 Task: 2.1.1 Create Fields for WishList Object
Action: Mouse moved to (944, 70)
Screenshot: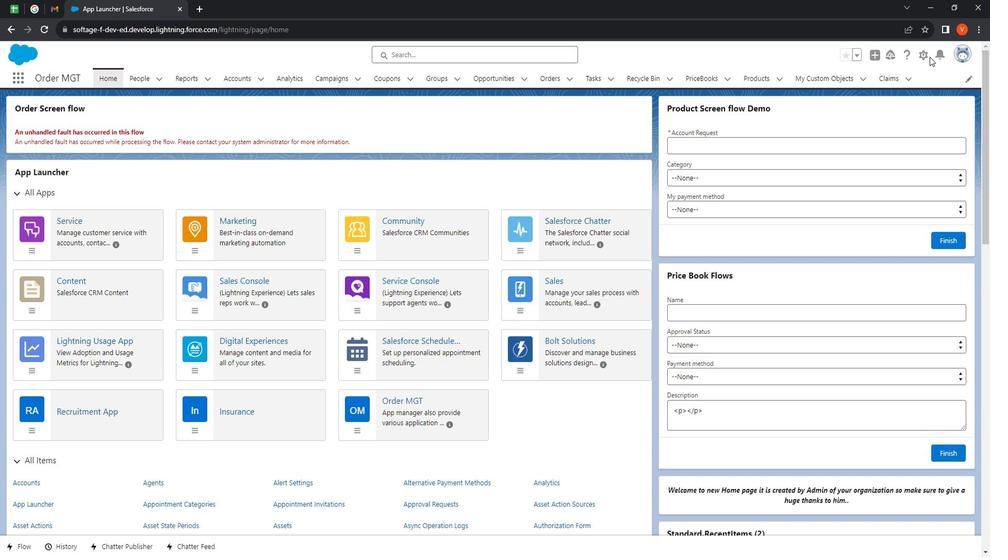 
Action: Mouse pressed left at (944, 70)
Screenshot: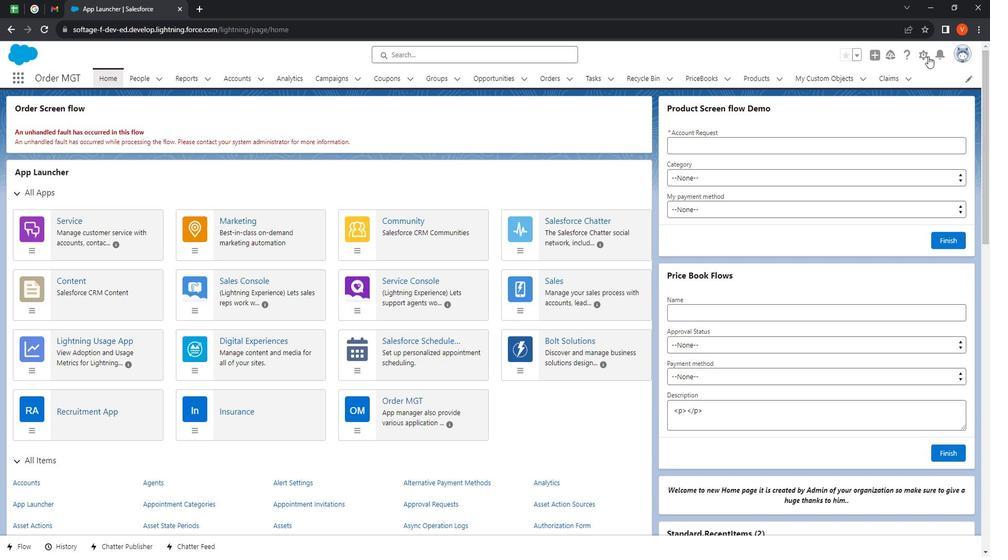 
Action: Mouse moved to (918, 114)
Screenshot: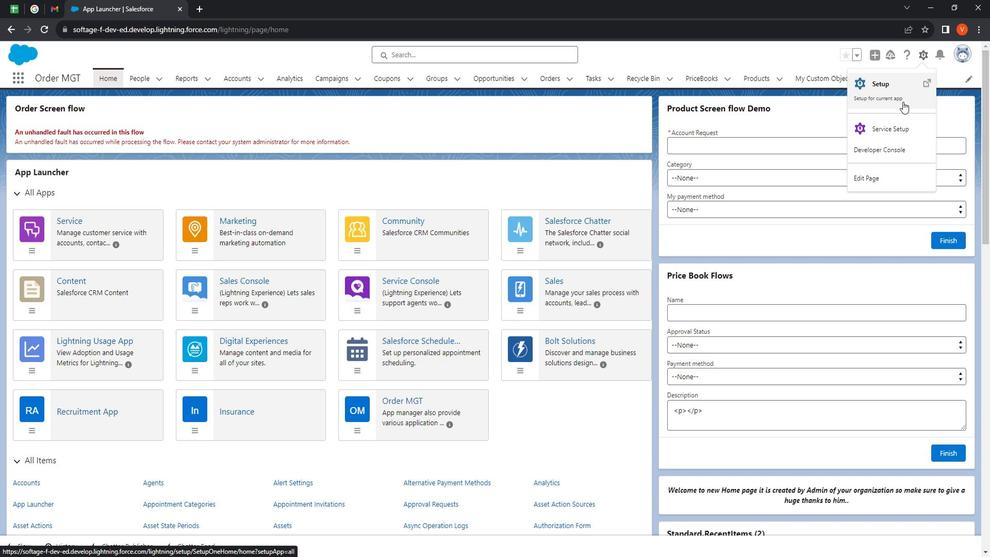 
Action: Mouse pressed left at (918, 114)
Screenshot: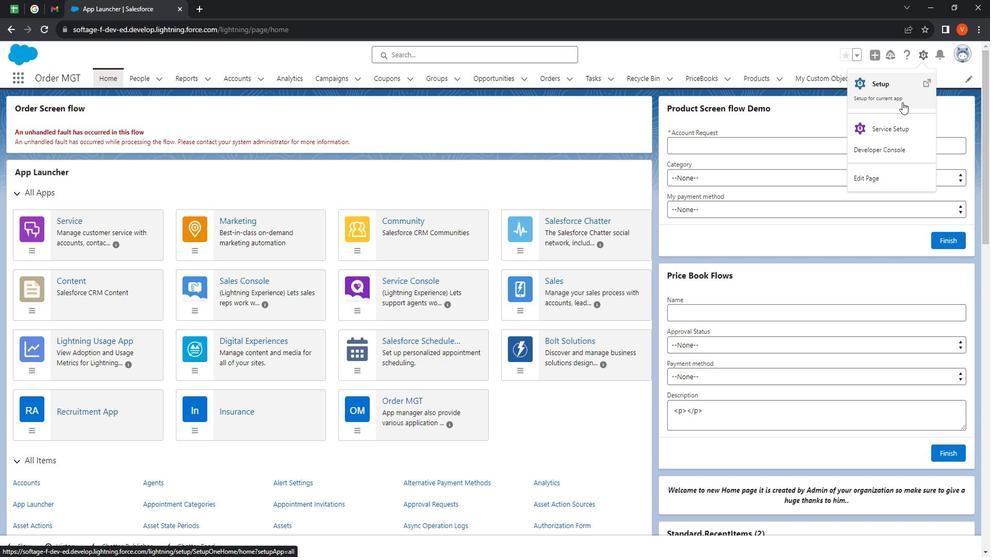 
Action: Mouse moved to (158, 93)
Screenshot: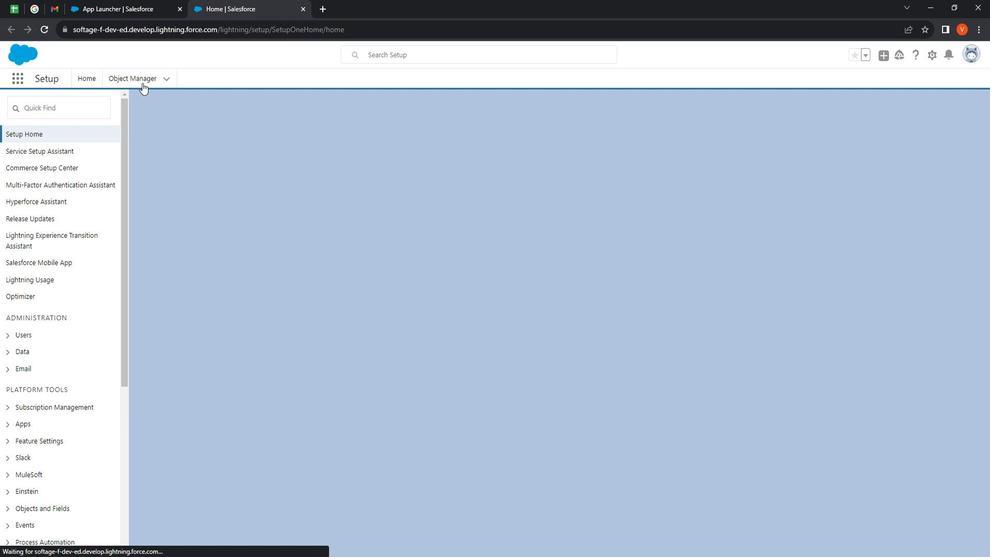 
Action: Mouse pressed left at (158, 93)
Screenshot: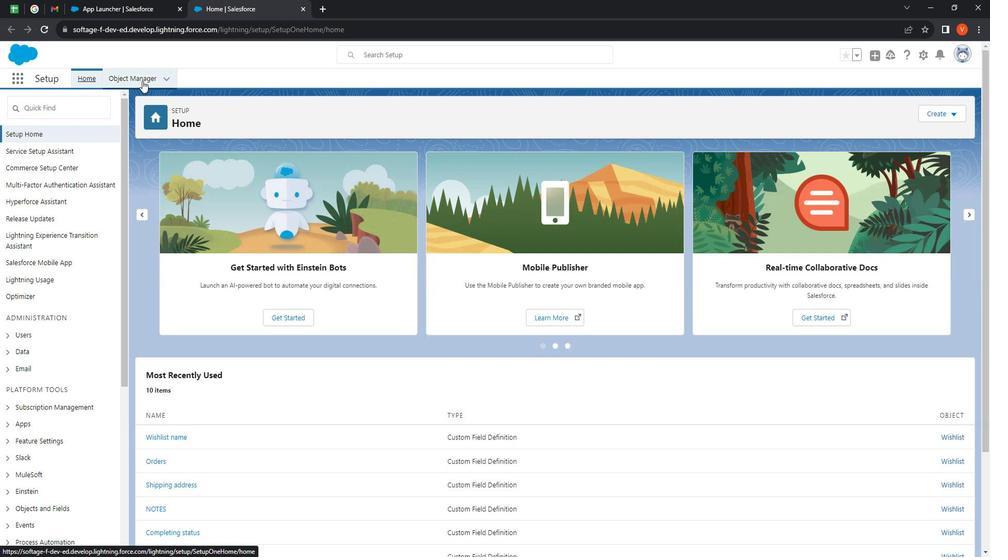
Action: Mouse moved to (317, 262)
Screenshot: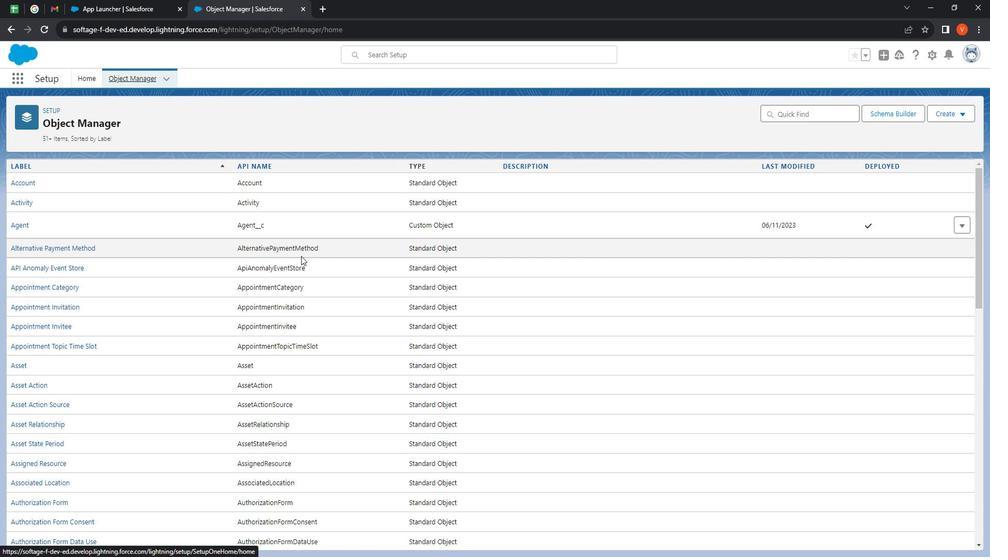 
Action: Mouse scrolled (317, 261) with delta (0, 0)
Screenshot: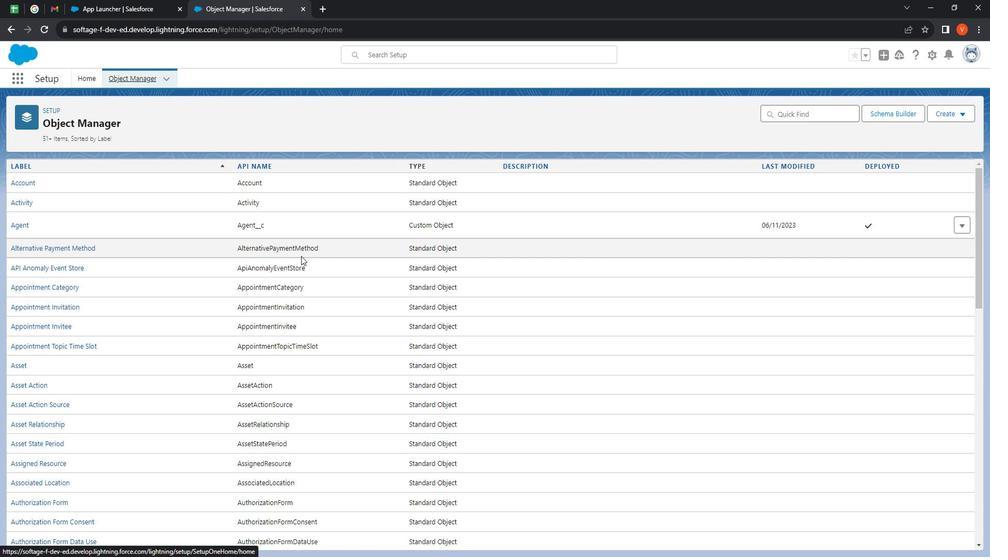 
Action: Mouse moved to (314, 263)
Screenshot: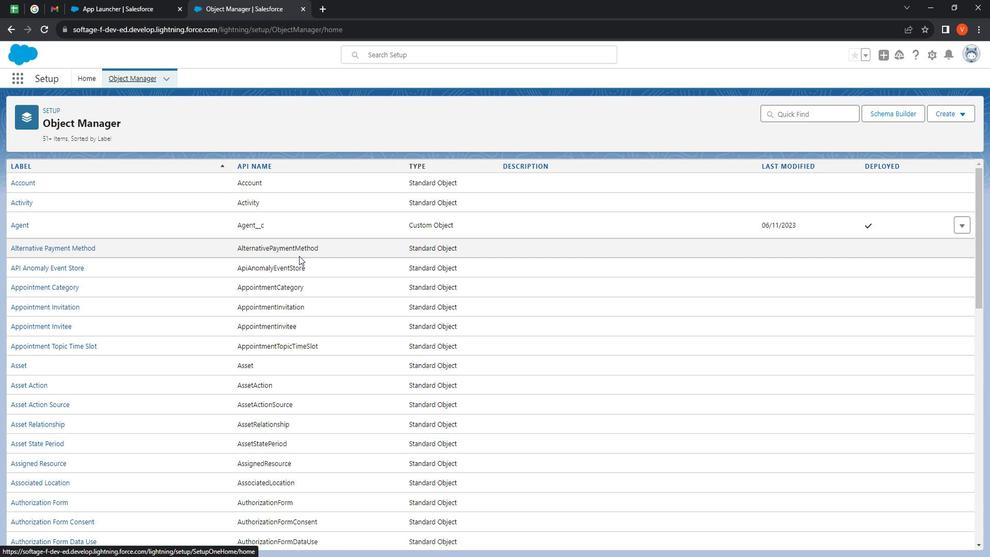 
Action: Mouse scrolled (314, 262) with delta (0, 0)
Screenshot: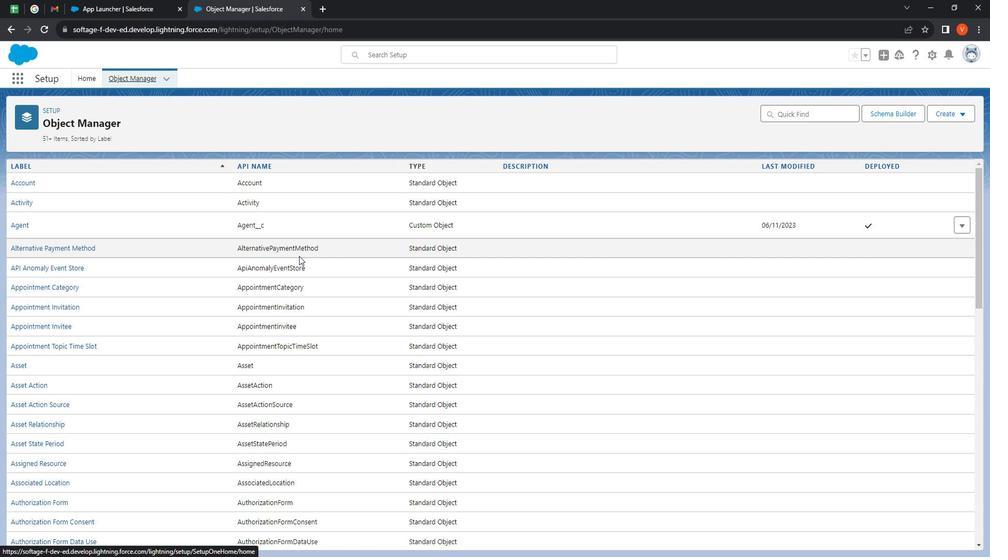 
Action: Mouse moved to (312, 263)
Screenshot: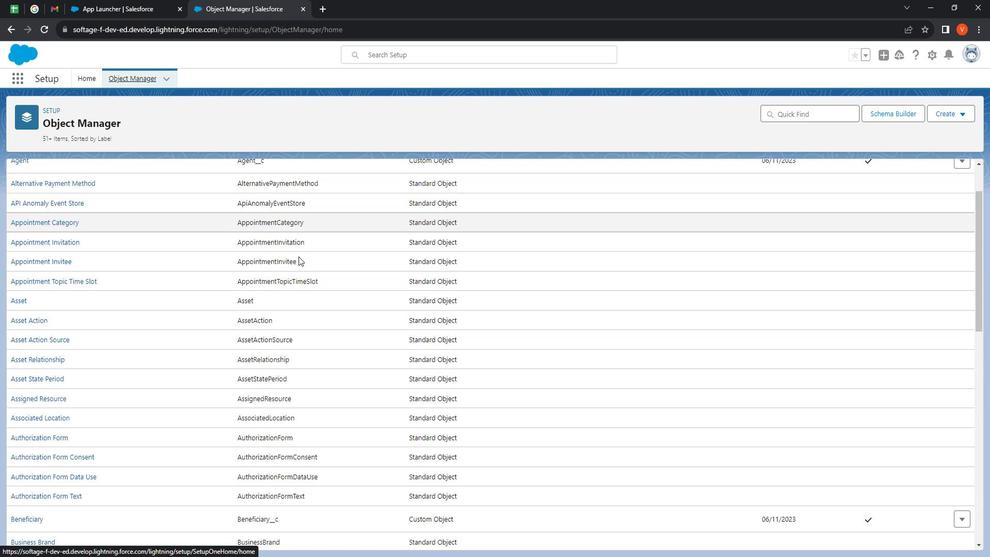 
Action: Mouse scrolled (312, 262) with delta (0, 0)
Screenshot: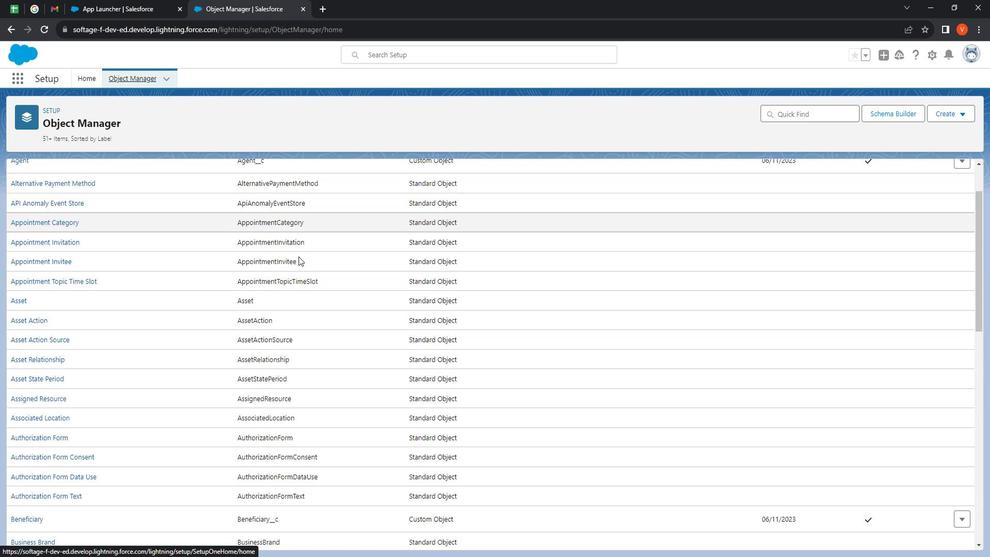 
Action: Mouse moved to (310, 263)
Screenshot: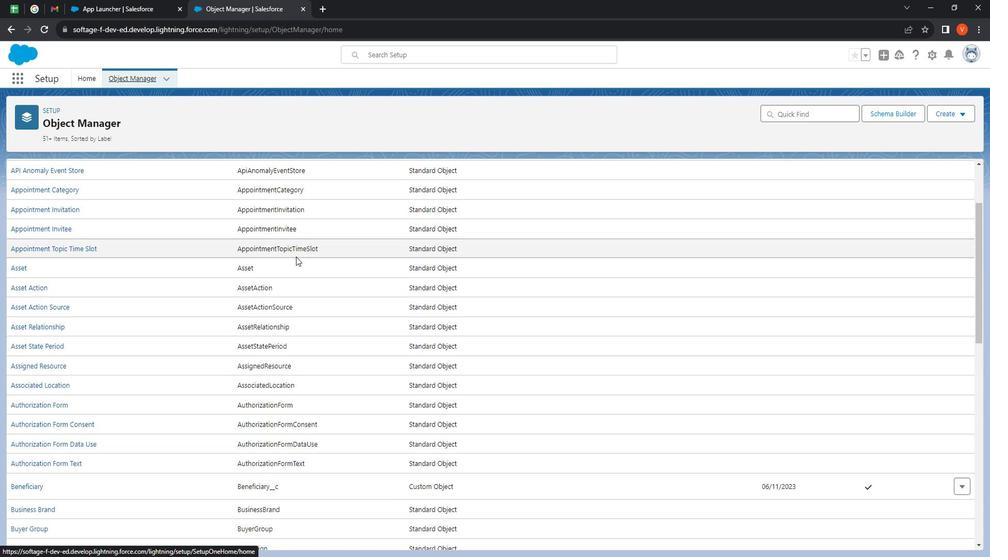 
Action: Mouse scrolled (310, 262) with delta (0, 0)
Screenshot: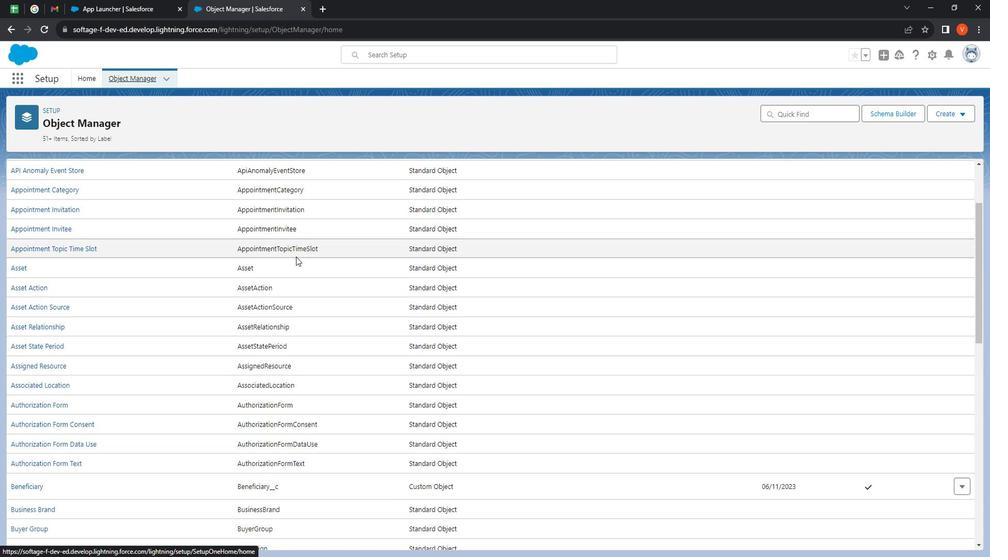 
Action: Mouse moved to (308, 263)
Screenshot: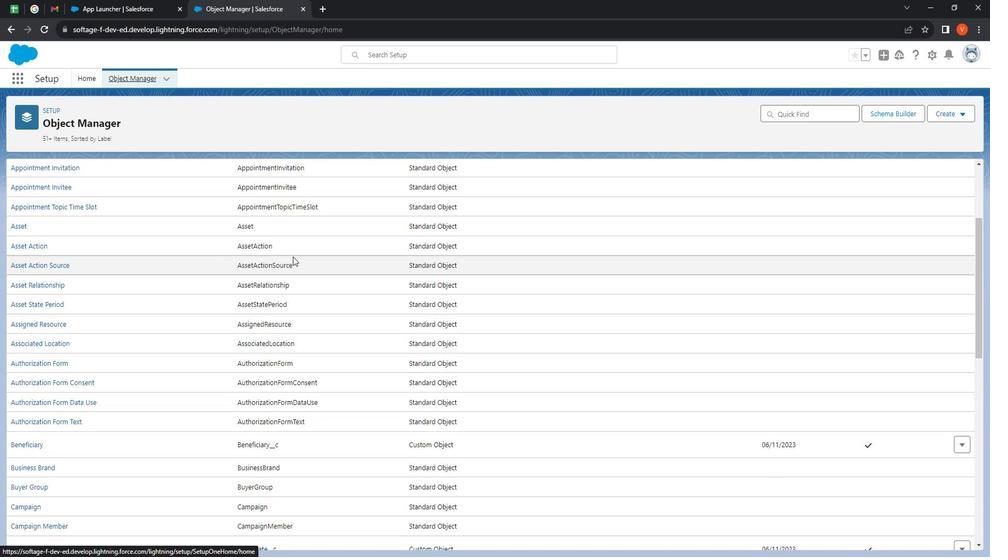 
Action: Mouse scrolled (308, 262) with delta (0, 0)
Screenshot: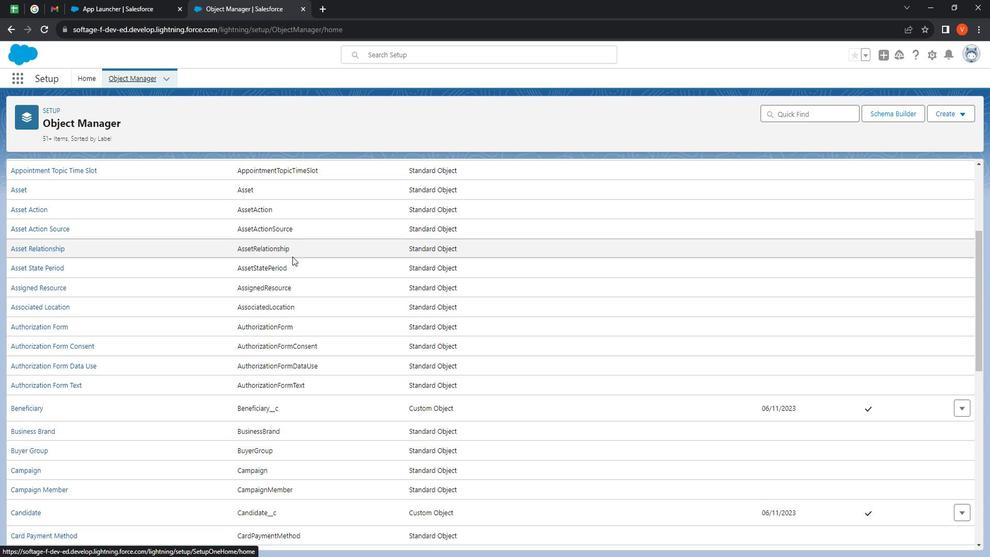 
Action: Mouse scrolled (308, 262) with delta (0, 0)
Screenshot: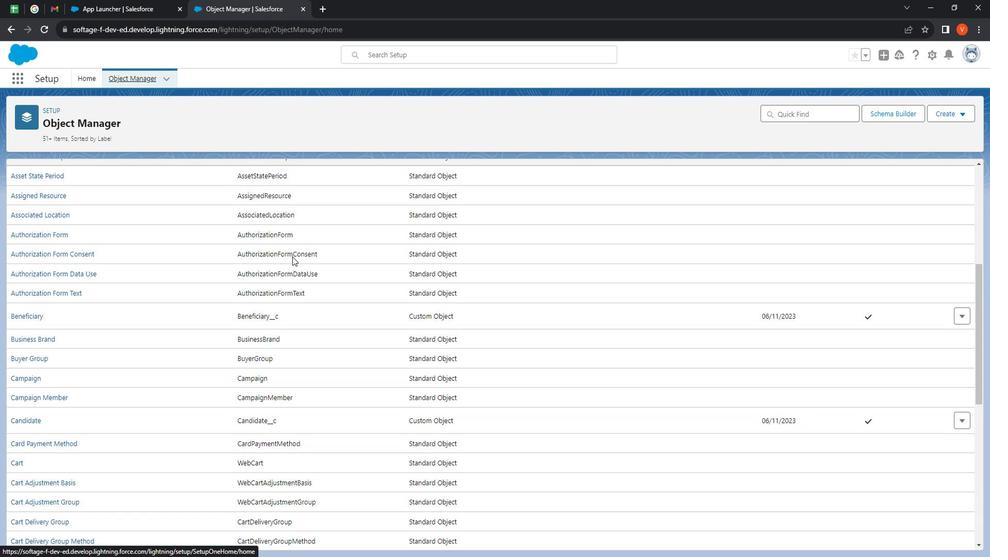 
Action: Mouse scrolled (308, 262) with delta (0, 0)
Screenshot: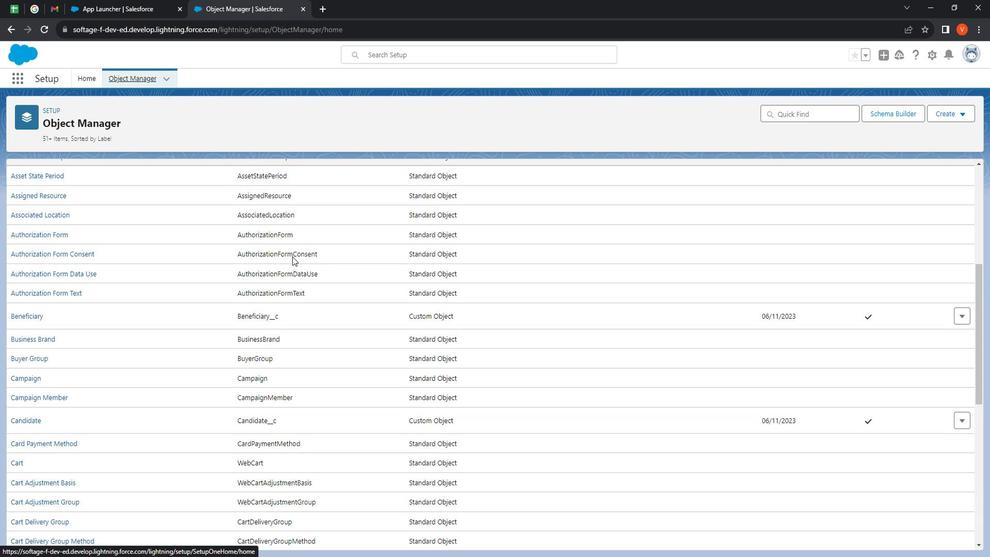 
Action: Mouse scrolled (308, 262) with delta (0, 0)
Screenshot: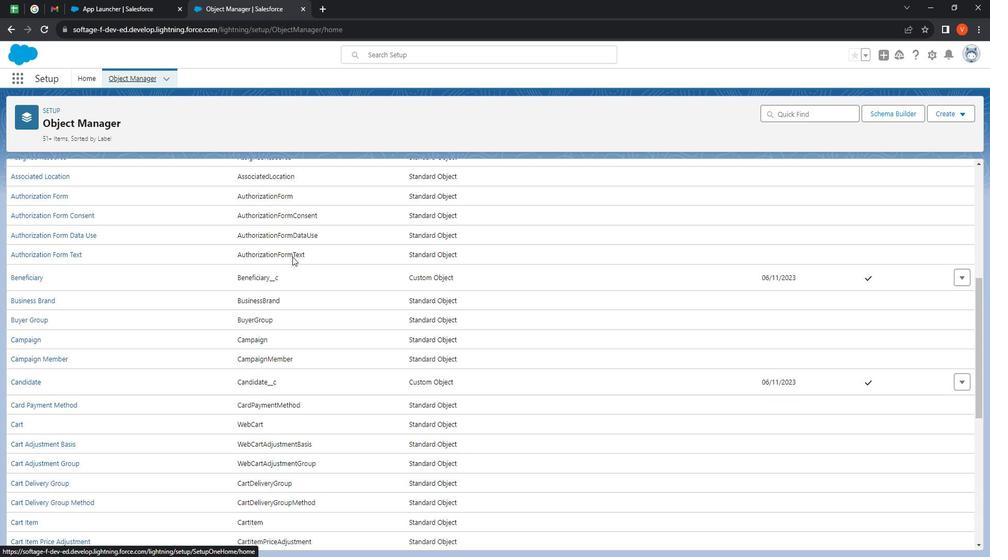 
Action: Mouse scrolled (308, 262) with delta (0, 0)
Screenshot: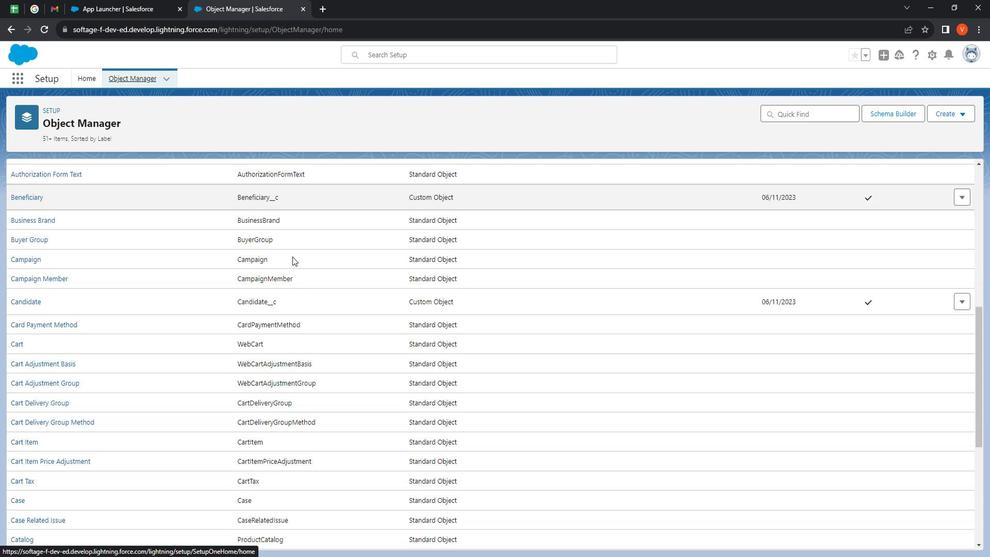 
Action: Mouse scrolled (308, 262) with delta (0, 0)
Screenshot: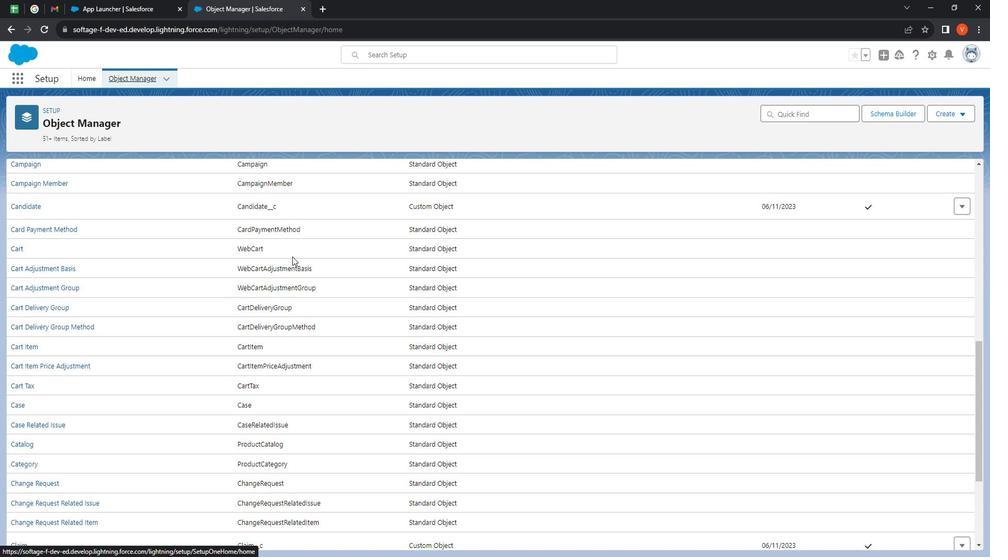 
Action: Mouse scrolled (308, 262) with delta (0, 0)
Screenshot: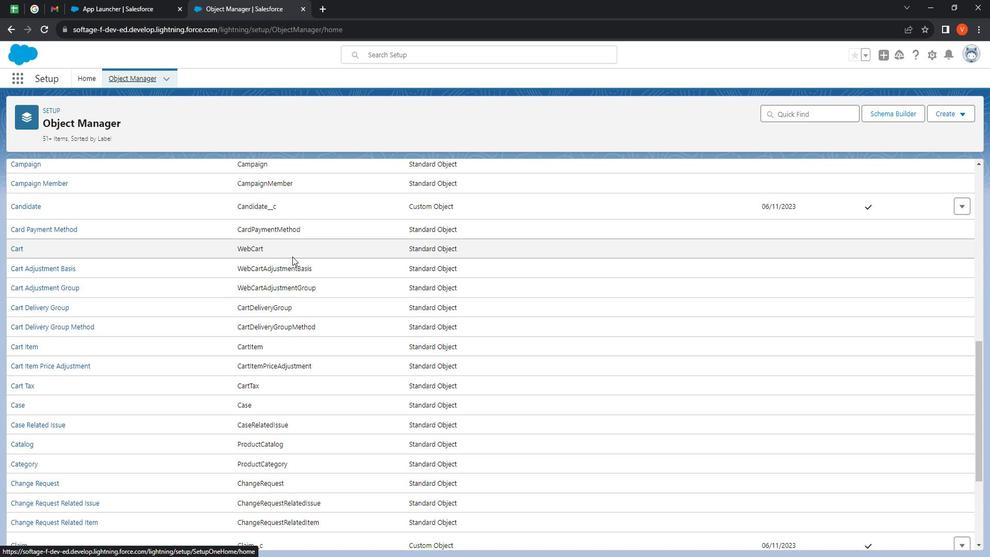 
Action: Mouse scrolled (308, 262) with delta (0, 0)
Screenshot: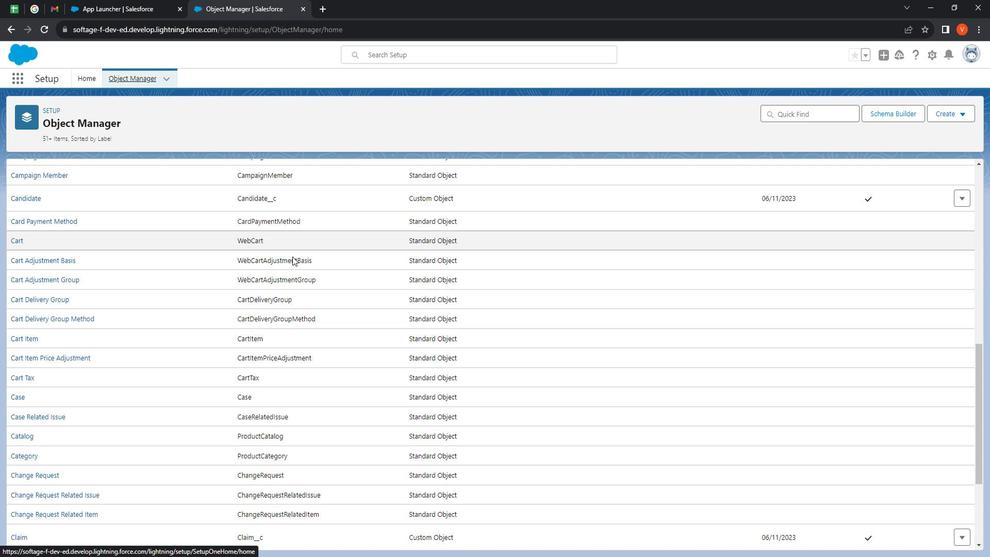 
Action: Mouse scrolled (308, 262) with delta (0, 0)
Screenshot: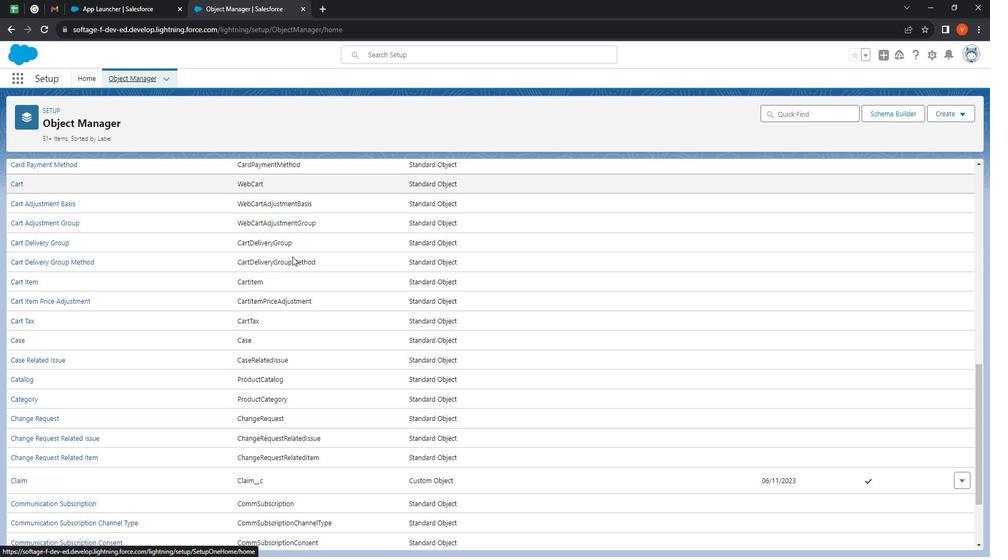 
Action: Mouse scrolled (308, 262) with delta (0, 0)
Screenshot: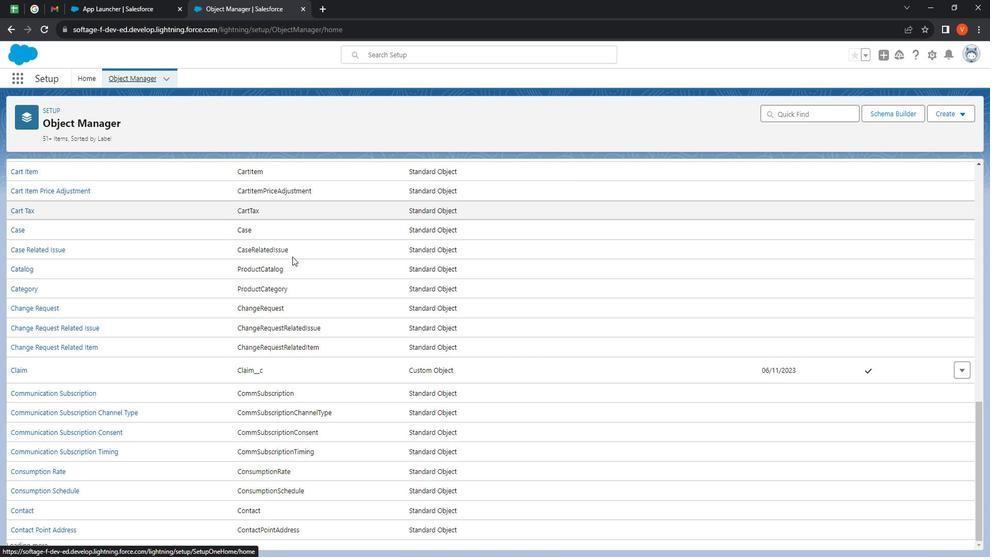 
Action: Mouse scrolled (308, 262) with delta (0, 0)
Screenshot: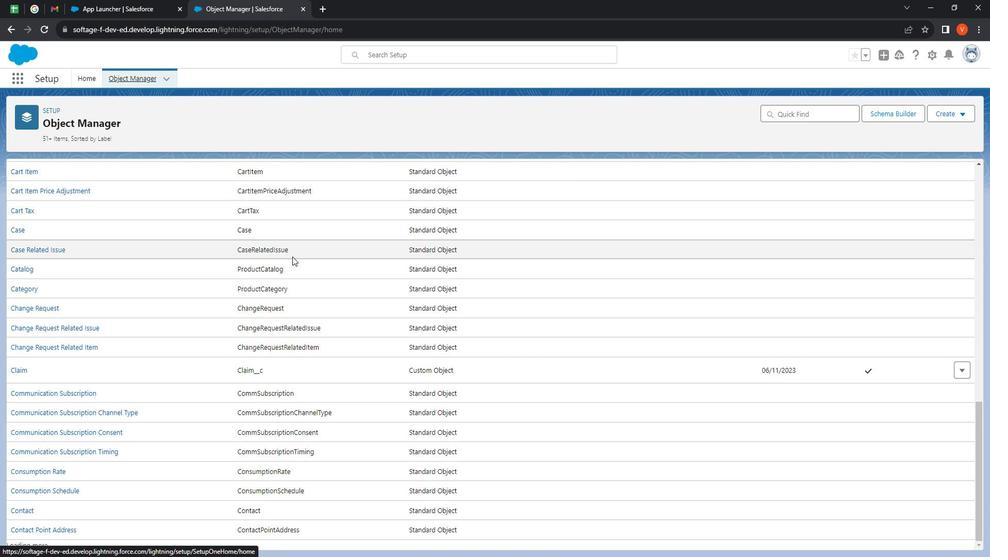 
Action: Mouse scrolled (308, 262) with delta (0, 0)
Screenshot: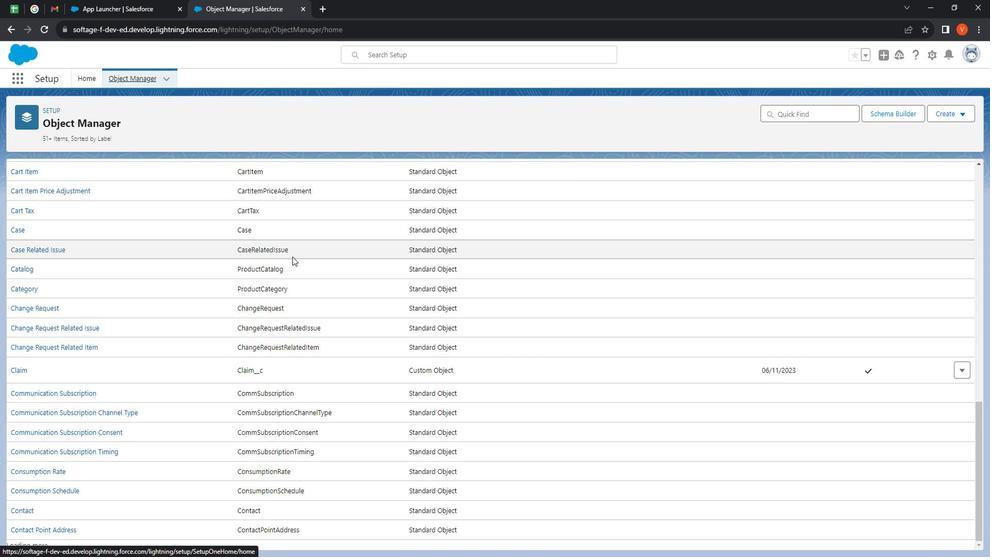 
Action: Mouse scrolled (308, 262) with delta (0, 0)
Screenshot: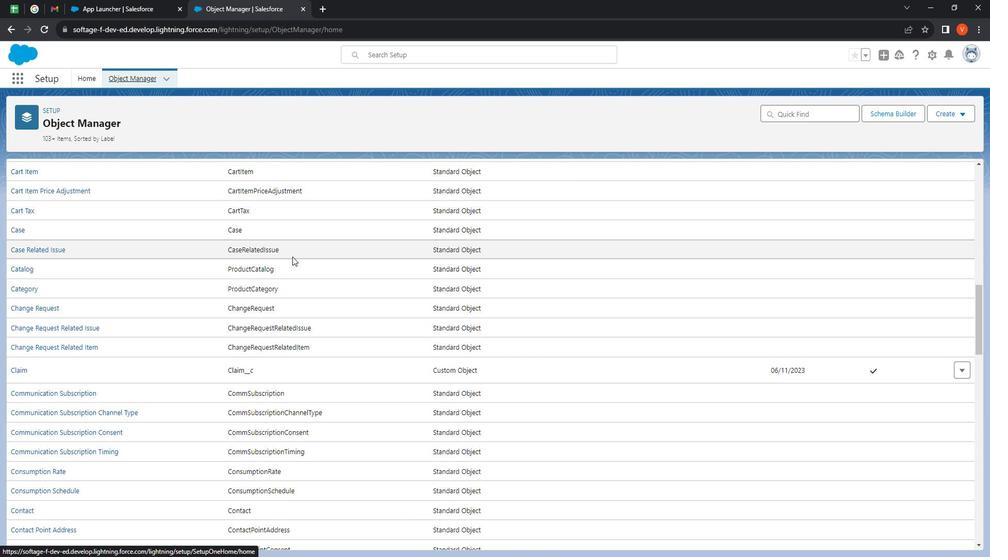 
Action: Mouse moved to (307, 263)
Screenshot: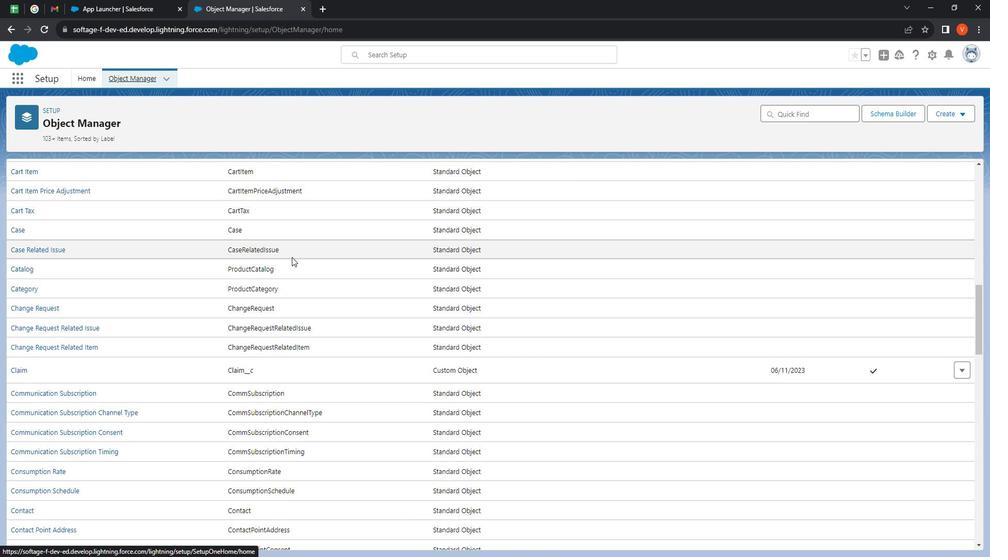 
Action: Mouse scrolled (307, 263) with delta (0, 0)
Screenshot: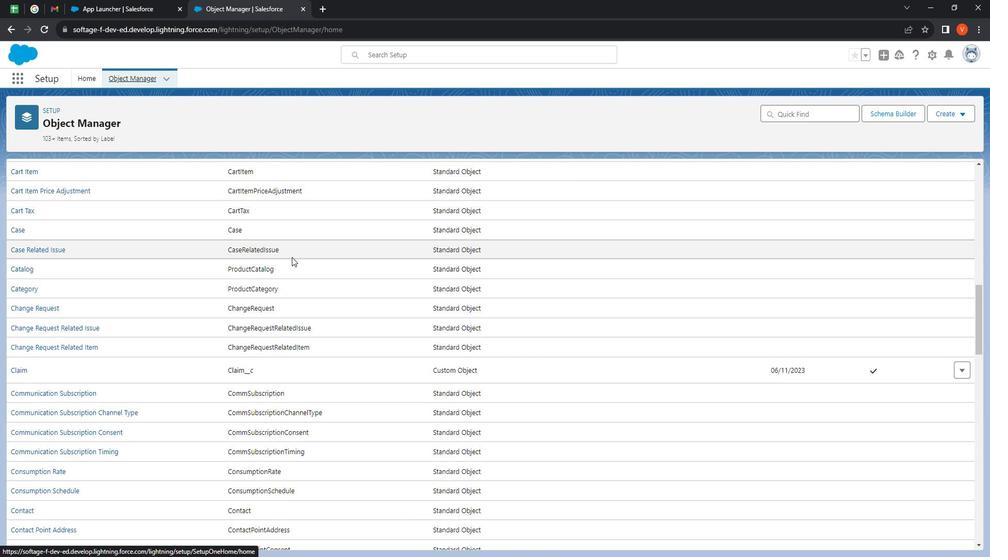 
Action: Mouse moved to (303, 280)
Screenshot: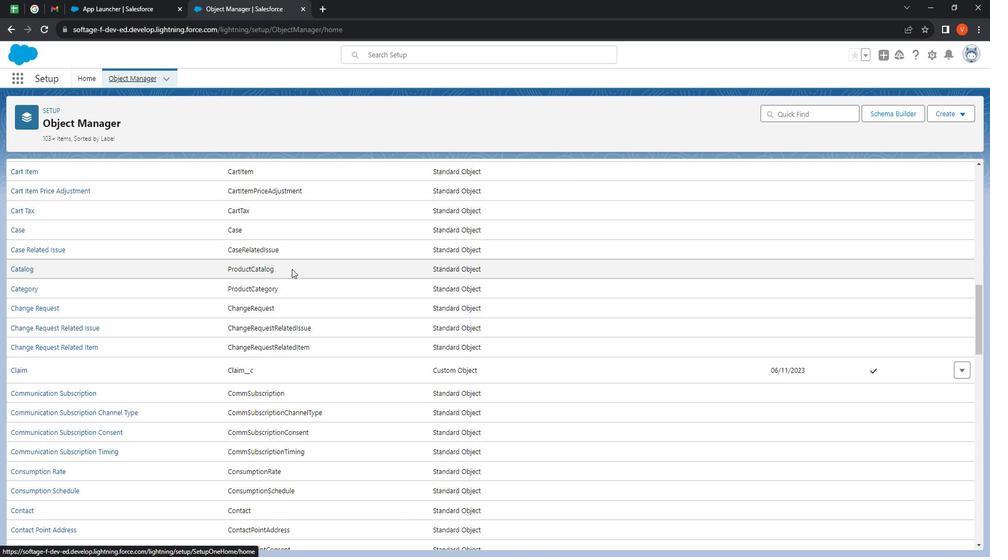 
Action: Mouse scrolled (303, 280) with delta (0, 0)
Screenshot: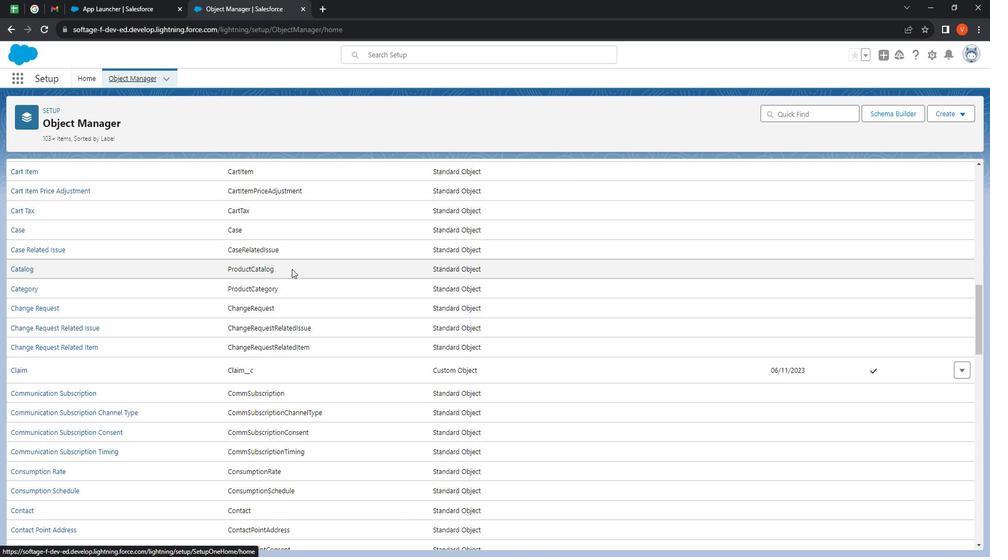
Action: Mouse moved to (274, 300)
Screenshot: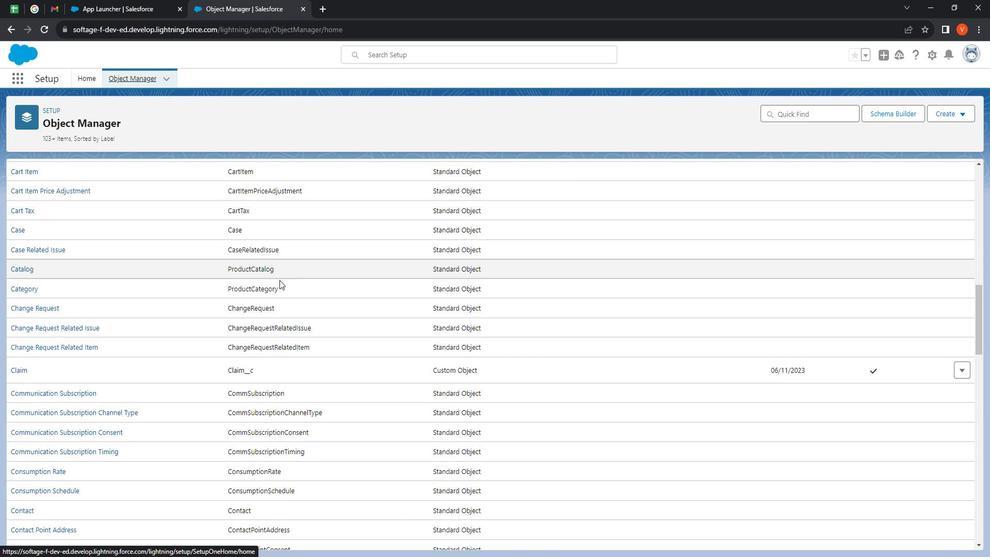
Action: Mouse scrolled (274, 299) with delta (0, 0)
Screenshot: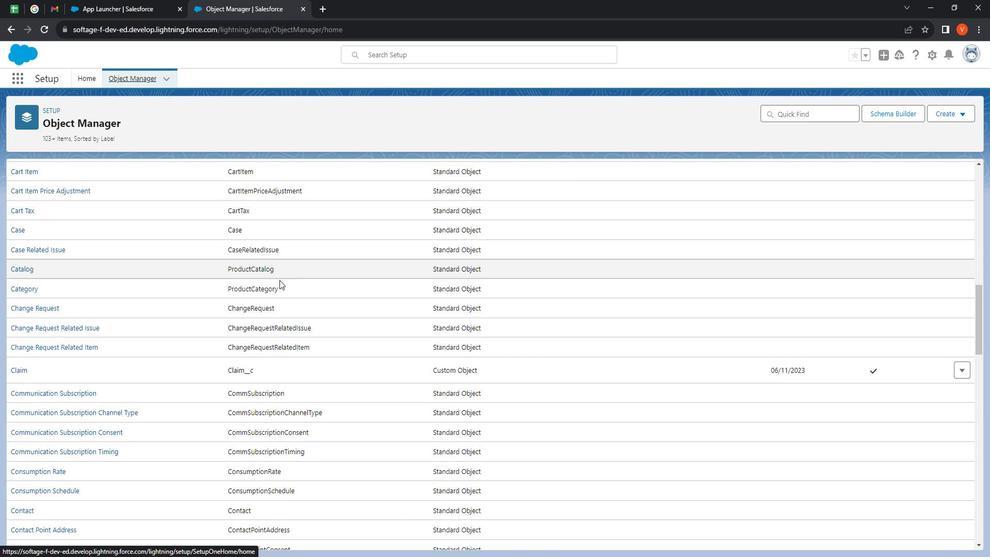 
Action: Mouse moved to (245, 312)
Screenshot: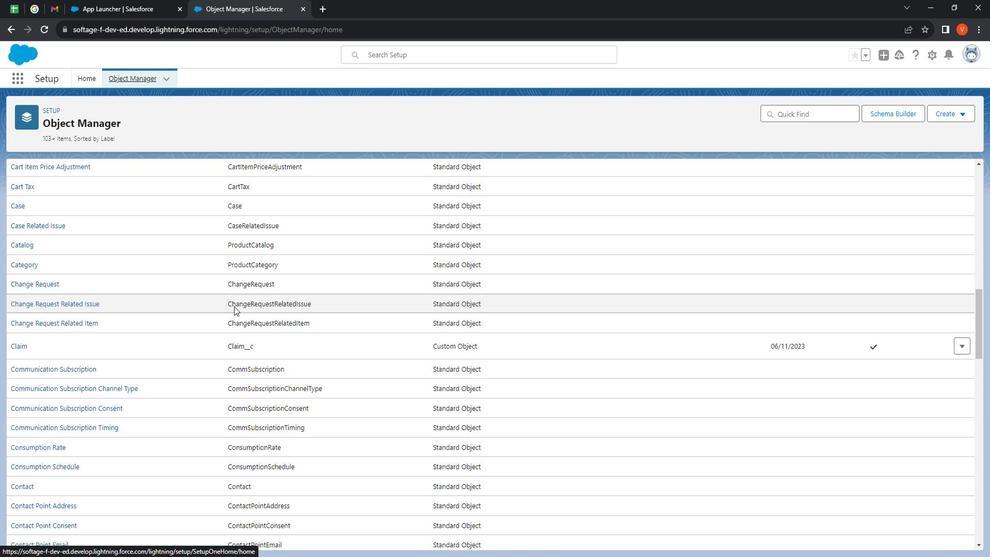 
Action: Mouse scrolled (245, 311) with delta (0, 0)
Screenshot: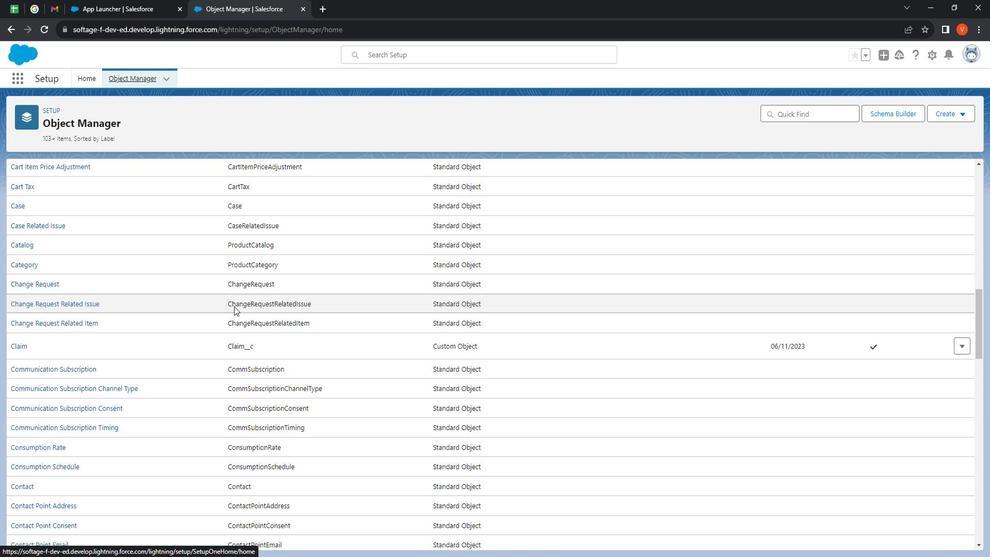 
Action: Mouse moved to (199, 314)
Screenshot: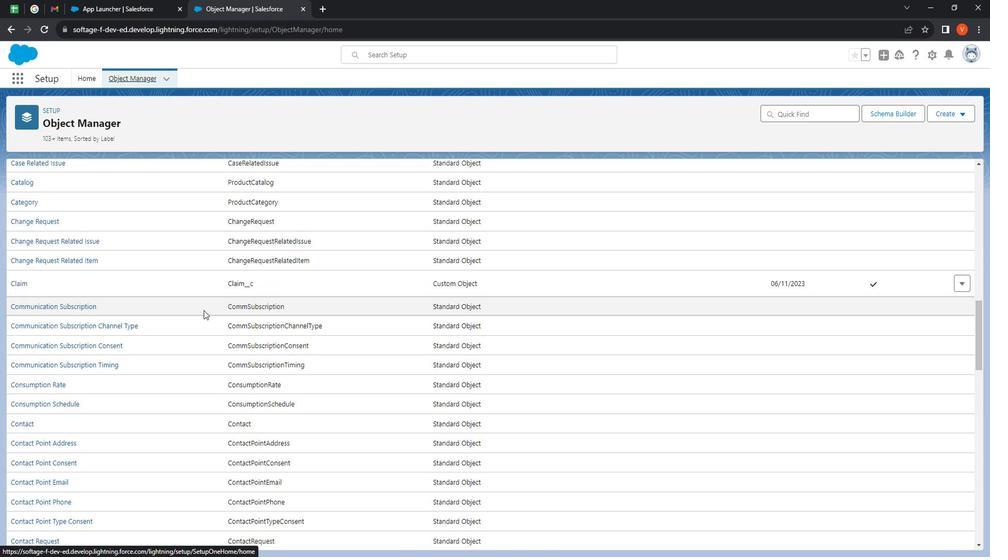 
Action: Mouse scrolled (199, 314) with delta (0, 0)
Screenshot: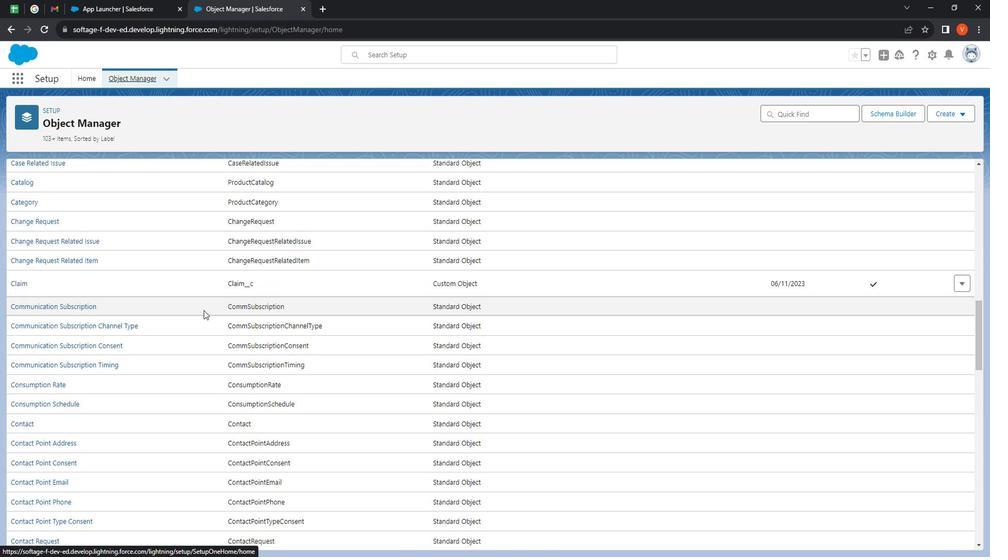 
Action: Mouse moved to (163, 325)
Screenshot: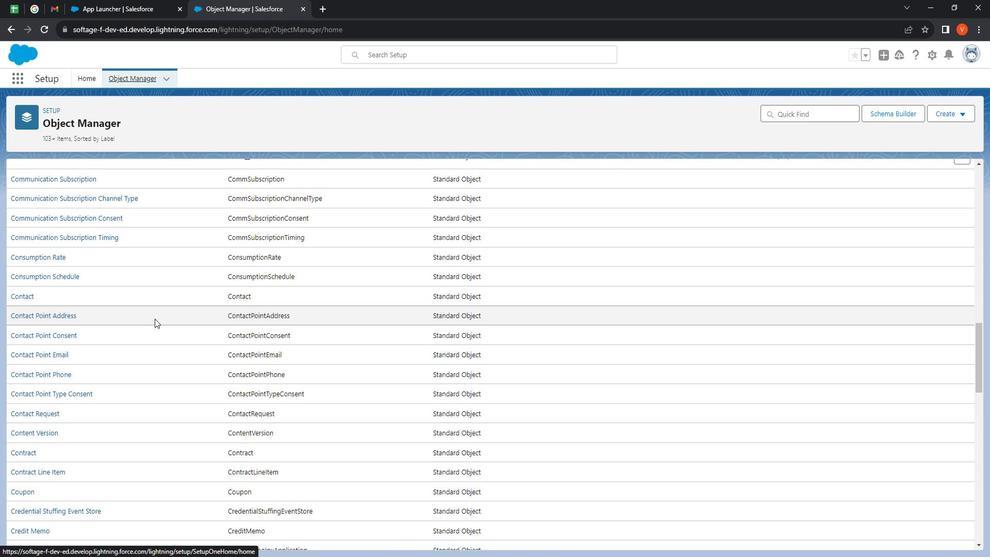 
Action: Mouse scrolled (163, 325) with delta (0, 0)
Screenshot: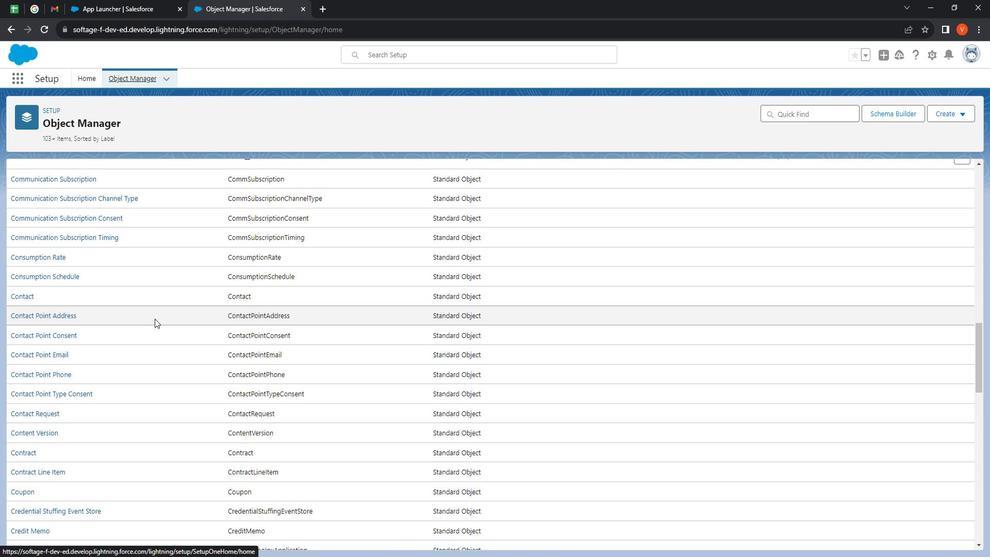 
Action: Mouse moved to (152, 330)
Screenshot: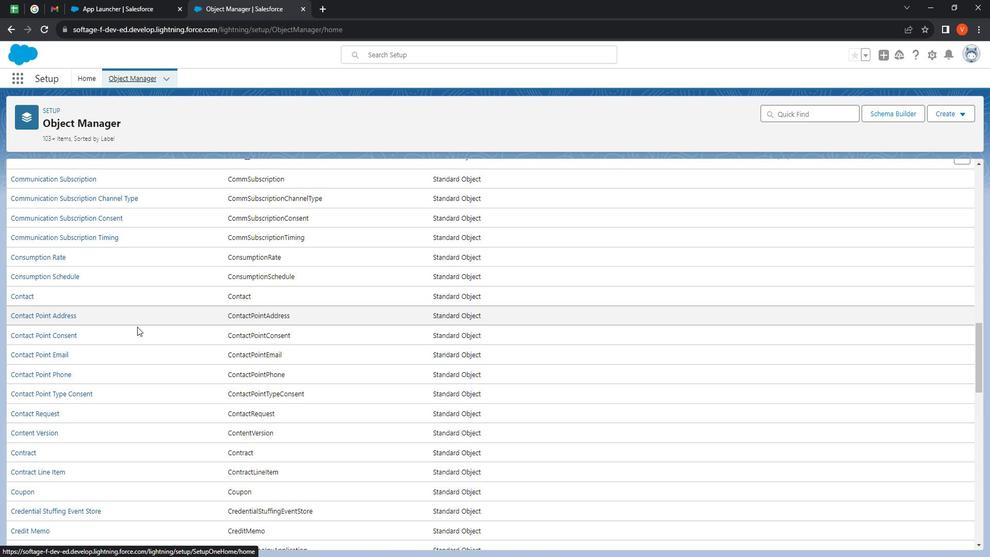
Action: Mouse scrolled (152, 330) with delta (0, 0)
Screenshot: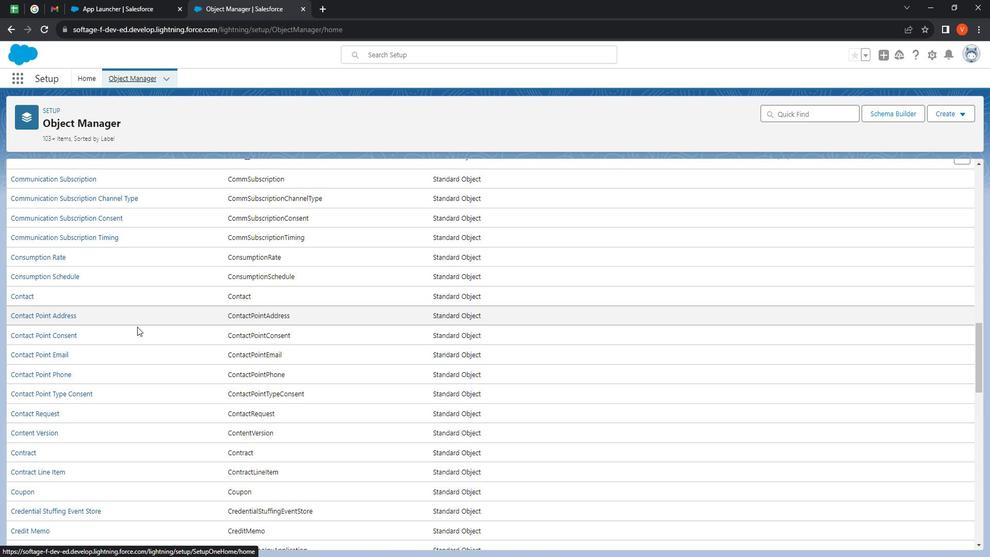 
Action: Mouse moved to (145, 331)
Screenshot: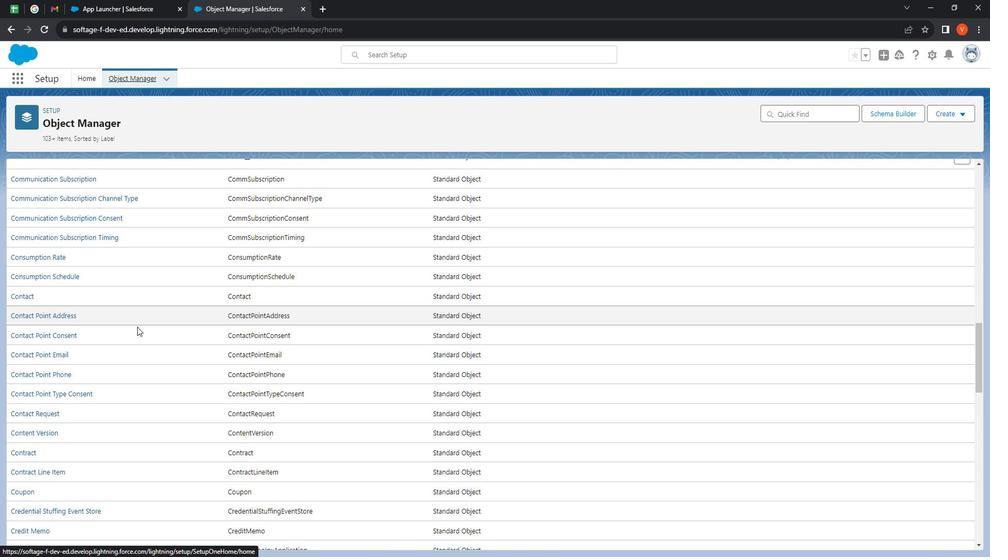 
Action: Mouse scrolled (145, 330) with delta (0, 0)
Screenshot: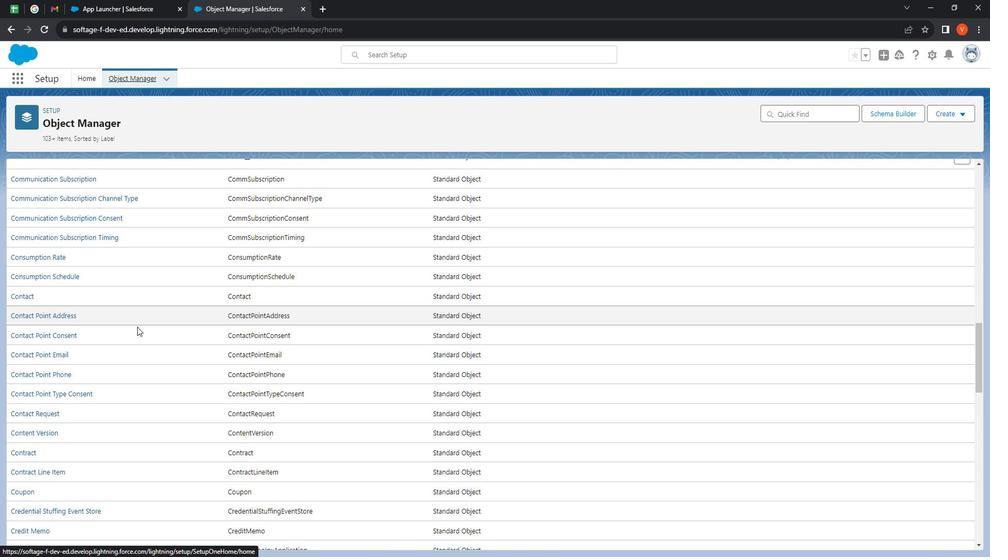 
Action: Mouse moved to (142, 332)
Screenshot: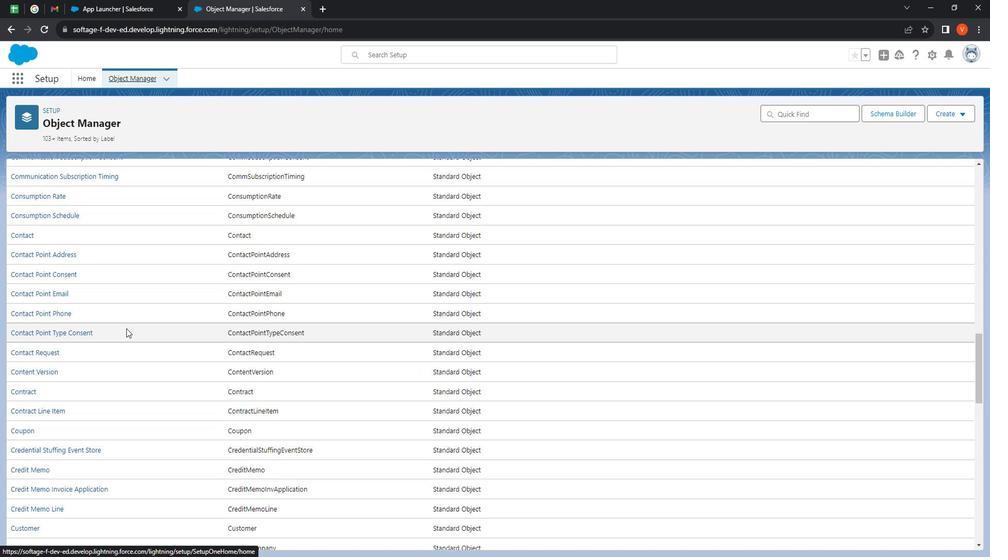 
Action: Mouse scrolled (142, 331) with delta (0, 0)
Screenshot: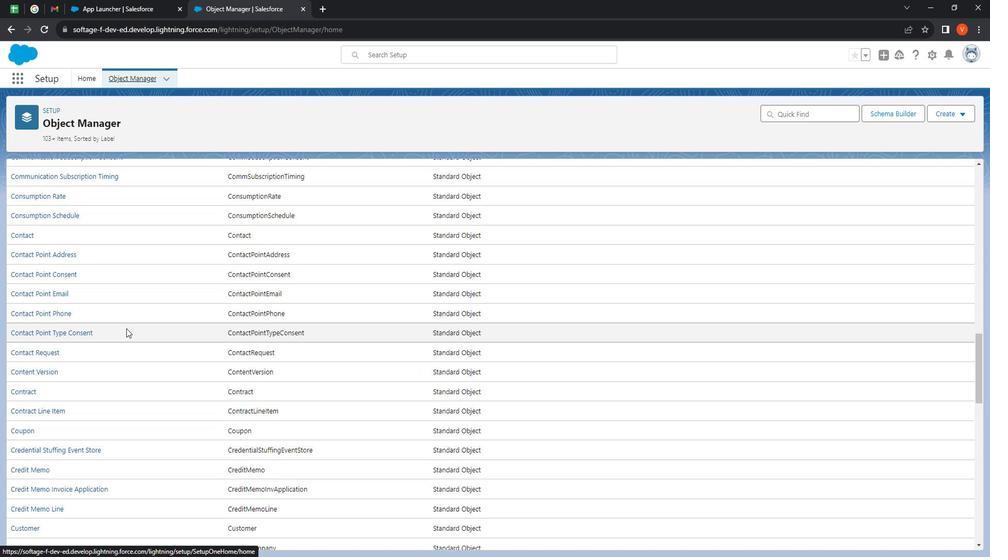 
Action: Mouse moved to (136, 332)
Screenshot: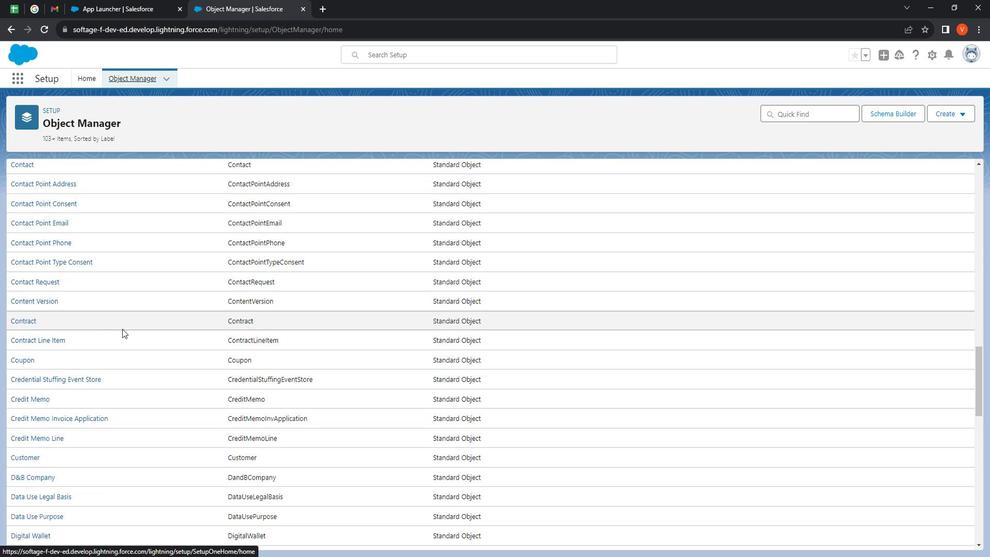 
Action: Mouse scrolled (136, 332) with delta (0, 0)
Screenshot: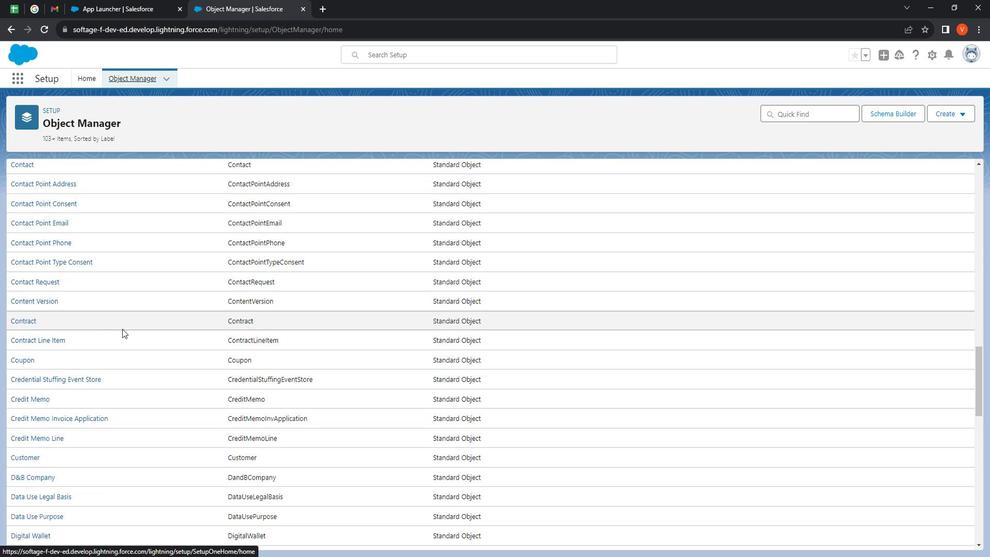 
Action: Mouse moved to (131, 335)
Screenshot: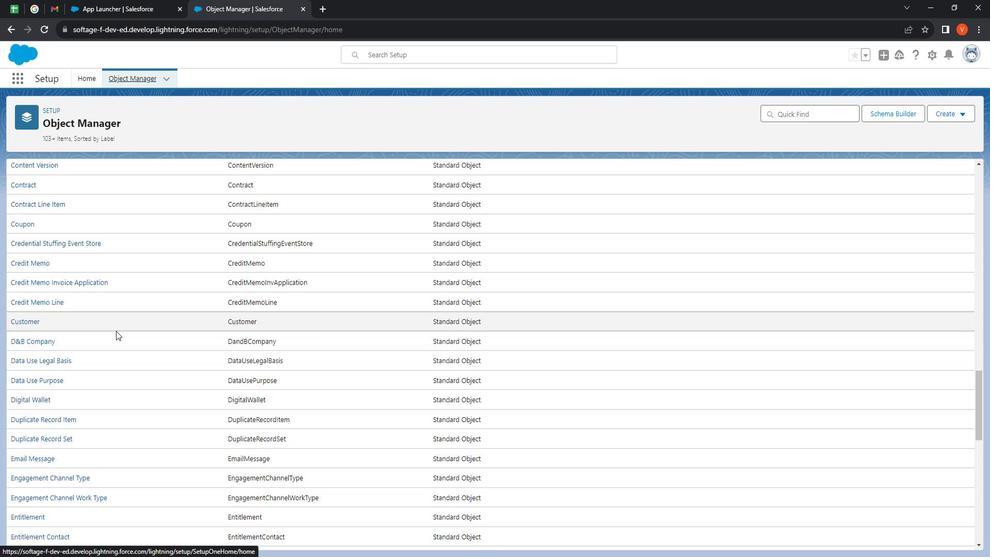 
Action: Mouse scrolled (131, 334) with delta (0, 0)
Screenshot: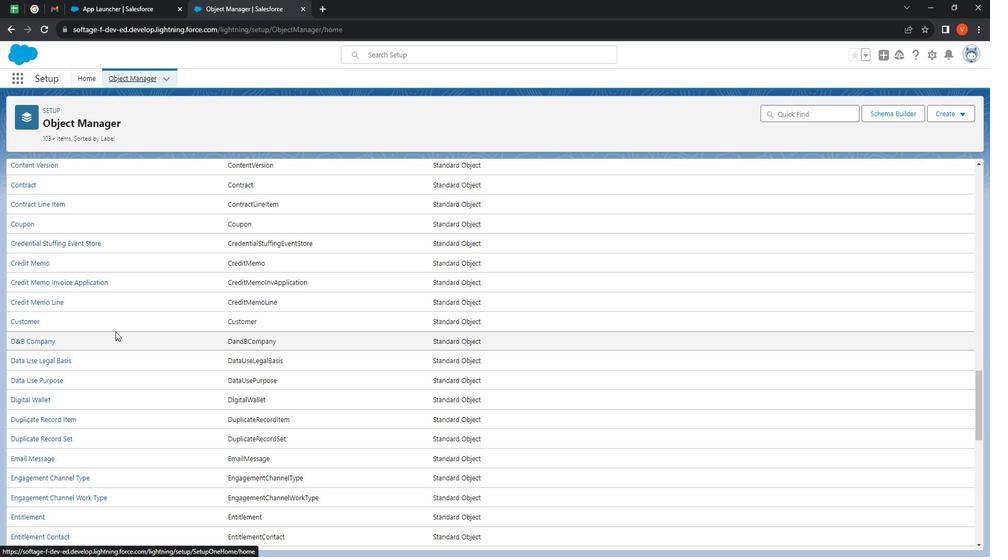 
Action: Mouse scrolled (131, 334) with delta (0, 0)
Screenshot: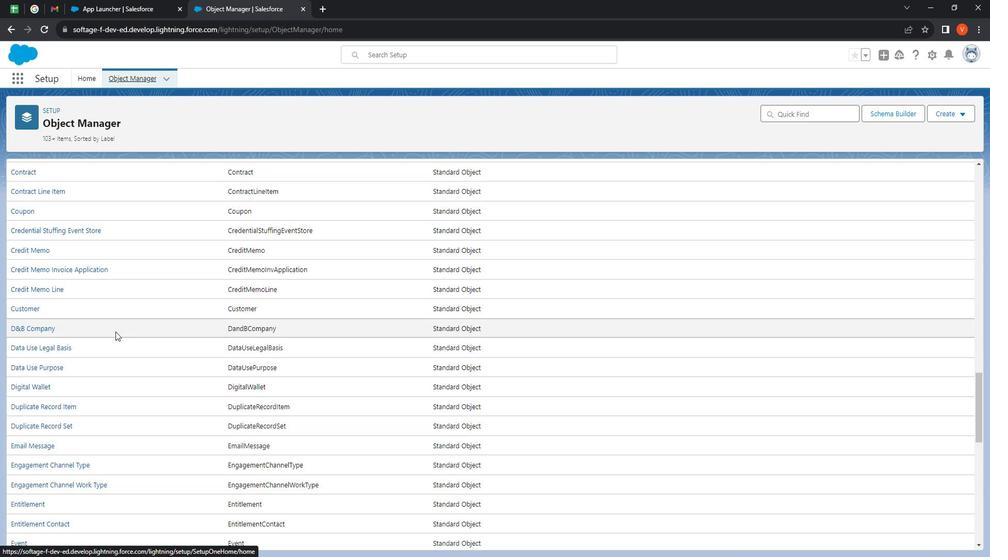 
Action: Mouse scrolled (131, 334) with delta (0, 0)
Screenshot: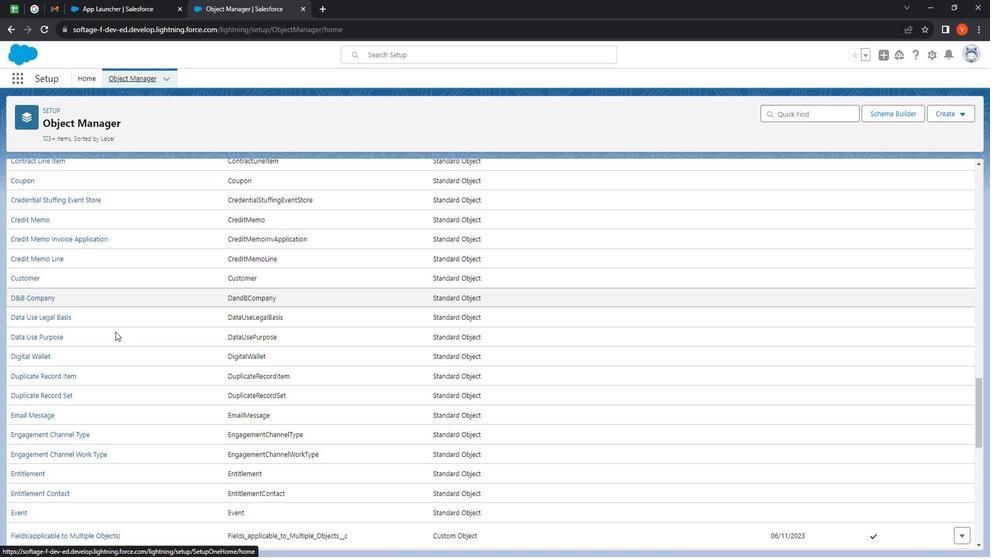 
Action: Mouse scrolled (131, 334) with delta (0, 0)
Screenshot: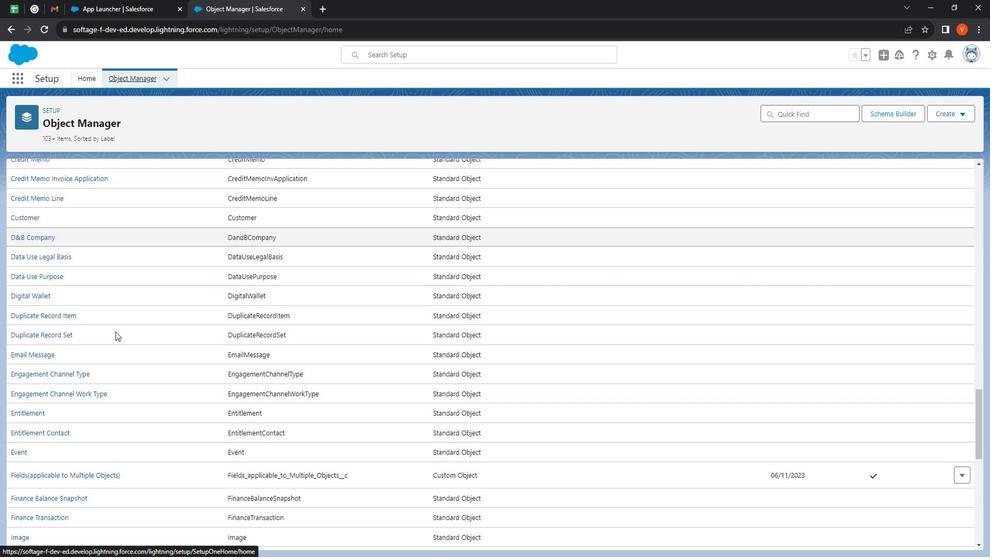 
Action: Mouse scrolled (131, 334) with delta (0, 0)
Screenshot: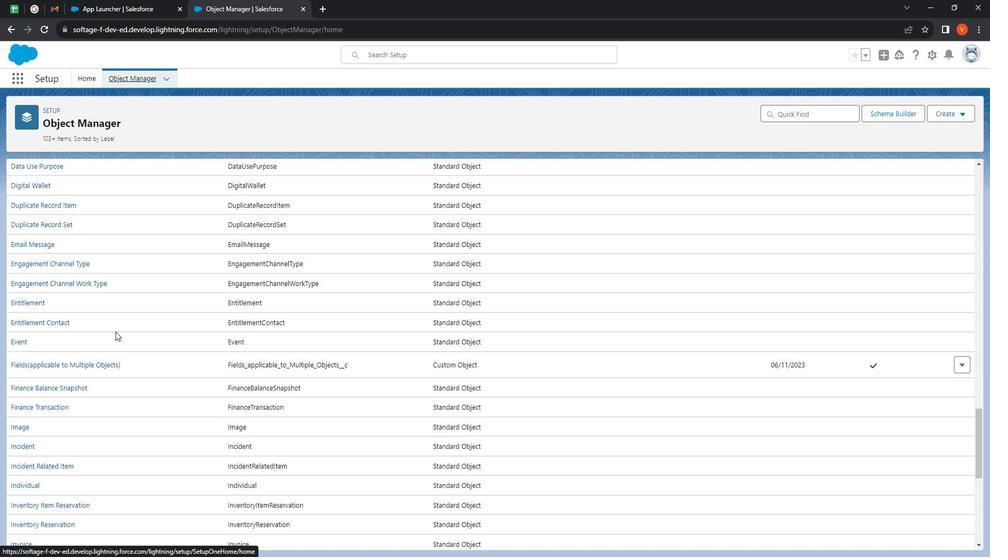 
Action: Mouse scrolled (131, 334) with delta (0, 0)
Screenshot: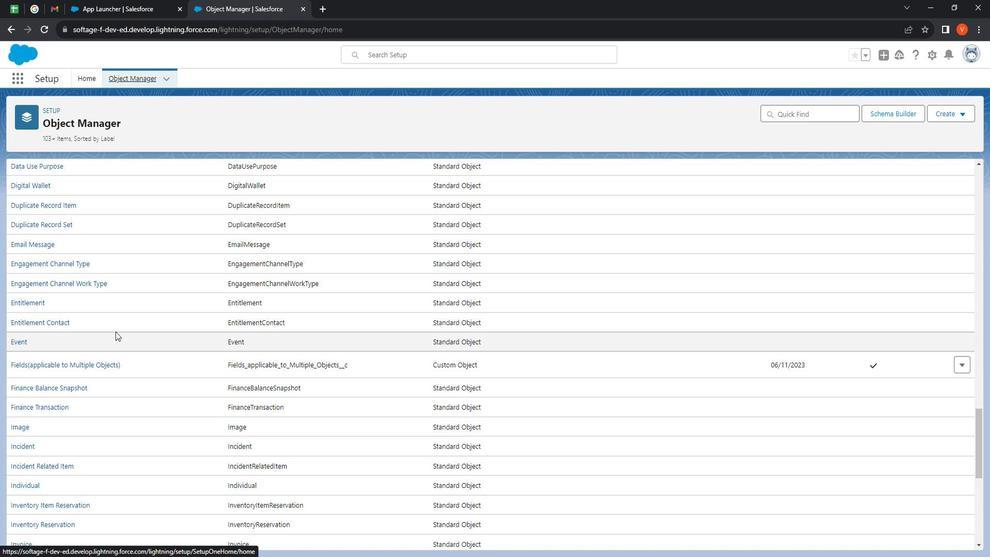 
Action: Mouse scrolled (131, 334) with delta (0, 0)
Screenshot: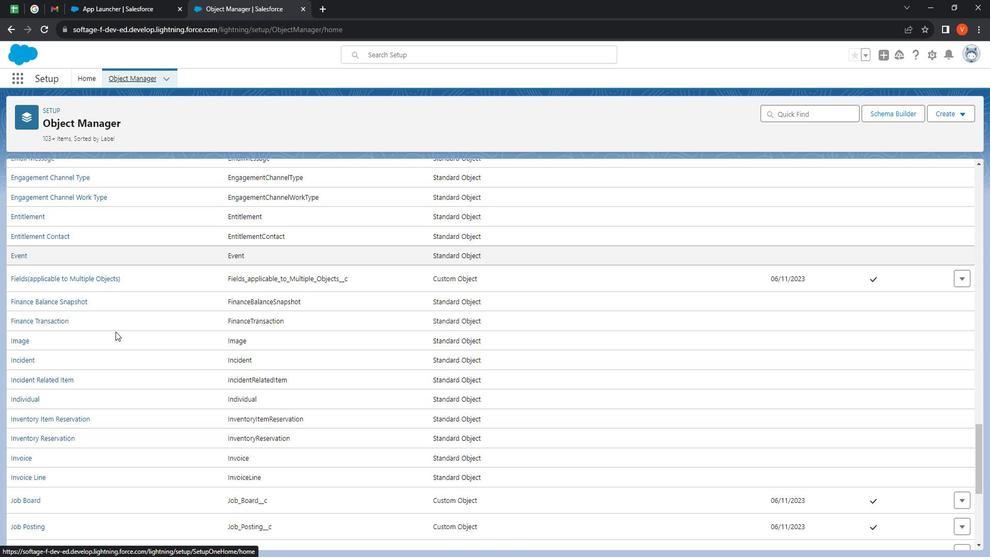 
Action: Mouse scrolled (131, 334) with delta (0, 0)
Screenshot: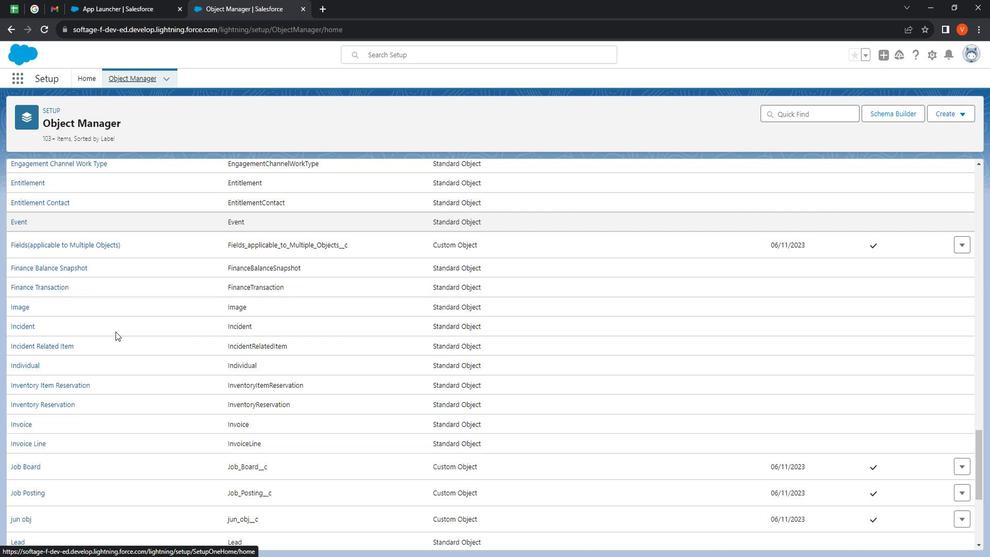 
Action: Mouse moved to (132, 335)
Screenshot: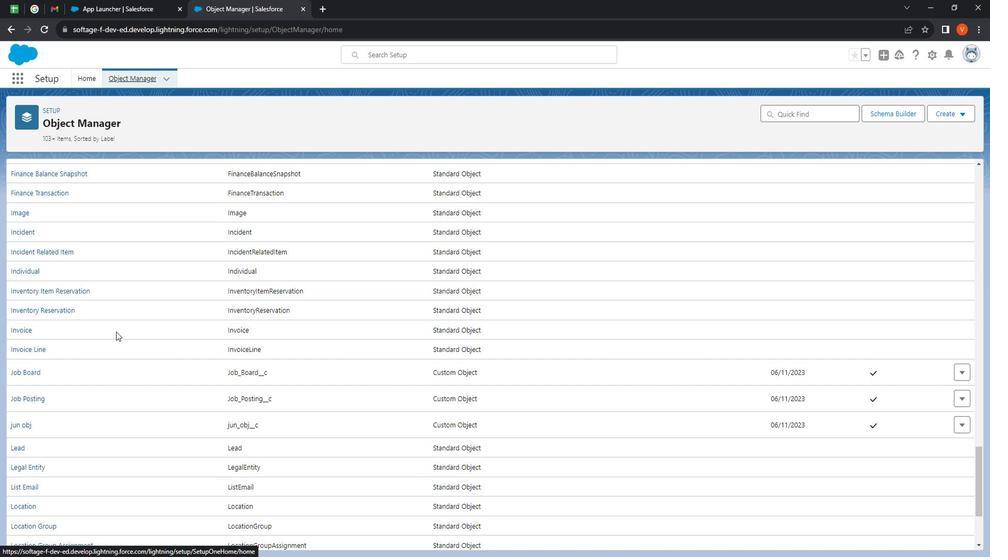 
Action: Mouse scrolled (132, 334) with delta (0, 0)
Screenshot: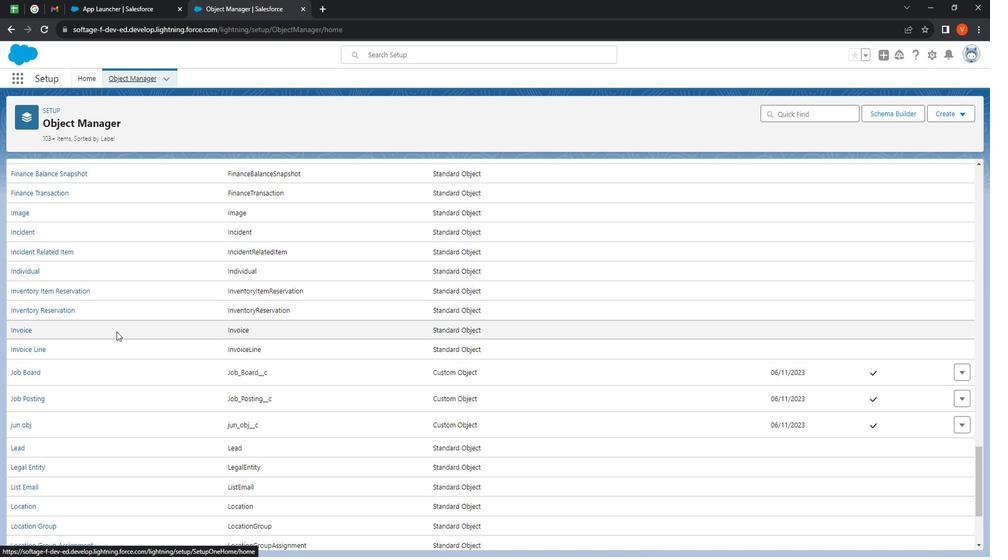 
Action: Mouse scrolled (132, 334) with delta (0, 0)
Screenshot: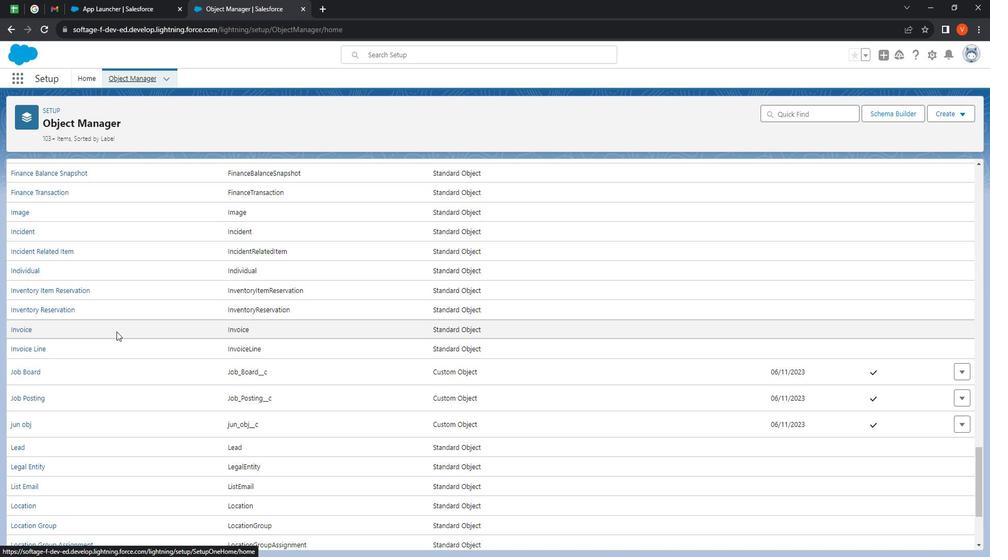 
Action: Mouse scrolled (132, 334) with delta (0, 0)
Screenshot: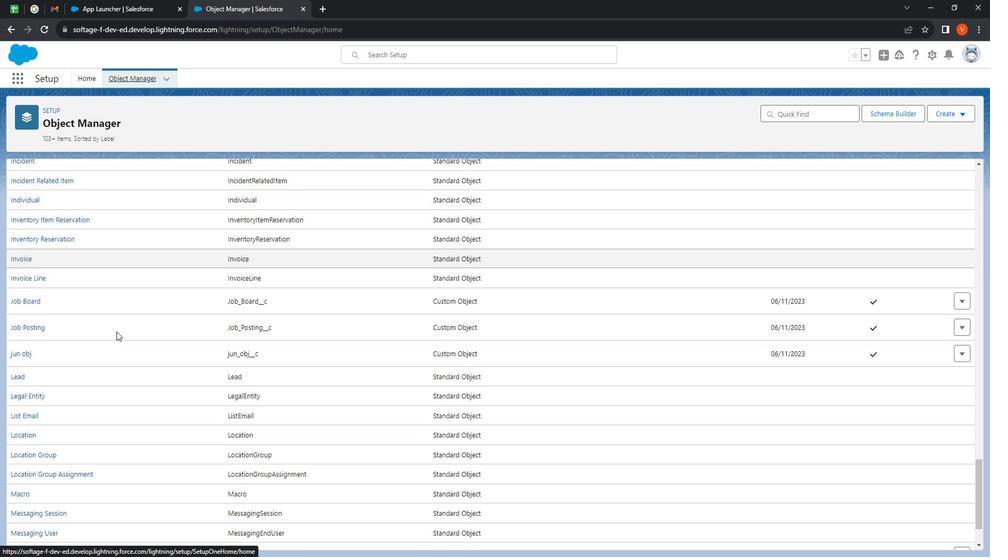 
Action: Mouse scrolled (132, 334) with delta (0, 0)
Screenshot: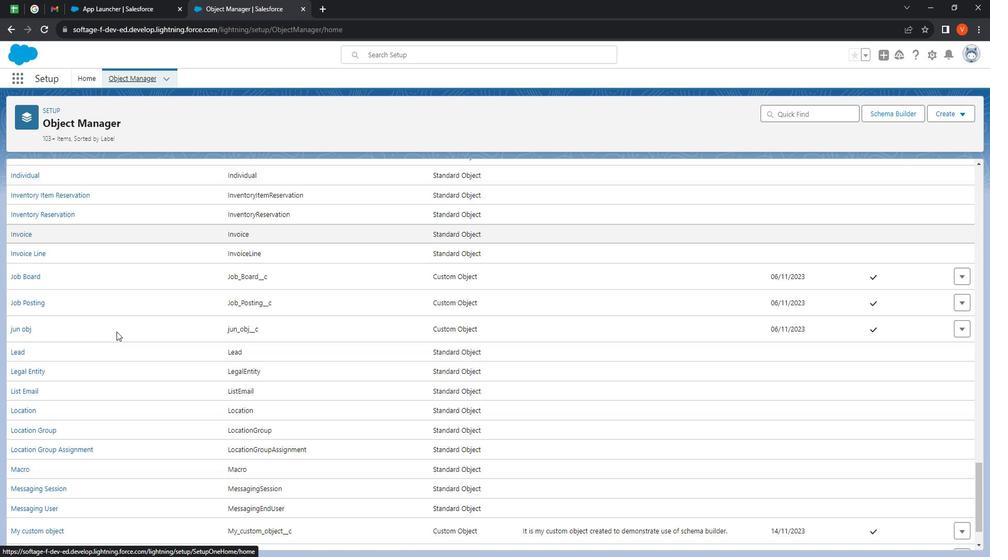 
Action: Mouse scrolled (132, 334) with delta (0, 0)
Screenshot: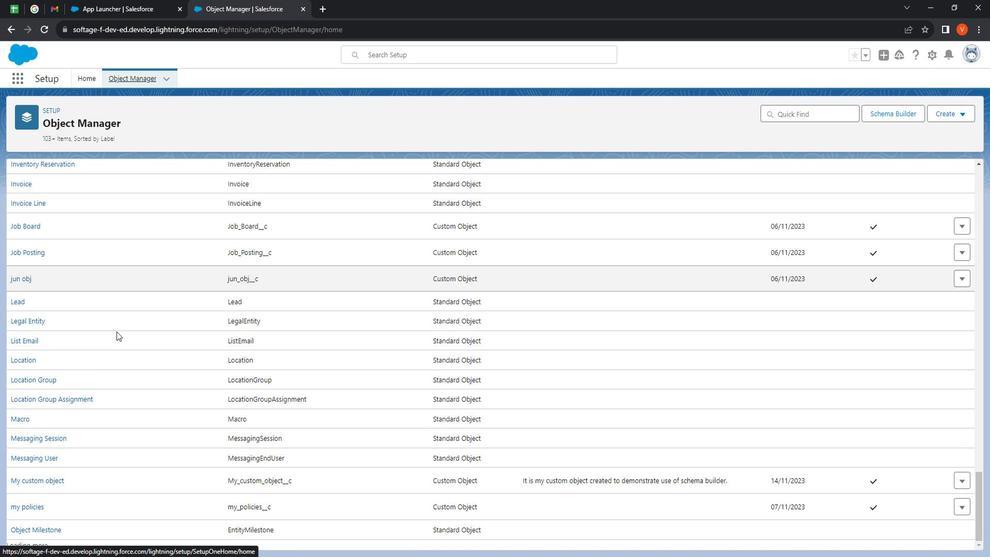 
Action: Mouse scrolled (132, 334) with delta (0, 0)
Screenshot: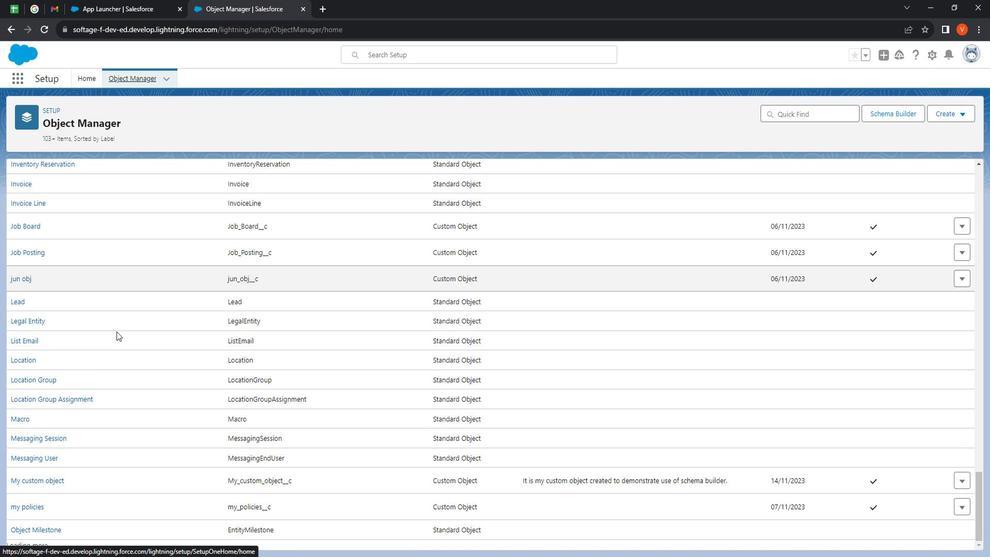 
Action: Mouse moved to (132, 335)
Screenshot: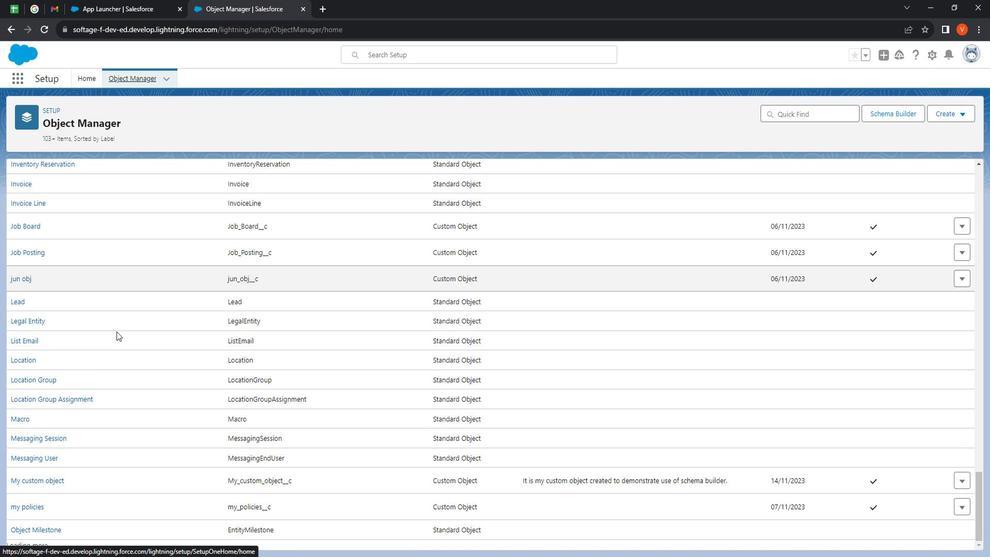 
Action: Mouse scrolled (132, 334) with delta (0, 0)
Screenshot: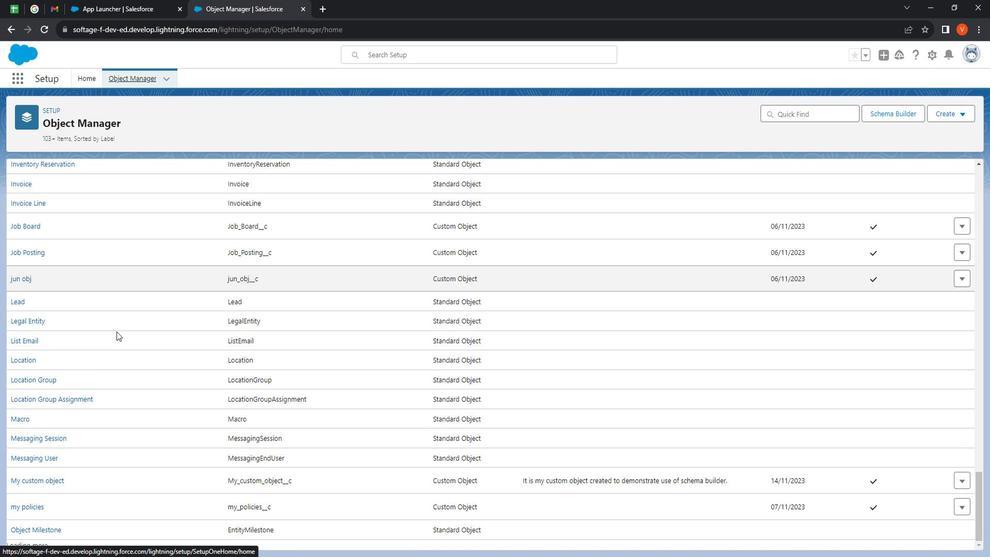 
Action: Mouse scrolled (132, 334) with delta (0, 0)
Screenshot: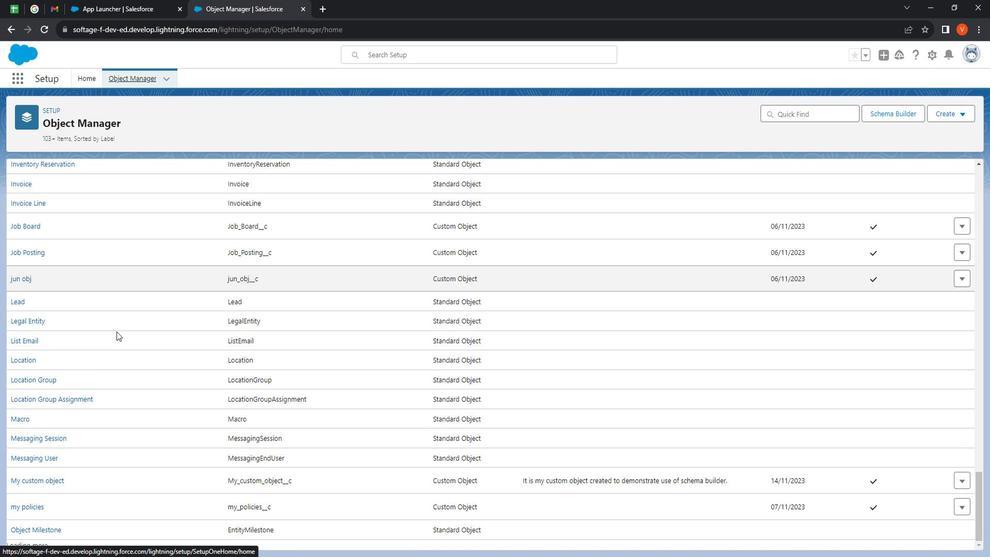
Action: Mouse moved to (134, 335)
Screenshot: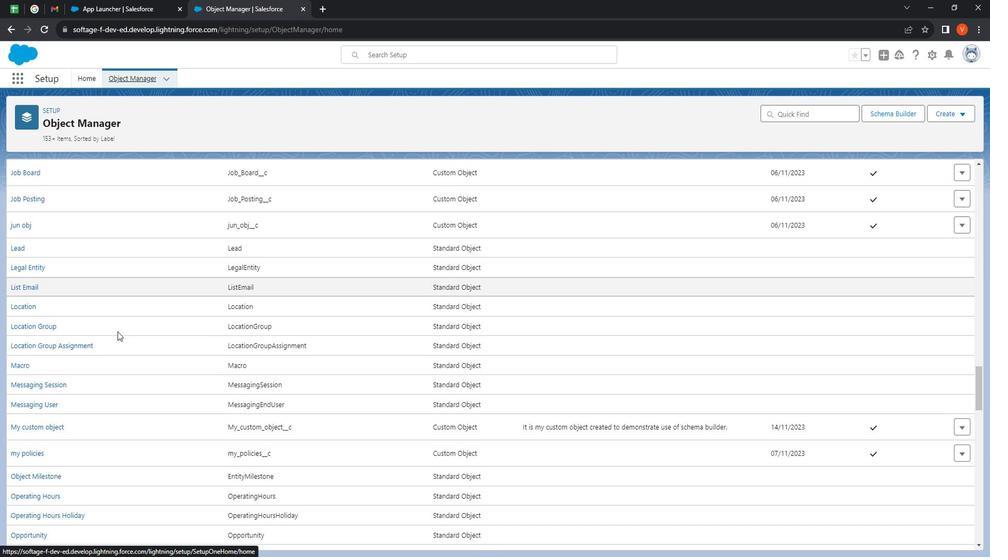 
Action: Mouse scrolled (134, 334) with delta (0, 0)
Screenshot: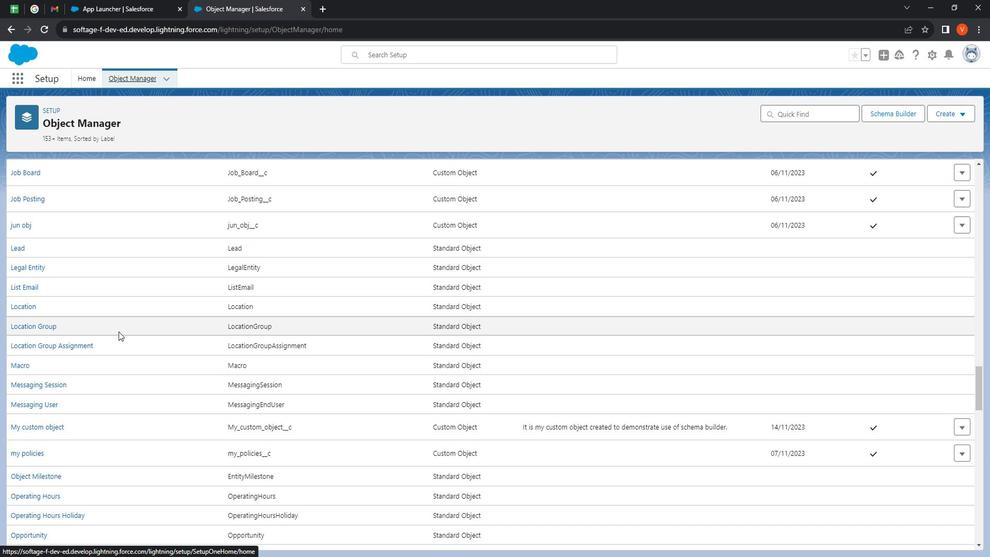 
Action: Mouse scrolled (134, 334) with delta (0, 0)
Screenshot: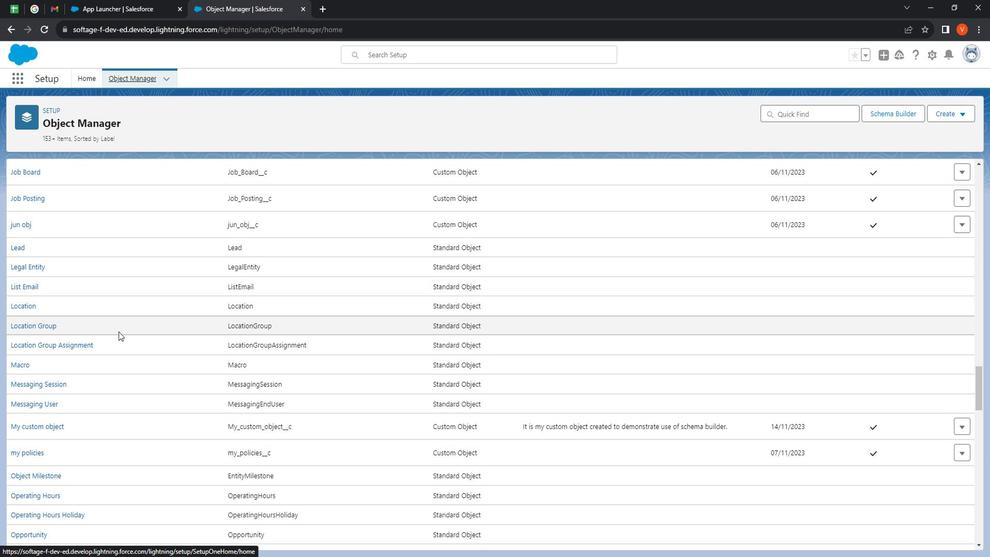 
Action: Mouse scrolled (134, 334) with delta (0, 0)
Screenshot: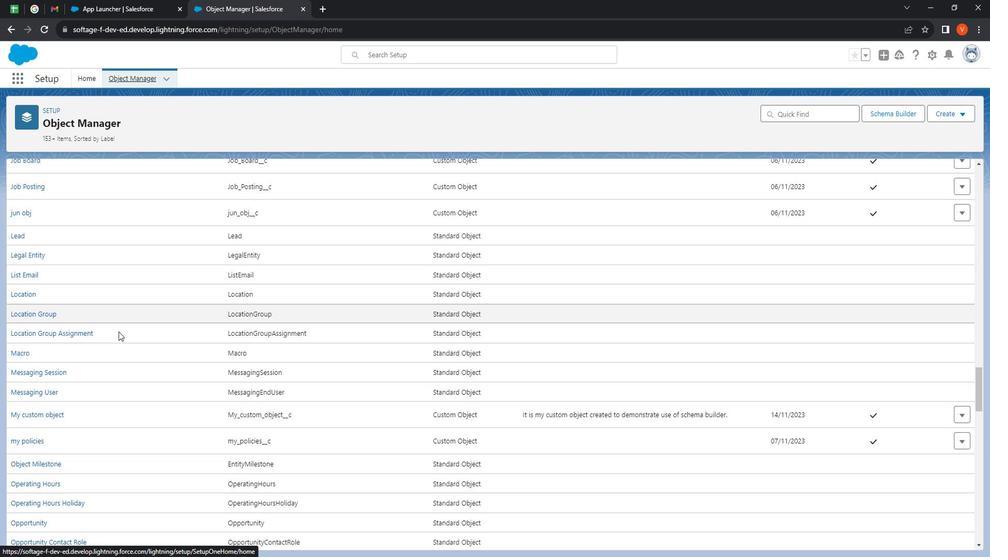 
Action: Mouse scrolled (134, 334) with delta (0, 0)
Screenshot: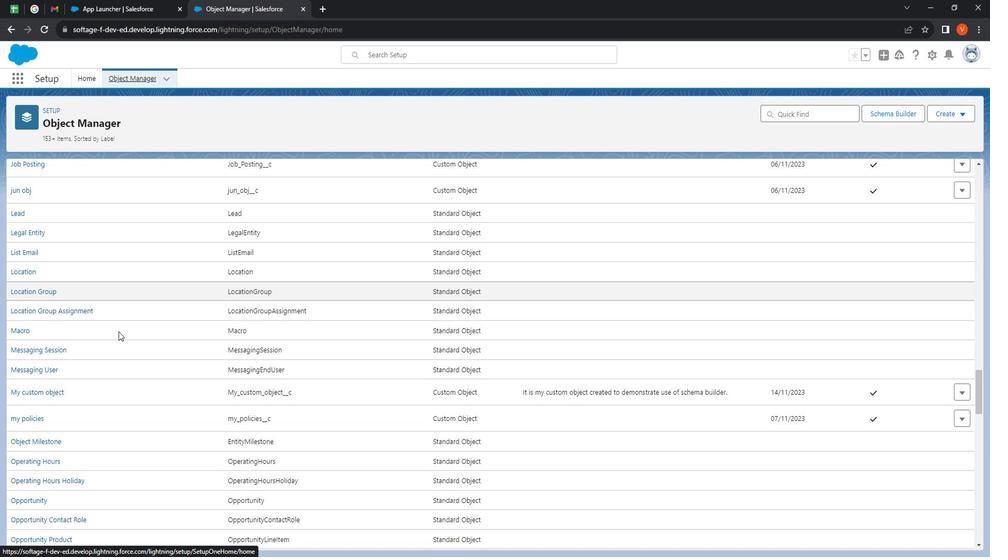 
Action: Mouse scrolled (134, 334) with delta (0, 0)
Screenshot: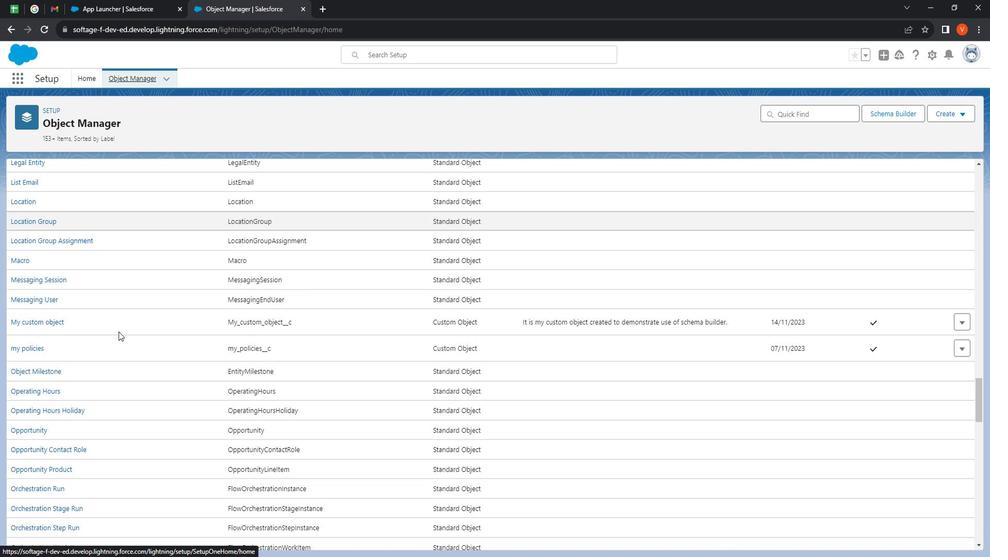 
Action: Mouse moved to (134, 335)
Screenshot: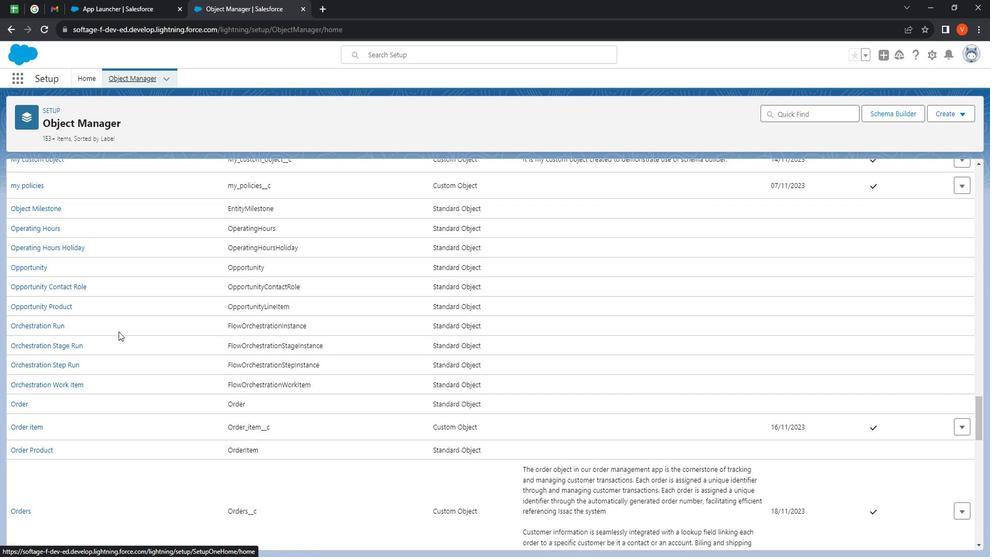 
Action: Mouse scrolled (134, 334) with delta (0, 0)
Screenshot: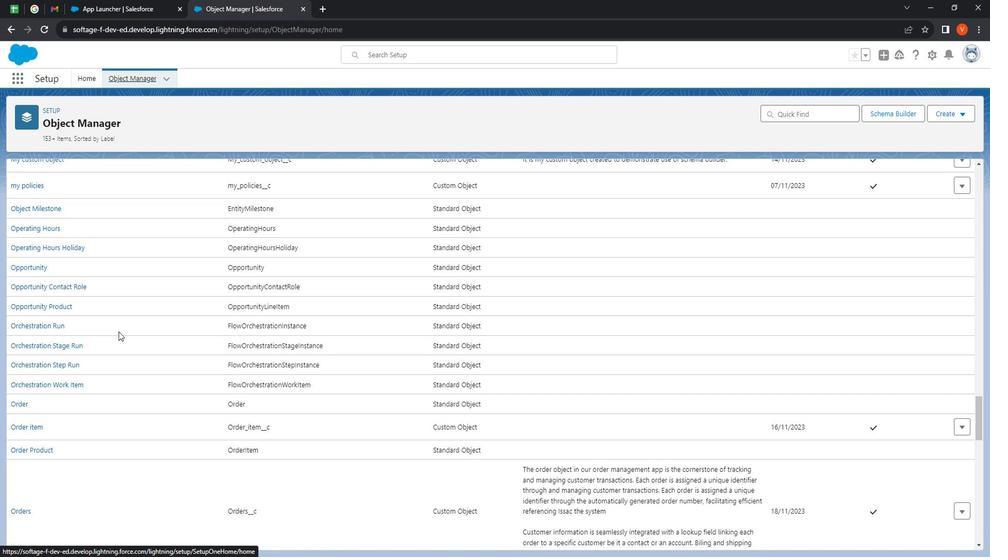
Action: Mouse scrolled (134, 334) with delta (0, 0)
Screenshot: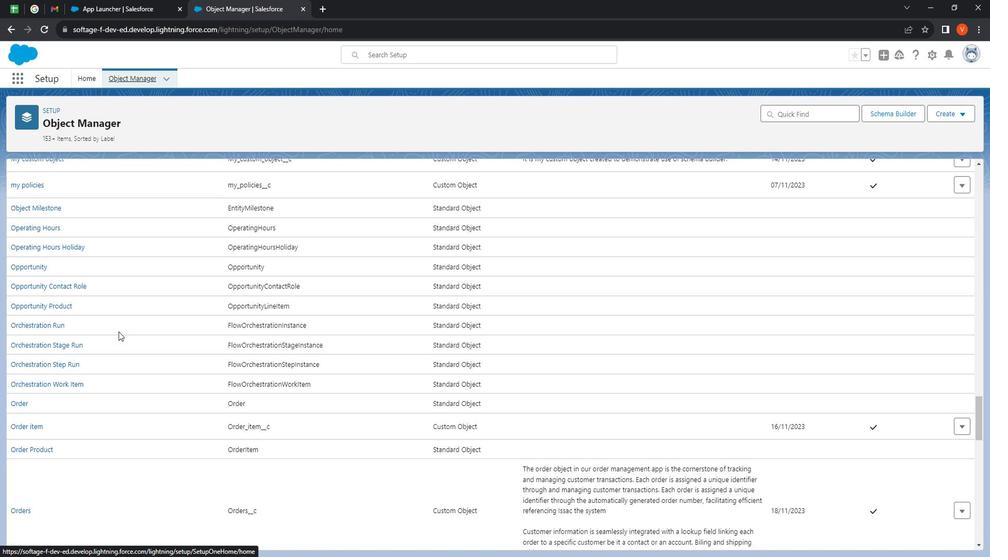 
Action: Mouse scrolled (134, 334) with delta (0, 0)
Screenshot: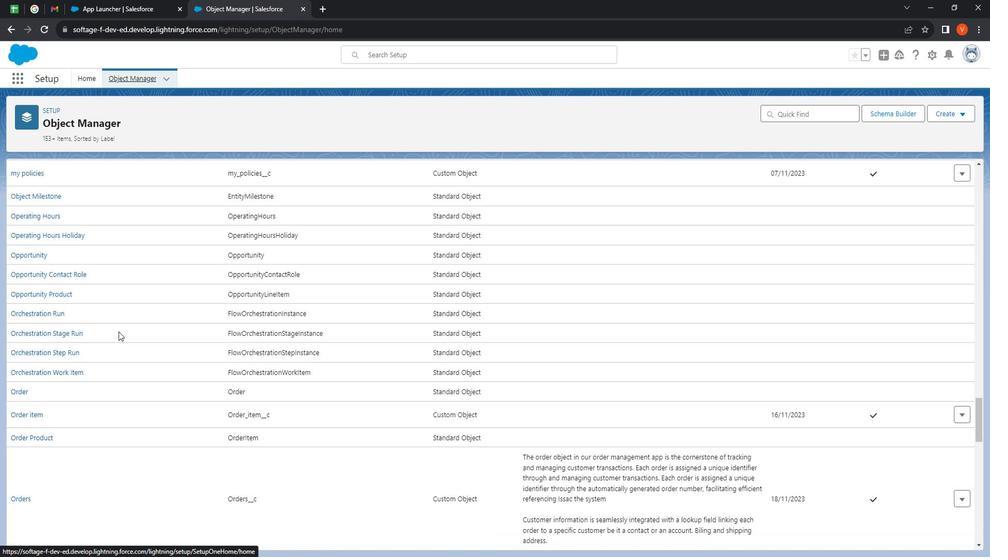 
Action: Mouse scrolled (134, 334) with delta (0, 0)
Screenshot: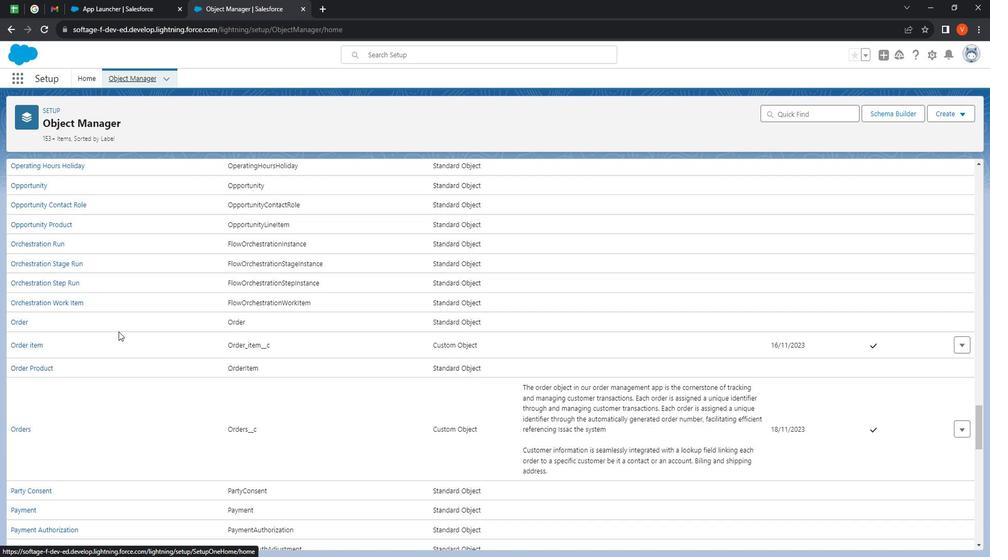 
Action: Mouse moved to (135, 335)
Screenshot: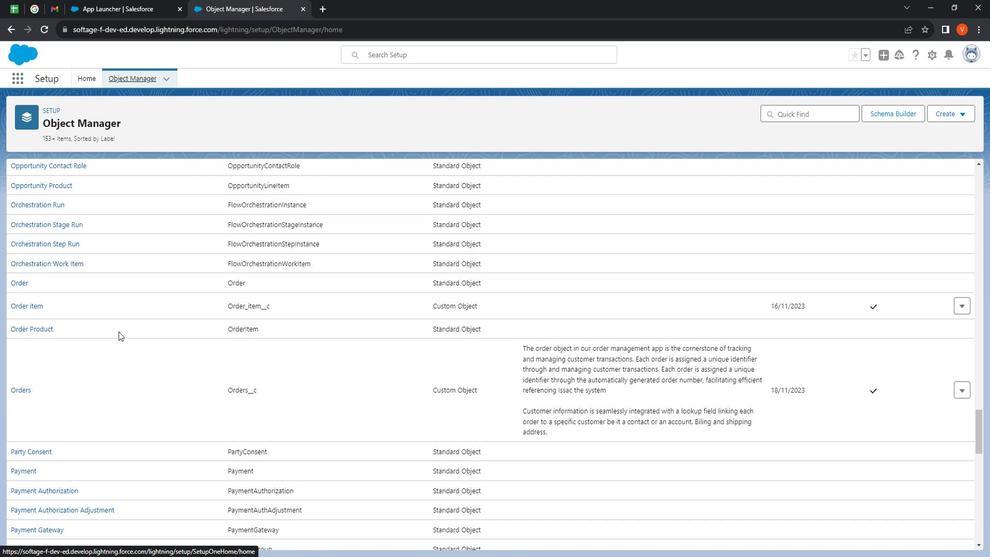 
Action: Mouse scrolled (135, 334) with delta (0, 0)
Screenshot: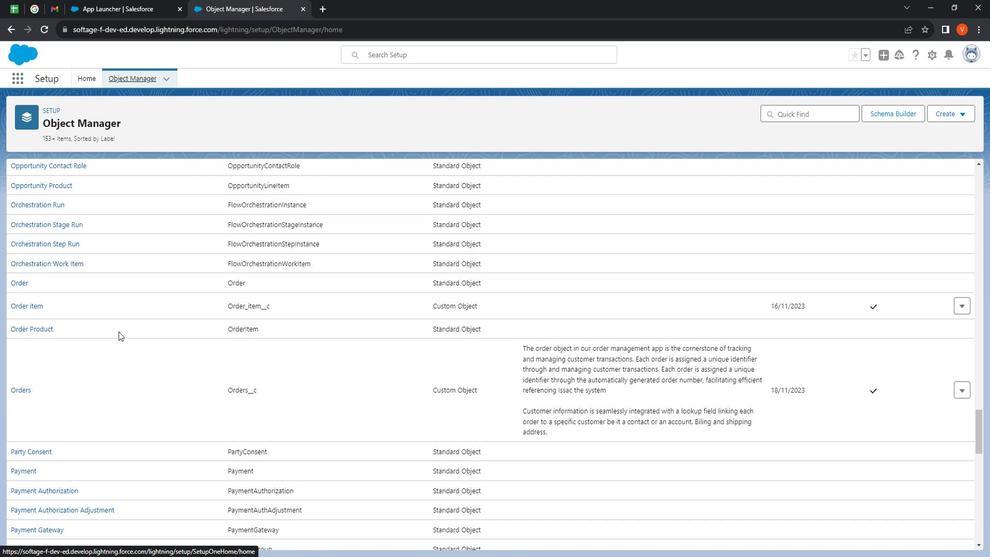
Action: Mouse scrolled (135, 334) with delta (0, 0)
Screenshot: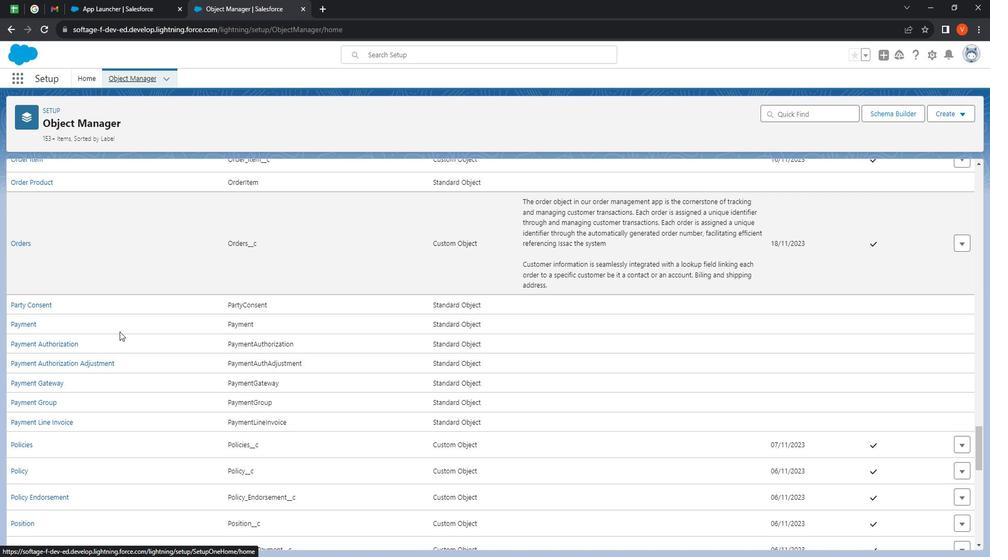 
Action: Mouse moved to (136, 335)
Screenshot: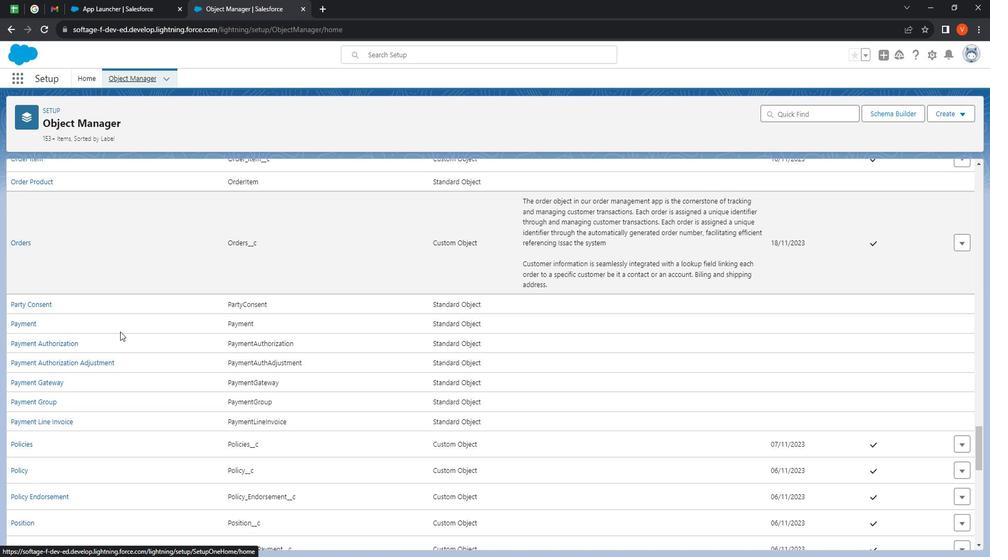 
Action: Mouse scrolled (136, 334) with delta (0, 0)
Screenshot: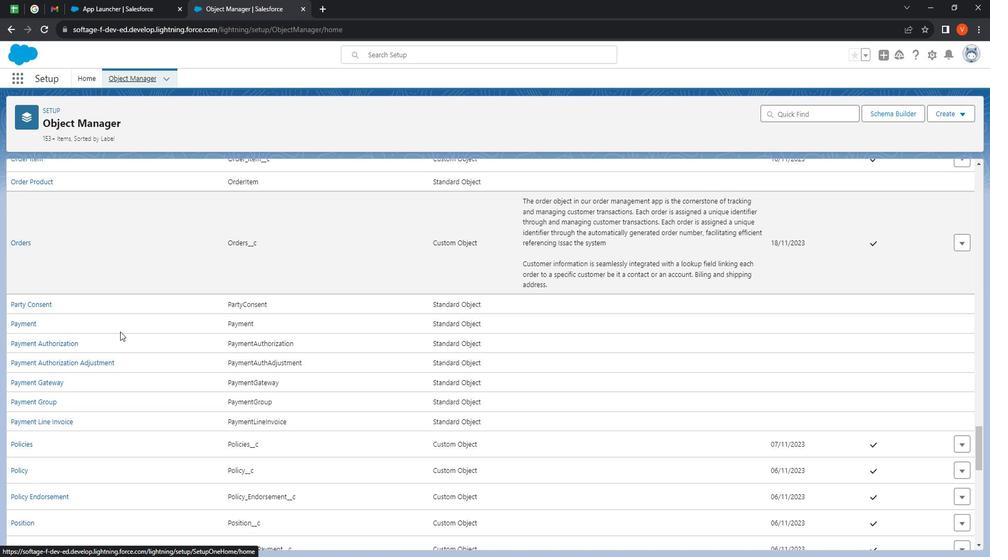 
Action: Mouse moved to (137, 335)
Screenshot: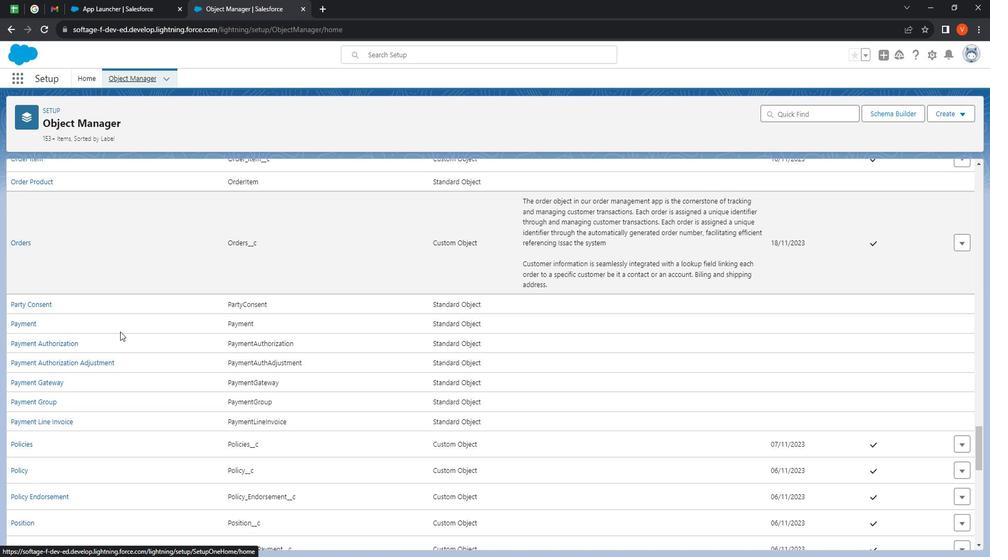 
Action: Mouse scrolled (137, 335) with delta (0, 0)
Screenshot: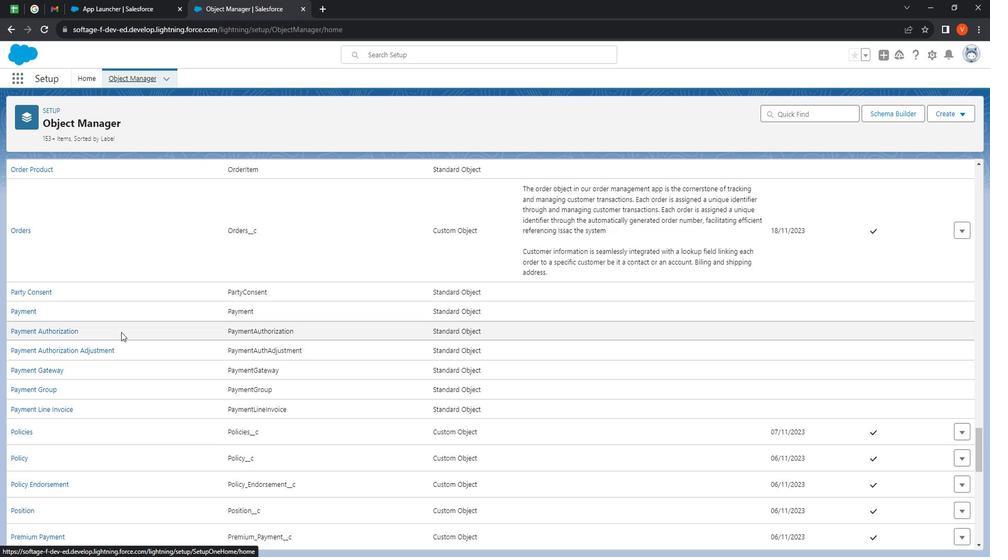 
Action: Mouse scrolled (137, 335) with delta (0, 0)
Screenshot: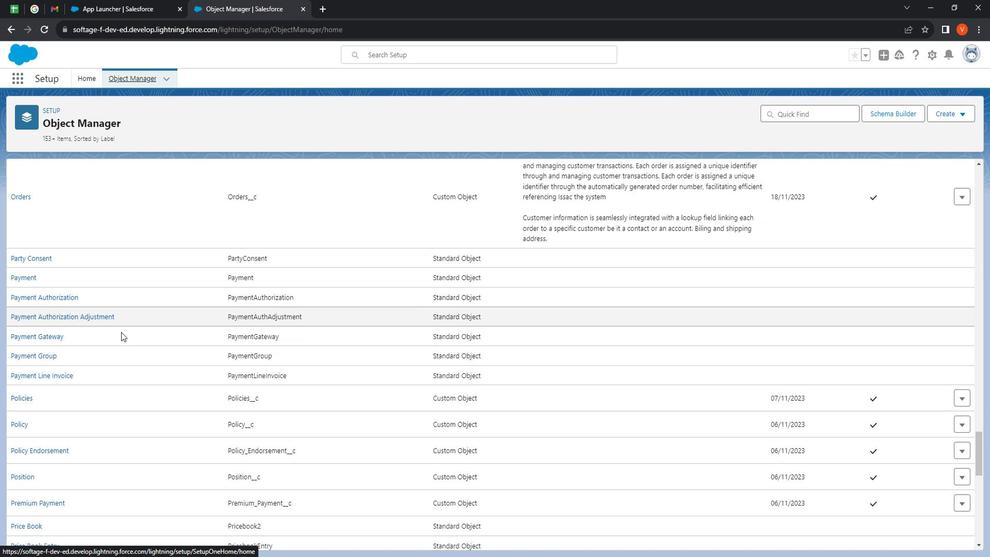 
Action: Mouse scrolled (137, 335) with delta (0, 0)
Screenshot: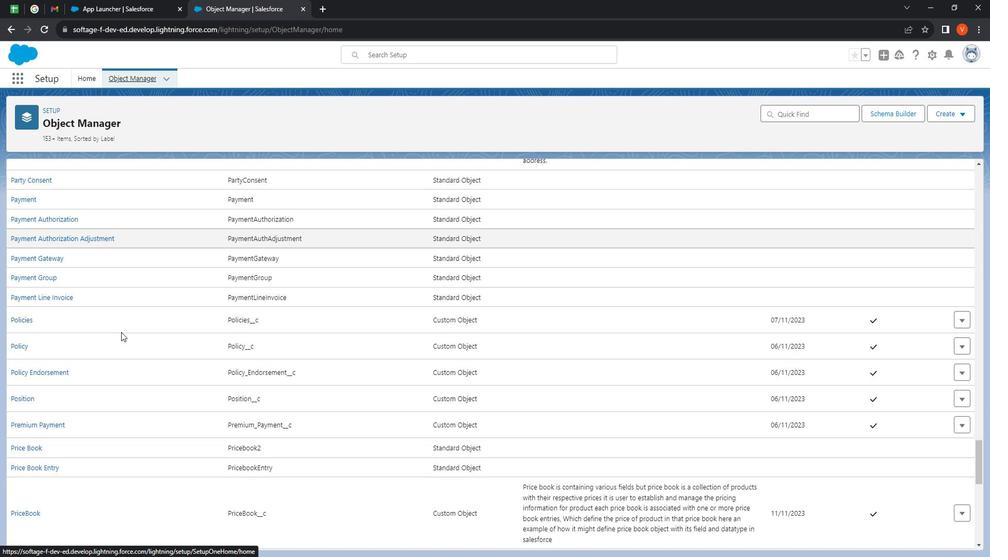 
Action: Mouse scrolled (137, 335) with delta (0, 0)
Screenshot: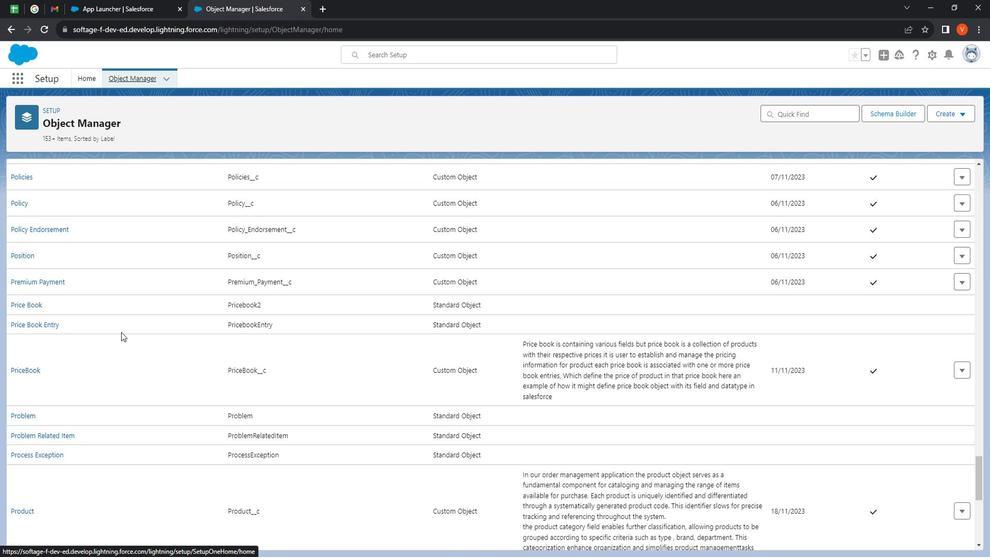 
Action: Mouse scrolled (137, 335) with delta (0, 0)
Screenshot: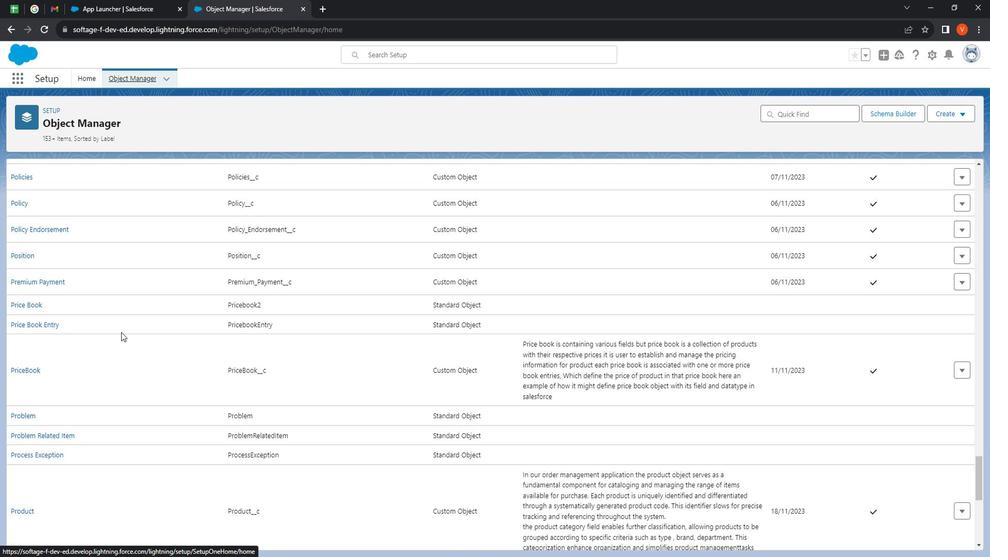 
Action: Mouse scrolled (137, 335) with delta (0, 0)
Screenshot: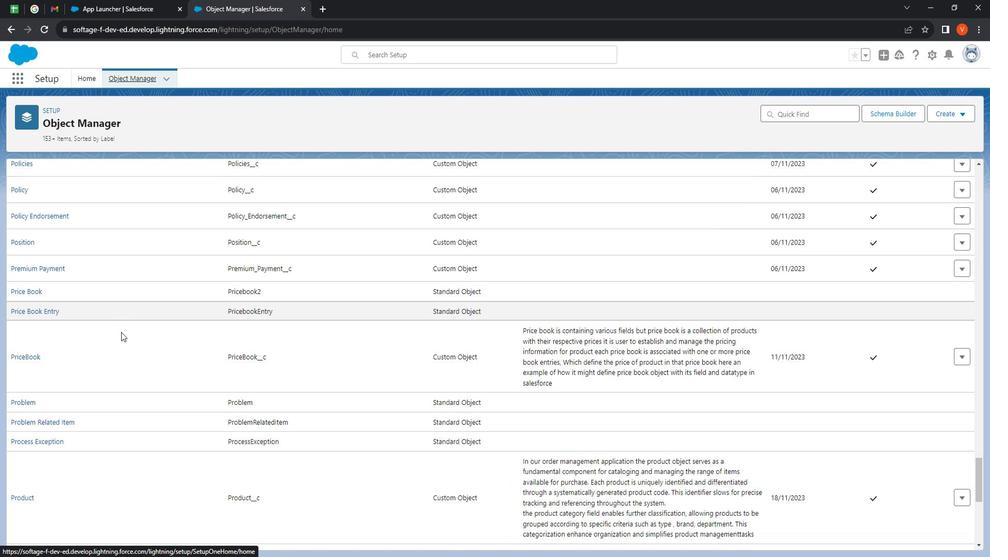 
Action: Mouse scrolled (137, 335) with delta (0, 0)
Screenshot: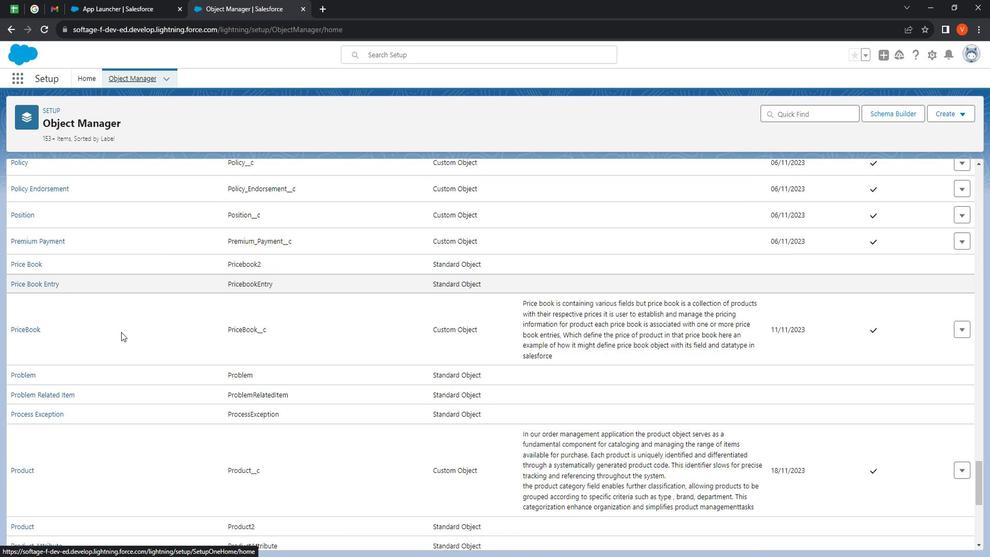 
Action: Mouse scrolled (137, 335) with delta (0, 0)
Screenshot: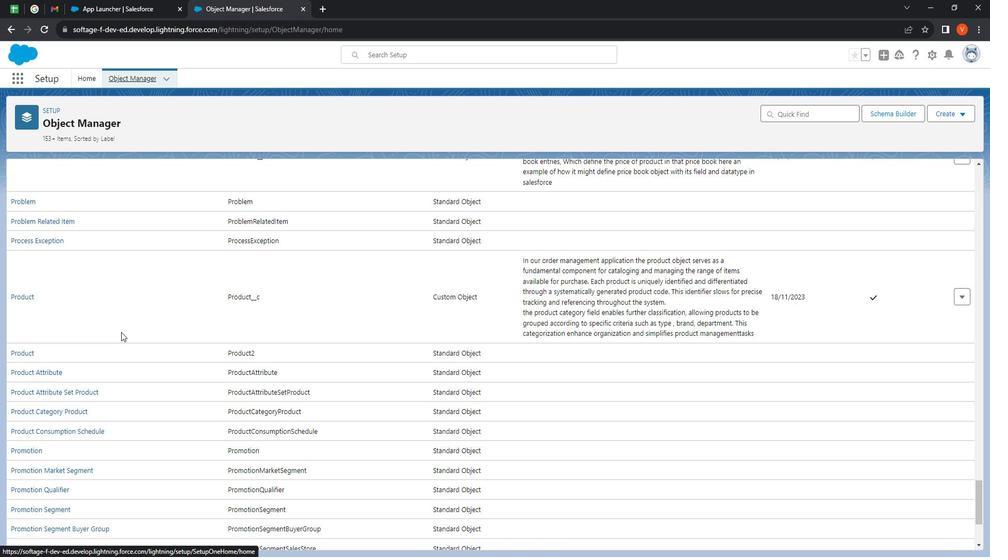 
Action: Mouse scrolled (137, 335) with delta (0, 0)
Screenshot: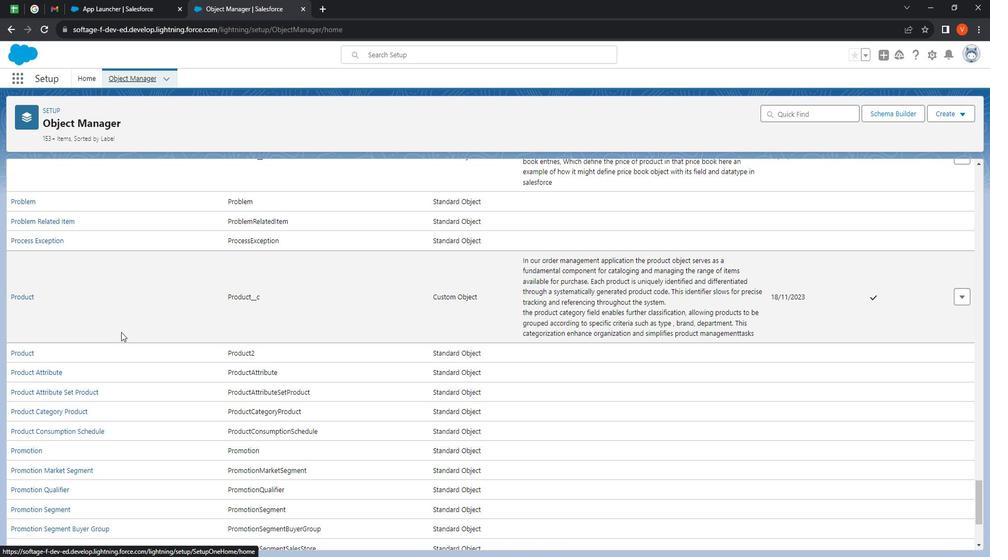 
Action: Mouse moved to (138, 336)
Screenshot: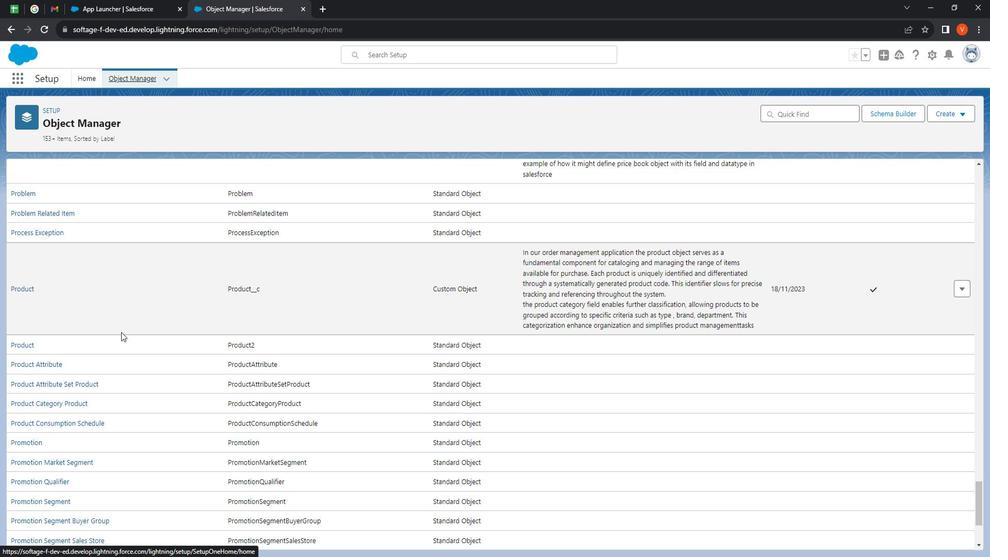 
Action: Mouse scrolled (138, 336) with delta (0, 0)
Screenshot: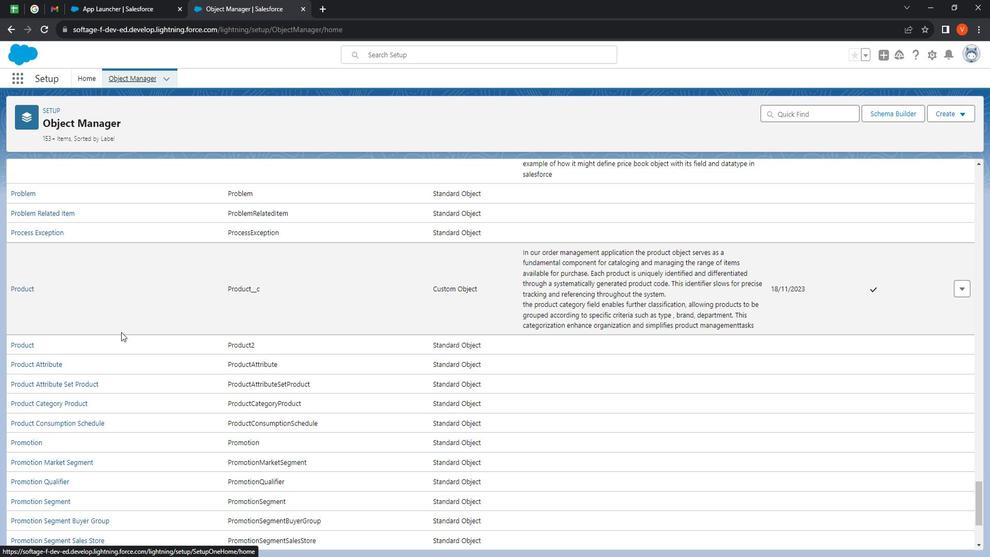 
Action: Mouse scrolled (138, 336) with delta (0, 0)
Screenshot: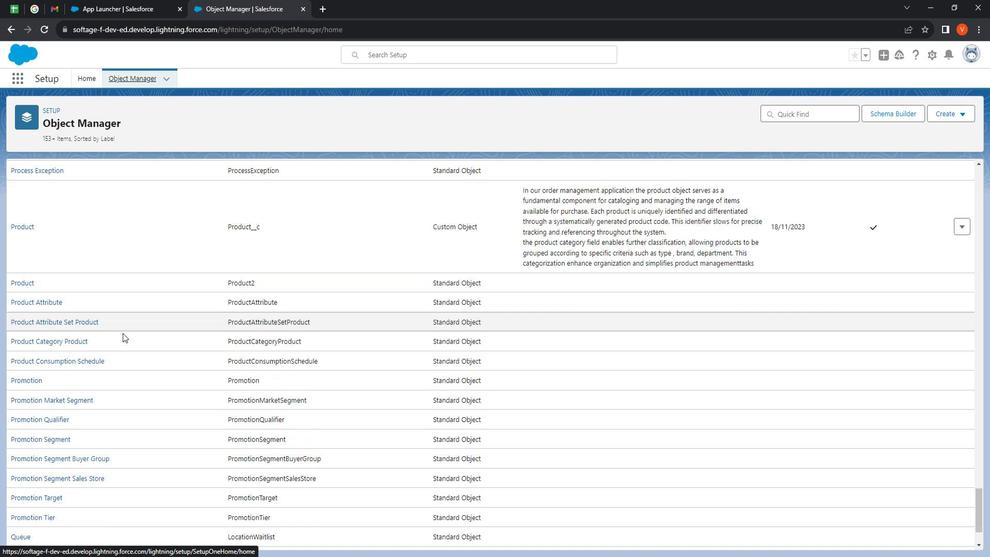 
Action: Mouse scrolled (138, 336) with delta (0, 0)
Screenshot: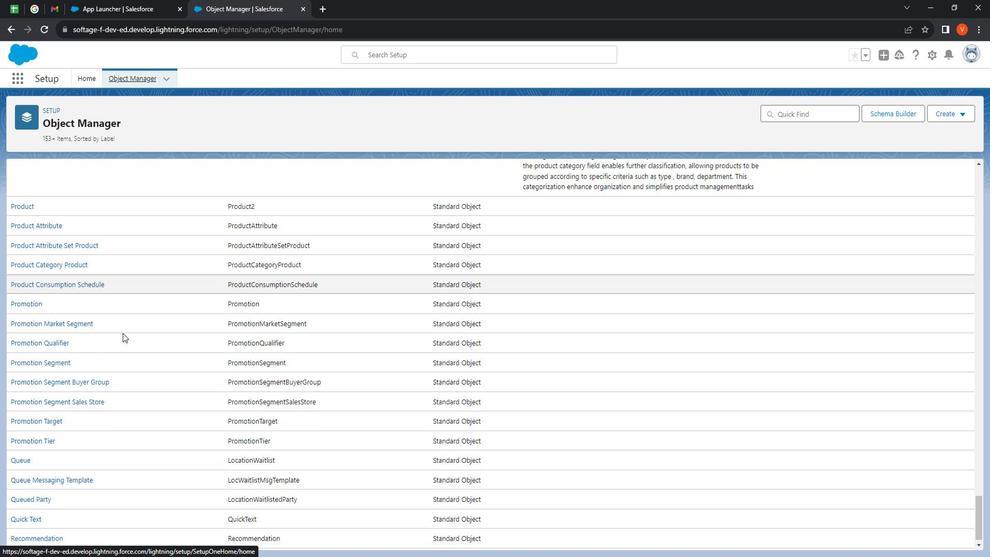 
Action: Mouse scrolled (138, 336) with delta (0, 0)
Screenshot: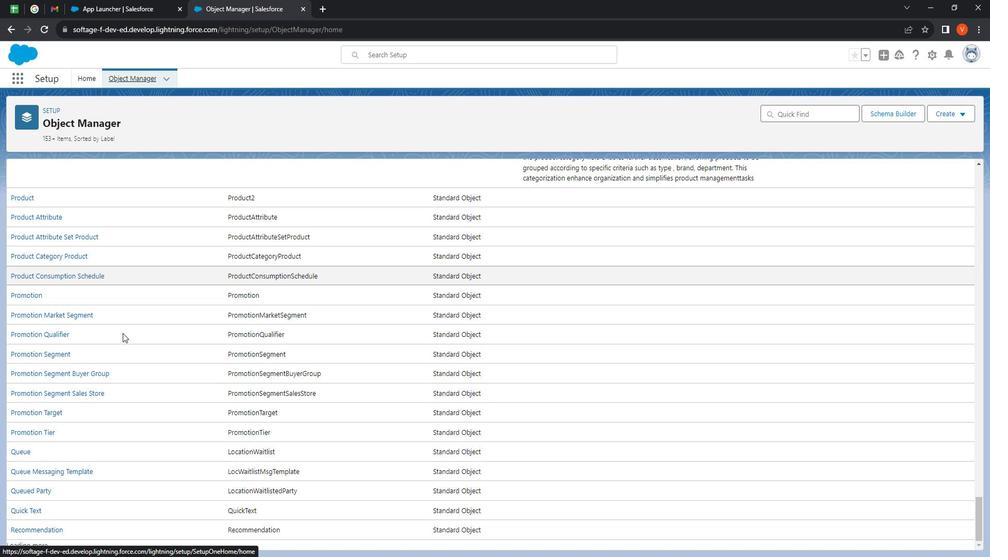 
Action: Mouse scrolled (138, 336) with delta (0, 0)
Screenshot: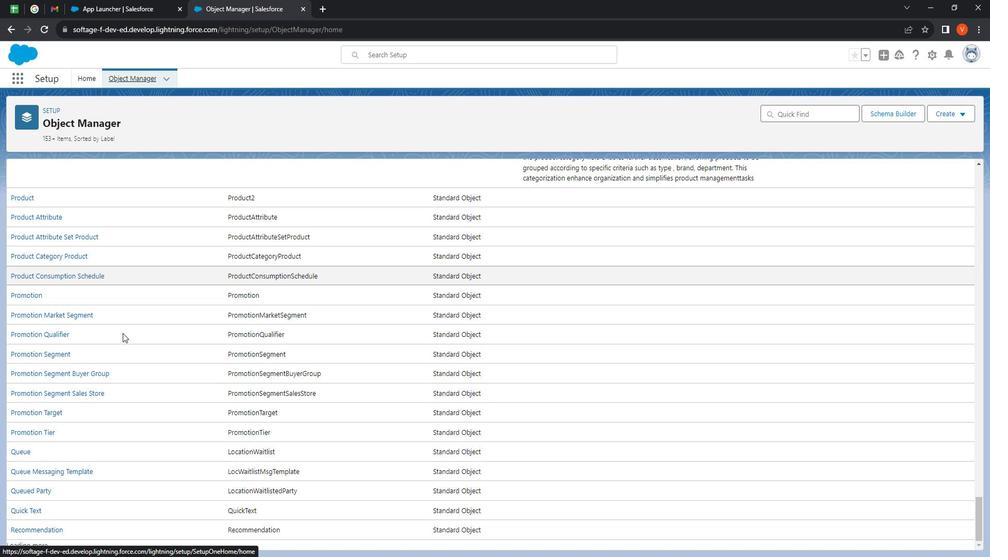 
Action: Mouse scrolled (138, 336) with delta (0, 0)
Screenshot: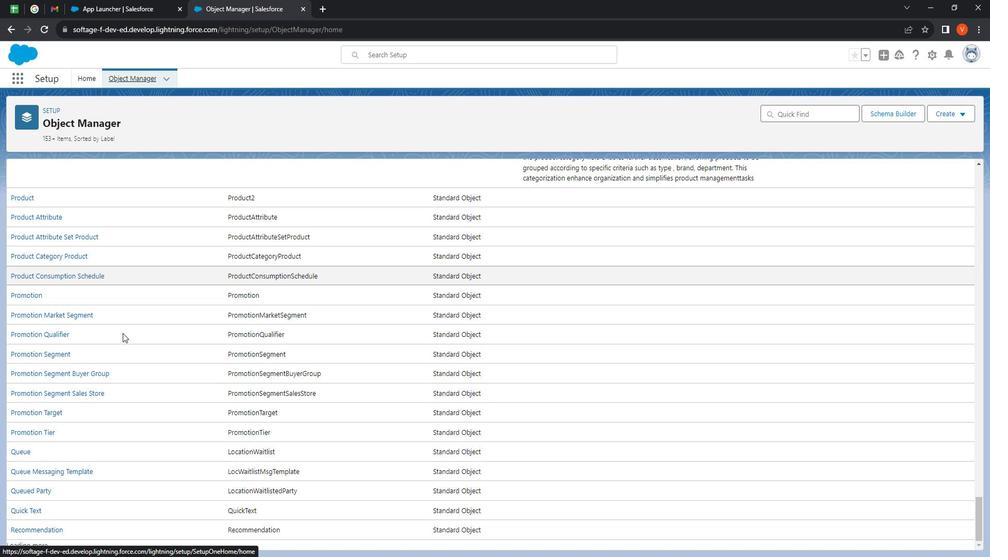 
Action: Mouse moved to (139, 336)
Screenshot: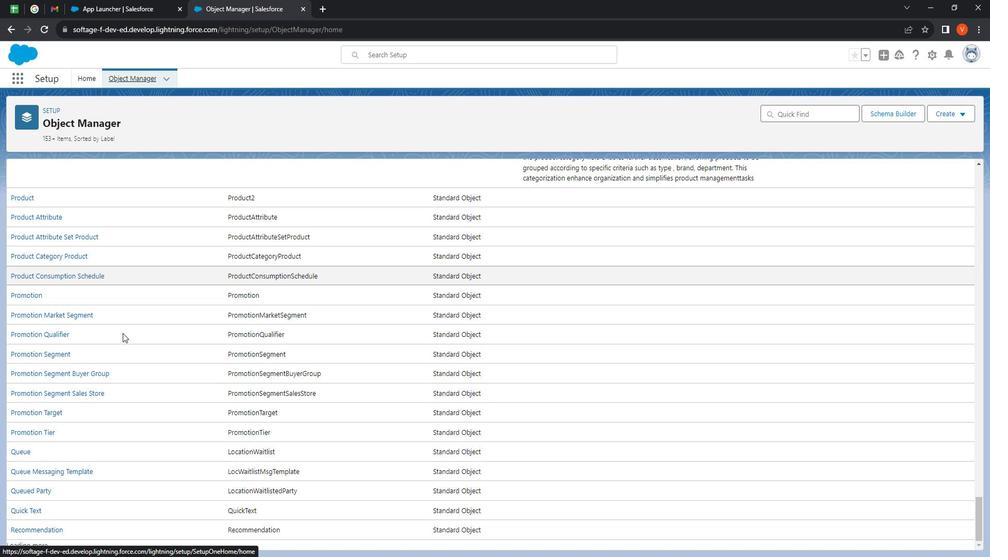 
Action: Mouse scrolled (139, 336) with delta (0, 0)
Screenshot: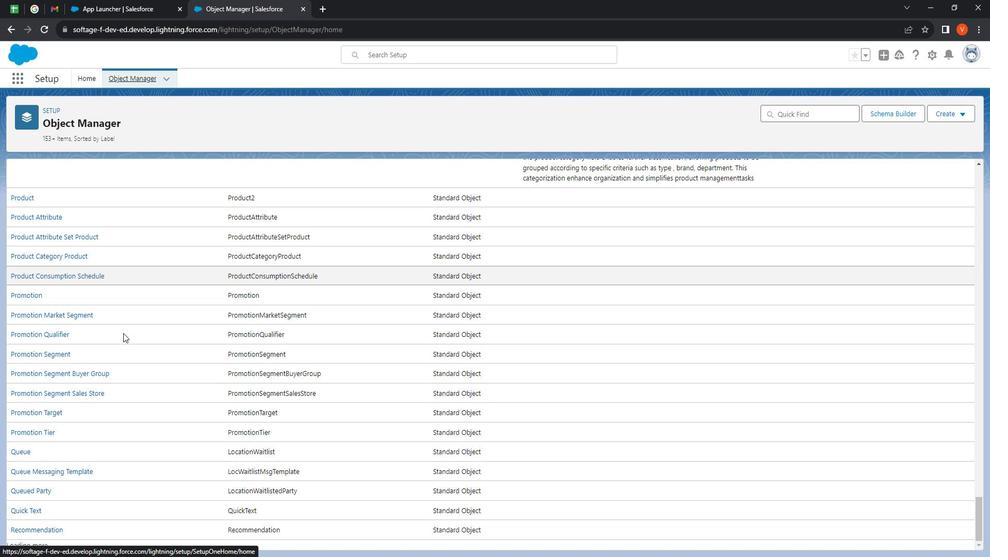 
Action: Mouse scrolled (139, 336) with delta (0, 0)
Screenshot: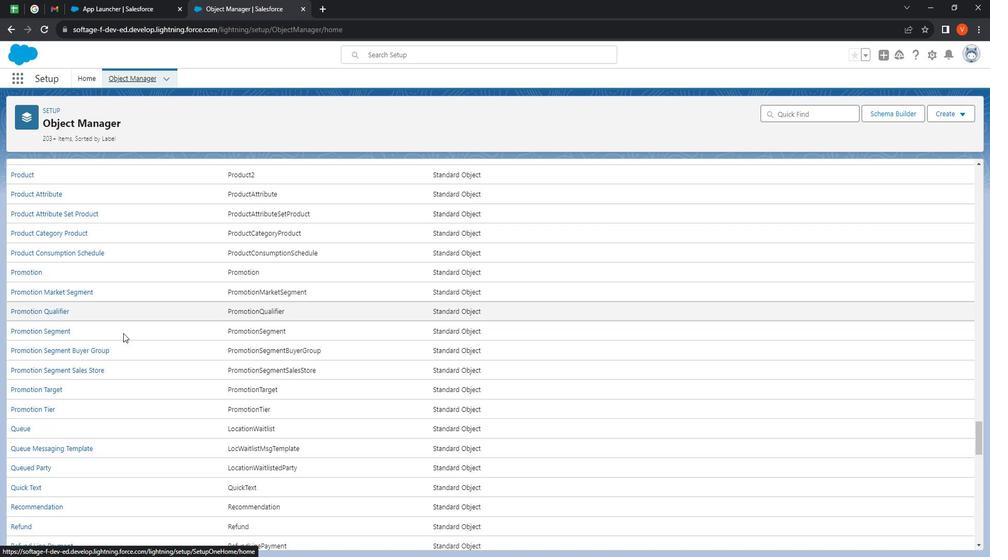 
Action: Mouse scrolled (139, 336) with delta (0, 0)
Screenshot: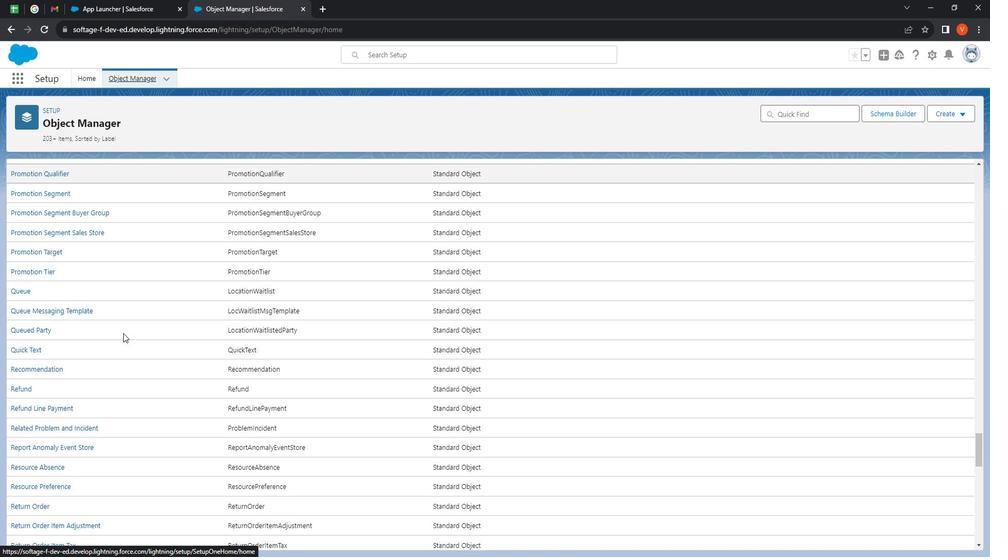 
Action: Mouse scrolled (139, 336) with delta (0, 0)
Screenshot: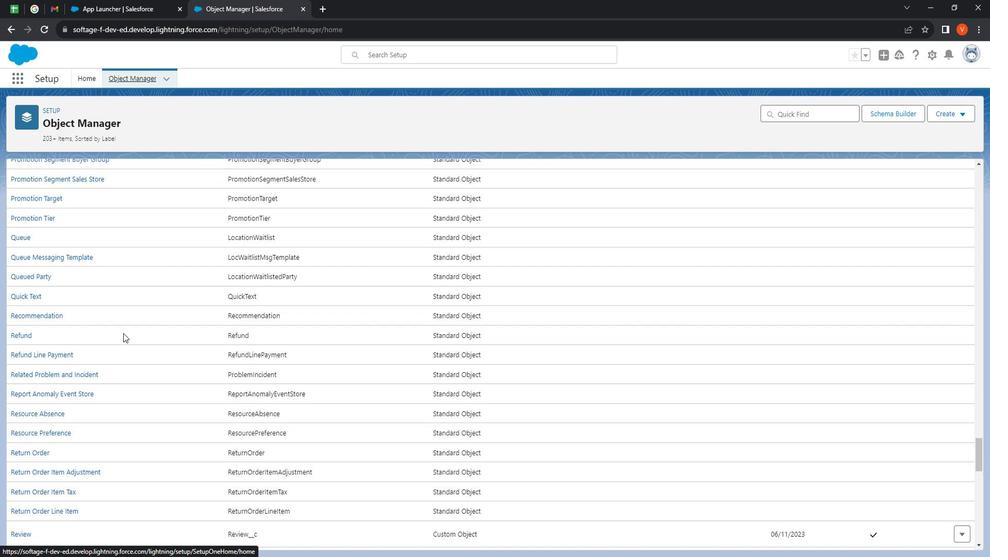 
Action: Mouse scrolled (139, 336) with delta (0, 0)
Screenshot: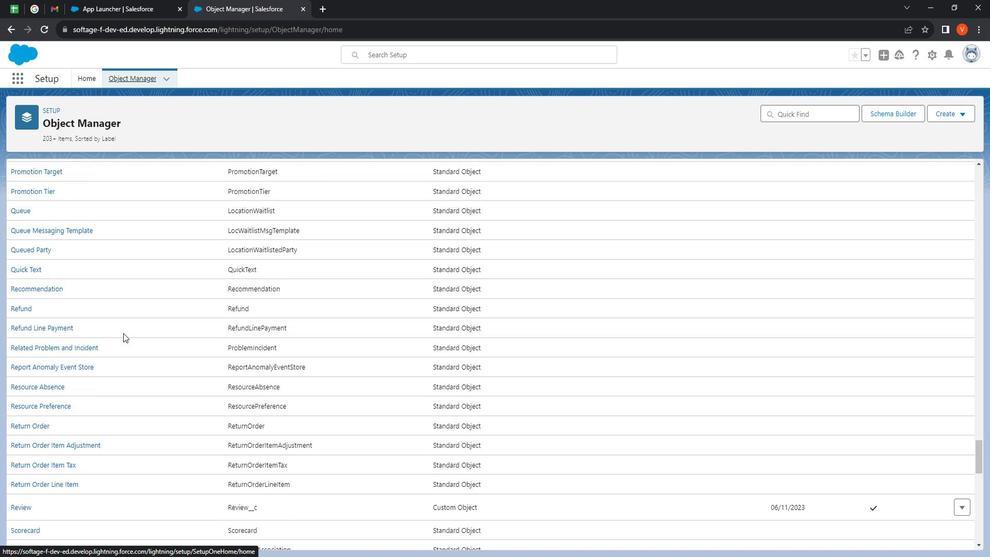 
Action: Mouse scrolled (139, 336) with delta (0, 0)
Screenshot: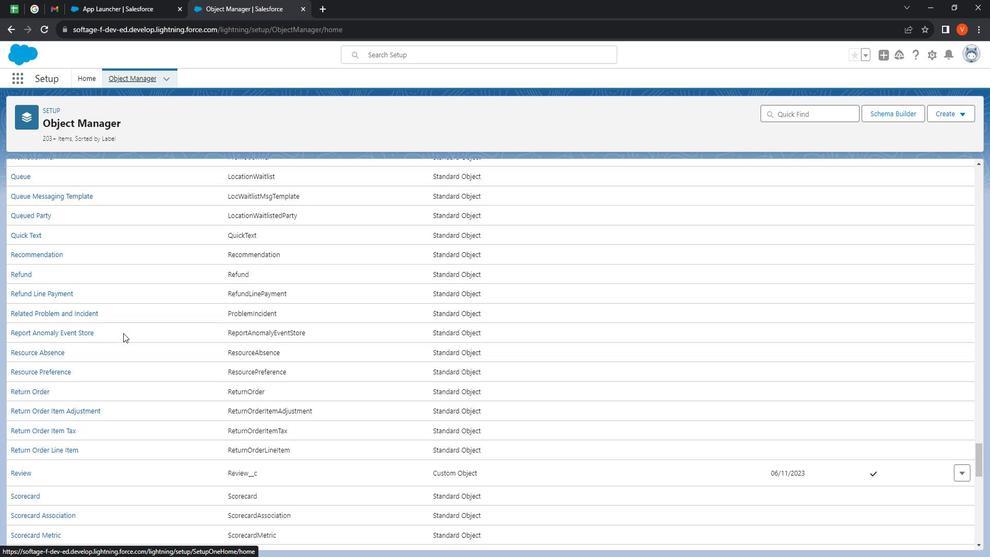 
Action: Mouse scrolled (139, 336) with delta (0, 0)
Screenshot: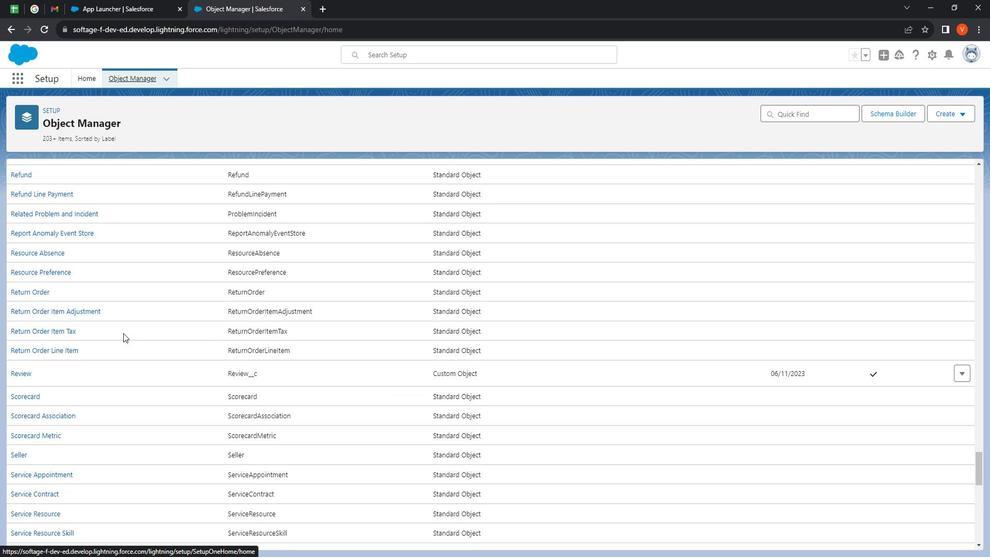 
Action: Mouse scrolled (139, 336) with delta (0, 0)
Screenshot: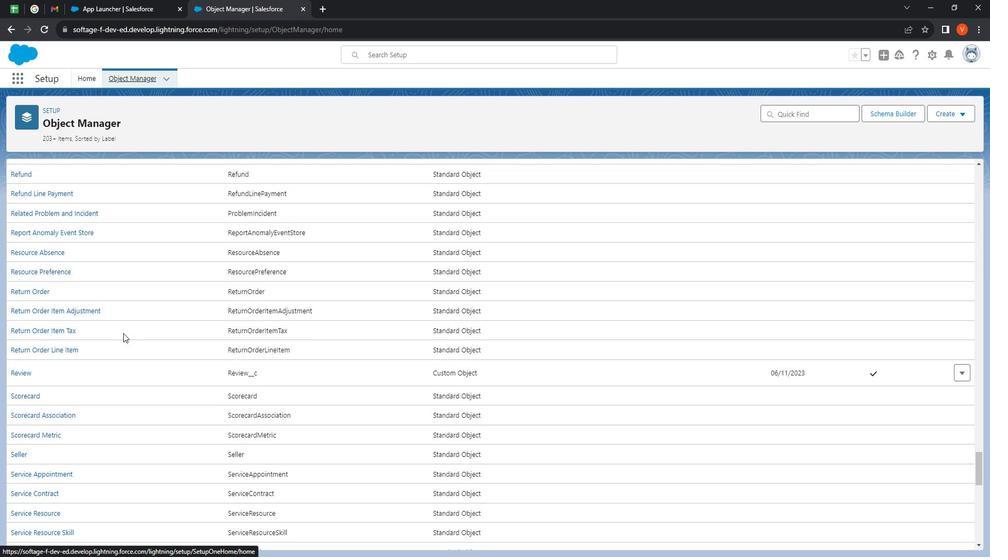 
Action: Mouse scrolled (139, 336) with delta (0, 0)
Screenshot: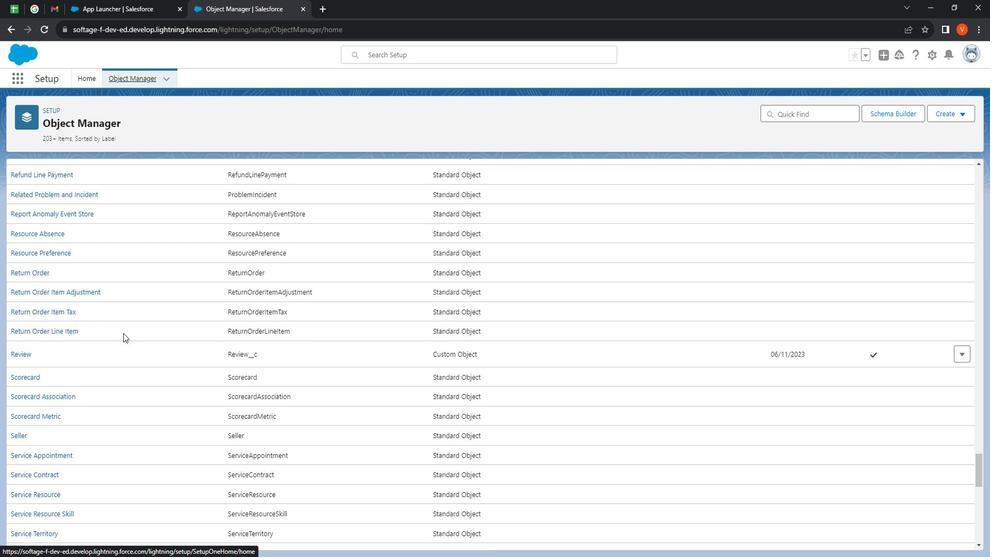 
Action: Mouse scrolled (139, 336) with delta (0, 0)
Screenshot: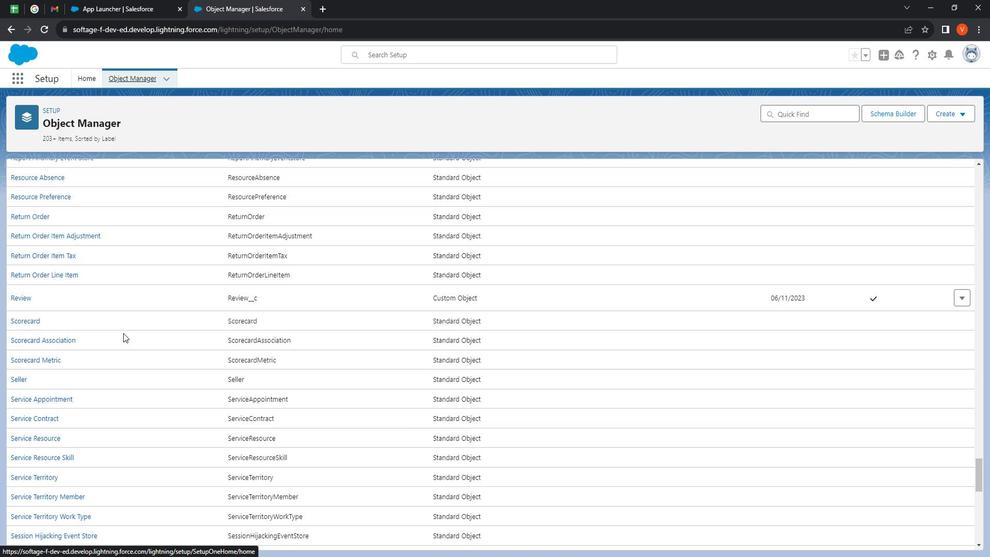 
Action: Mouse scrolled (139, 336) with delta (0, 0)
Screenshot: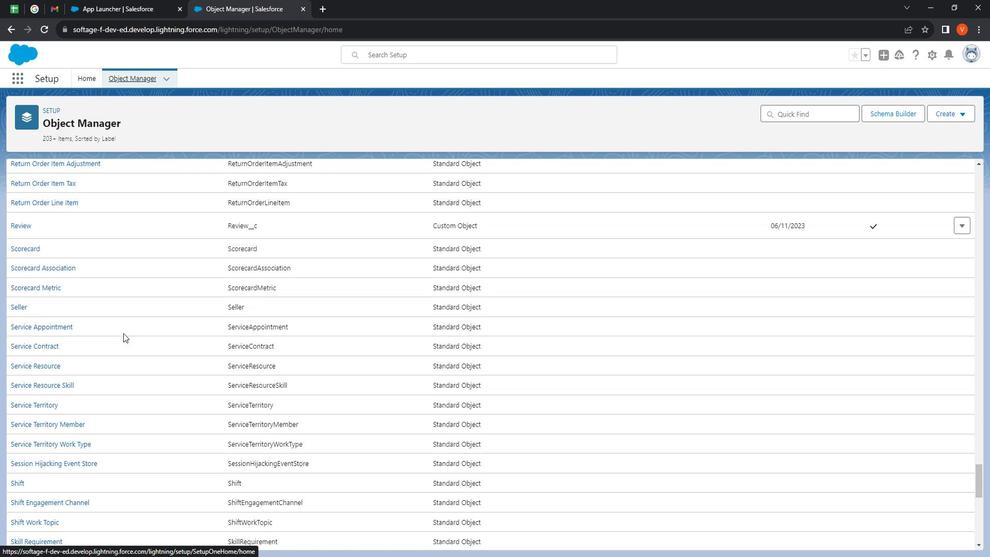 
Action: Mouse scrolled (139, 336) with delta (0, 0)
Screenshot: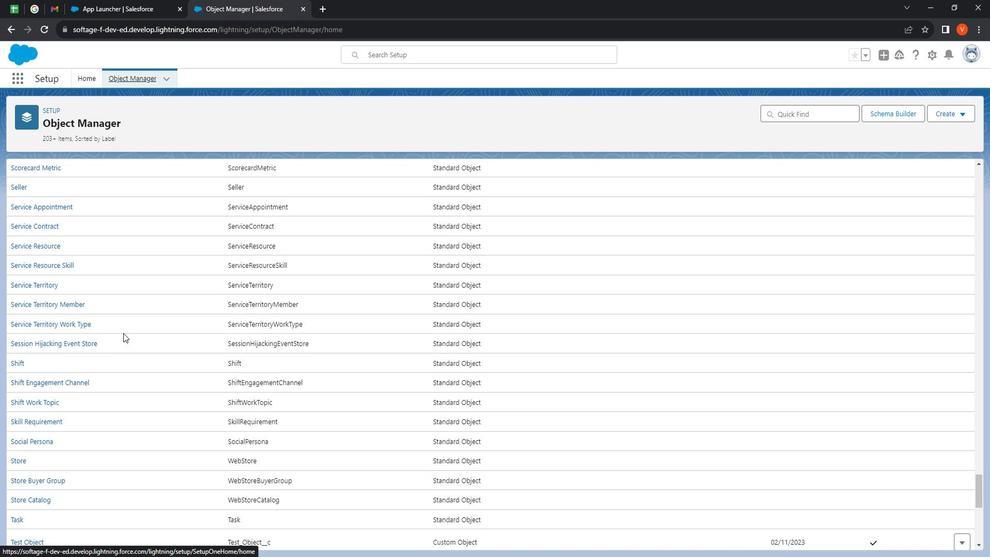 
Action: Mouse scrolled (139, 336) with delta (0, 0)
Screenshot: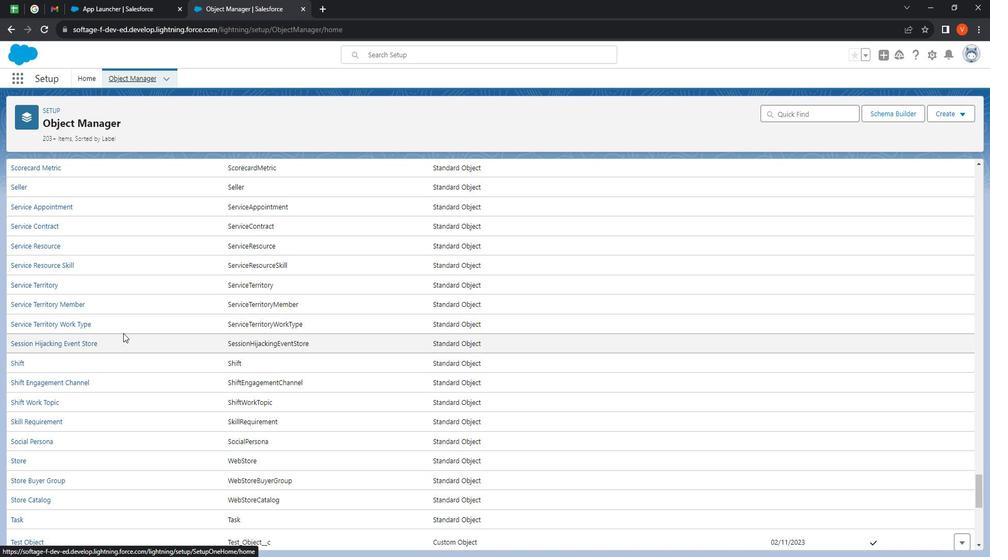 
Action: Mouse scrolled (139, 336) with delta (0, 0)
Screenshot: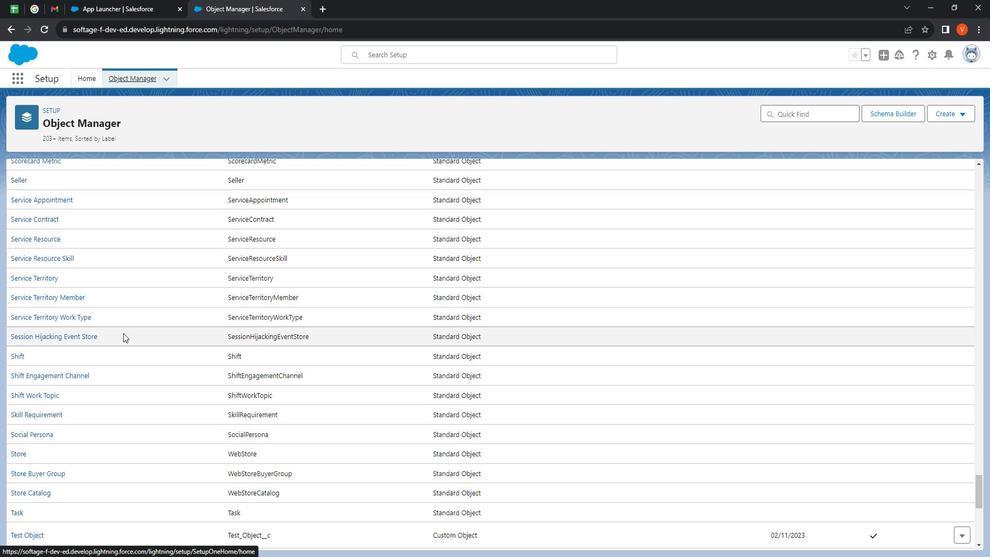 
Action: Mouse scrolled (139, 336) with delta (0, 0)
Screenshot: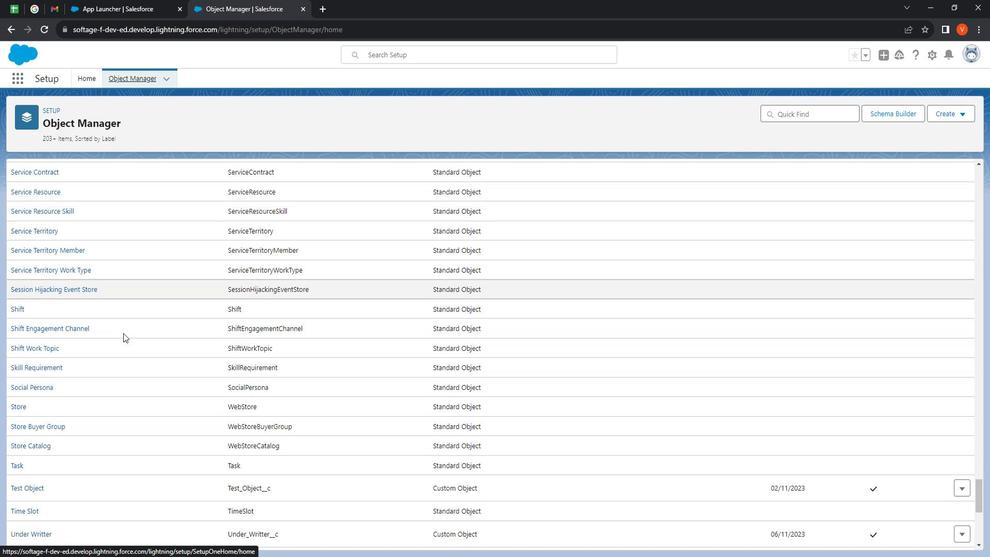 
Action: Mouse moved to (140, 336)
Screenshot: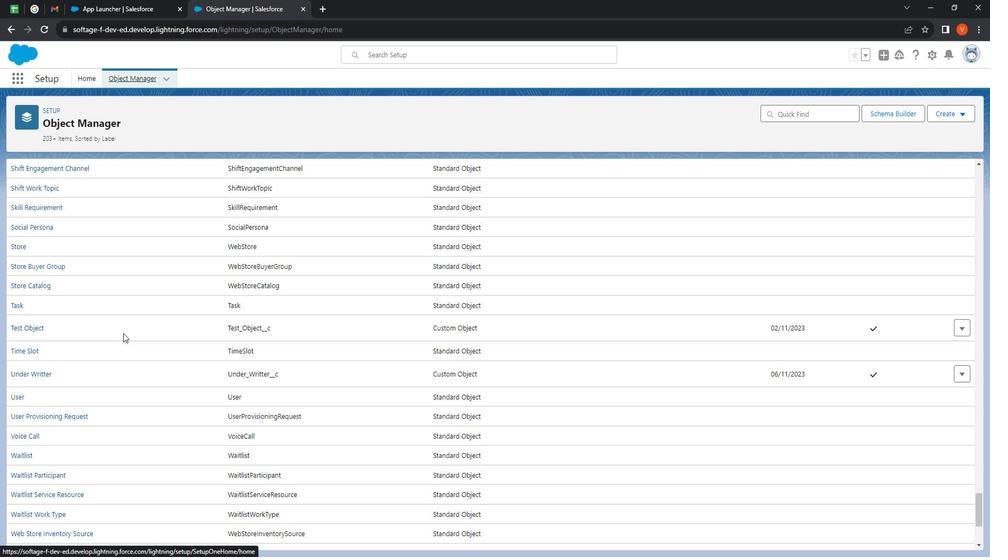 
Action: Mouse scrolled (140, 336) with delta (0, 0)
Screenshot: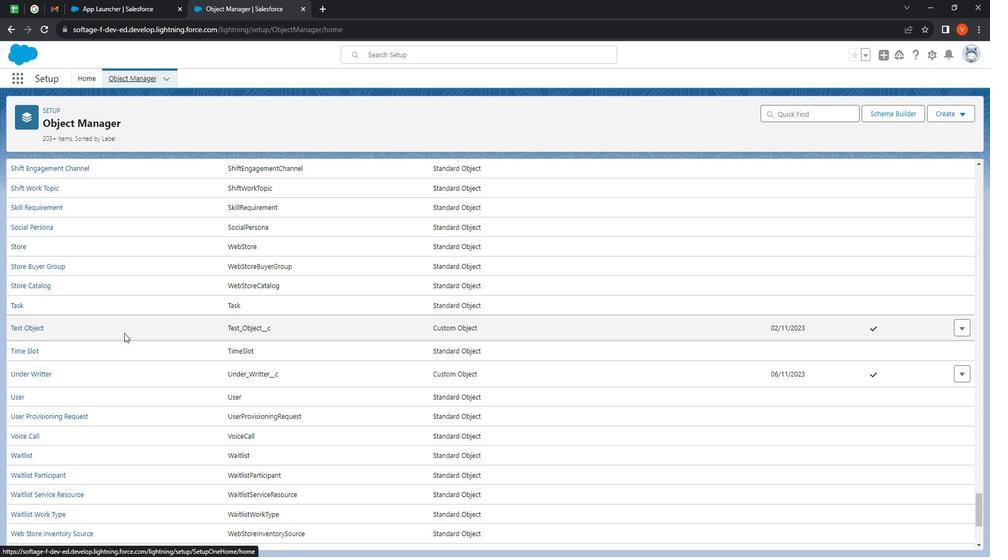 
Action: Mouse scrolled (140, 336) with delta (0, 0)
Screenshot: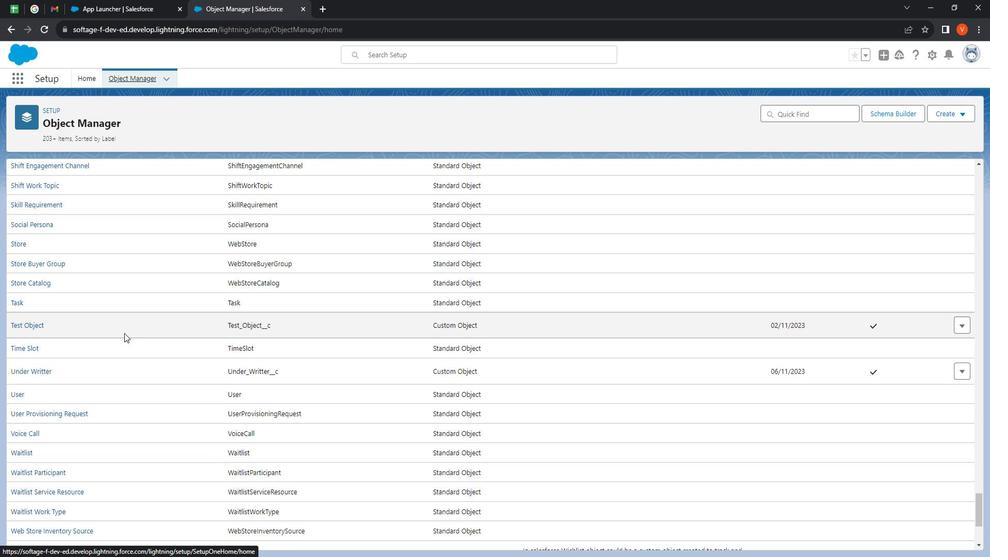 
Action: Mouse scrolled (140, 336) with delta (0, 0)
Screenshot: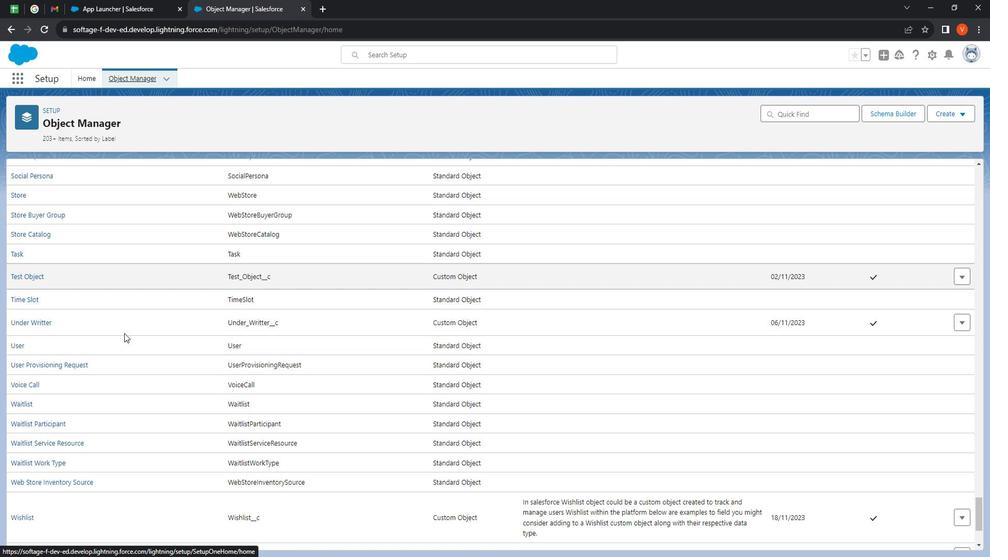 
Action: Mouse moved to (142, 336)
Screenshot: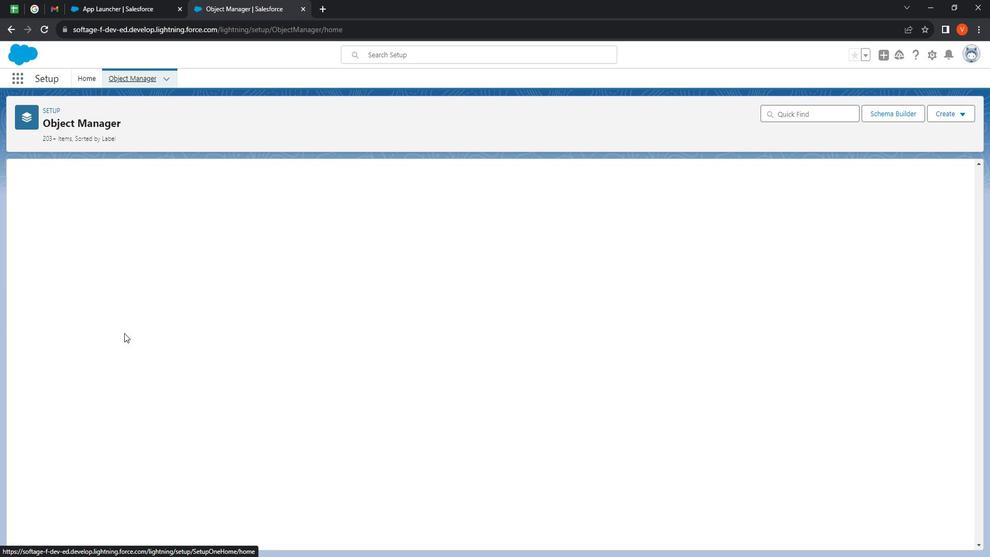 
Action: Mouse scrolled (142, 336) with delta (0, 0)
Screenshot: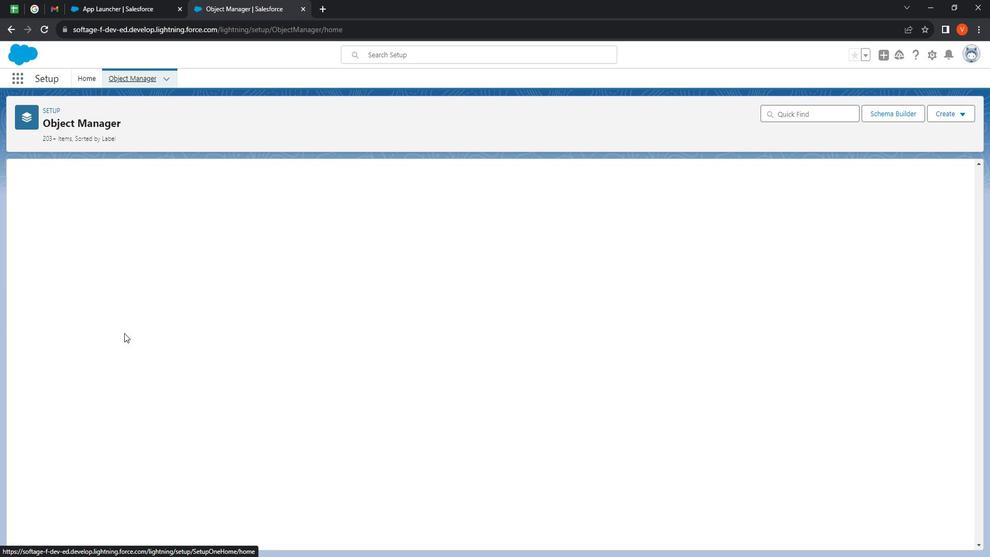 
Action: Mouse moved to (145, 336)
Screenshot: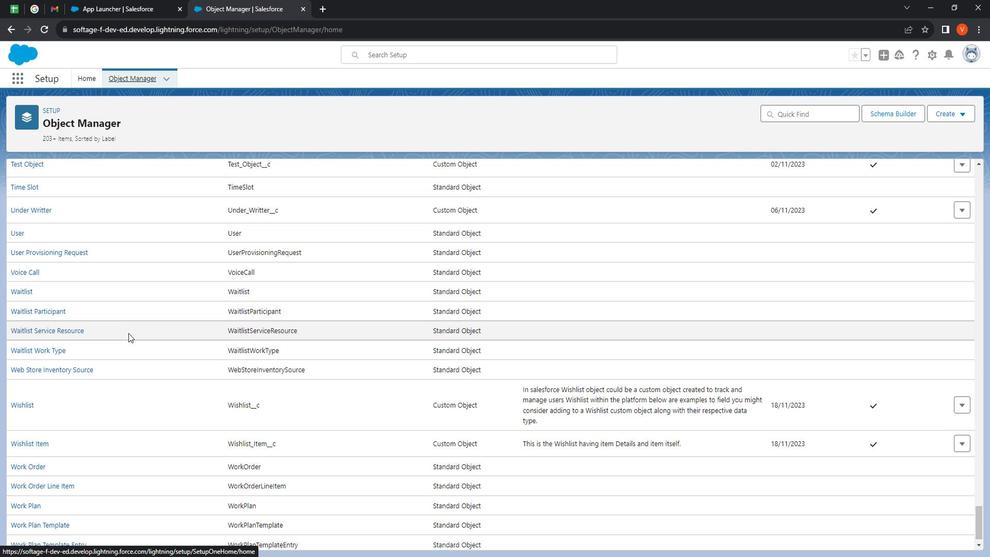 
Action: Mouse scrolled (145, 336) with delta (0, 0)
Screenshot: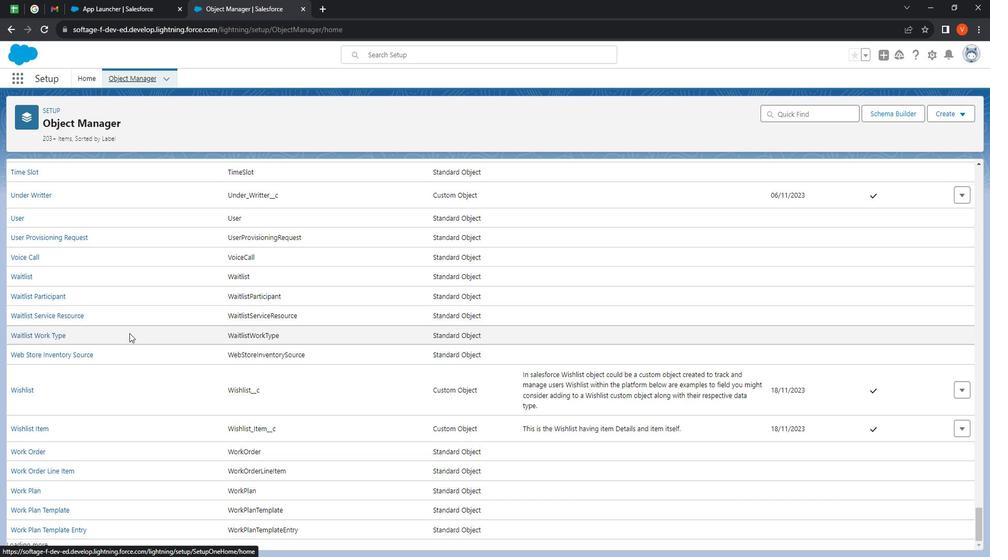 
Action: Mouse scrolled (145, 336) with delta (0, 0)
Screenshot: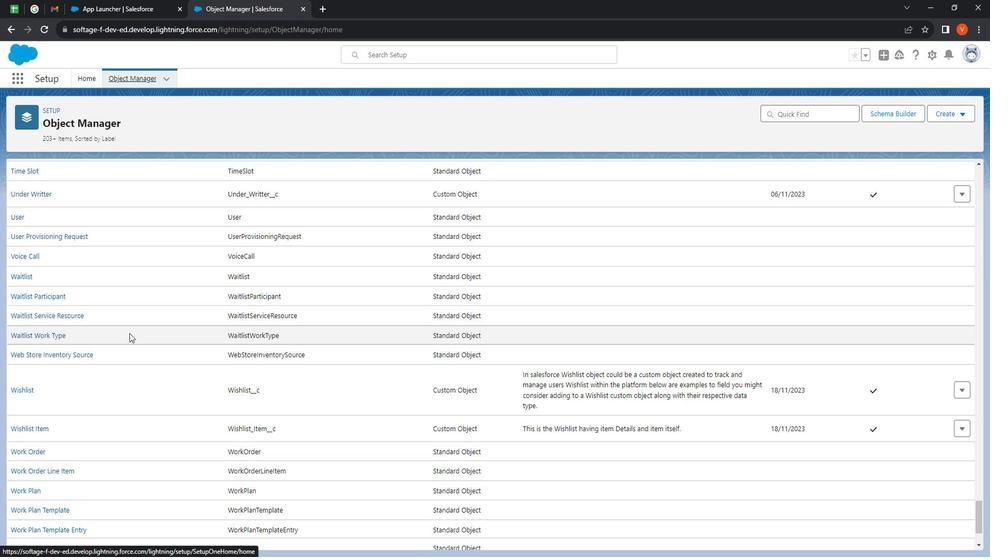 
Action: Mouse scrolled (145, 336) with delta (0, 0)
Screenshot: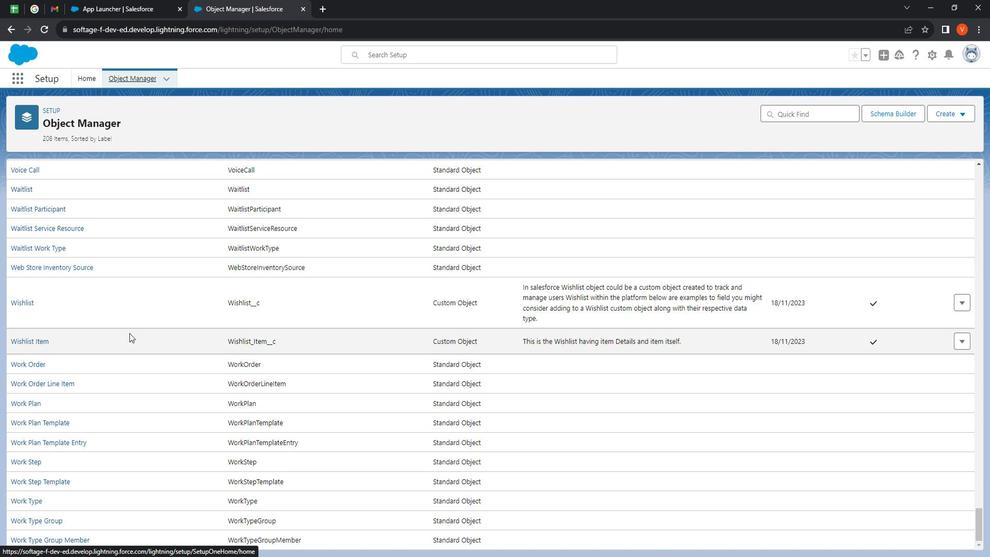 
Action: Mouse scrolled (145, 336) with delta (0, 0)
Screenshot: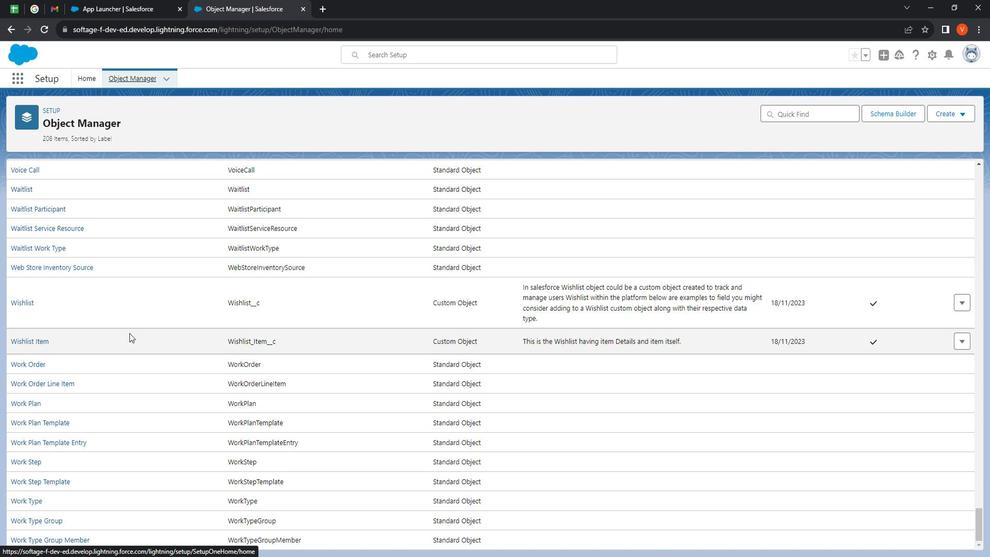 
Action: Mouse moved to (37, 308)
Screenshot: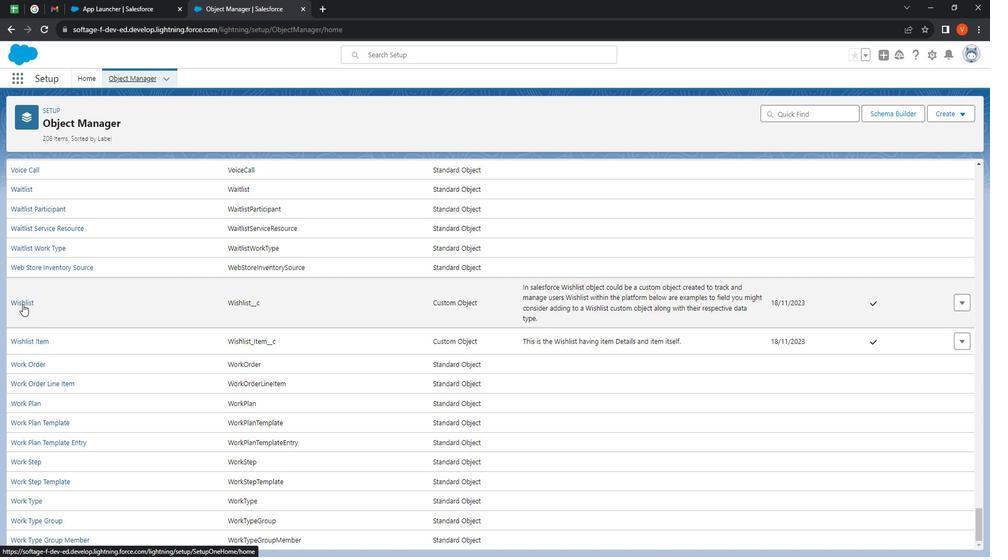 
Action: Mouse pressed left at (37, 308)
Screenshot: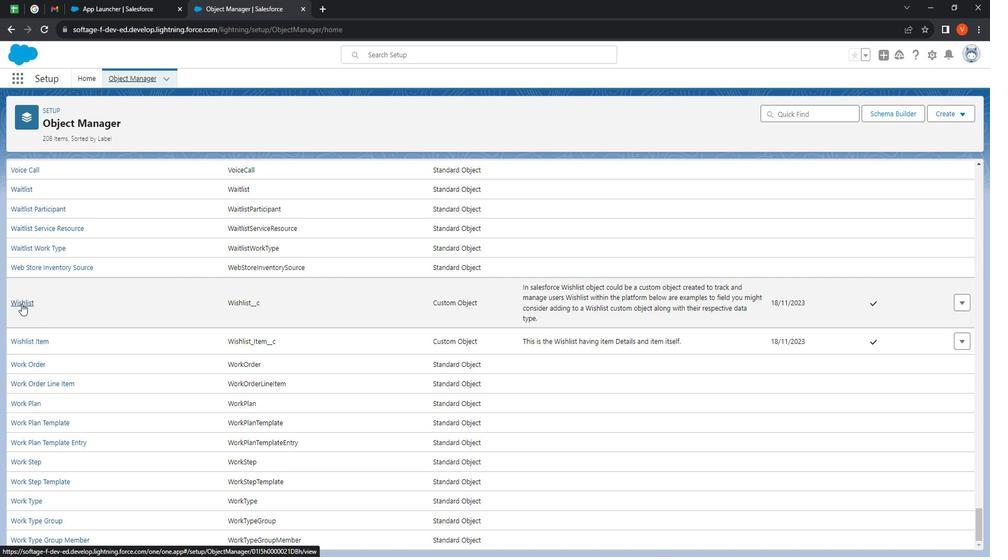 
Action: Mouse moved to (71, 200)
Screenshot: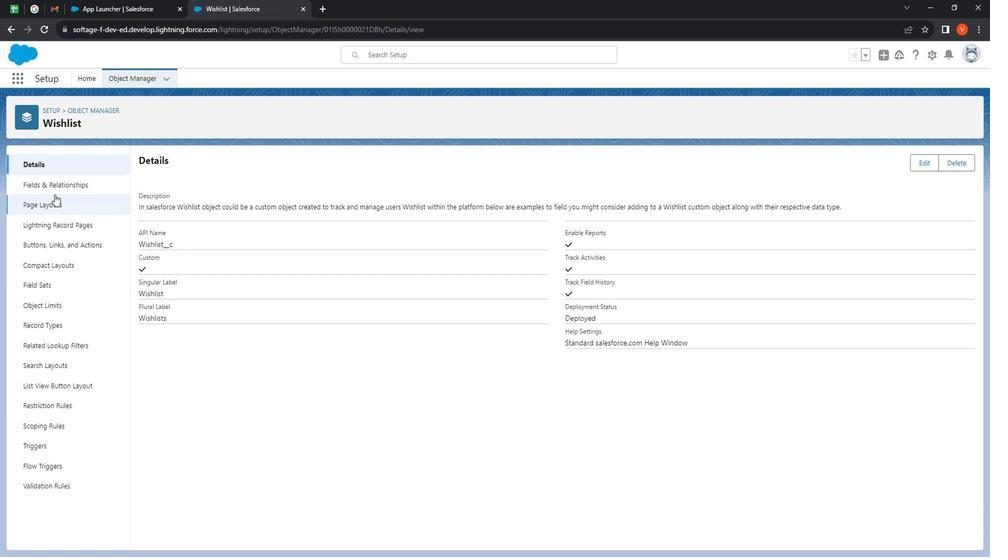 
Action: Mouse pressed left at (71, 200)
Screenshot: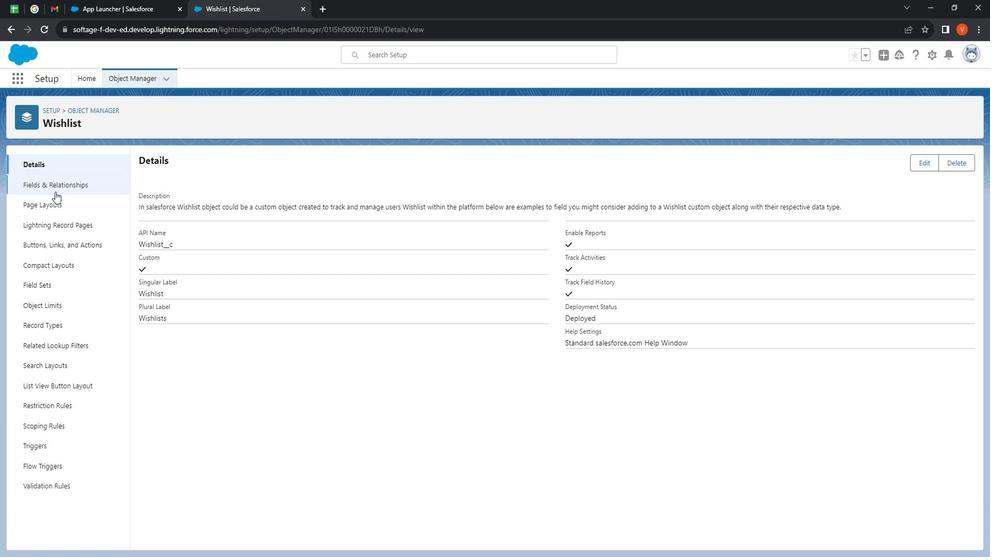 
Action: Mouse moved to (758, 181)
Screenshot: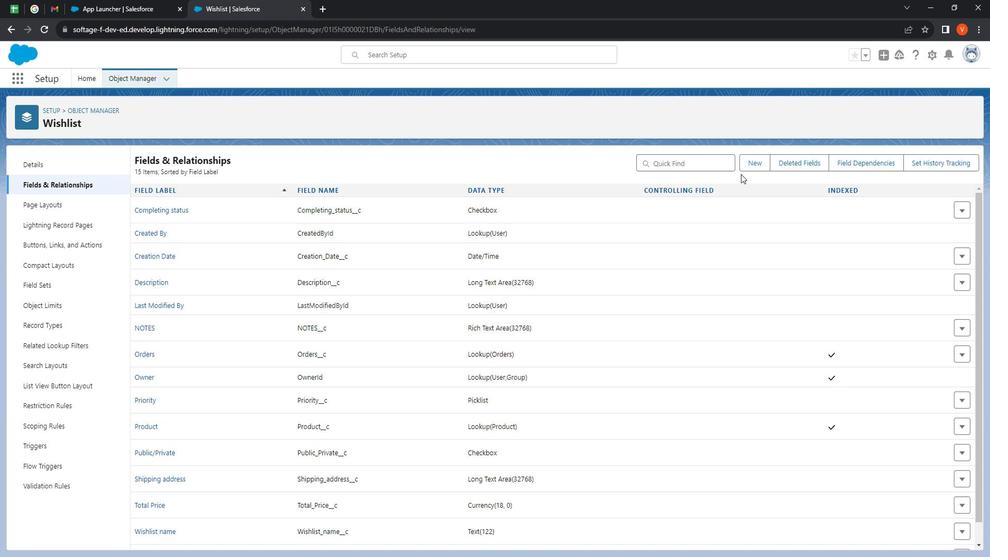
Action: Mouse pressed left at (758, 181)
Screenshot: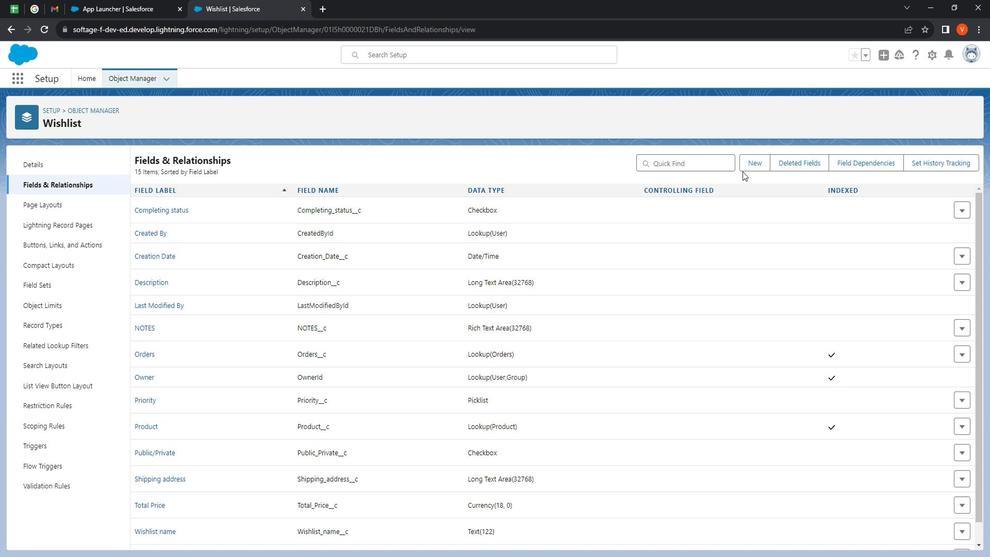 
Action: Mouse moved to (764, 176)
Screenshot: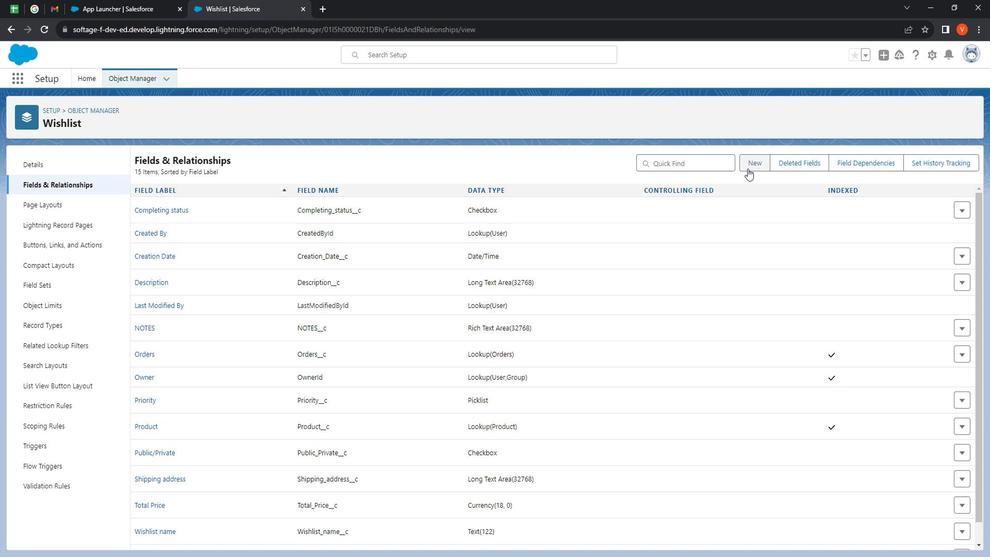 
Action: Mouse pressed left at (764, 176)
Screenshot: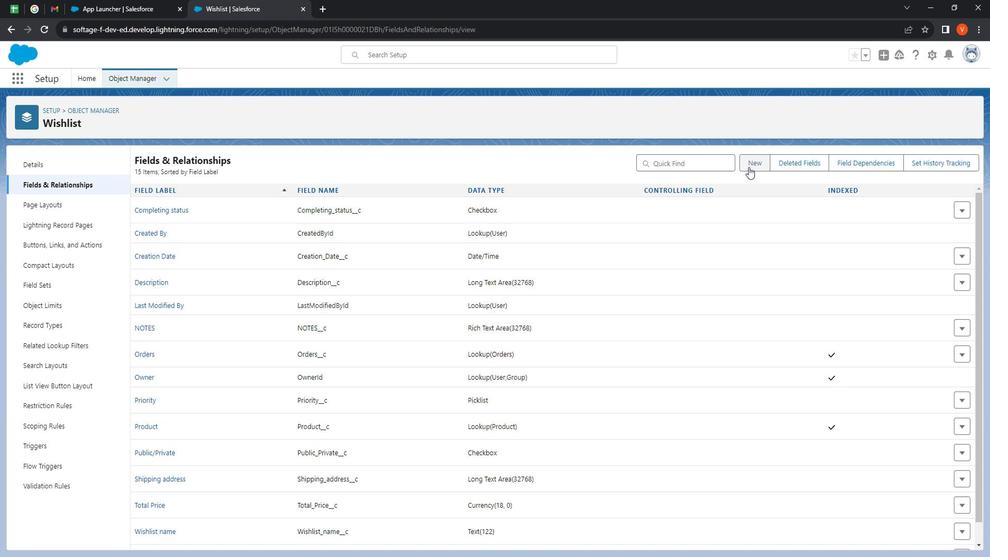 
Action: Mouse moved to (198, 362)
Screenshot: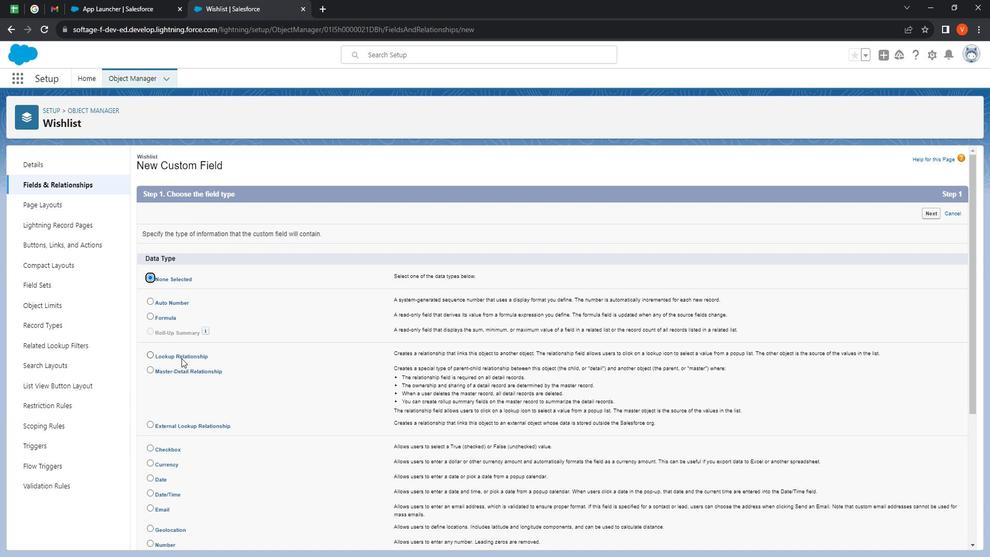 
Action: Mouse pressed left at (198, 362)
Screenshot: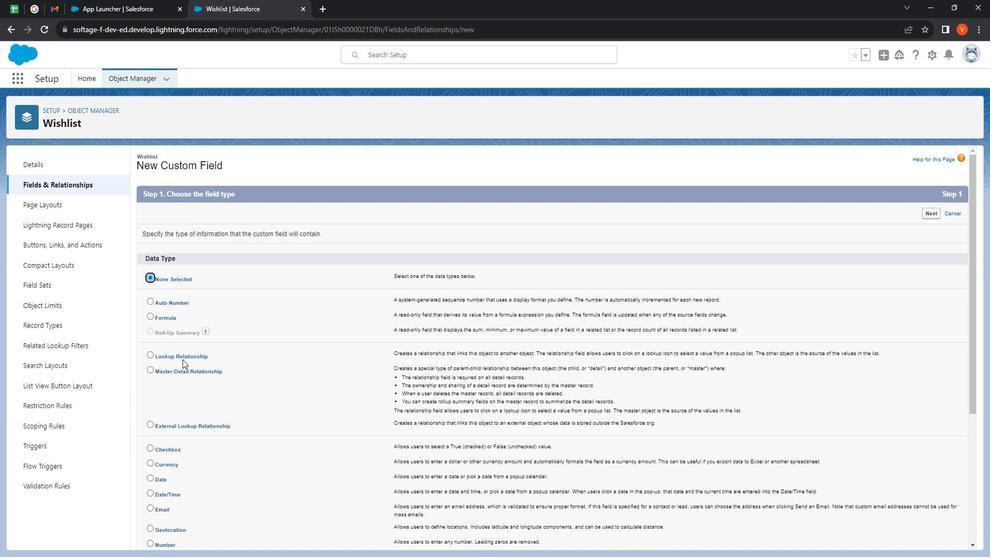 
Action: Mouse moved to (197, 362)
Screenshot: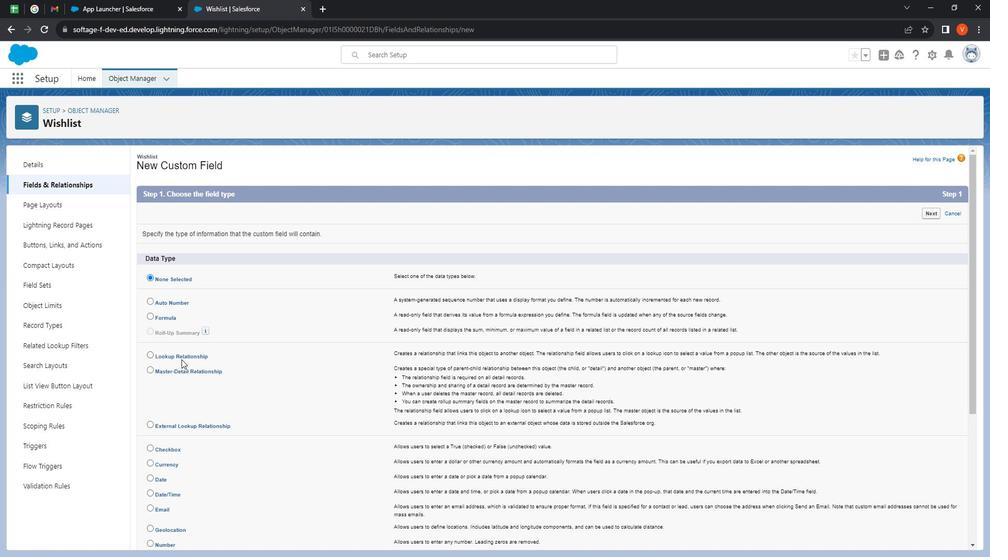
Action: Mouse pressed left at (197, 362)
Screenshot: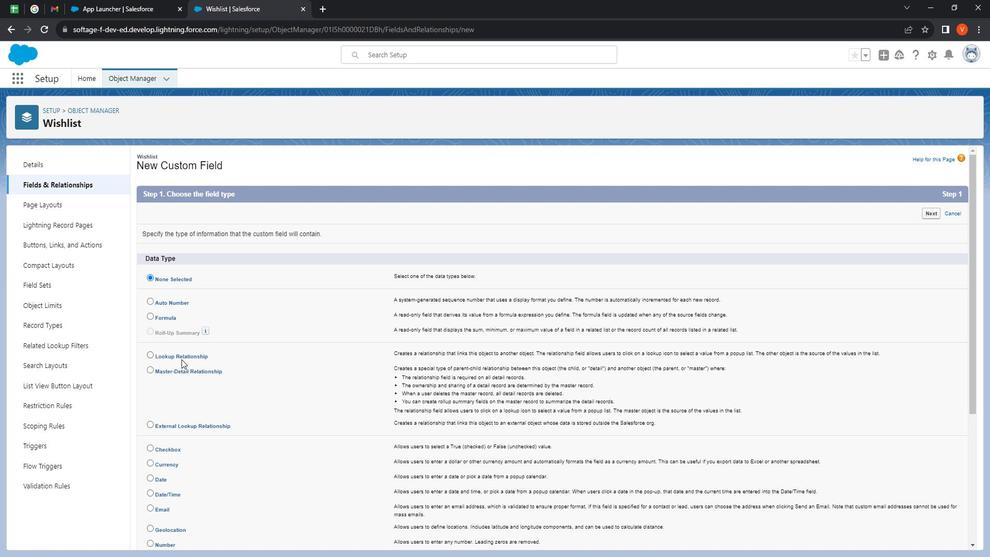 
Action: Mouse moved to (202, 361)
Screenshot: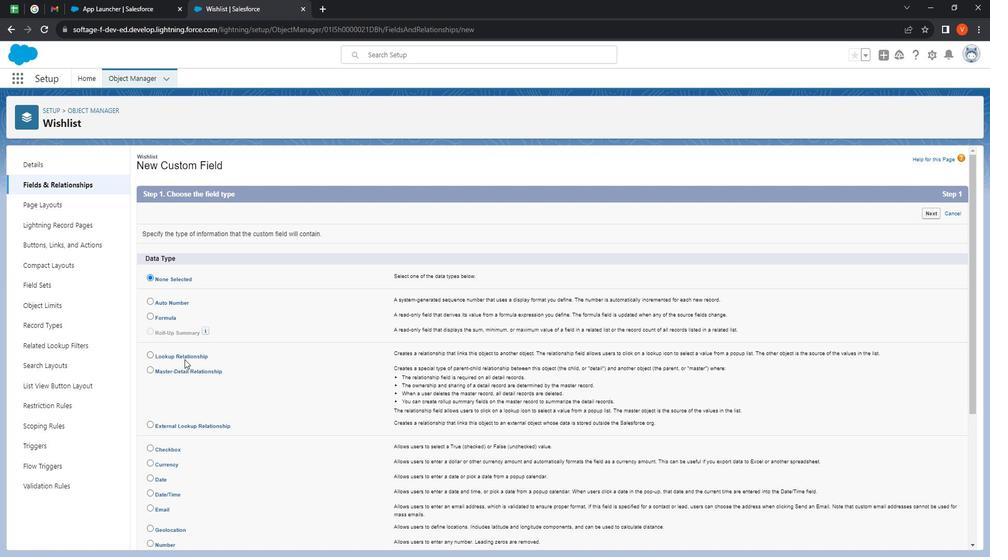 
Action: Mouse pressed left at (202, 361)
Screenshot: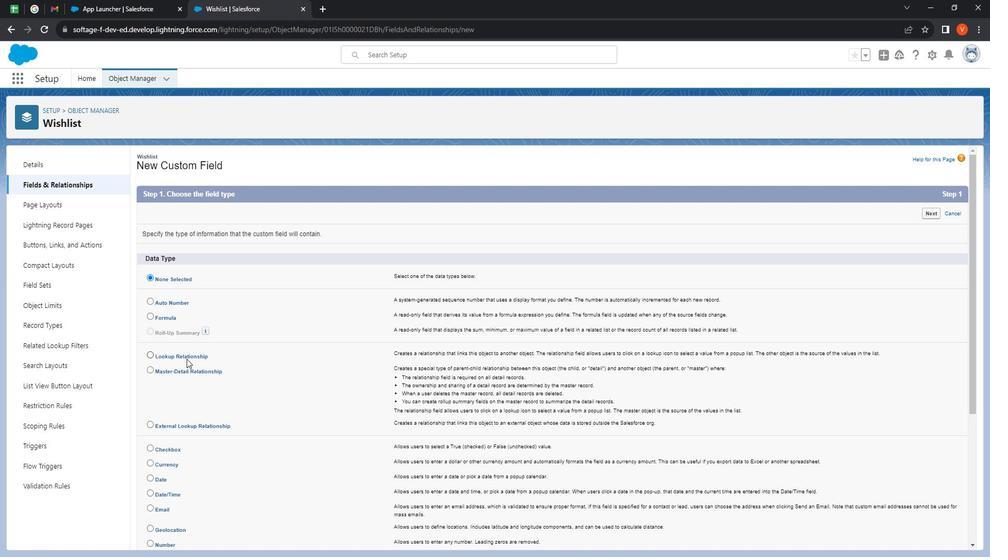 
Action: Mouse moved to (946, 218)
Screenshot: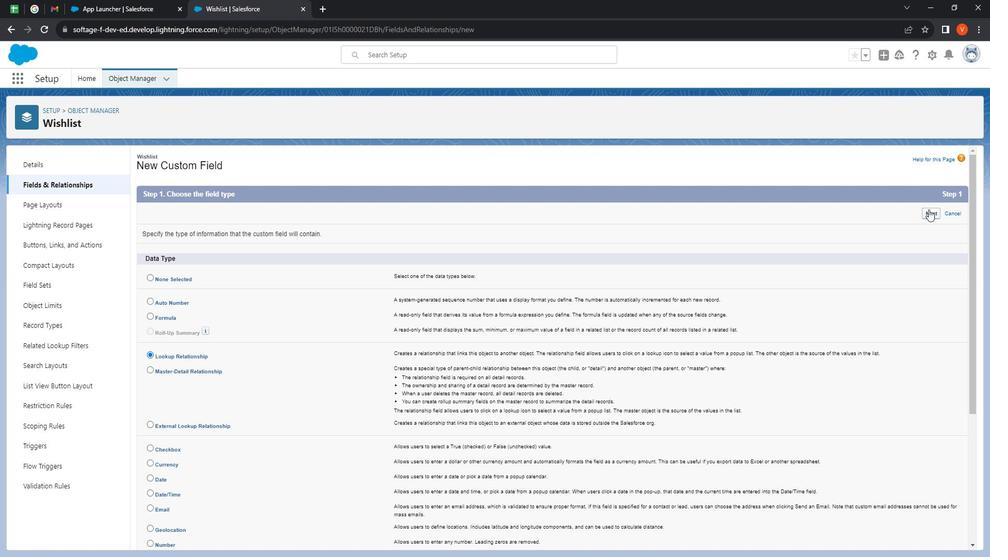 
Action: Mouse pressed left at (946, 218)
Screenshot: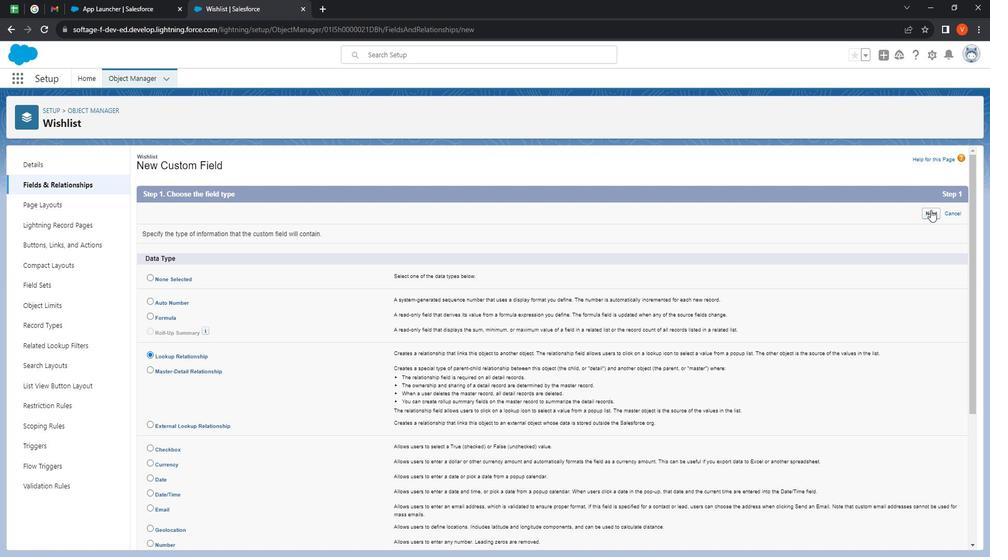 
Action: Mouse moved to (418, 258)
Screenshot: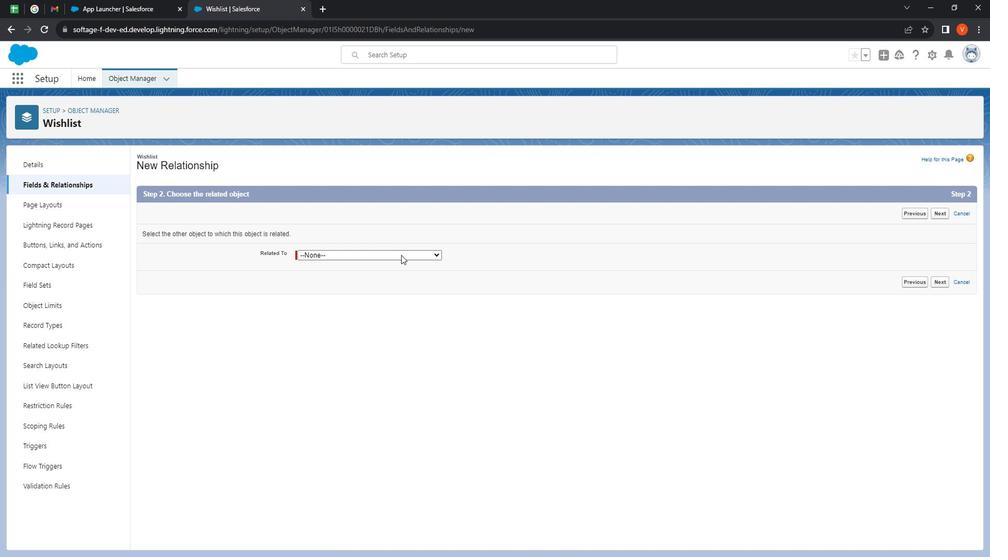 
Action: Mouse pressed left at (418, 258)
Screenshot: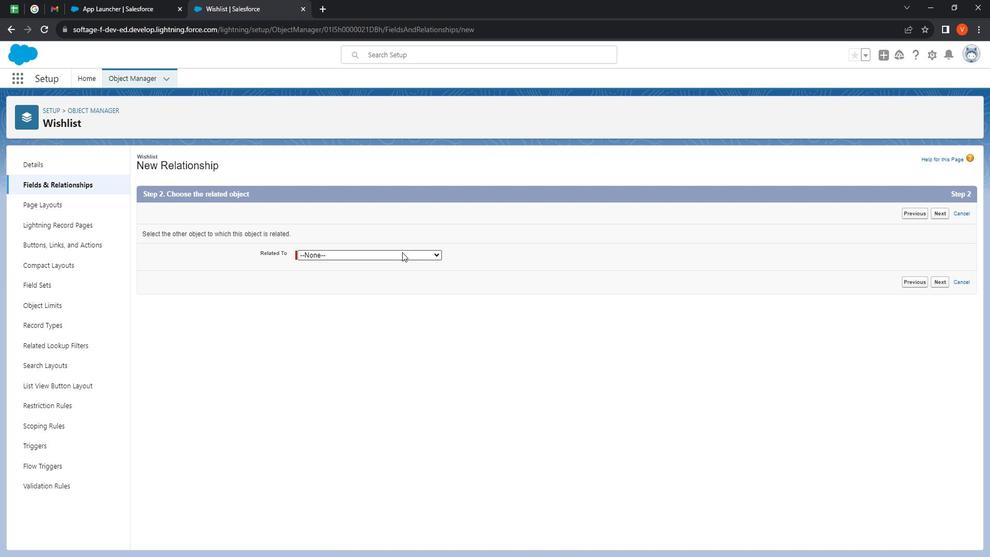 
Action: Key pressed <Key.down><Key.down><Key.down><Key.down><Key.down><Key.down><Key.down><Key.down><Key.down><Key.down><Key.down><Key.down><Key.down><Key.down><Key.down><Key.down><Key.down><Key.down><Key.down><Key.down><Key.down><Key.down><Key.down><Key.down><Key.down><Key.down><Key.down><Key.down><Key.down><Key.down><Key.down><Key.down><Key.down><Key.down><Key.down><Key.down><Key.down><Key.down><Key.down><Key.down><Key.down><Key.down><Key.down><Key.down><Key.down><Key.down><Key.down><Key.down><Key.down><Key.down><Key.down><Key.down><Key.down><Key.down><Key.down><Key.down><Key.down><Key.down><Key.down><Key.down><Key.down><Key.down><Key.down><Key.down><Key.down><Key.down><Key.down><Key.down><Key.down><Key.down><Key.down><Key.down><Key.down><Key.down><Key.down><Key.down><Key.down><Key.down><Key.down><Key.down><Key.up><Key.enter>
Screenshot: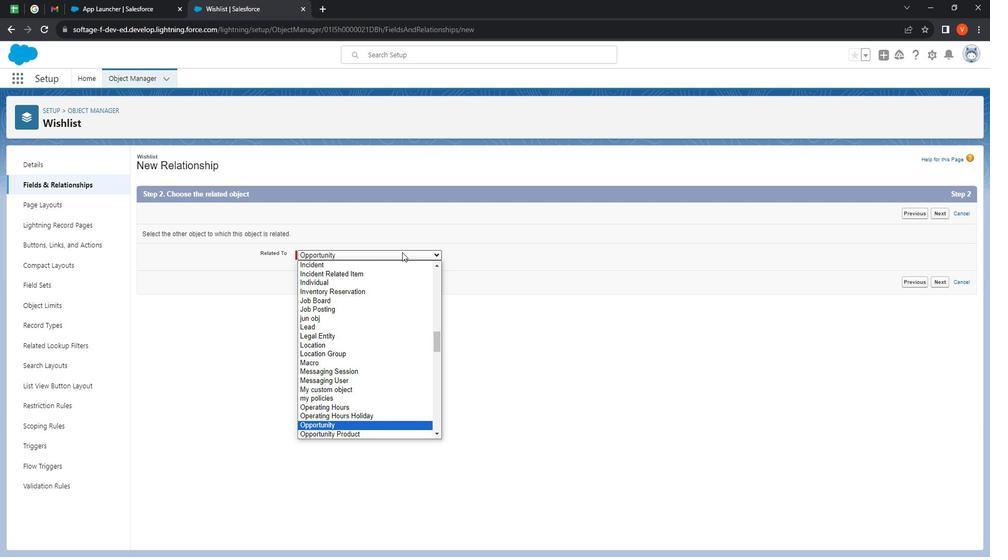 
Action: Mouse moved to (959, 285)
Screenshot: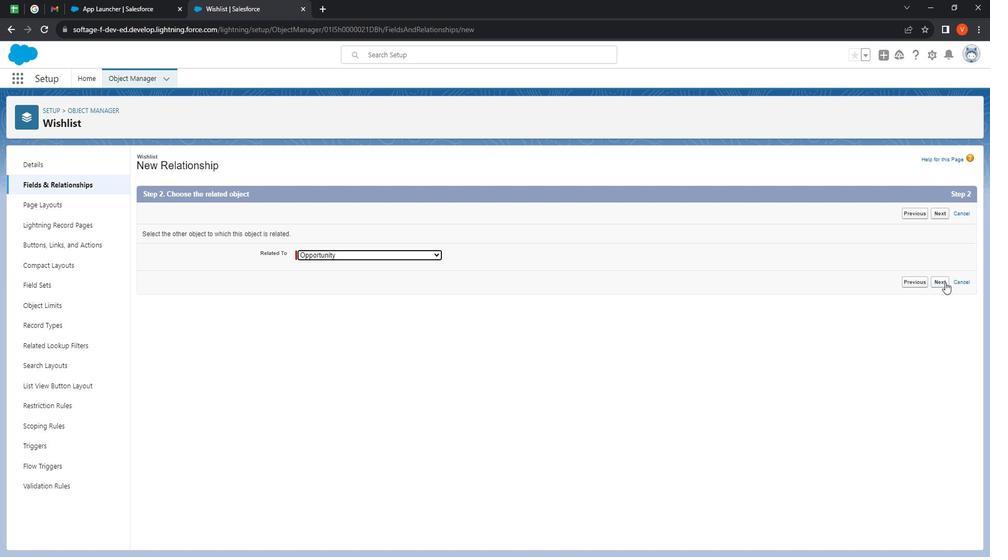 
Action: Mouse pressed left at (959, 285)
Screenshot: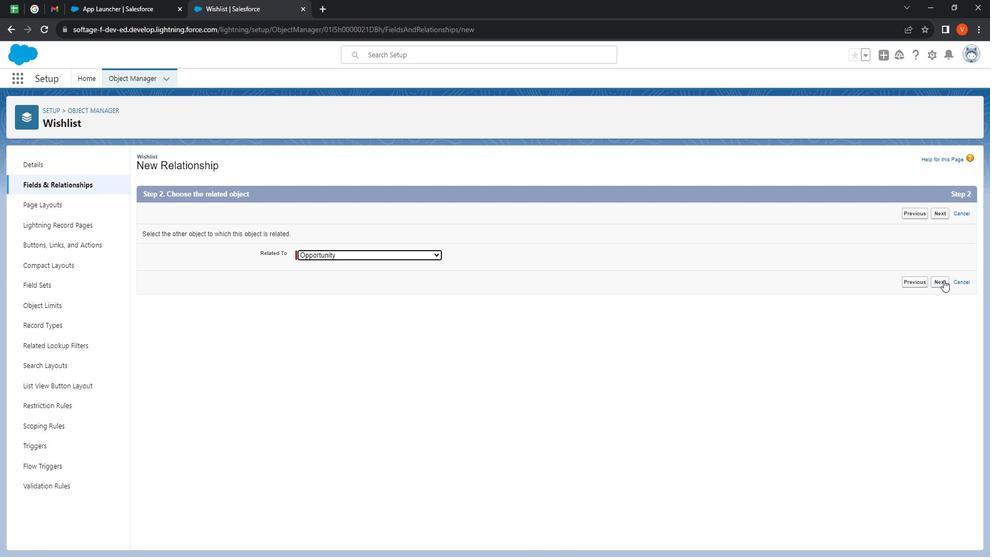 
Action: Mouse moved to (345, 268)
Screenshot: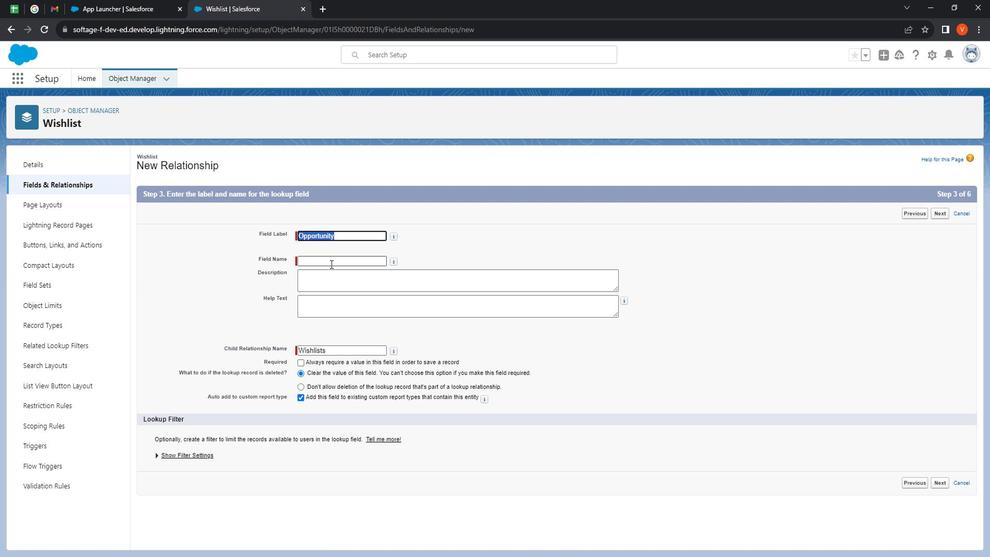 
Action: Mouse pressed left at (345, 268)
Screenshot: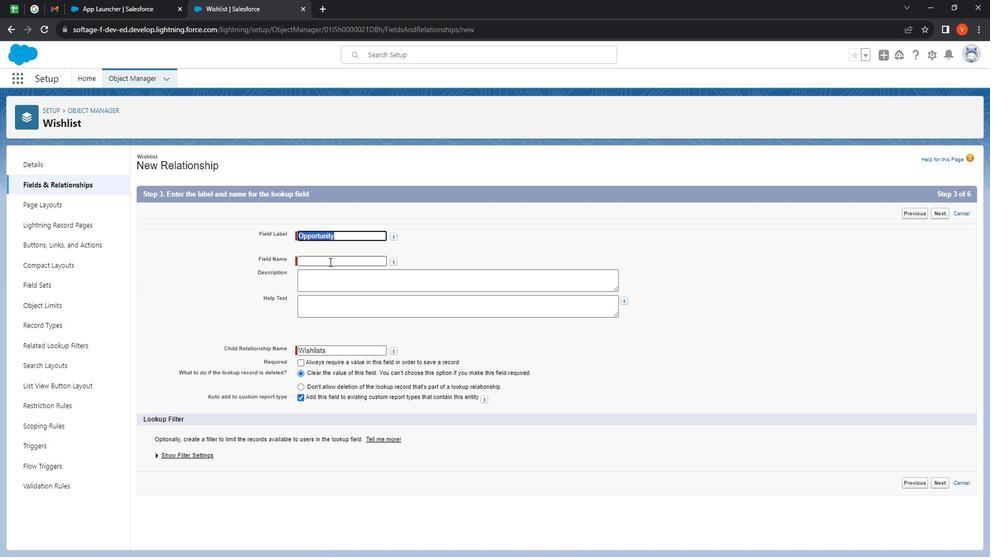 
Action: Mouse moved to (354, 289)
Screenshot: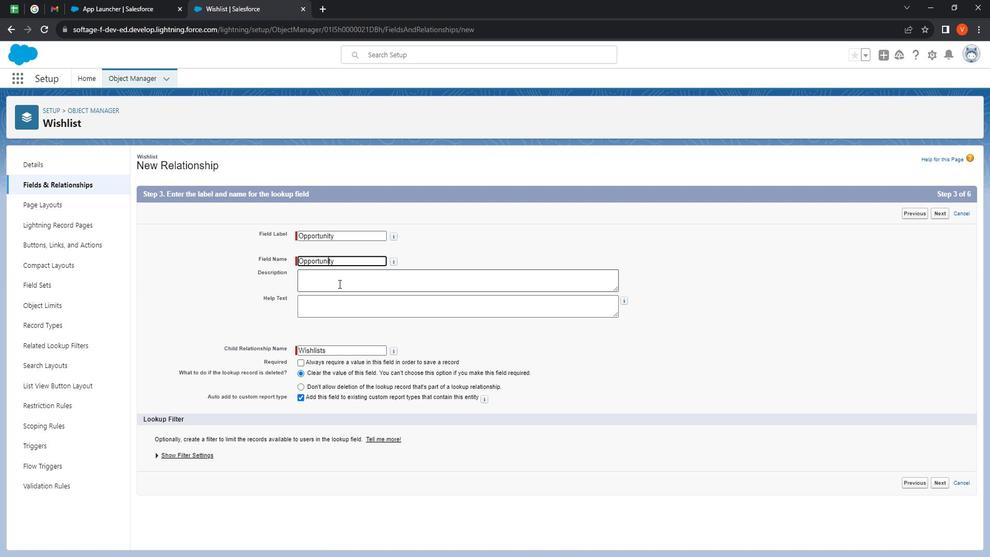 
Action: Mouse pressed left at (354, 289)
Screenshot: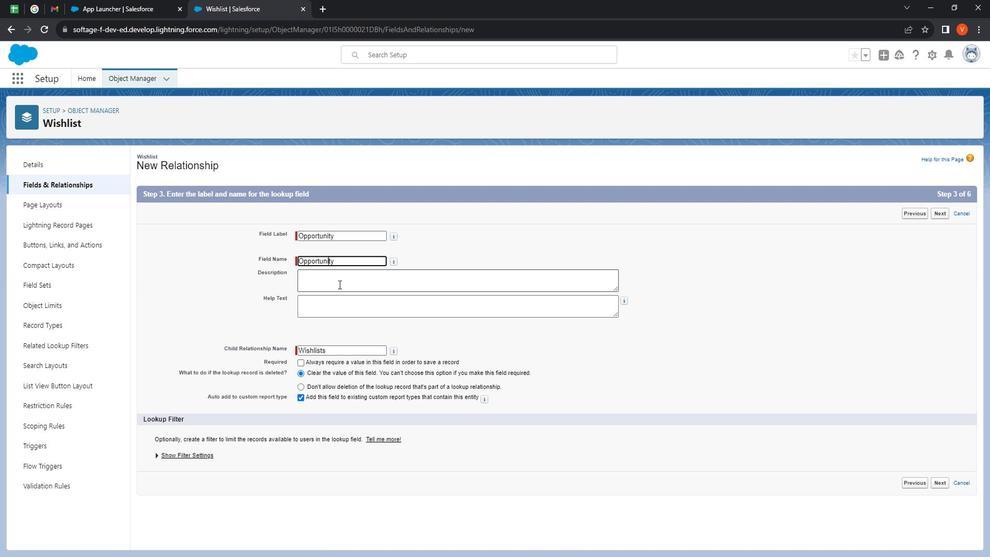
Action: Mouse moved to (354, 290)
Screenshot: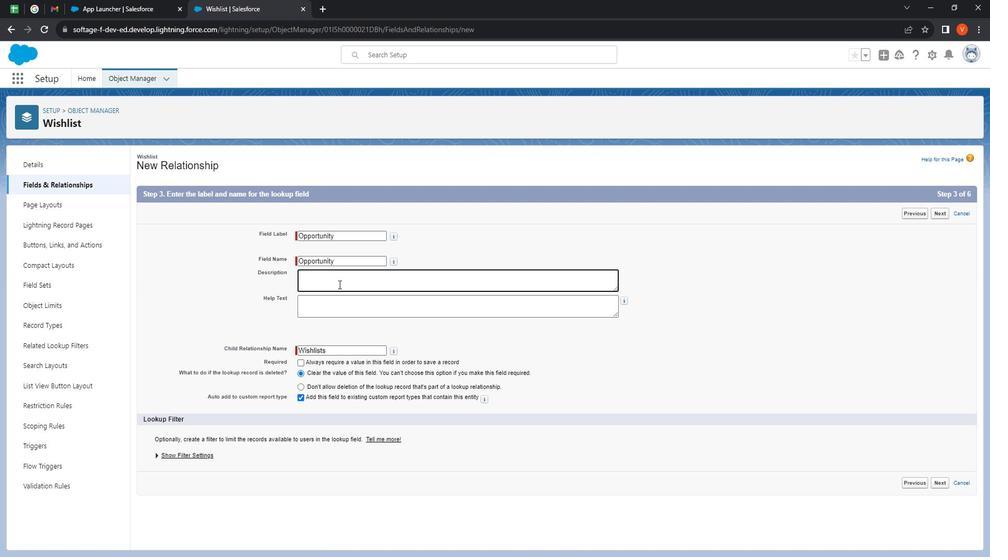 
Action: Key pressed <Key.shift><Key.shift><Key.shift>The<Key.space>opportunity<Key.space>lookup<Key.space>field<Key.space>establisthes<Key.space>a<Key.space>
Screenshot: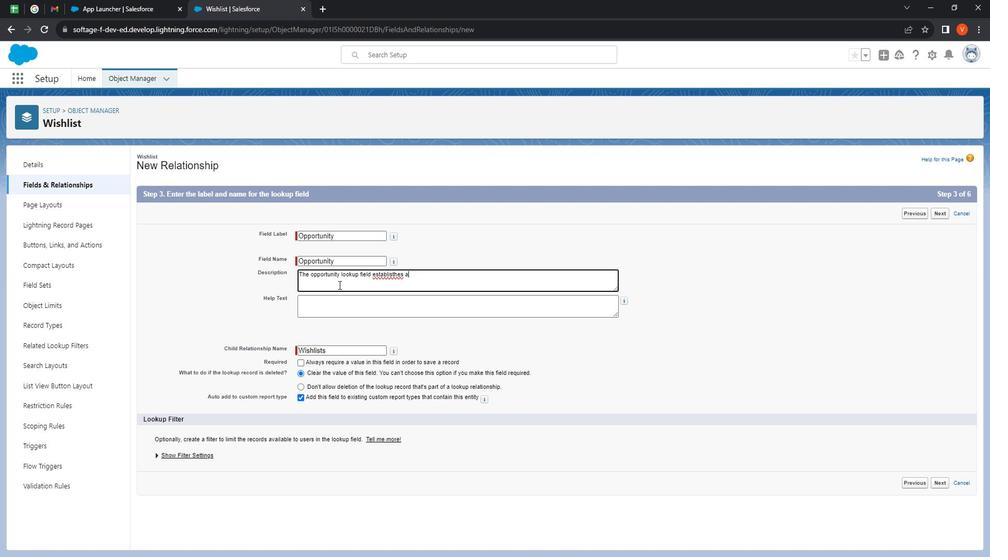 
Action: Mouse moved to (408, 278)
Screenshot: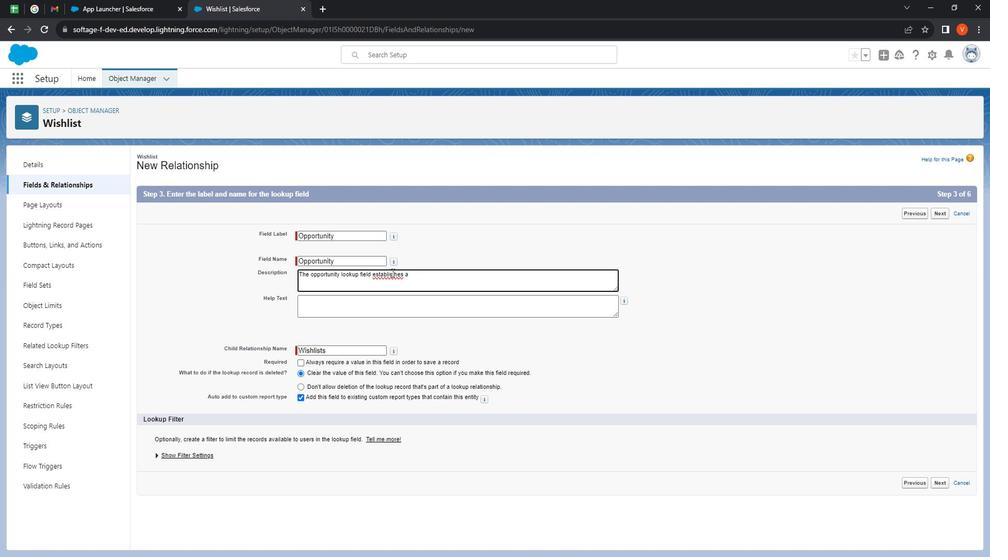 
Action: Mouse pressed right at (408, 278)
Screenshot: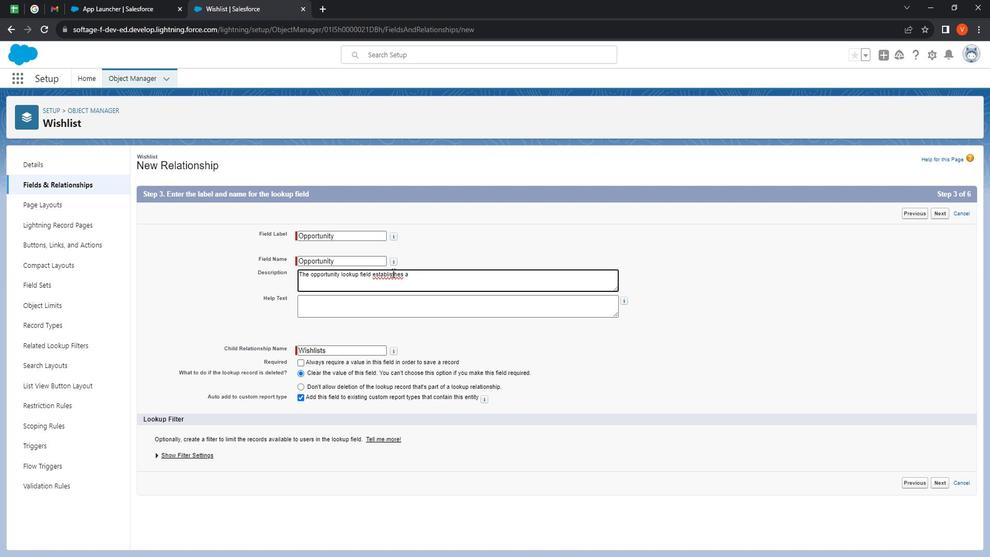 
Action: Mouse moved to (431, 283)
Screenshot: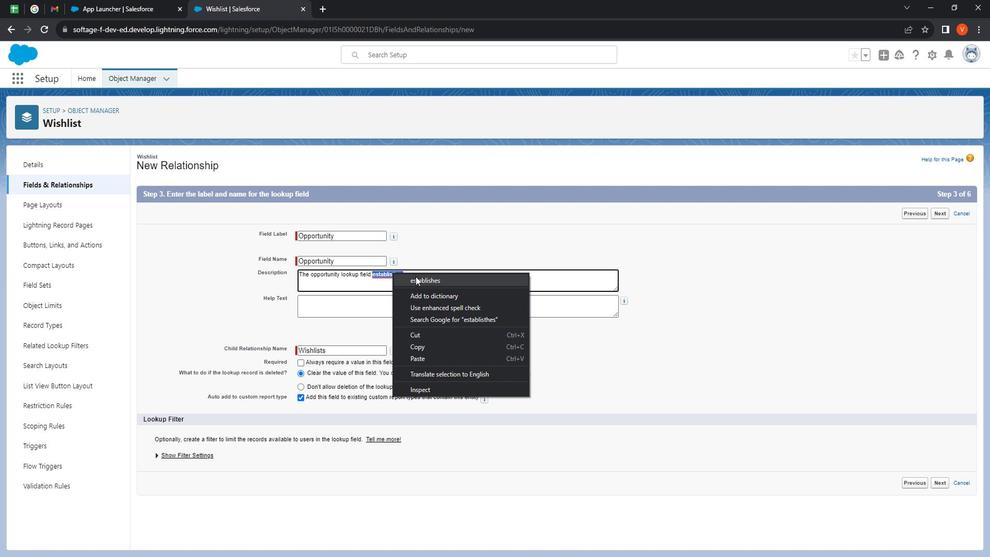 
Action: Mouse pressed left at (431, 283)
Screenshot: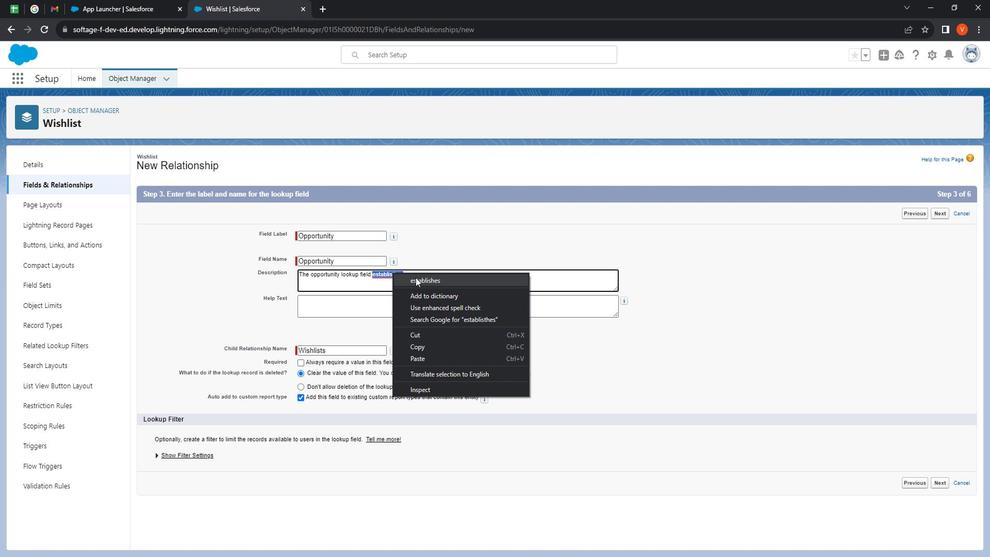
Action: Mouse moved to (443, 282)
Screenshot: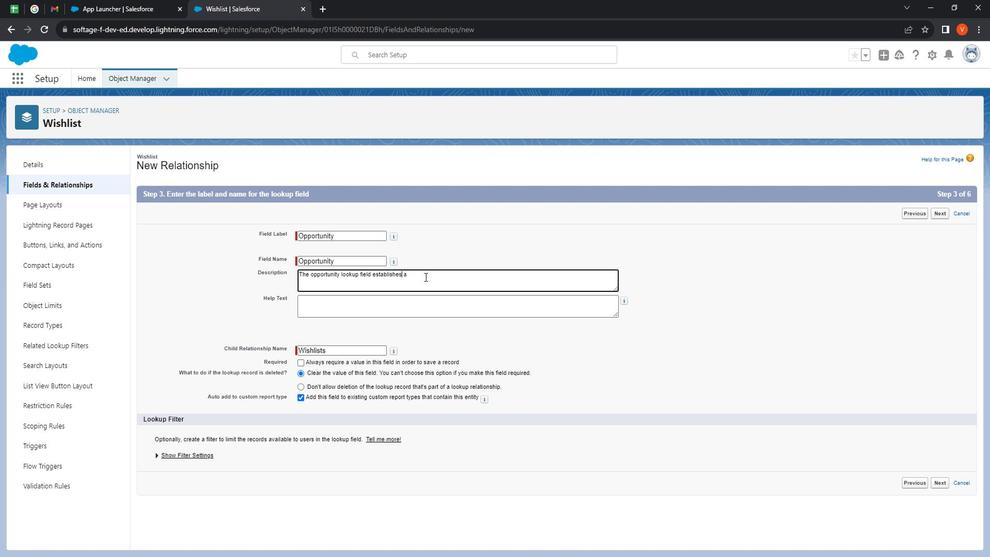 
Action: Mouse pressed left at (443, 282)
Screenshot: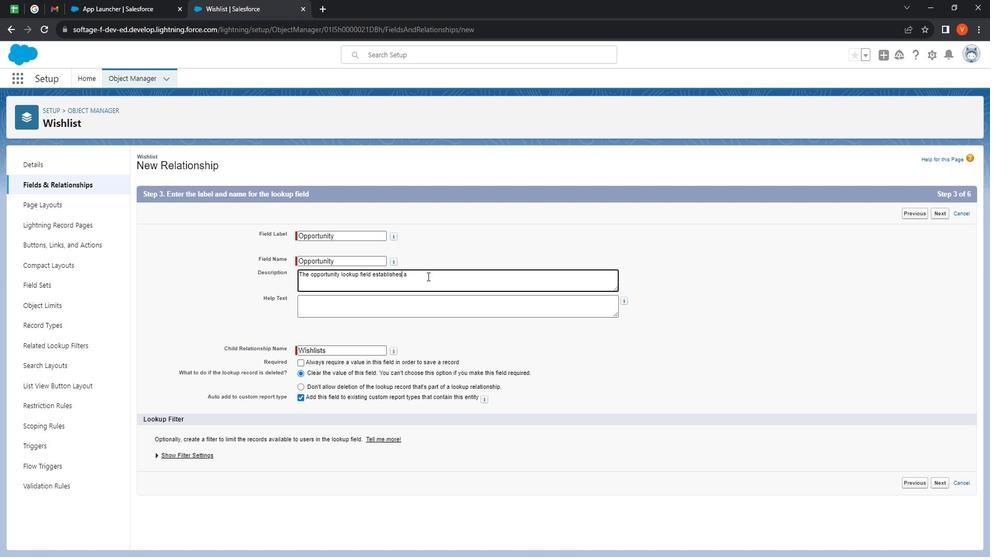 
Action: Key pressed connection<Key.space>between<Key.space>the<Key.space>wishlist<Key.space>items
Screenshot: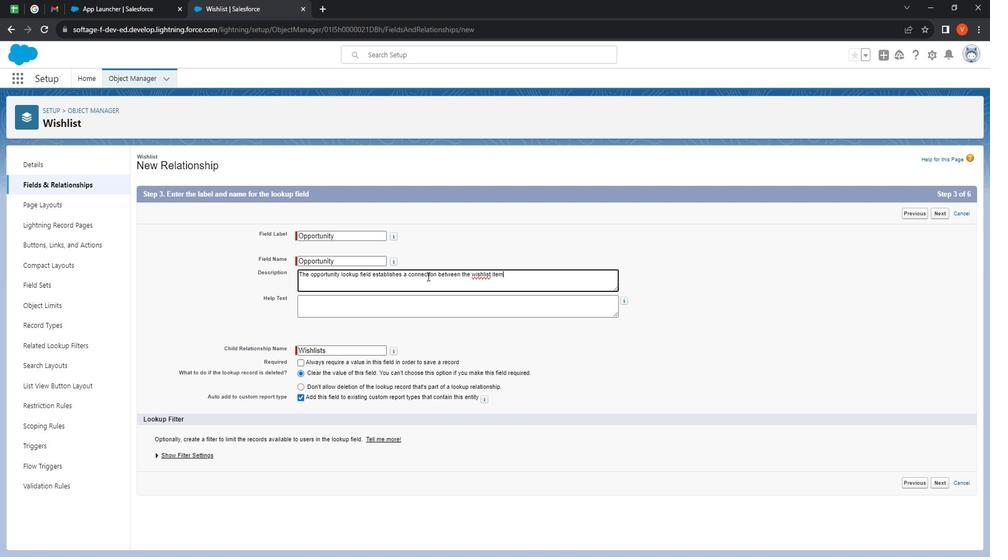 
Action: Mouse moved to (492, 282)
Screenshot: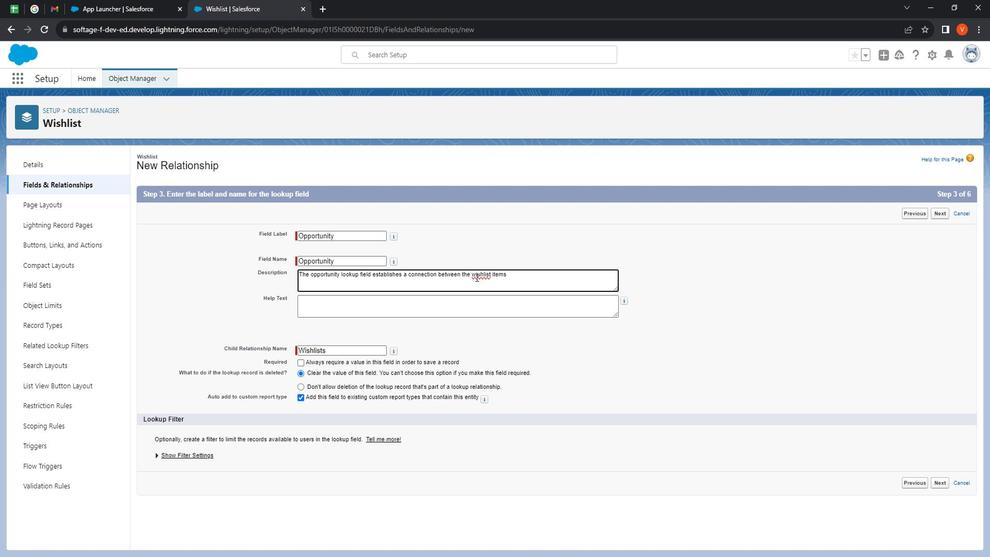 
Action: Mouse pressed left at (492, 282)
Screenshot: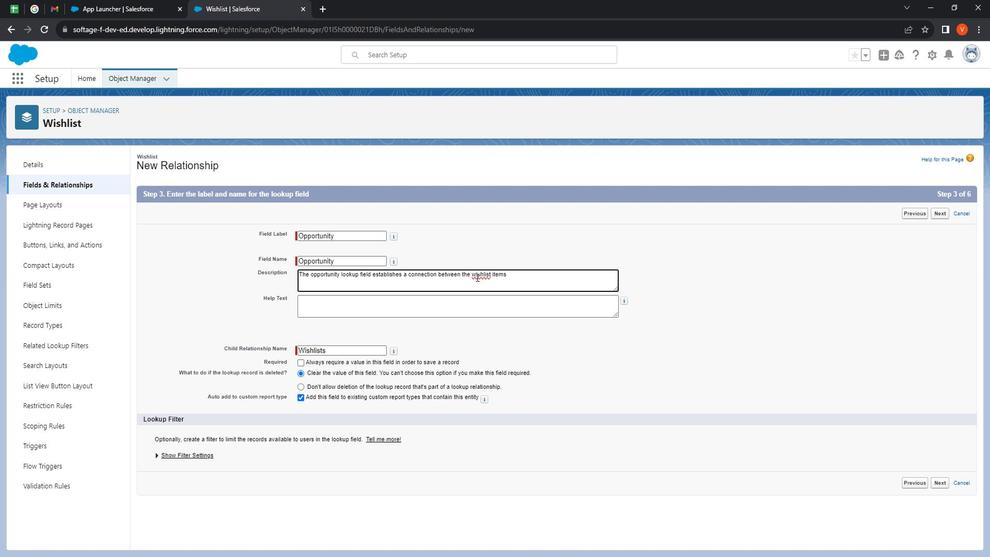 
Action: Mouse moved to (508, 302)
Screenshot: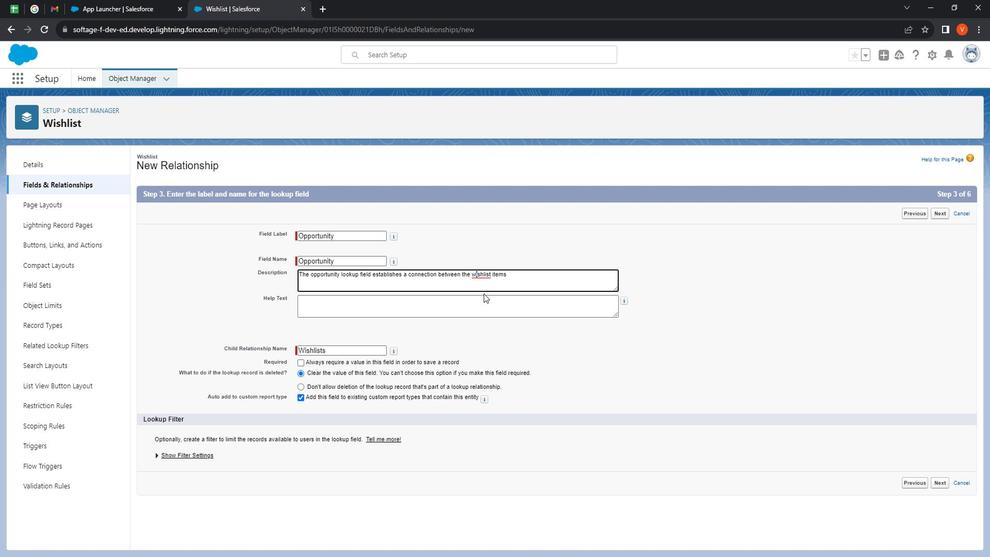 
Action: Key pressed <Key.left><Key.left><Key.delete><Key.shift>W<Key.down><Key.space>and<Key.space>a<Key.space>relevant<Key.space>opportunity<Key.space>offering<Key.space>insights<Key.space>into<Key.space>porenrial<Key.space>revenue<Key.space>generation<Key.space>and<Key.space>sales<Key.space>o<Key.backspace>pipeline<Key.space>alignment.
Screenshot: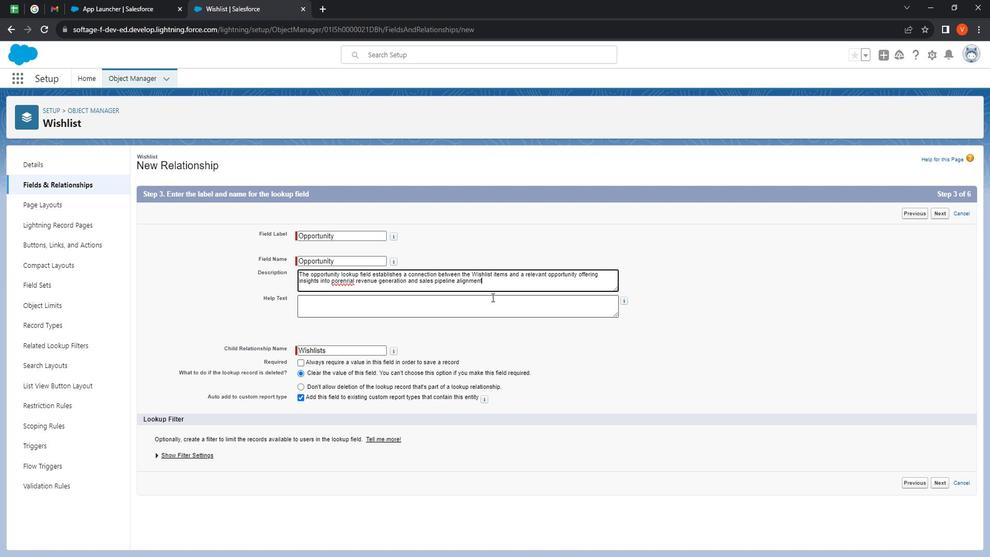 
Action: Mouse moved to (365, 287)
Screenshot: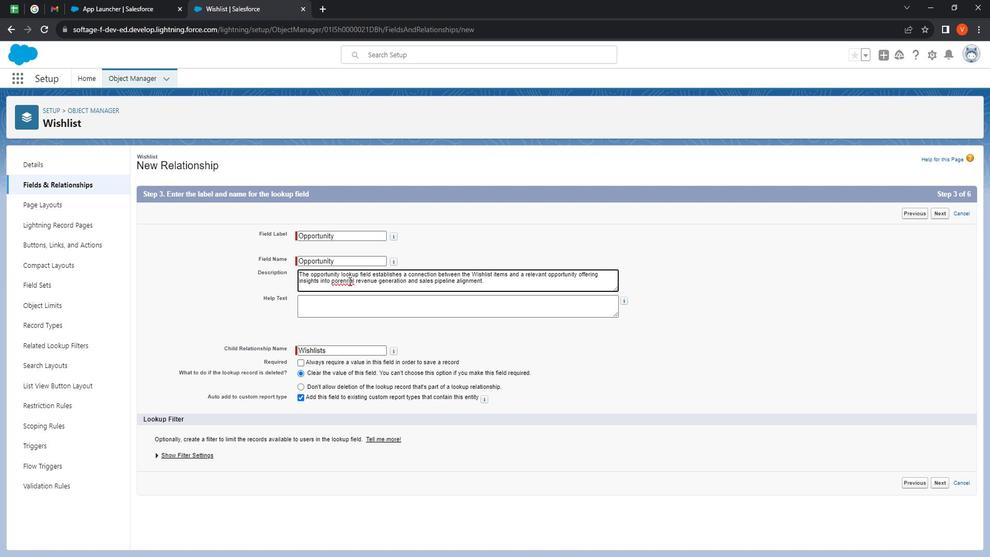 
Action: Mouse pressed right at (365, 287)
Screenshot: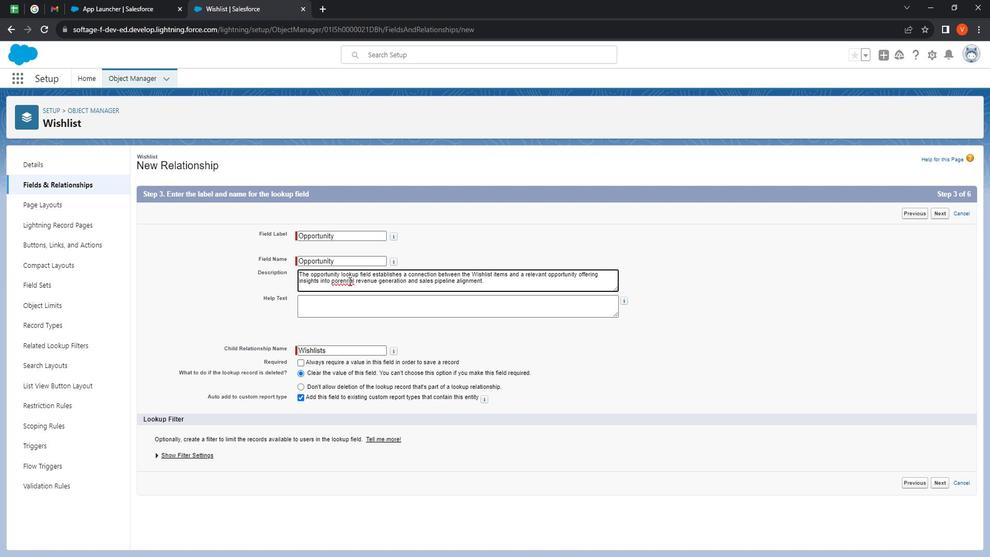 
Action: Mouse moved to (416, 305)
Screenshot: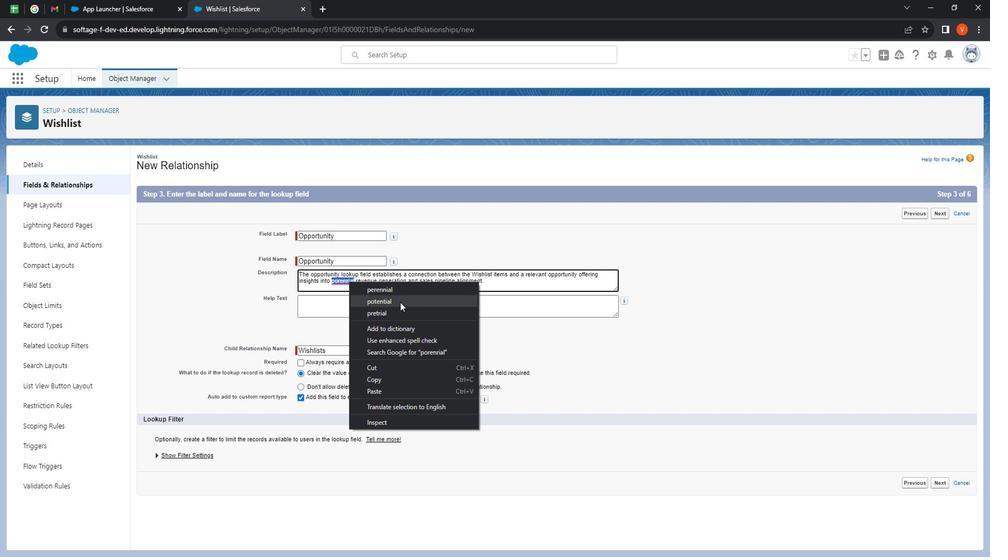 
Action: Mouse pressed left at (416, 305)
Screenshot: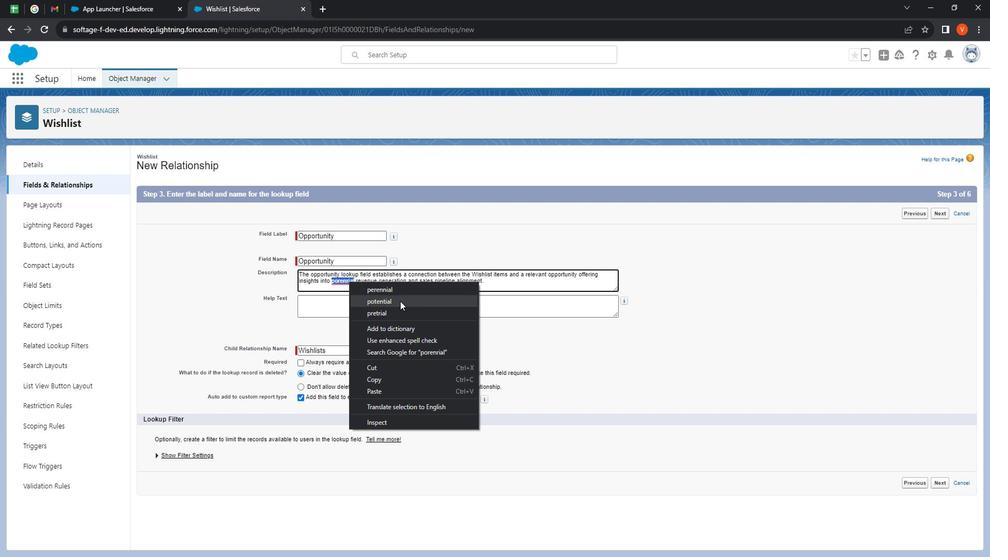 
Action: Mouse moved to (403, 309)
Screenshot: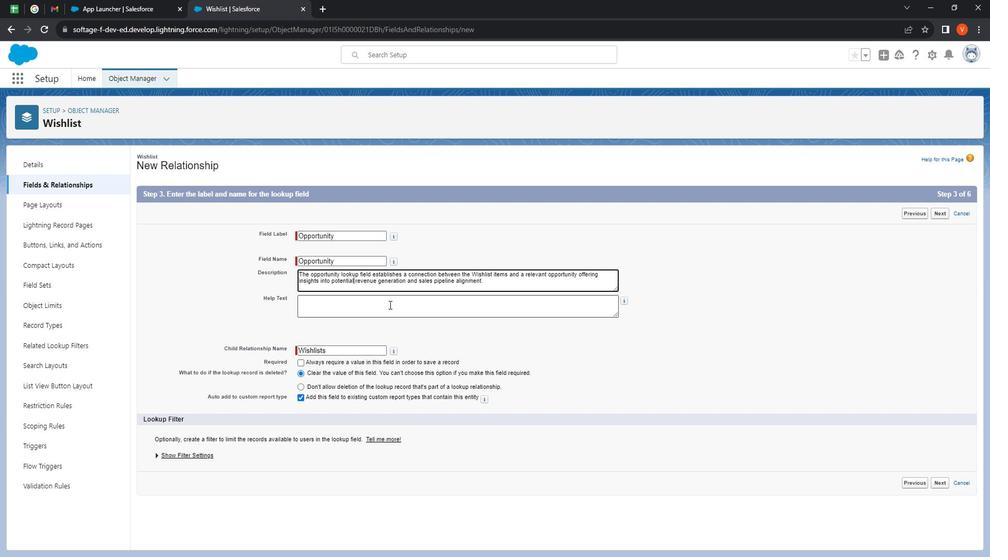 
Action: Mouse pressed left at (403, 309)
Screenshot: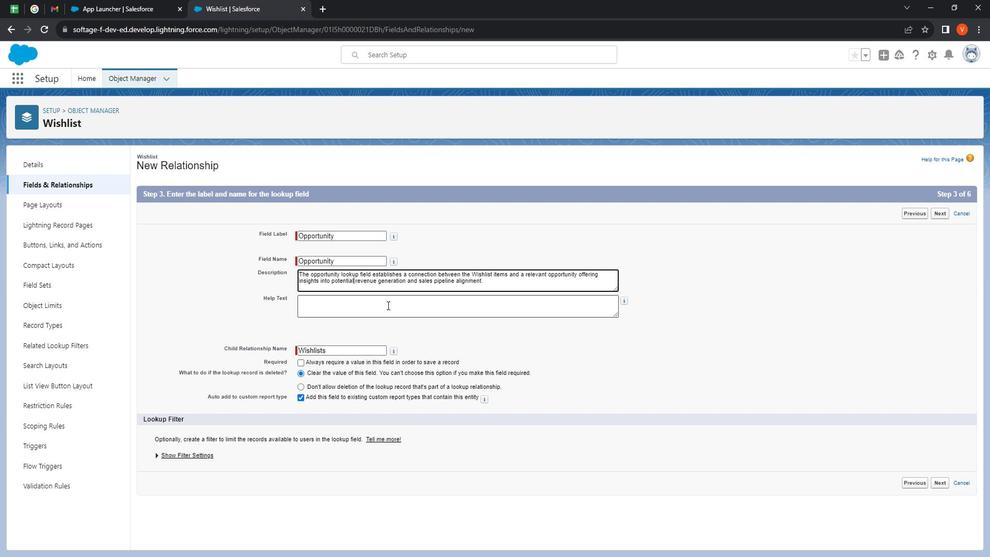 
Action: Mouse moved to (402, 310)
Screenshot: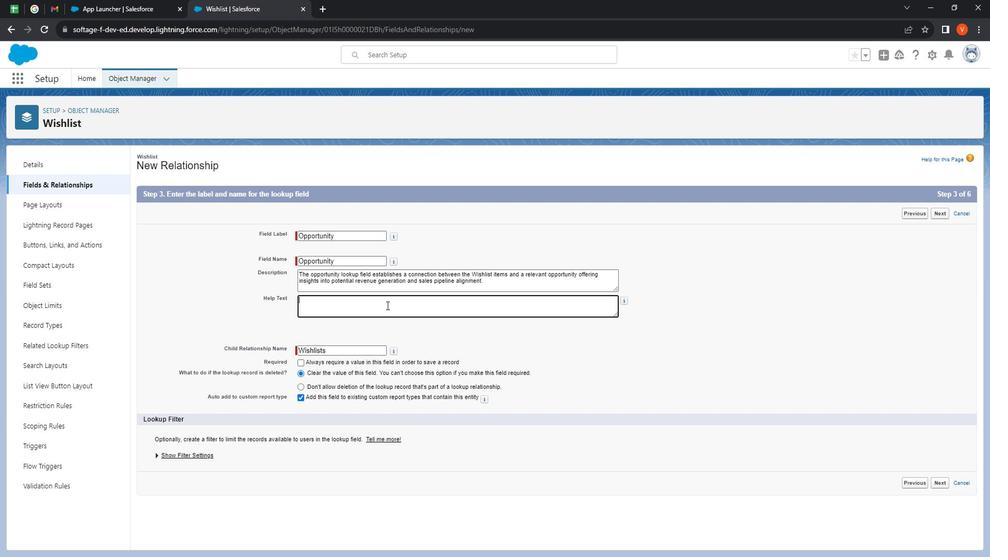 
Action: Key pressed <Key.shift>The<Key.space>opportunity<Key.space>lookup<Key.space>field<Key.space>establishes<Key.space>a<Key.space>connection<Key.space>between<Key.space>the<Key.space>wishlist<Key.left><Key.left><Key.left><Key.left><Key.left><Key.left><Key.left><Key.left><Key.delete><Key.shift>W<Key.down><Key.space>items<Key.space>and<Key.space>a<Key.space>relevant<Key.space>opportunities<Key.space>offering<Key.space>insights<Key.space>into<Key.space>potential<Key.space>revenue<Key.space>generation<Key.space>and<Key.space>sales<Key.space>o<Key.backspace>pipeline<Key.space>alignment.
Screenshot: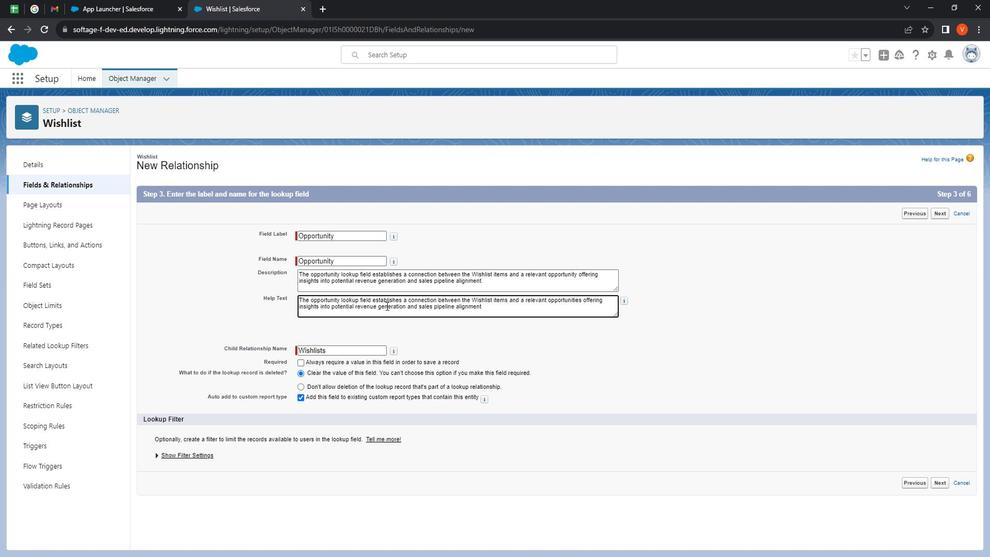 
Action: Mouse moved to (951, 481)
Screenshot: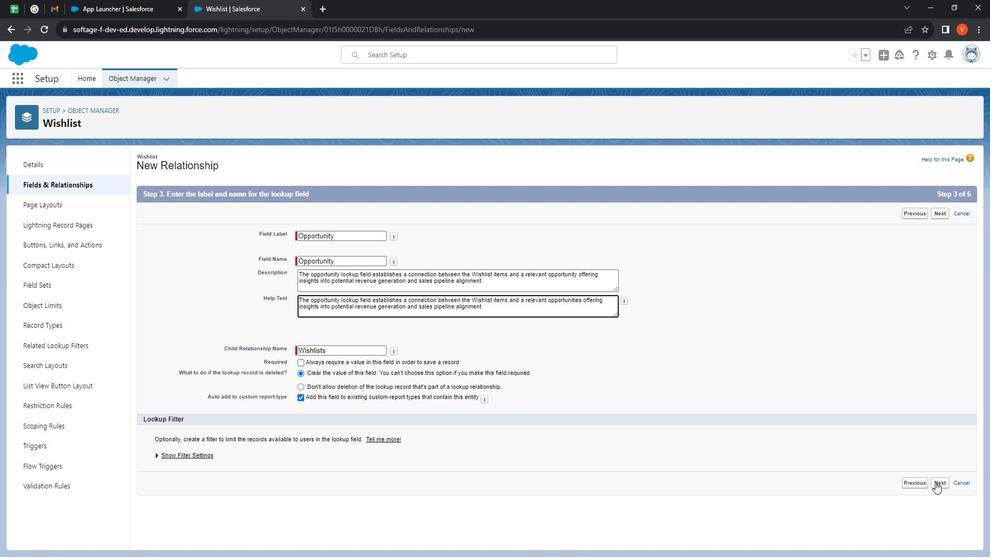 
Action: Mouse pressed left at (951, 481)
Screenshot: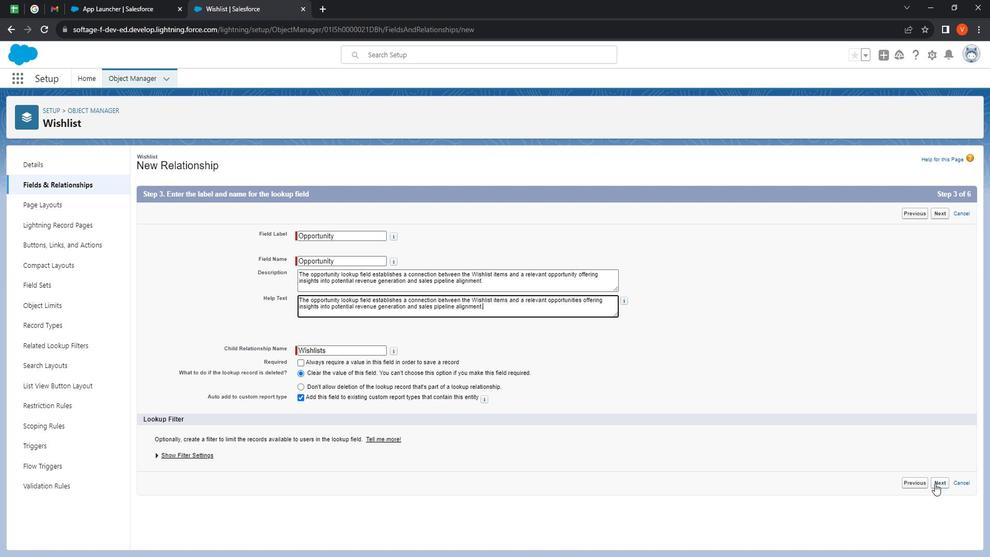 
Action: Mouse moved to (868, 320)
Screenshot: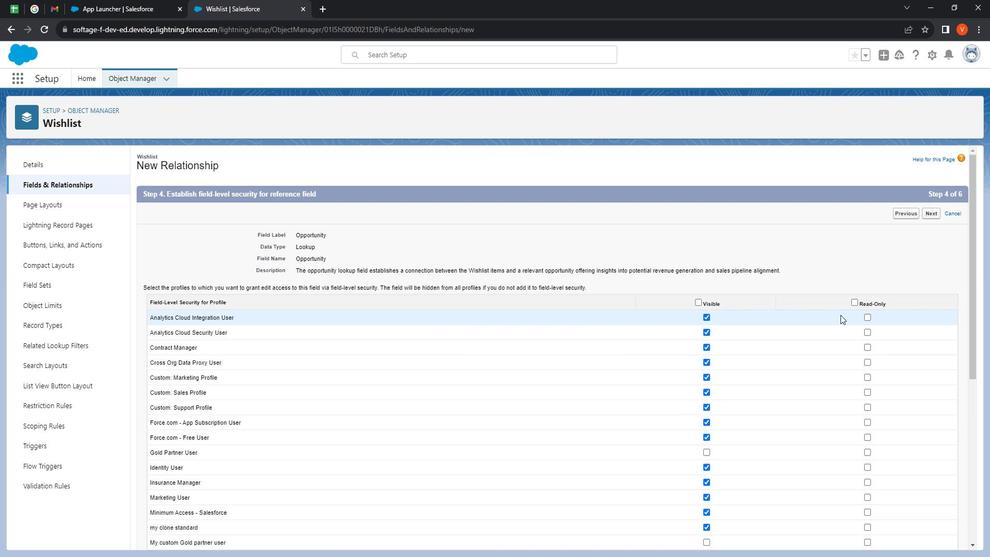
Action: Mouse scrolled (868, 320) with delta (0, 0)
Screenshot: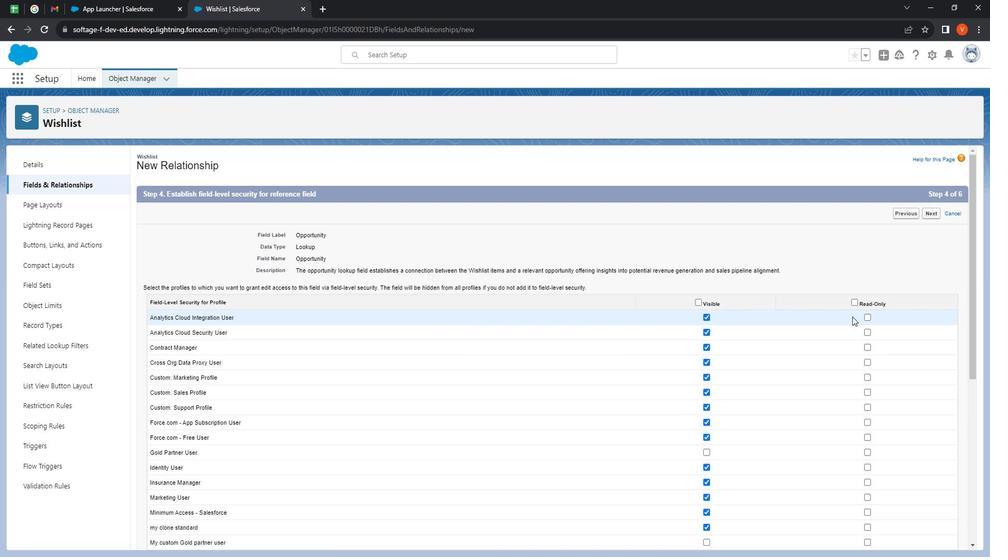 
Action: Mouse moved to (884, 272)
Screenshot: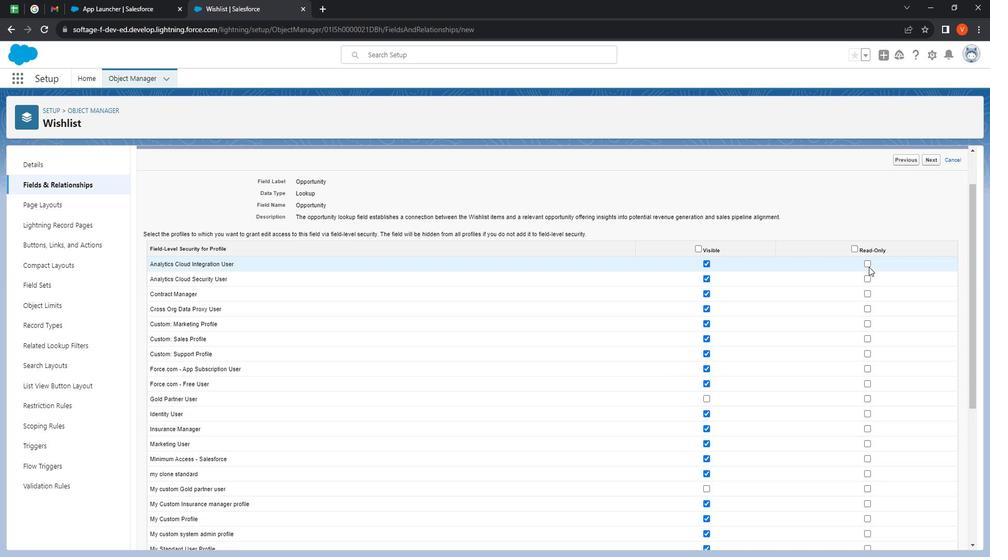 
Action: Mouse pressed left at (884, 272)
Screenshot: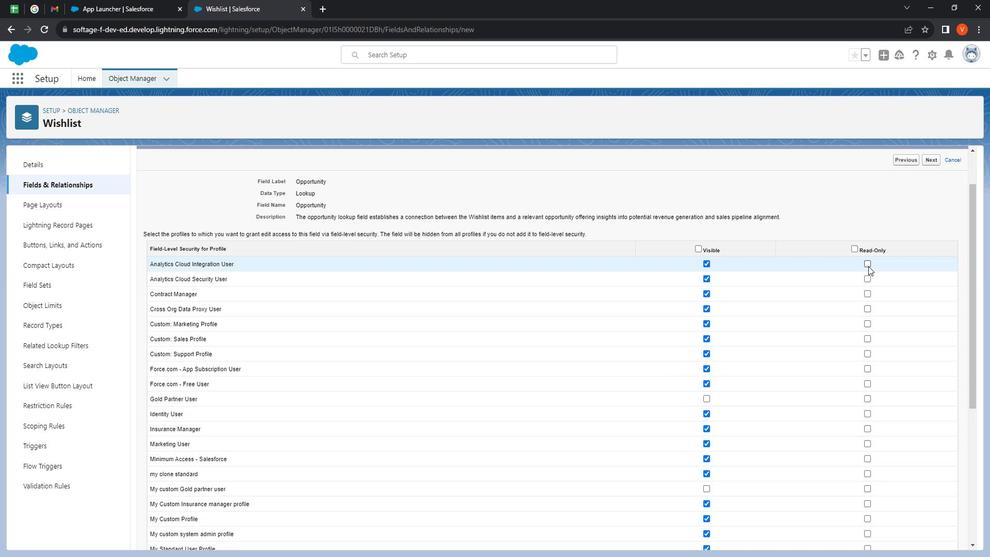 
Action: Mouse moved to (881, 287)
Screenshot: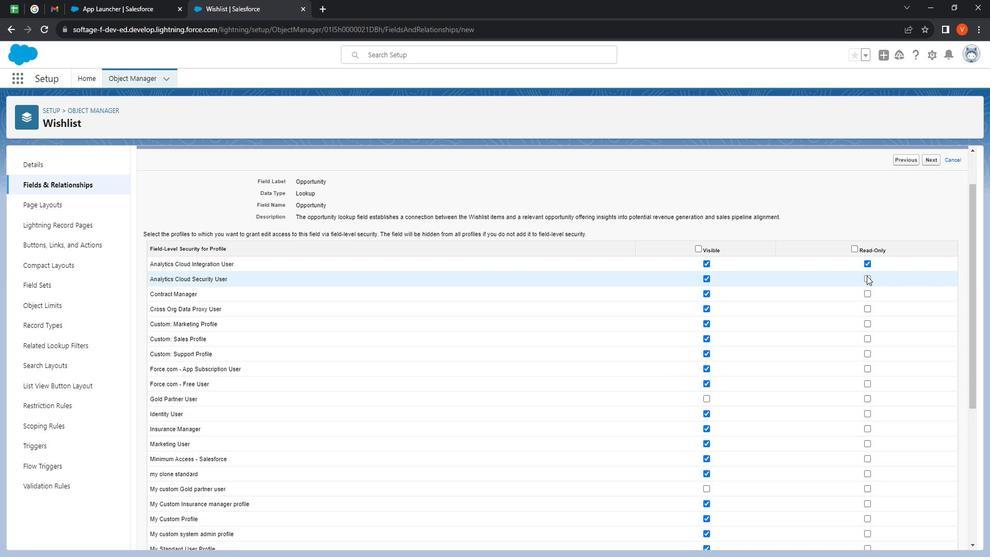 
Action: Mouse pressed left at (881, 287)
Screenshot: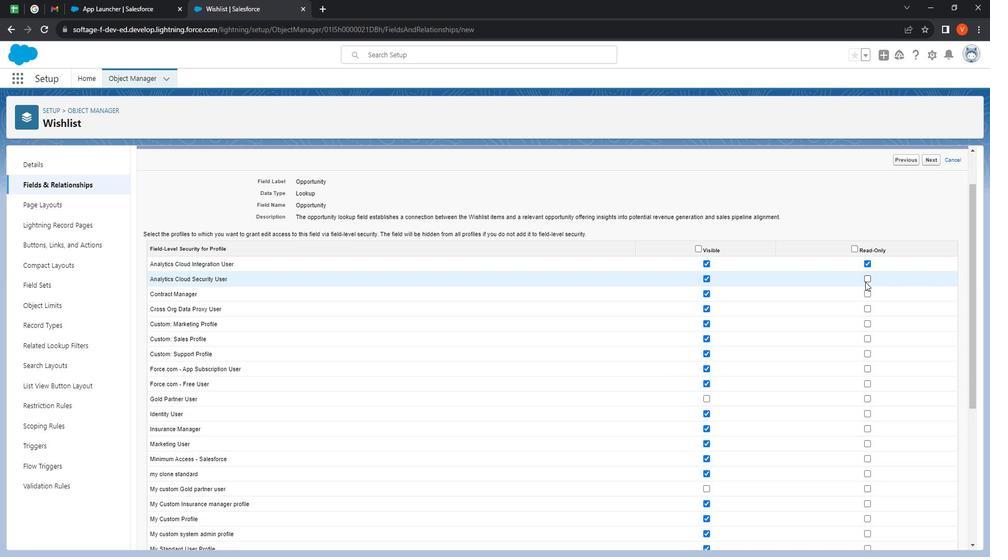 
Action: Mouse moved to (884, 300)
Screenshot: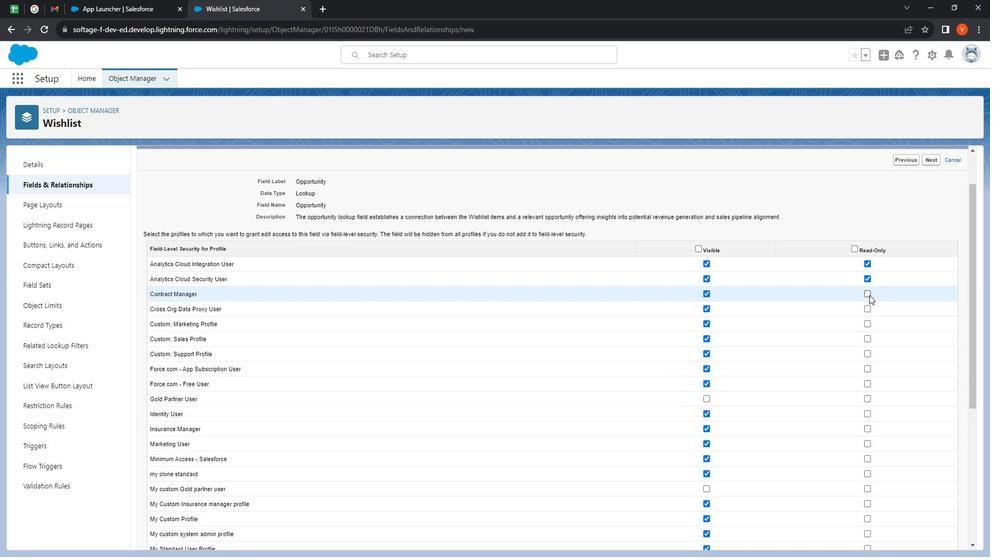
Action: Mouse pressed left at (884, 300)
Screenshot: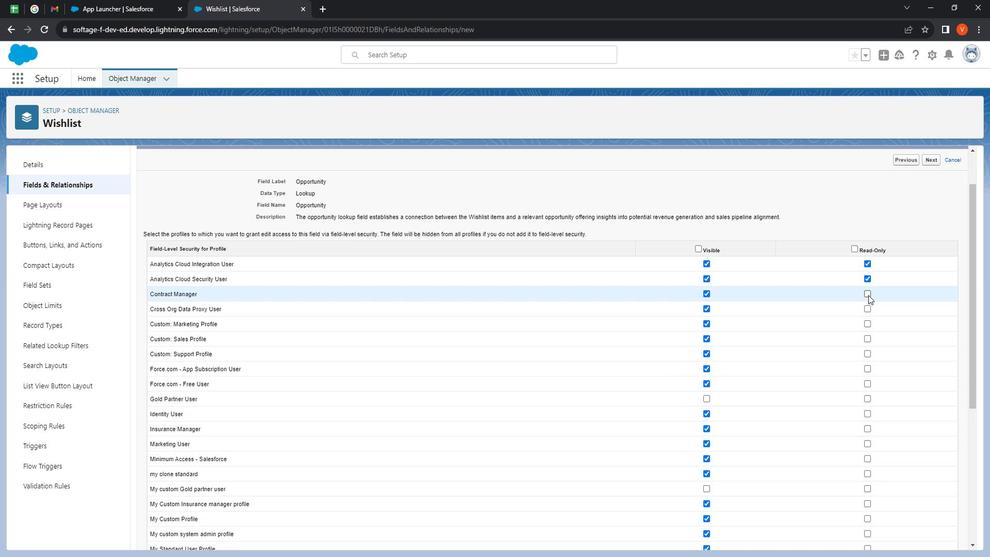 
Action: Mouse moved to (883, 314)
Screenshot: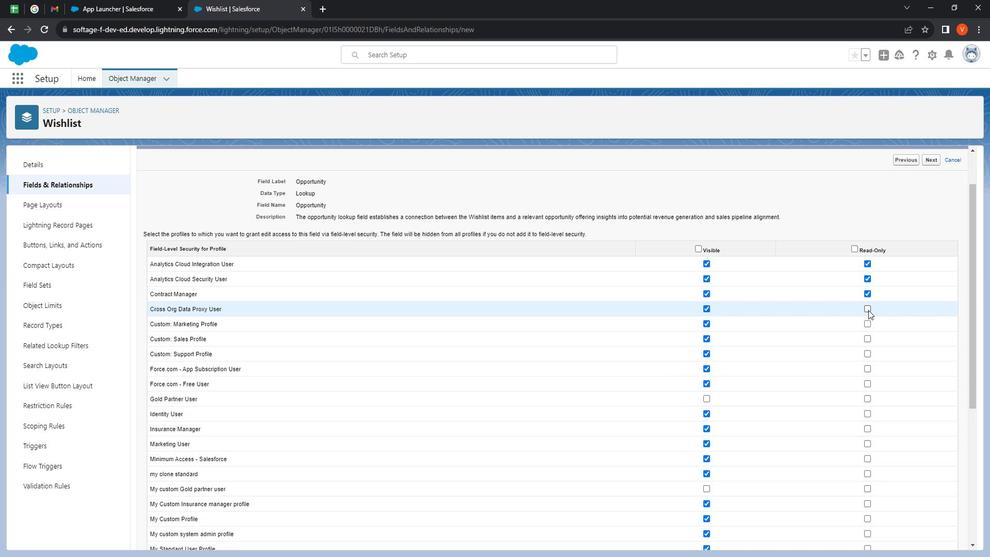 
Action: Mouse pressed left at (883, 314)
Screenshot: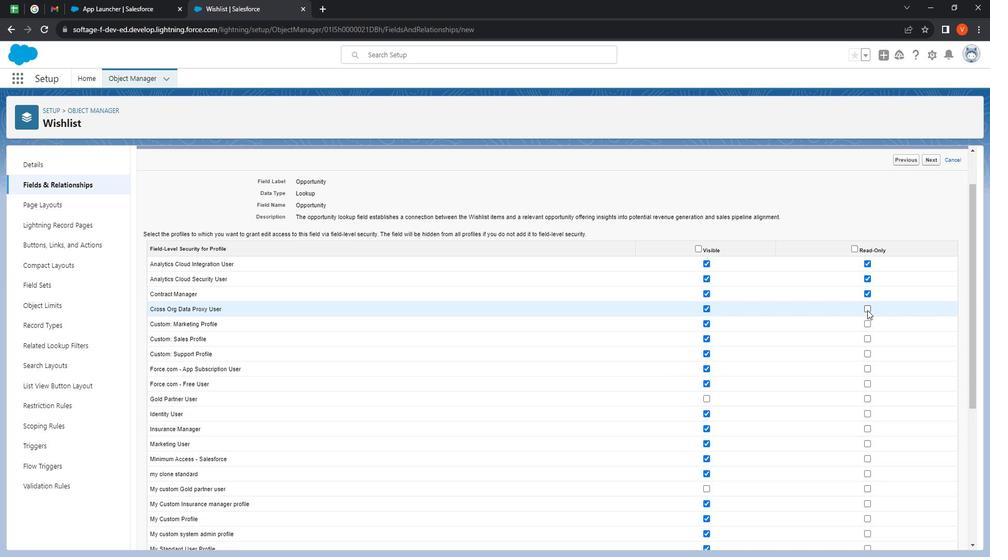 
Action: Mouse moved to (880, 328)
Screenshot: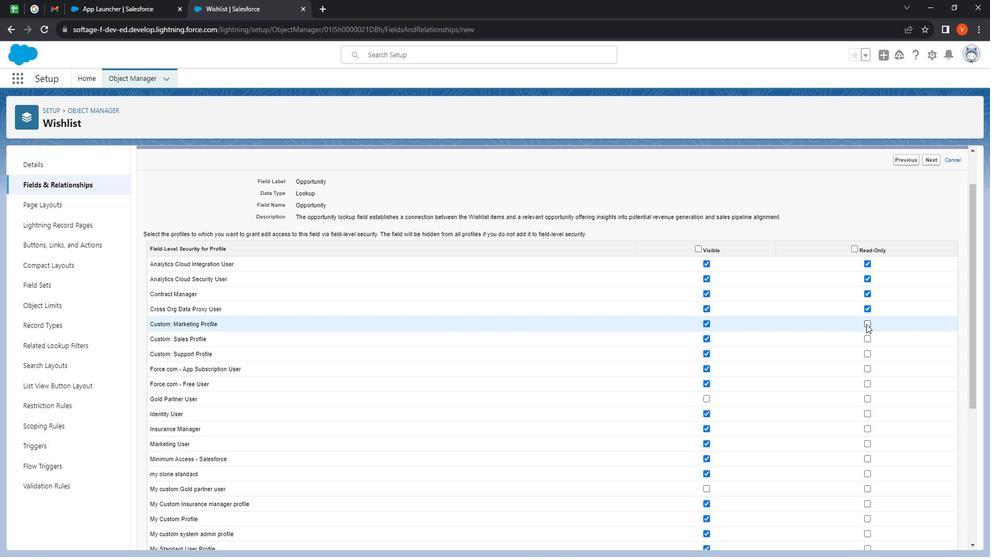 
Action: Mouse pressed left at (880, 328)
Screenshot: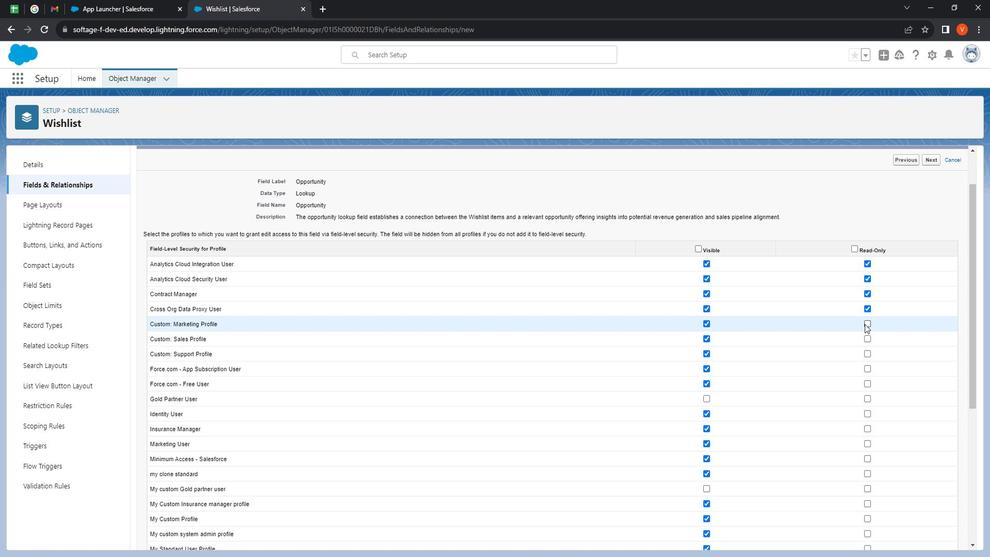 
Action: Mouse moved to (887, 343)
Screenshot: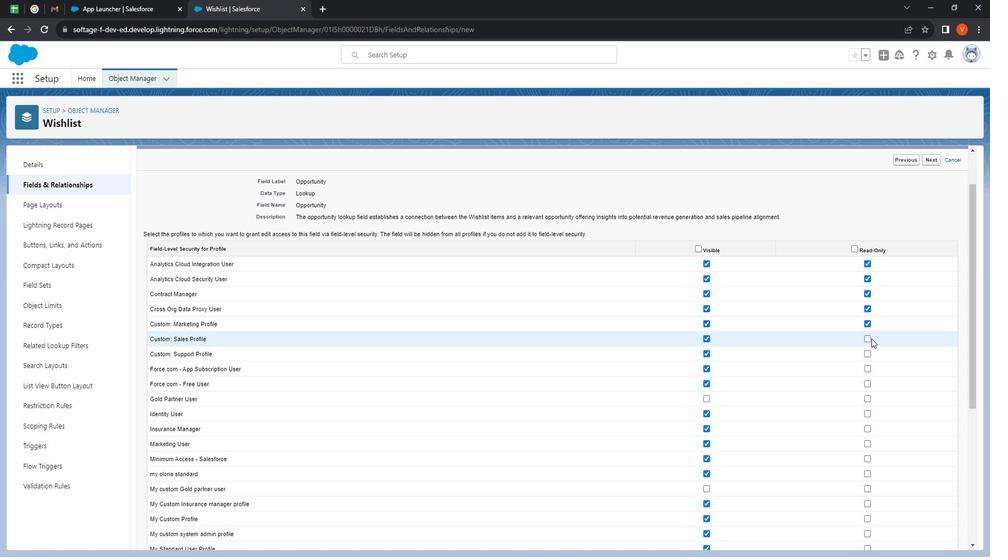 
Action: Mouse pressed left at (887, 343)
Screenshot: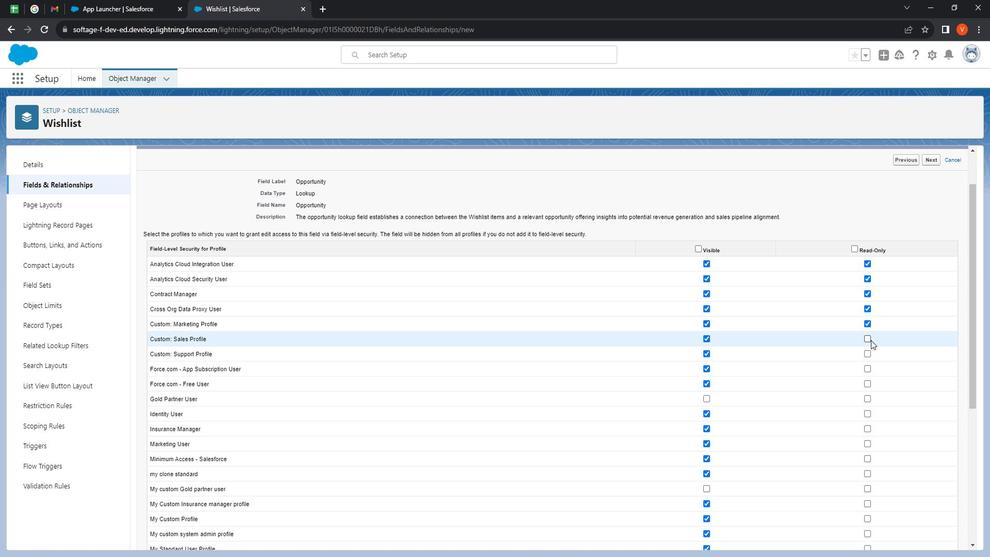 
Action: Mouse moved to (884, 354)
Screenshot: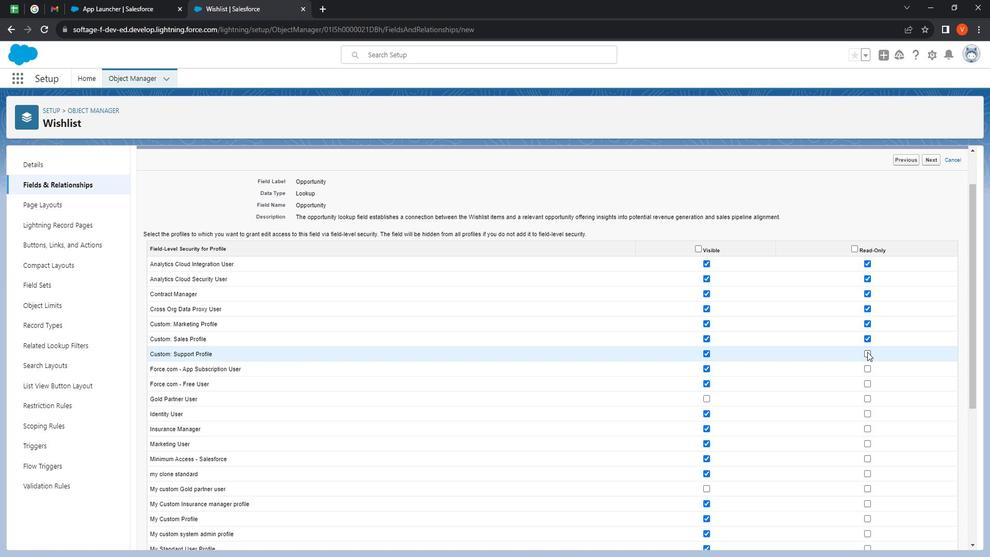 
Action: Mouse pressed left at (884, 354)
Screenshot: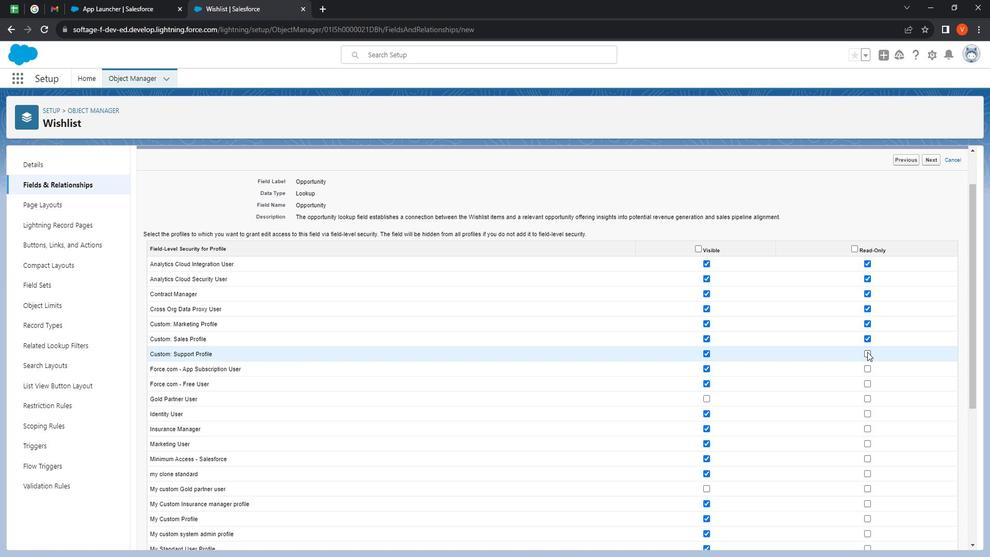 
Action: Mouse moved to (882, 373)
Screenshot: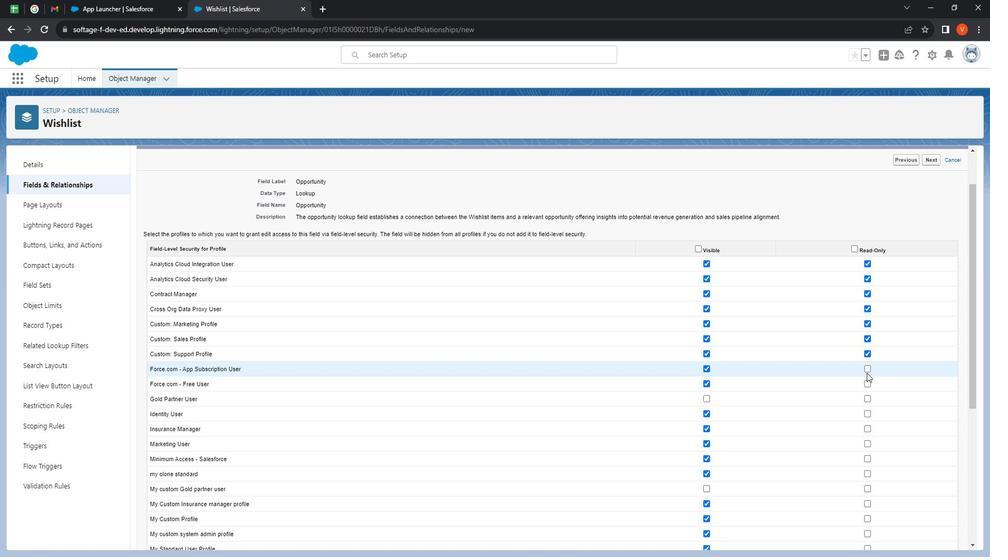
Action: Mouse pressed left at (882, 373)
Screenshot: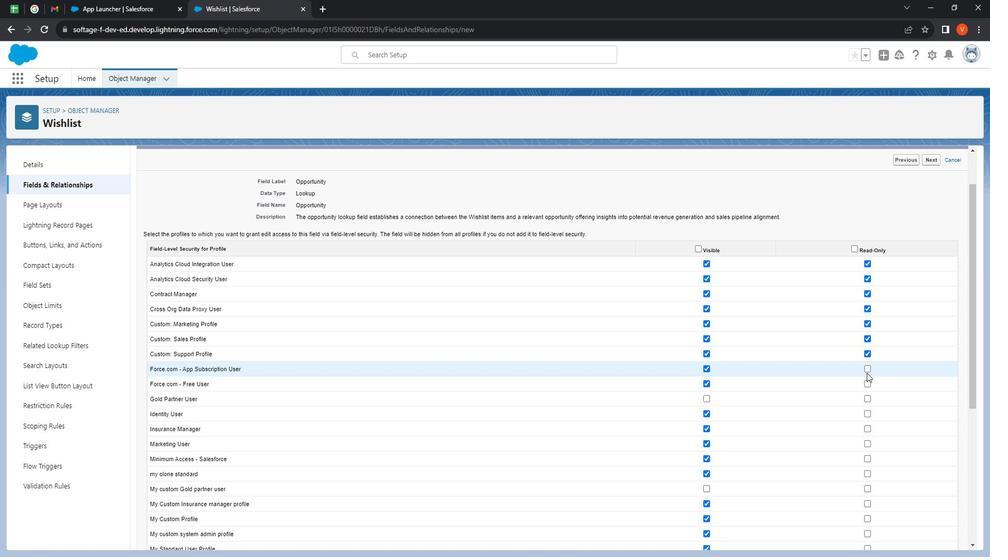 
Action: Mouse moved to (887, 383)
Screenshot: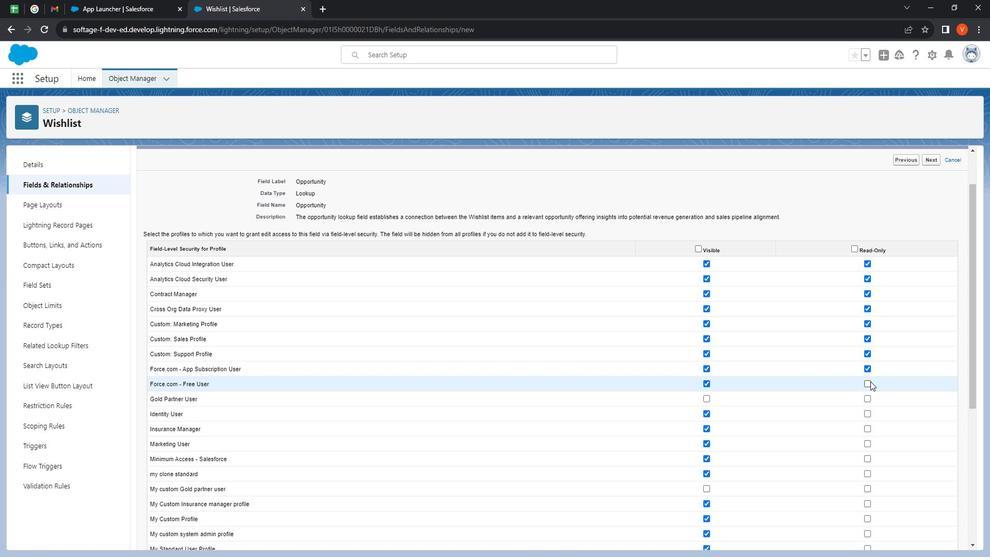 
Action: Mouse pressed left at (887, 383)
Screenshot: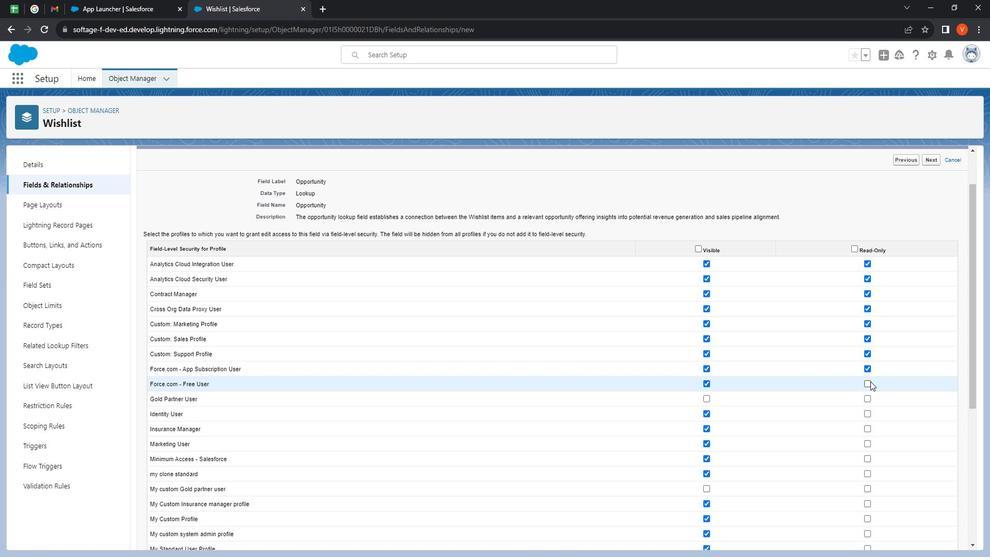 
Action: Mouse moved to (884, 400)
Screenshot: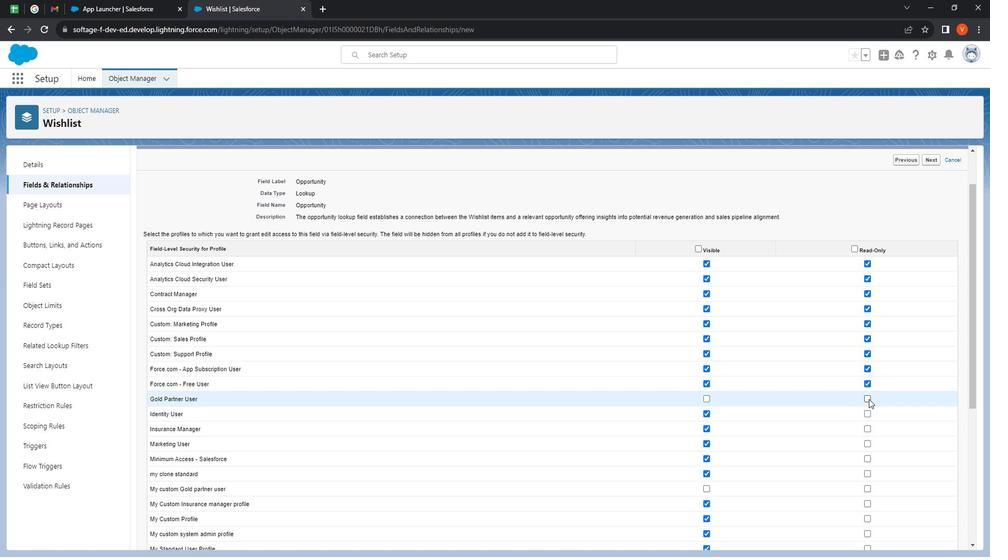 
Action: Mouse pressed left at (884, 400)
Screenshot: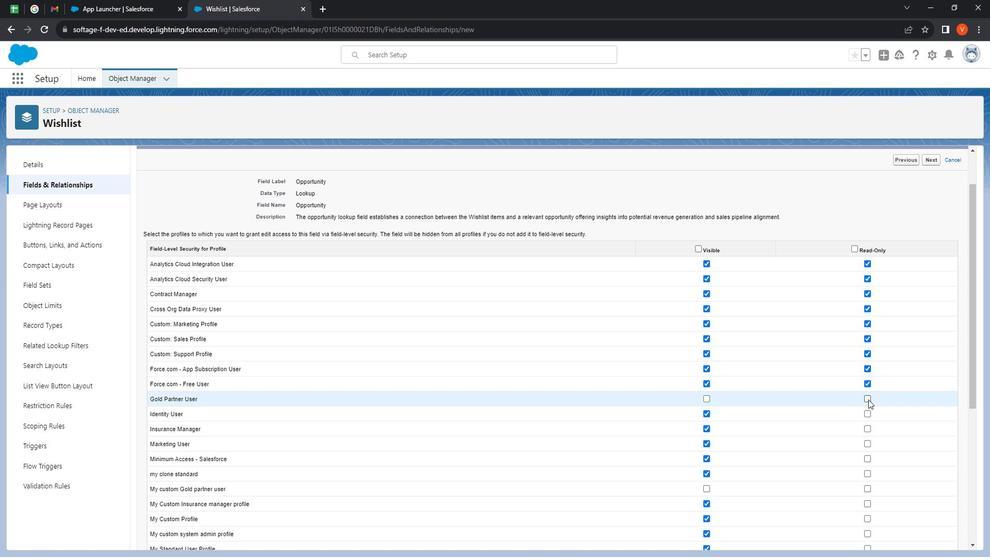 
Action: Mouse moved to (883, 416)
Screenshot: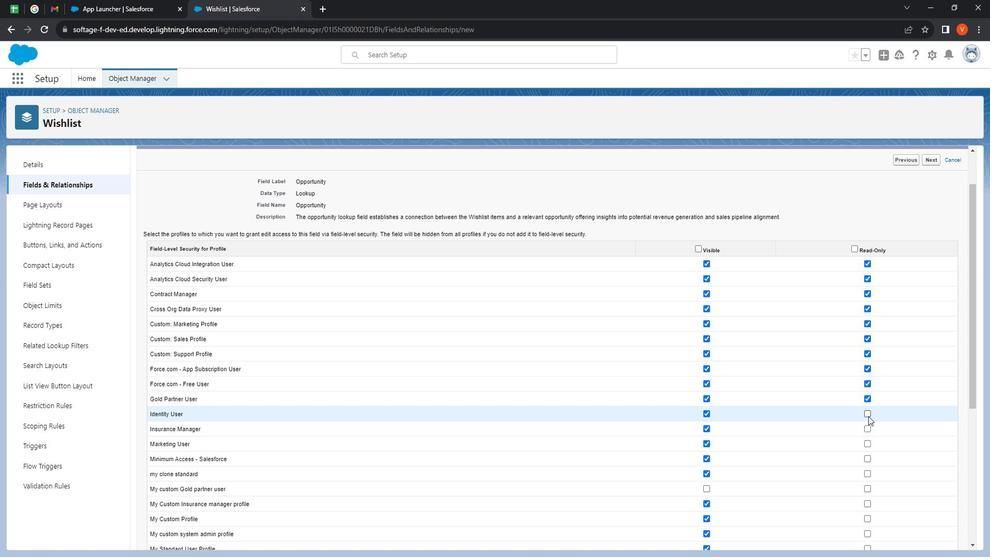 
Action: Mouse pressed left at (883, 416)
Screenshot: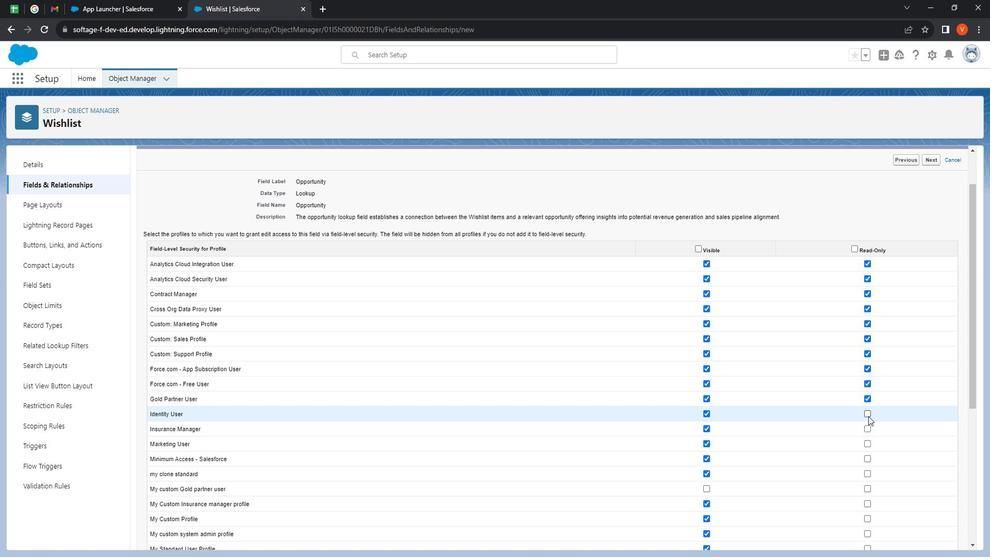 
Action: Mouse moved to (875, 384)
Screenshot: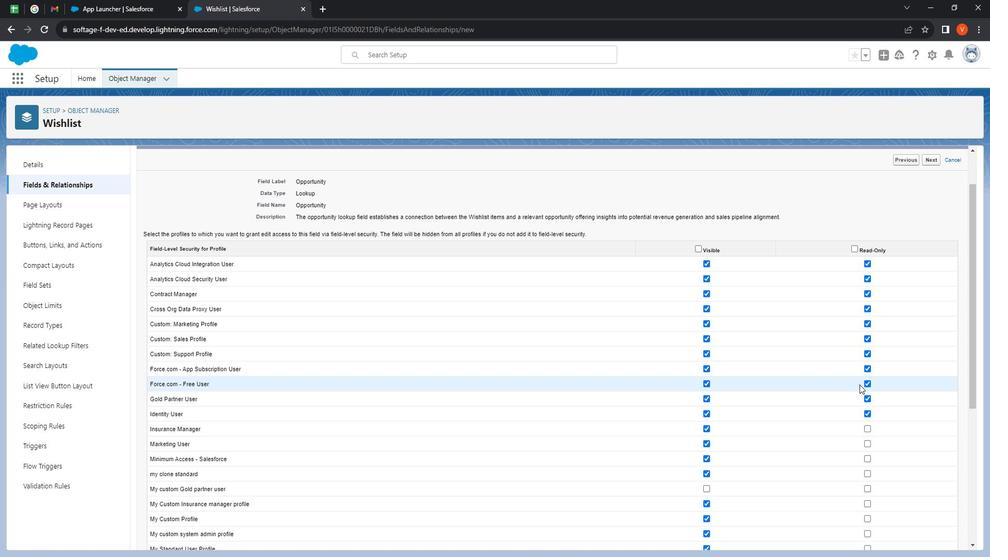 
Action: Mouse scrolled (875, 384) with delta (0, 0)
Screenshot: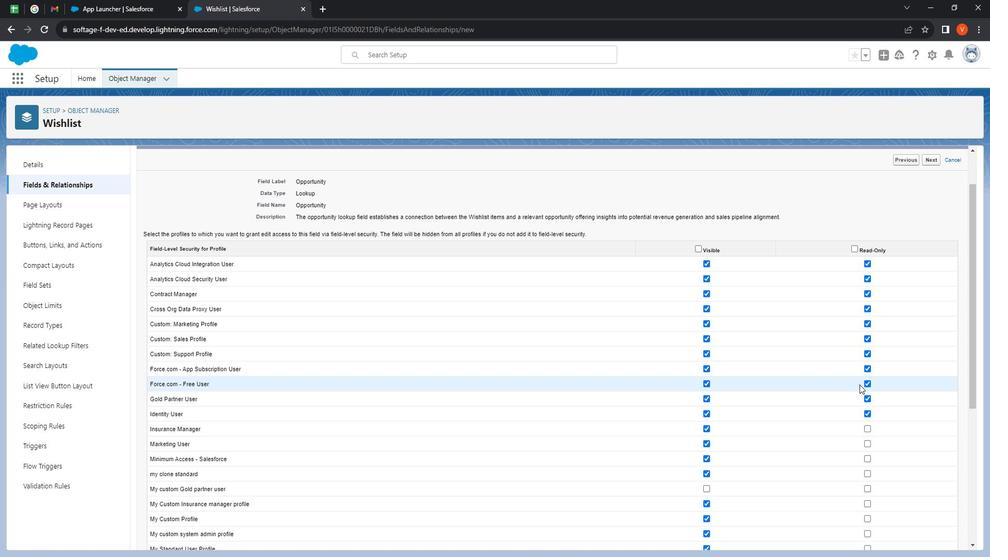 
Action: Mouse moved to (874, 382)
Screenshot: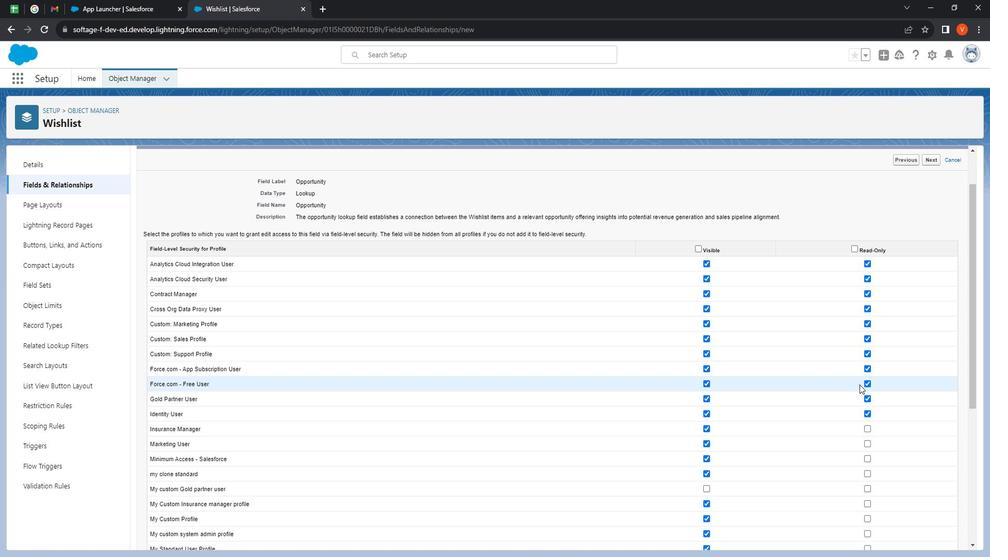 
Action: Mouse scrolled (874, 381) with delta (0, 0)
Screenshot: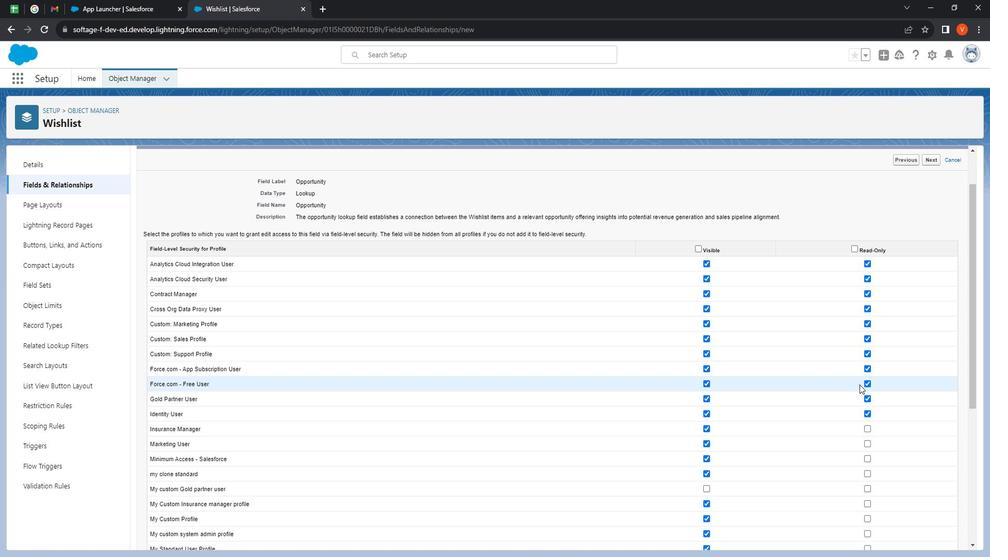 
Action: Mouse moved to (874, 380)
Screenshot: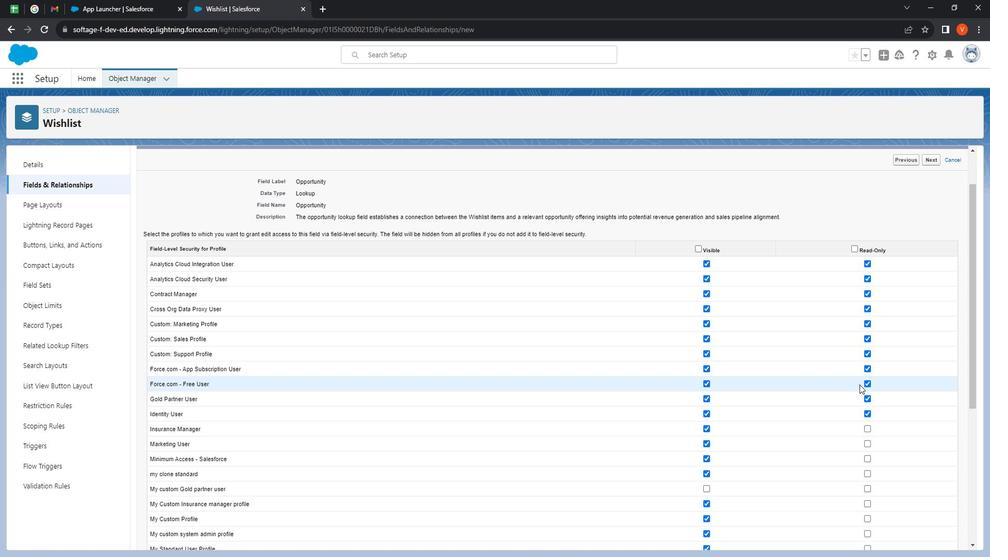 
Action: Mouse scrolled (874, 379) with delta (0, 0)
Screenshot: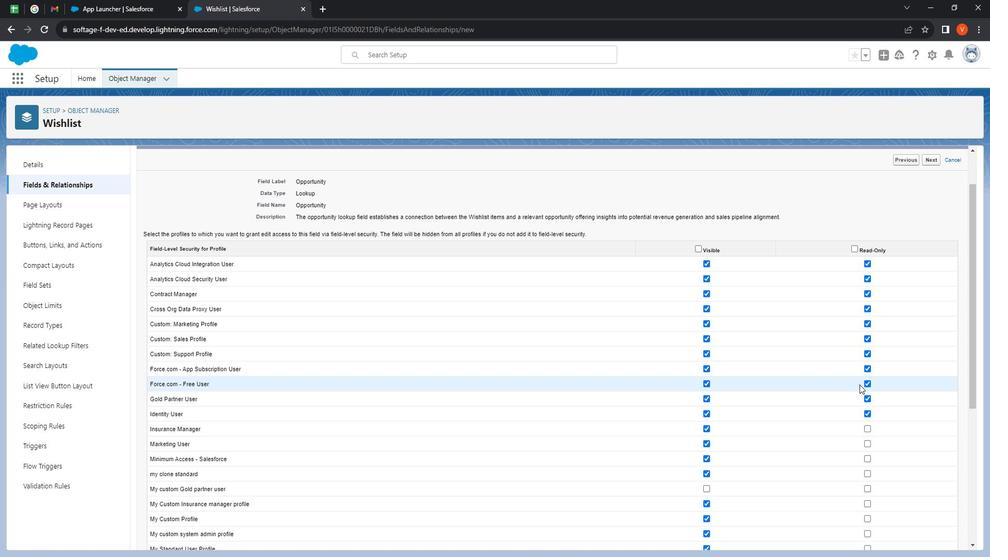 
Action: Mouse moved to (874, 377)
Screenshot: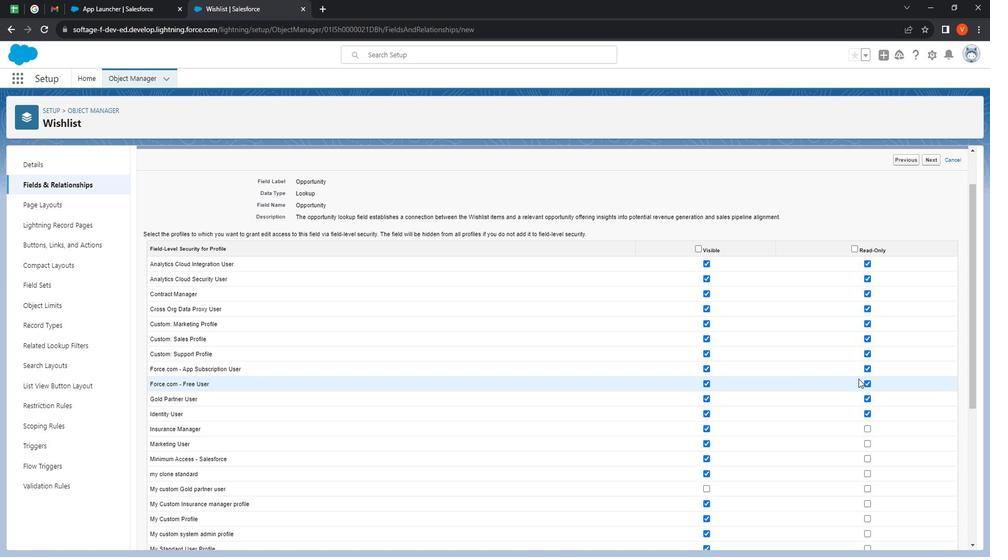 
Action: Mouse scrolled (874, 377) with delta (0, 0)
Screenshot: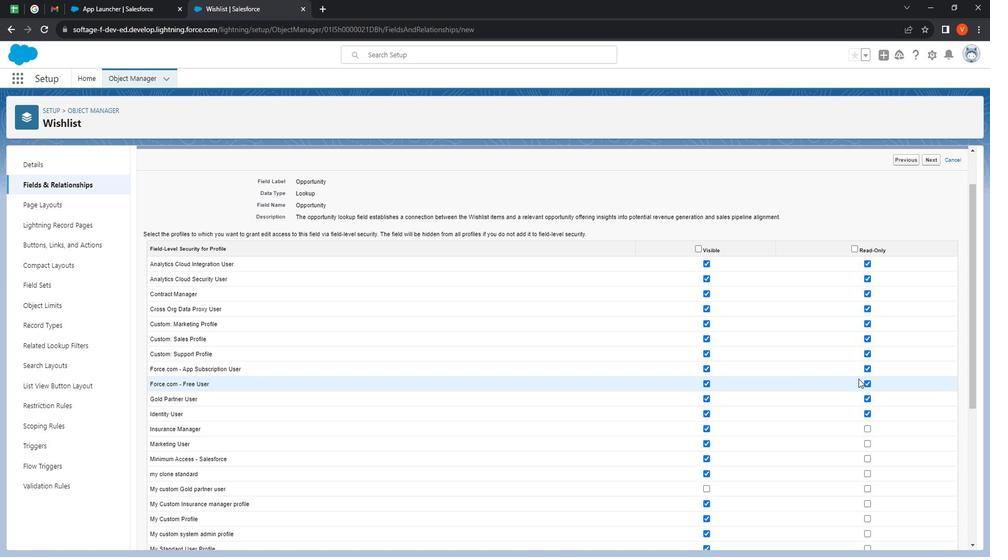 
Action: Mouse moved to (874, 369)
Screenshot: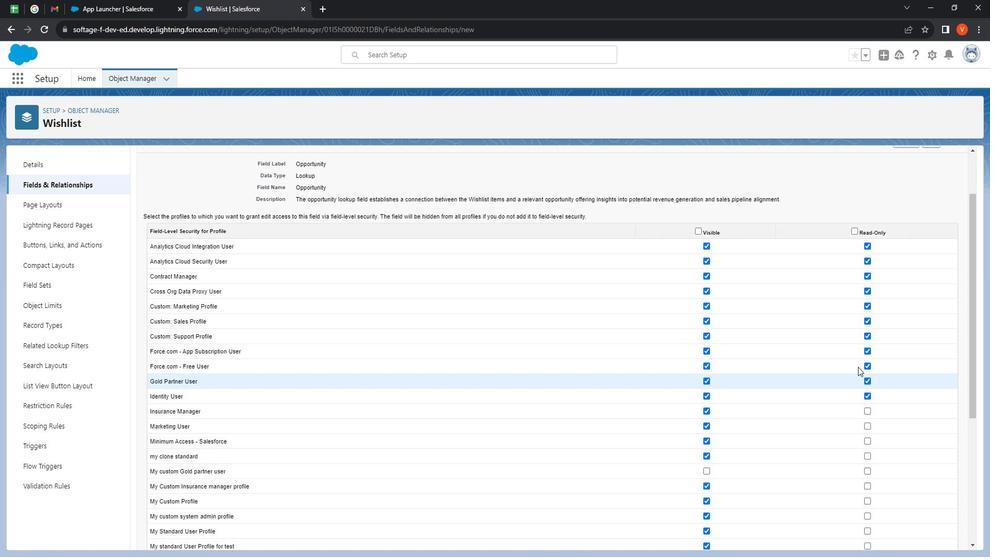 
Action: Mouse scrolled (874, 368) with delta (0, 0)
Screenshot: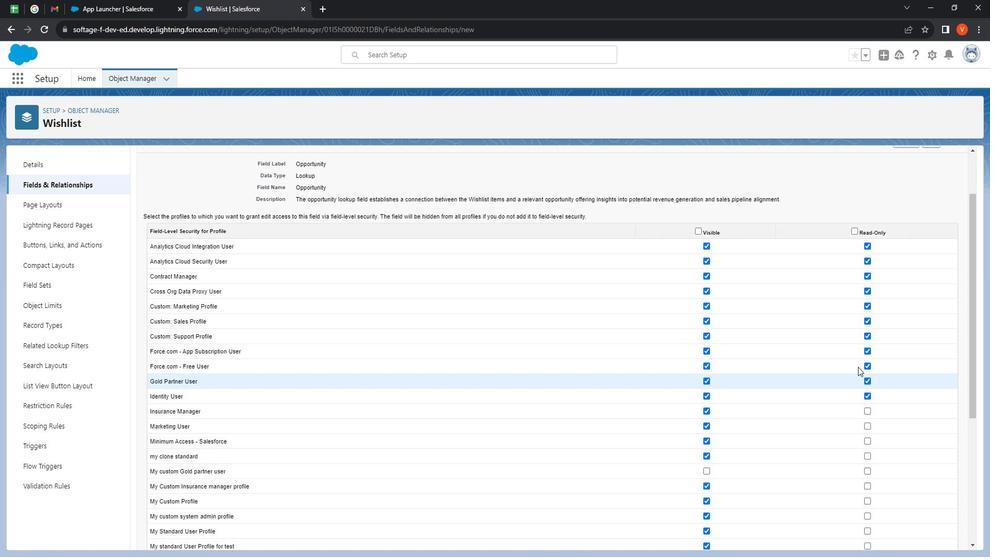 
Action: Mouse moved to (872, 363)
Screenshot: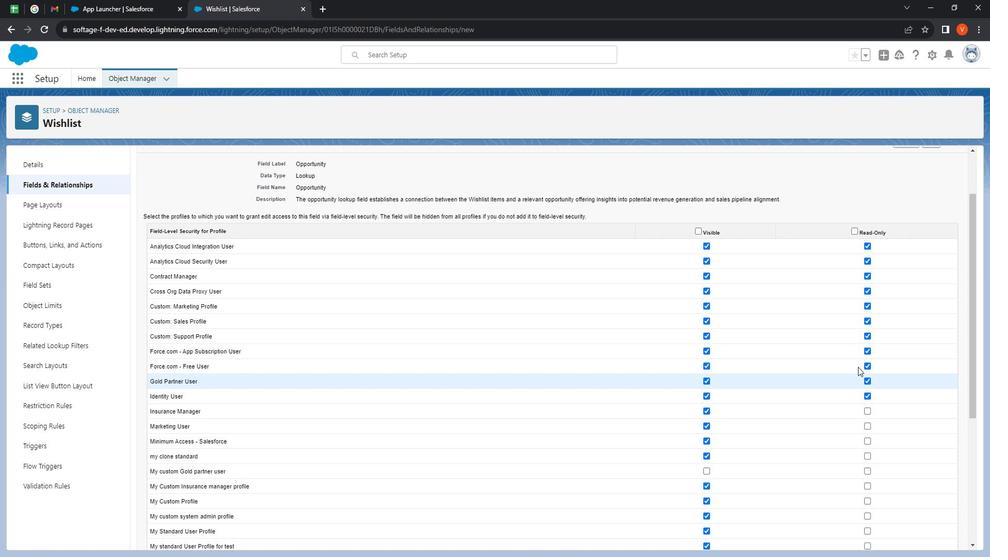 
Action: Mouse scrolled (872, 363) with delta (0, 0)
Screenshot: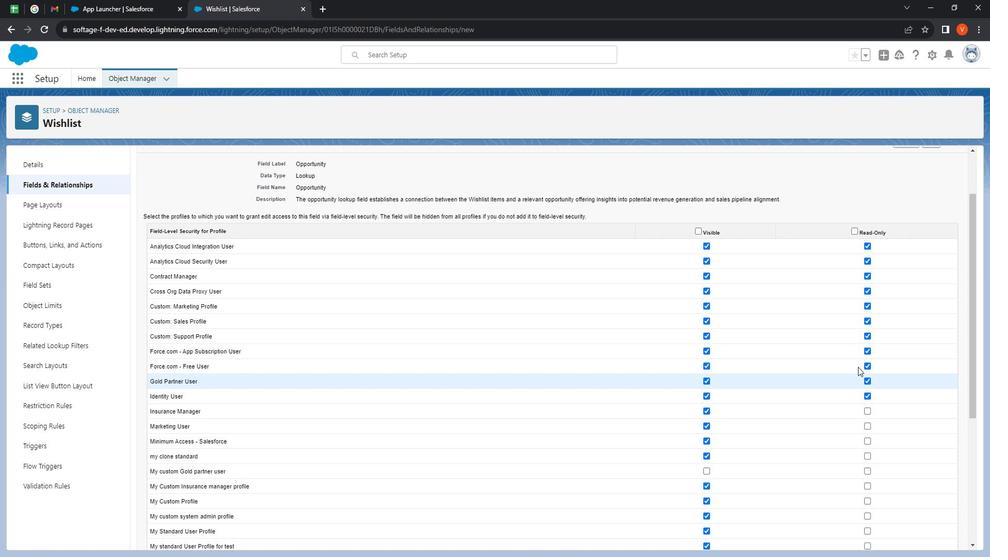 
Action: Mouse moved to (883, 202)
Screenshot: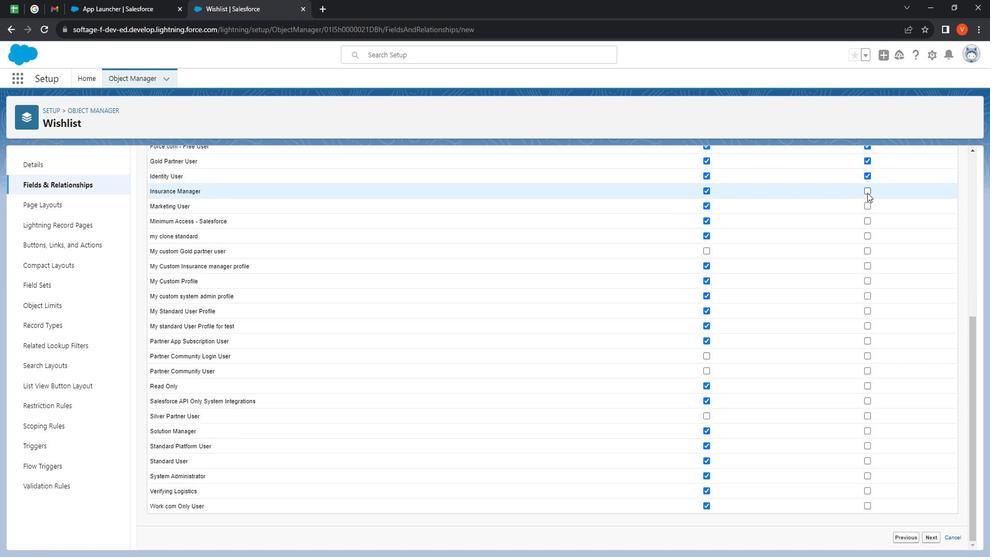 
Action: Mouse pressed left at (883, 202)
Screenshot: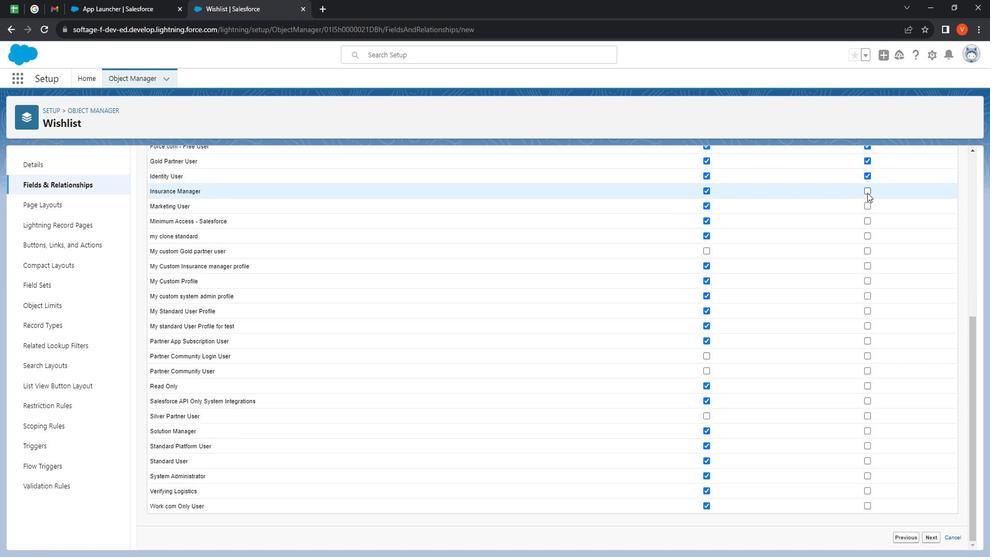 
Action: Mouse moved to (882, 217)
Screenshot: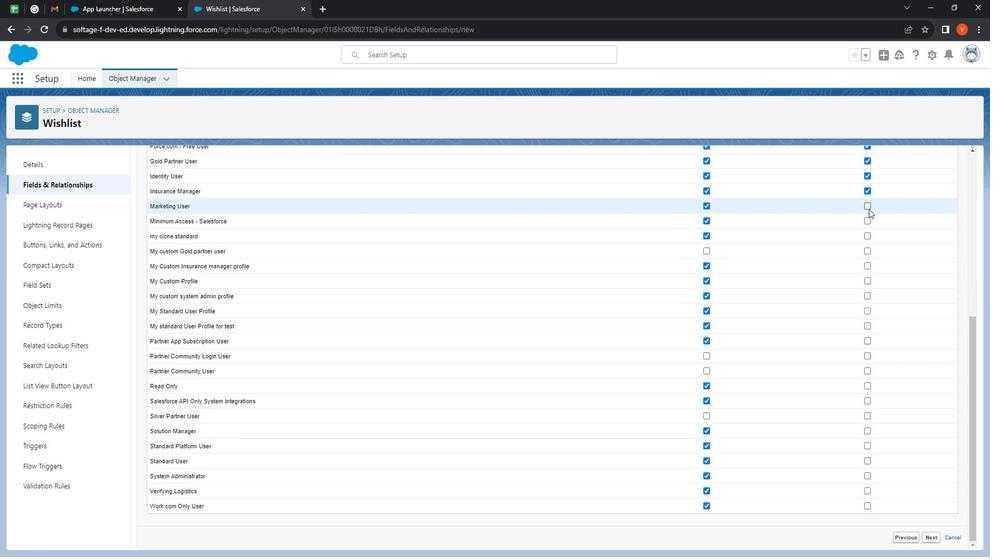 
Action: Mouse pressed left at (882, 217)
Screenshot: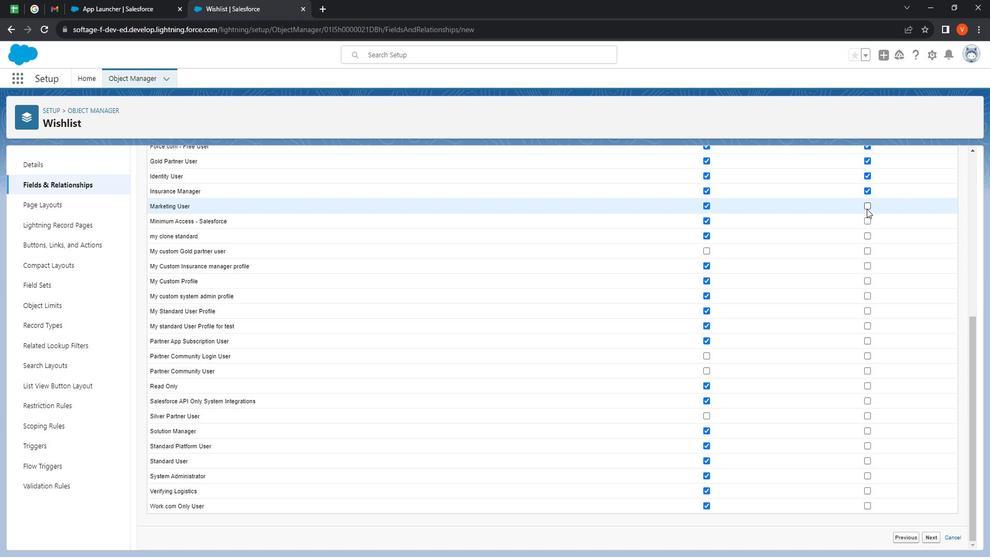 
Action: Mouse moved to (885, 230)
Screenshot: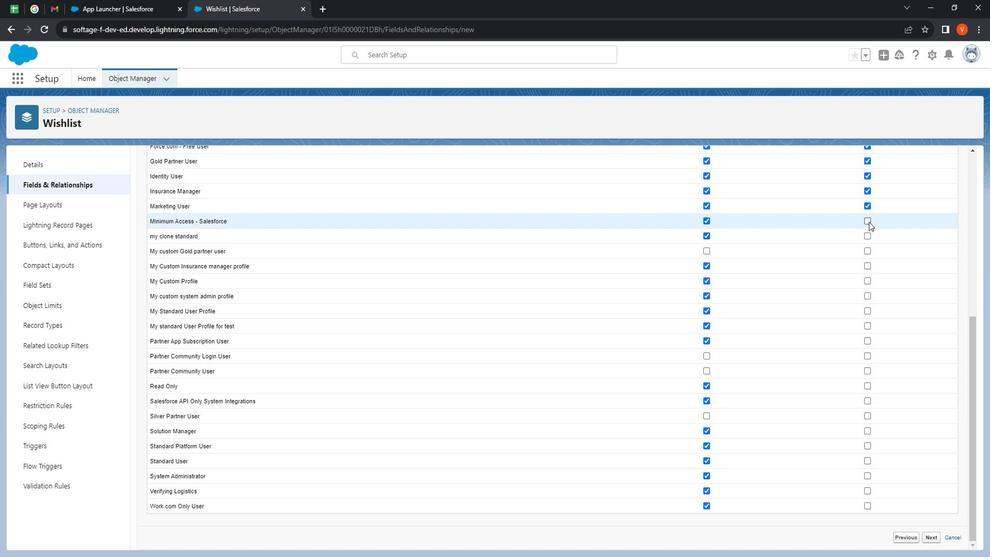 
Action: Mouse pressed left at (885, 230)
Screenshot: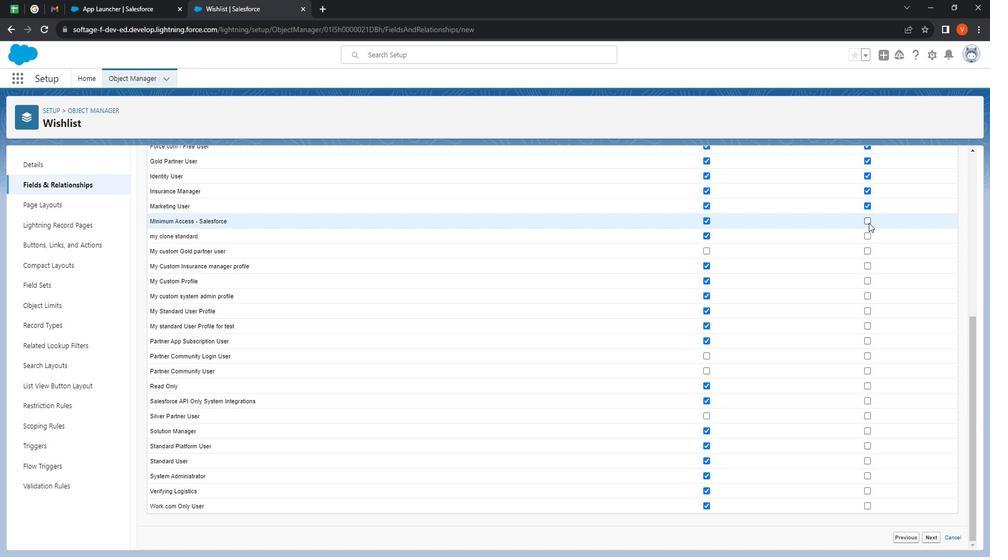 
Action: Mouse moved to (883, 241)
Screenshot: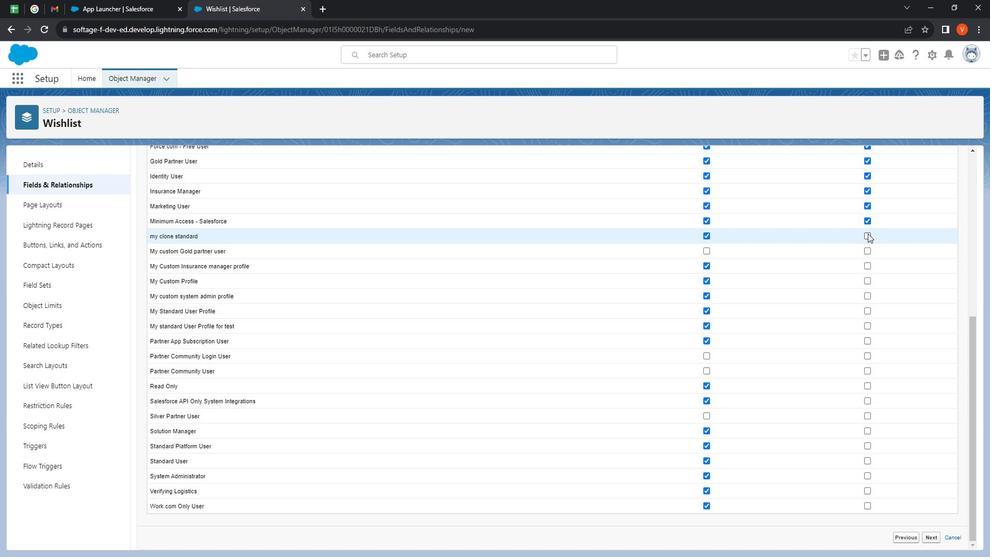 
Action: Mouse pressed left at (883, 241)
Screenshot: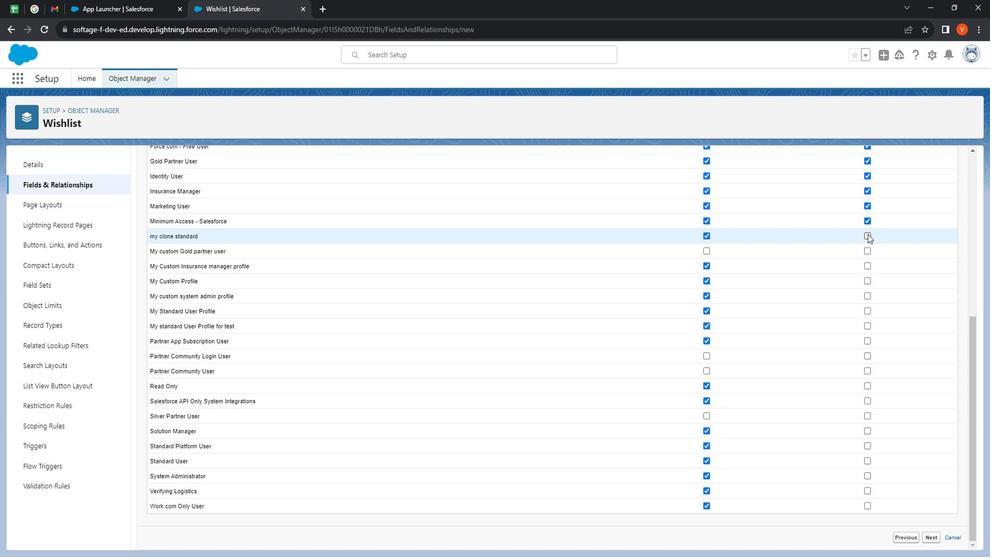 
Action: Mouse moved to (719, 256)
Screenshot: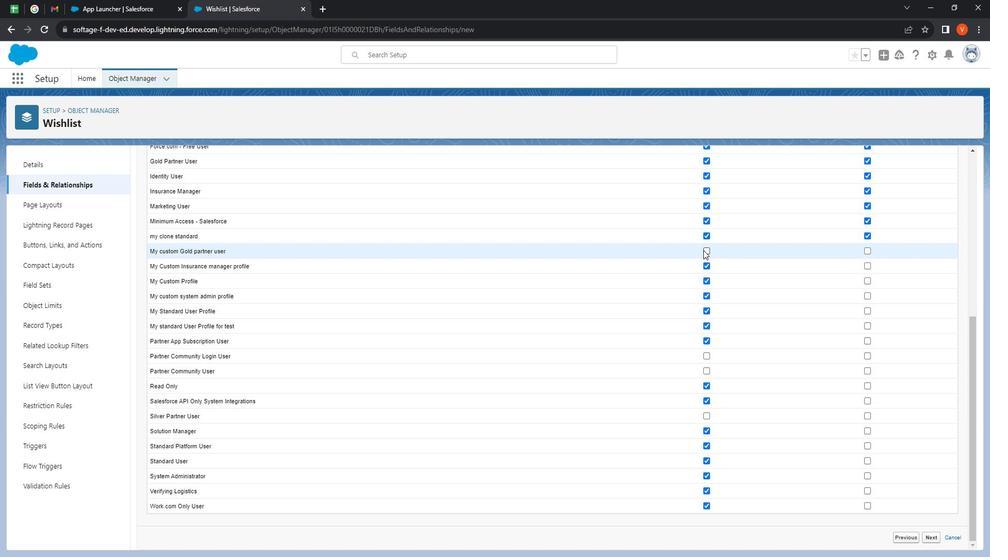 
Action: Mouse pressed left at (719, 256)
Screenshot: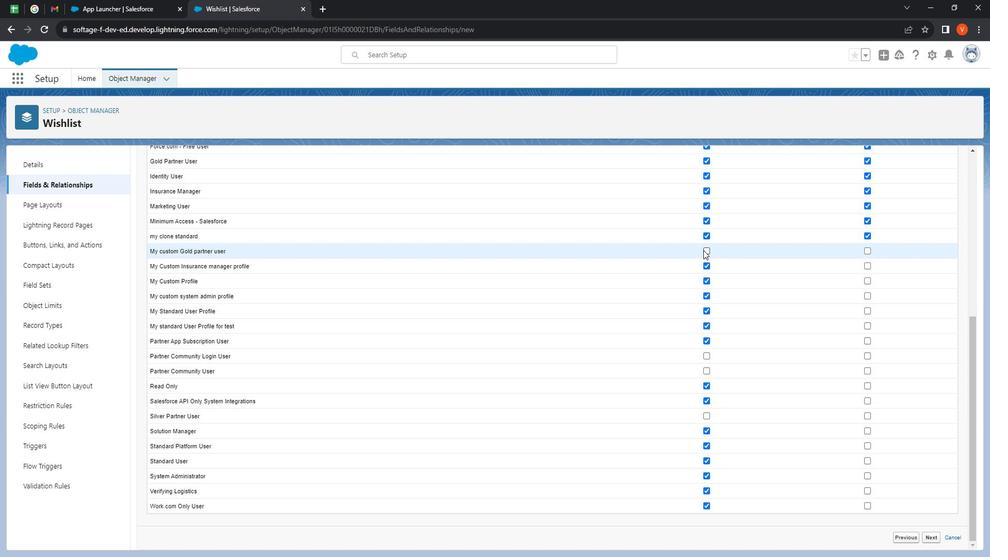 
Action: Mouse moved to (885, 255)
Screenshot: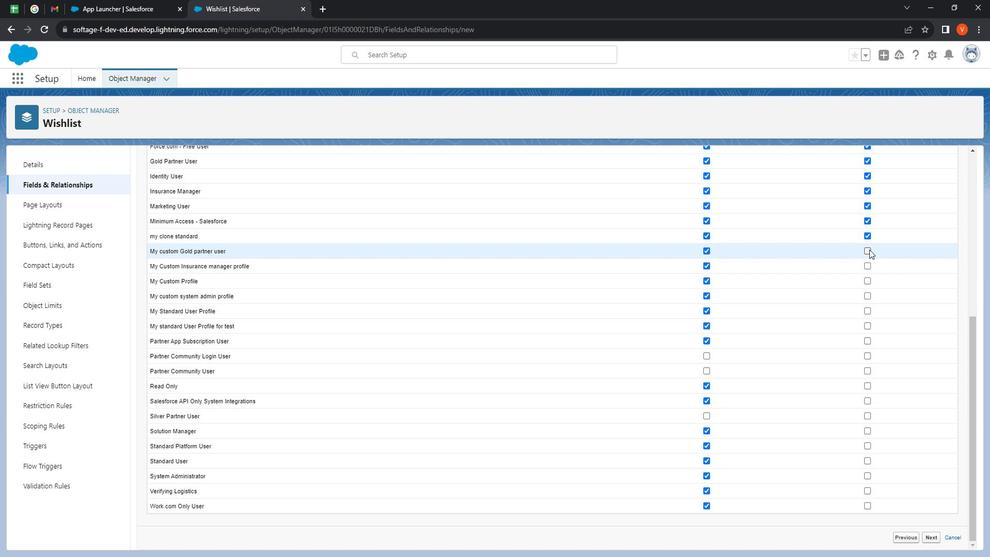 
Action: Mouse pressed left at (885, 255)
Screenshot: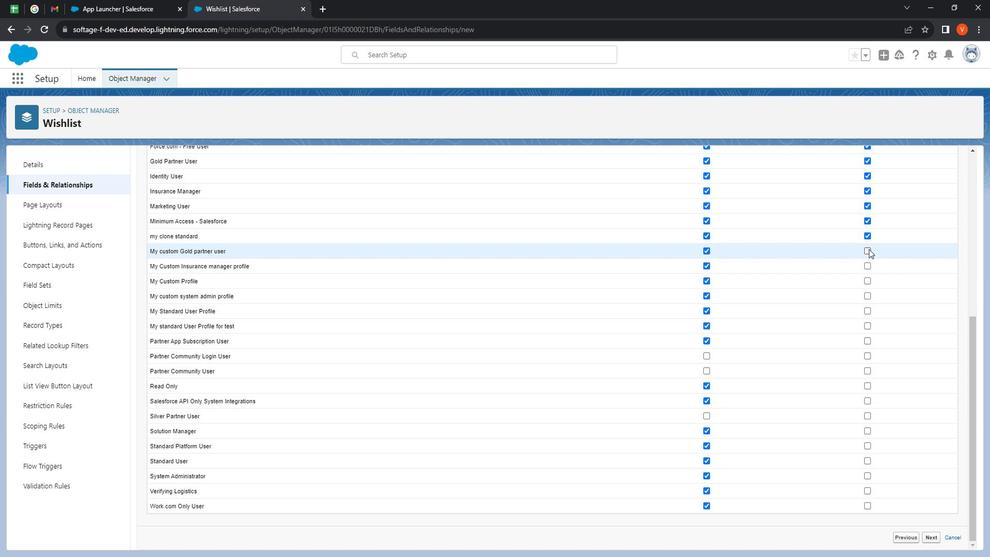 
Action: Mouse moved to (886, 272)
Screenshot: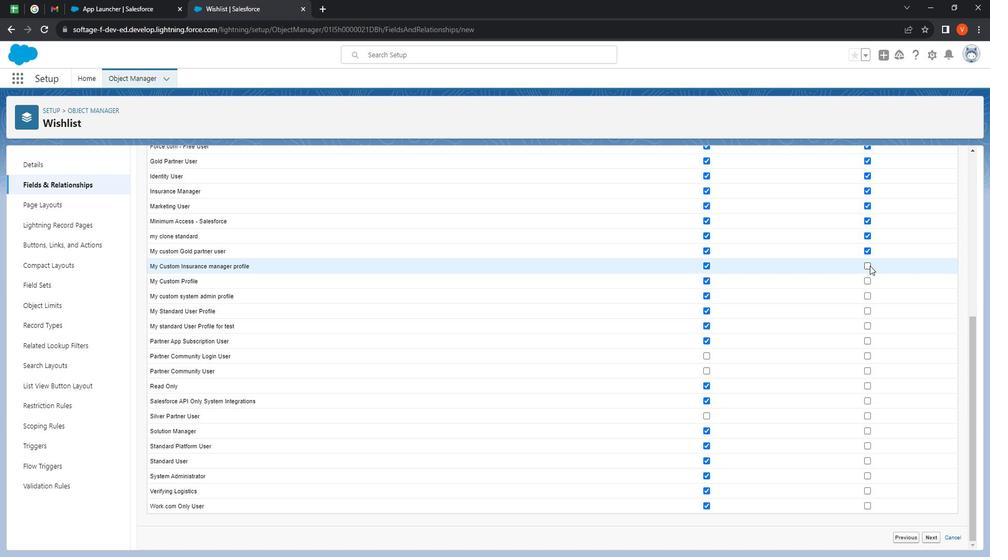
Action: Mouse pressed left at (886, 272)
Screenshot: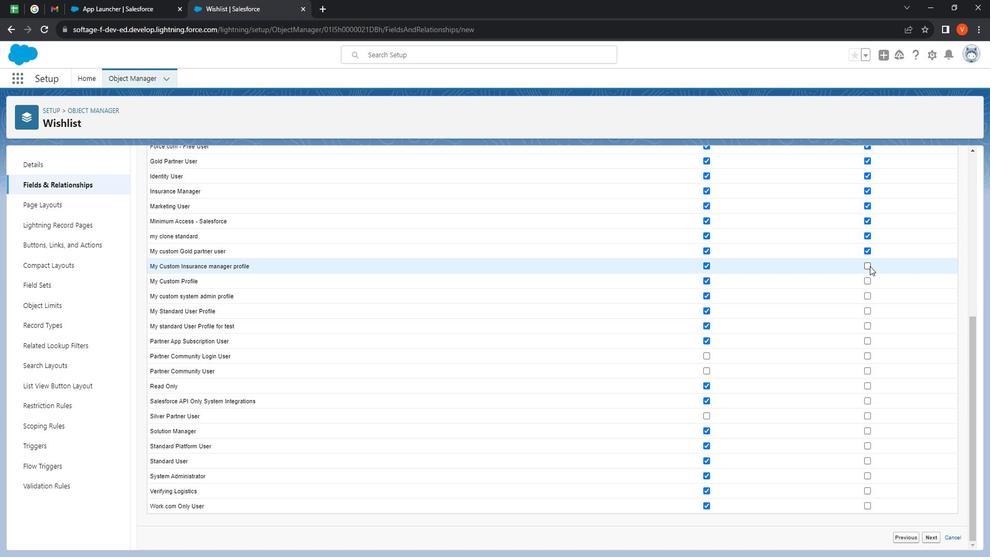 
Action: Mouse moved to (887, 287)
Screenshot: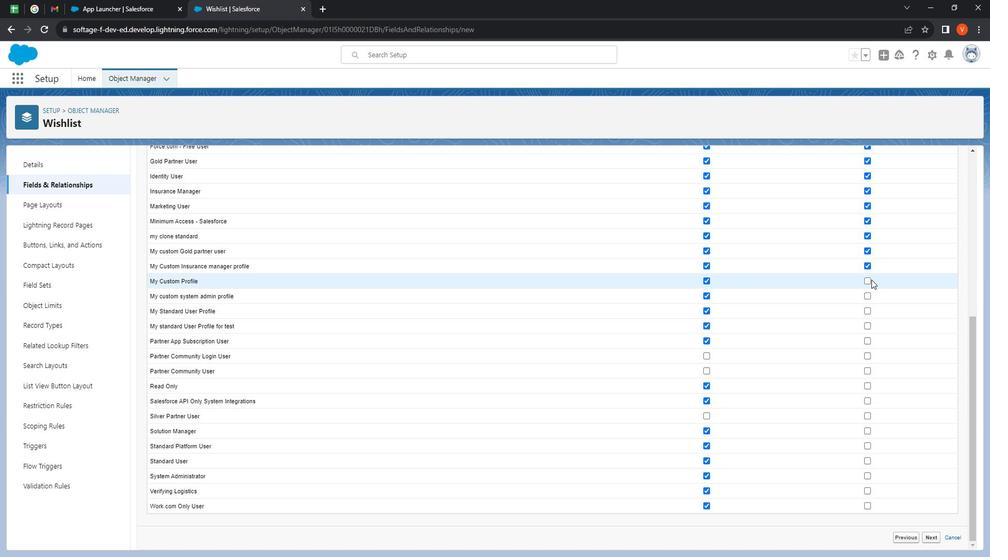 
Action: Mouse pressed left at (887, 287)
Screenshot: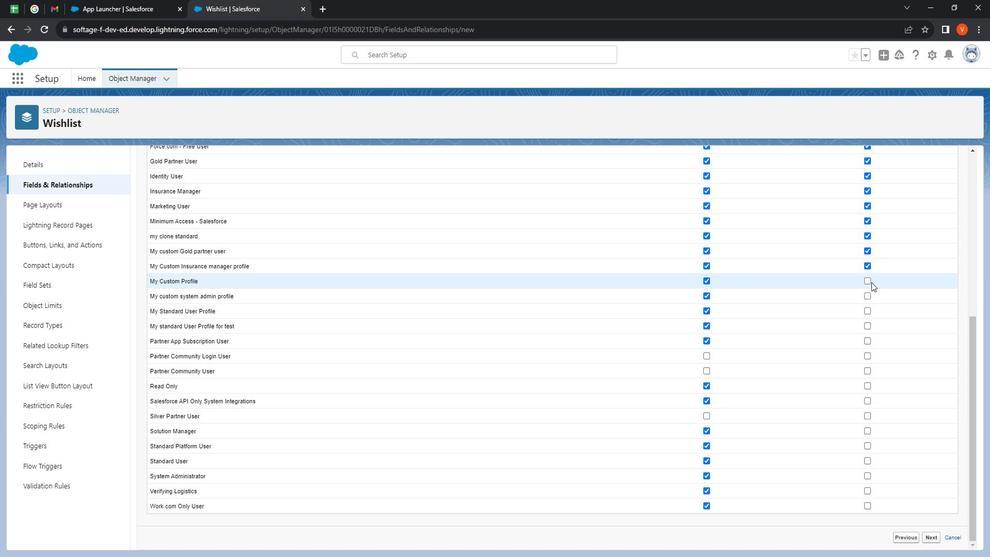 
Action: Mouse moved to (883, 289)
Screenshot: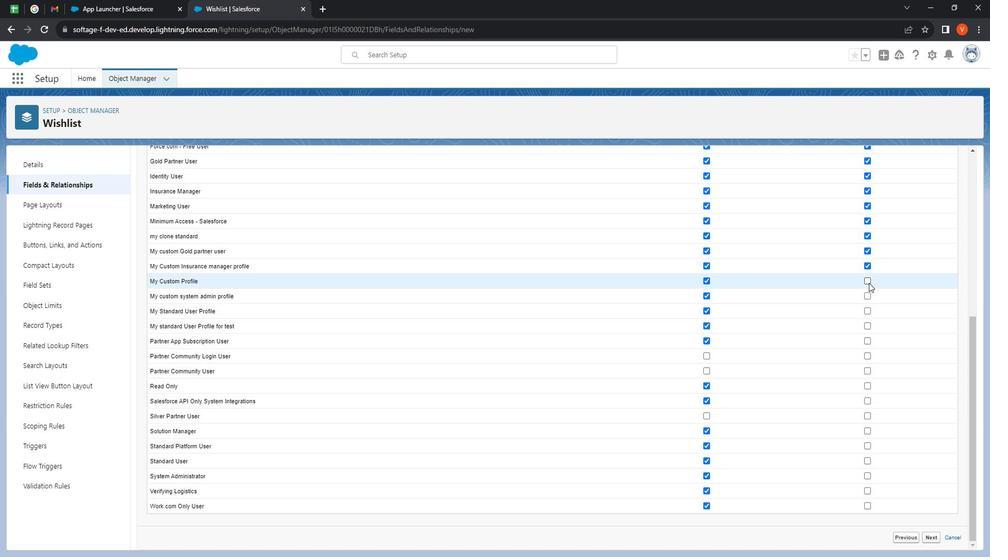 
Action: Mouse pressed left at (883, 289)
Screenshot: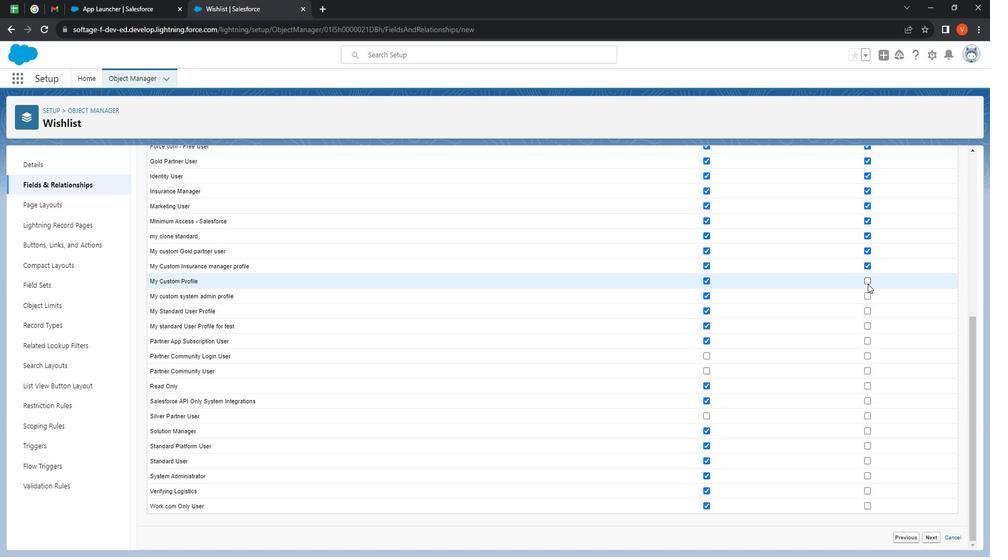
Action: Mouse moved to (887, 299)
Screenshot: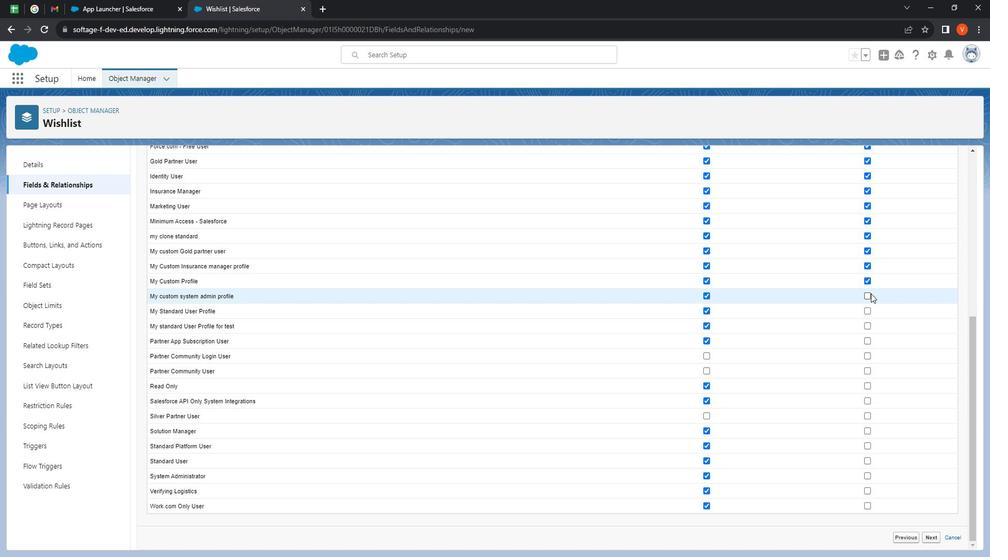 
Action: Mouse pressed left at (887, 299)
Screenshot: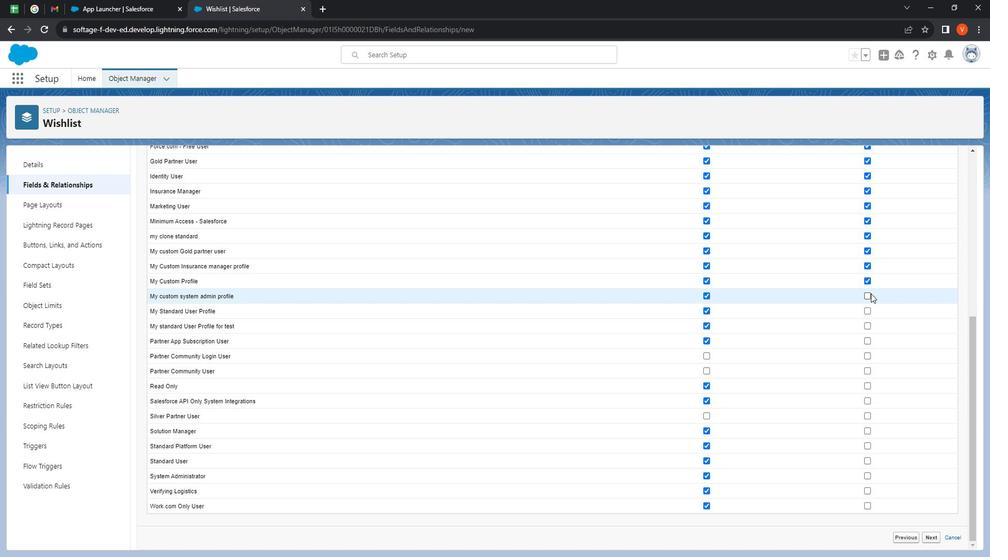 
Action: Mouse moved to (888, 300)
Screenshot: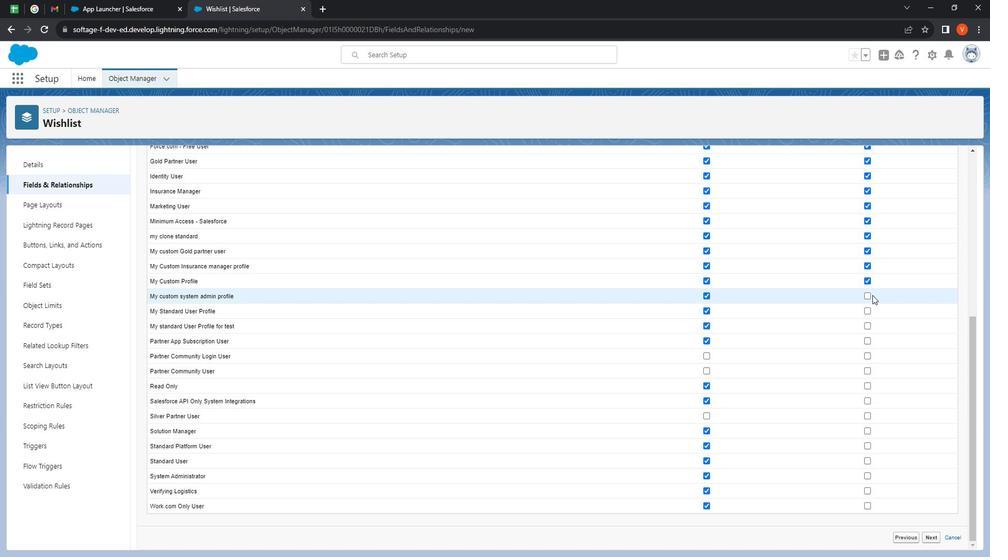 
Action: Mouse pressed left at (888, 300)
Screenshot: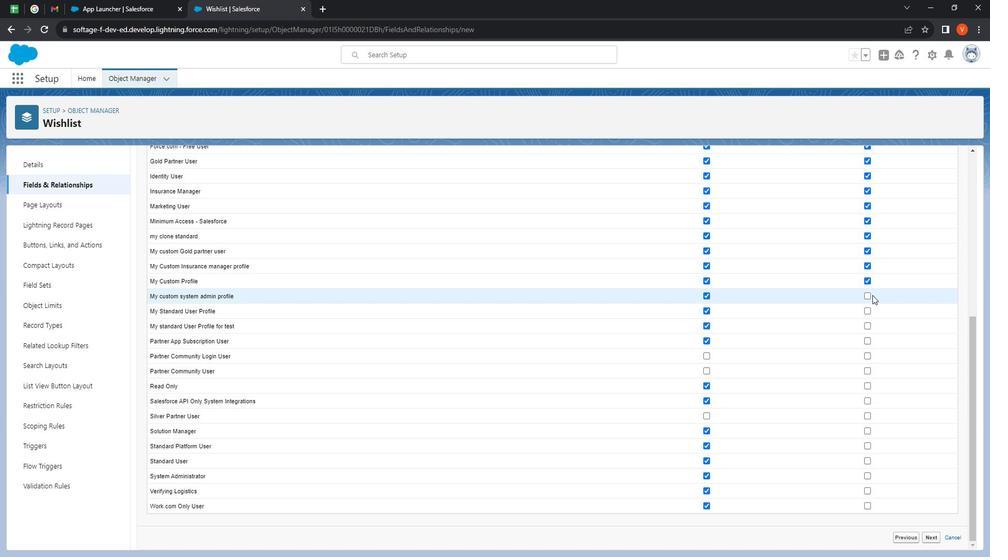 
Action: Mouse moved to (886, 301)
Screenshot: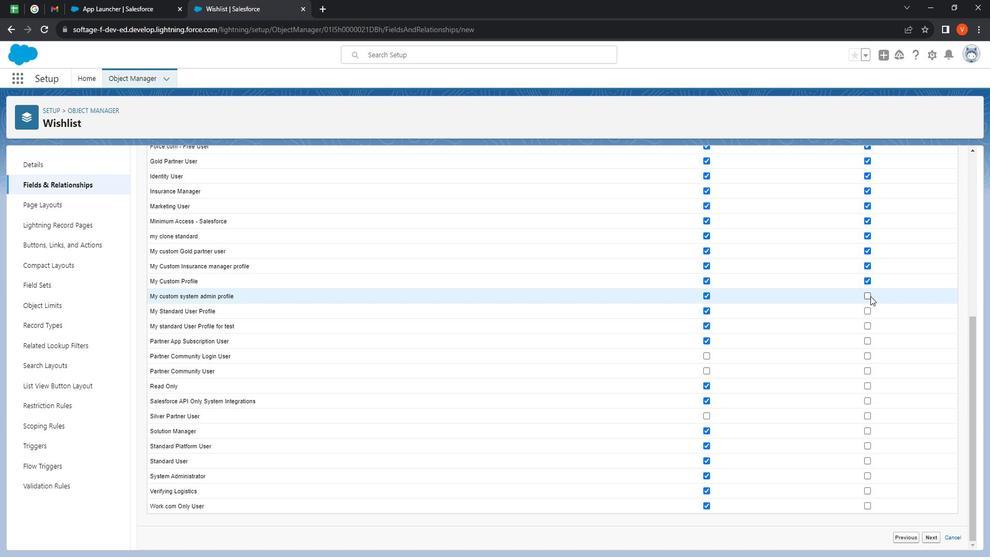 
Action: Mouse pressed left at (886, 301)
Screenshot: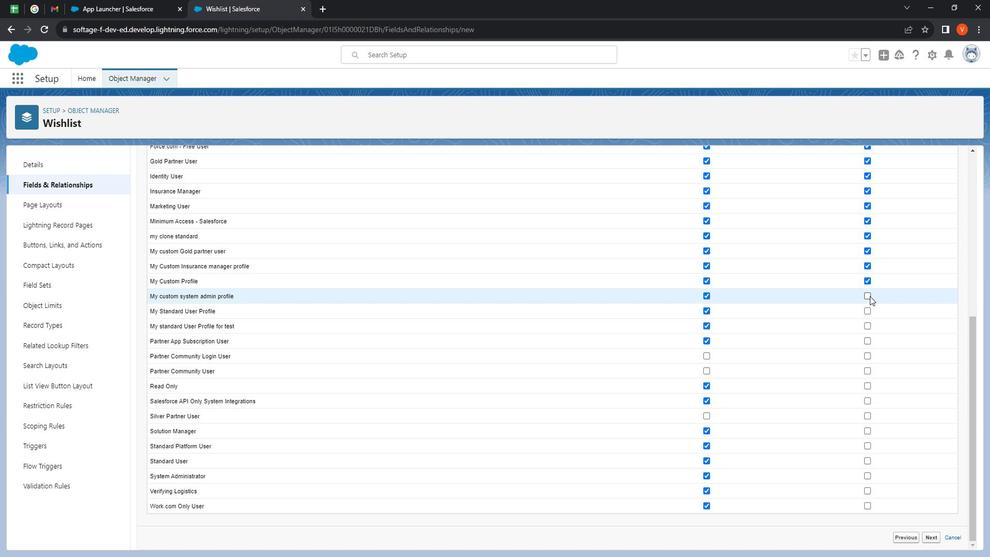 
Action: Mouse moved to (884, 317)
Screenshot: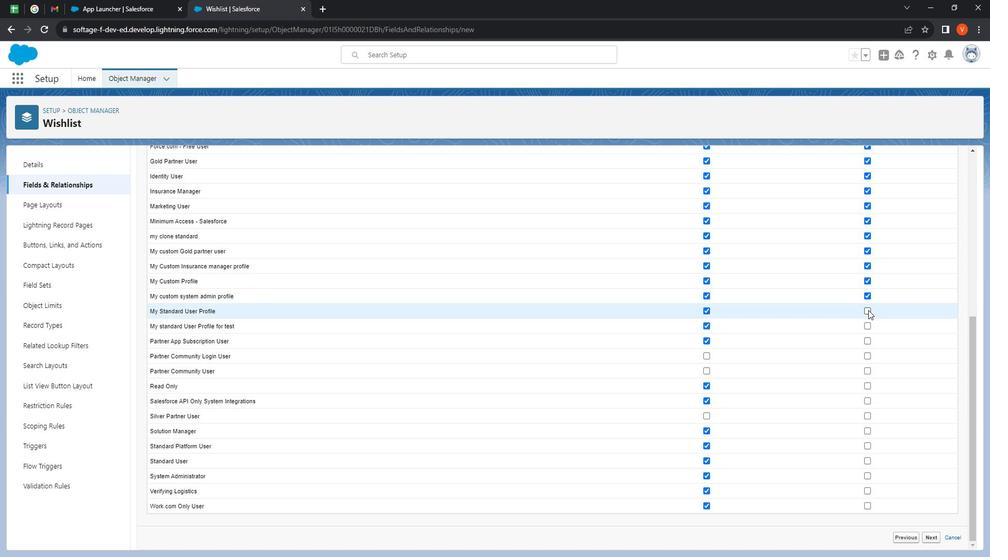 
Action: Mouse pressed left at (884, 317)
Screenshot: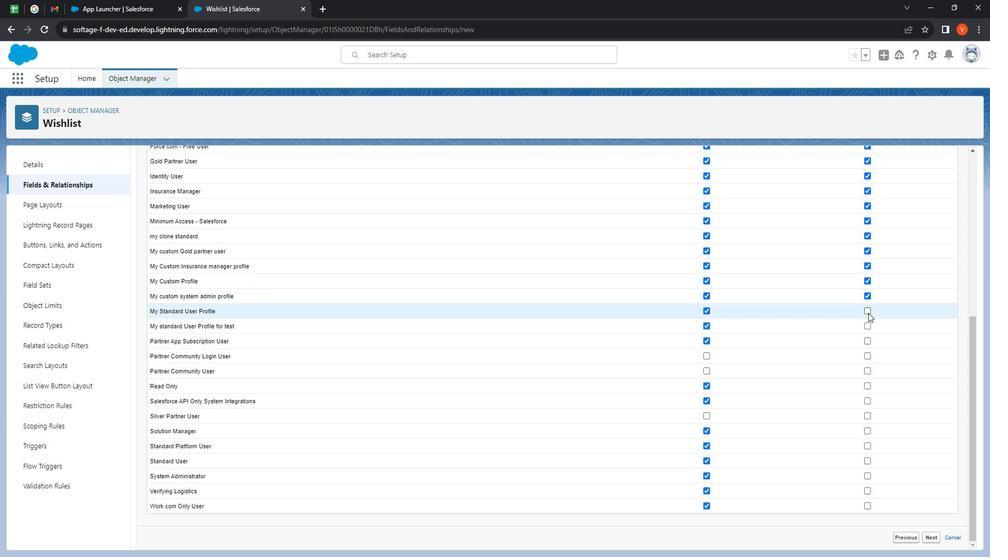 
Action: Mouse moved to (887, 325)
Screenshot: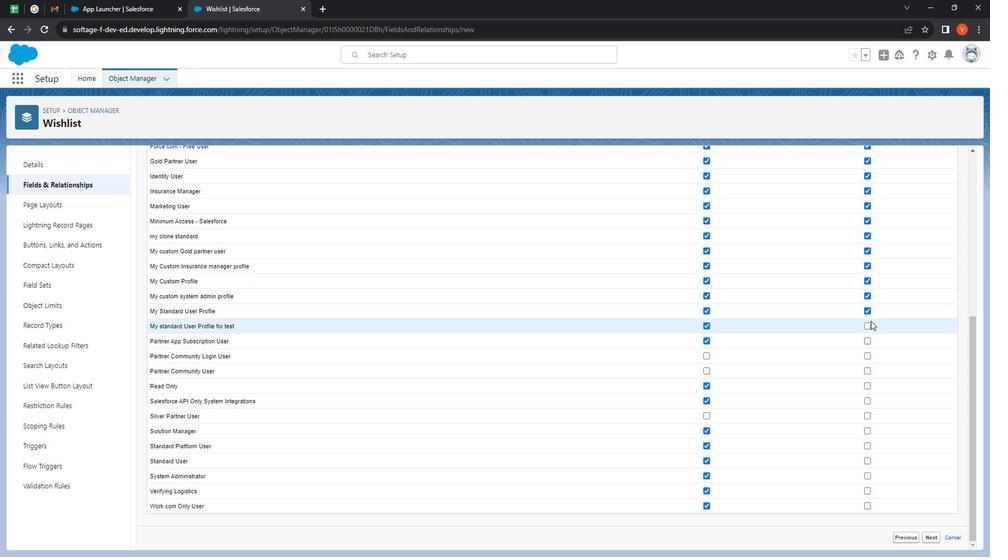 
Action: Mouse pressed left at (887, 325)
Screenshot: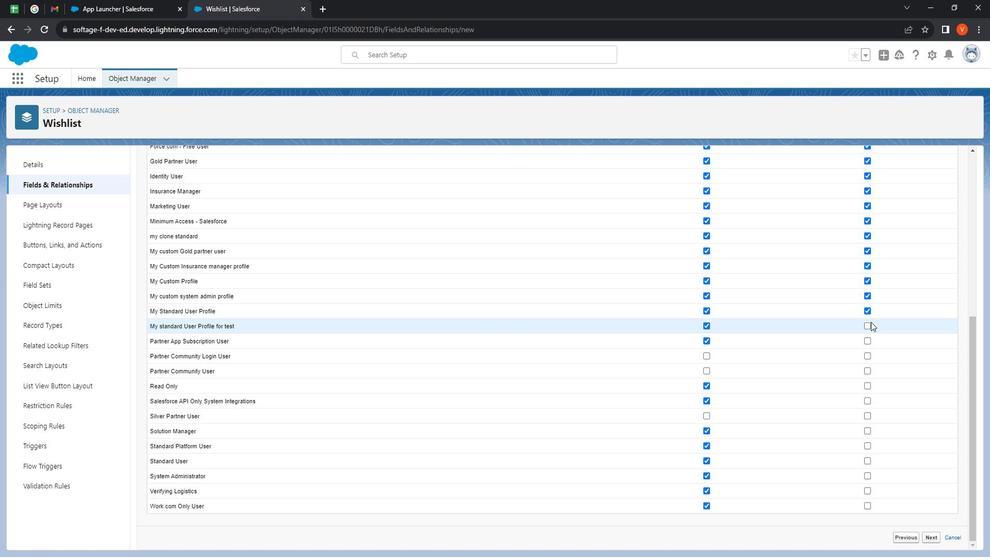 
Action: Mouse moved to (885, 328)
Screenshot: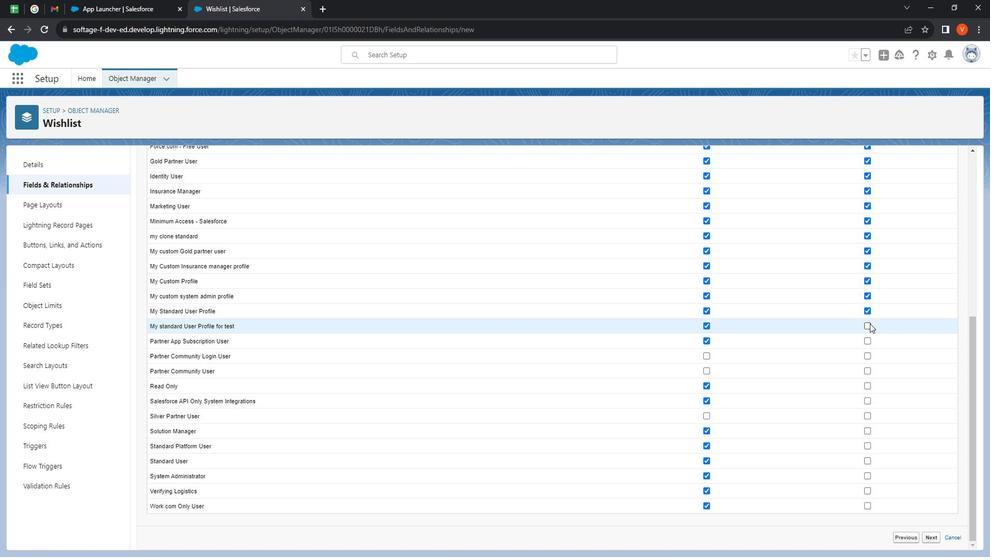 
Action: Mouse pressed left at (885, 328)
Screenshot: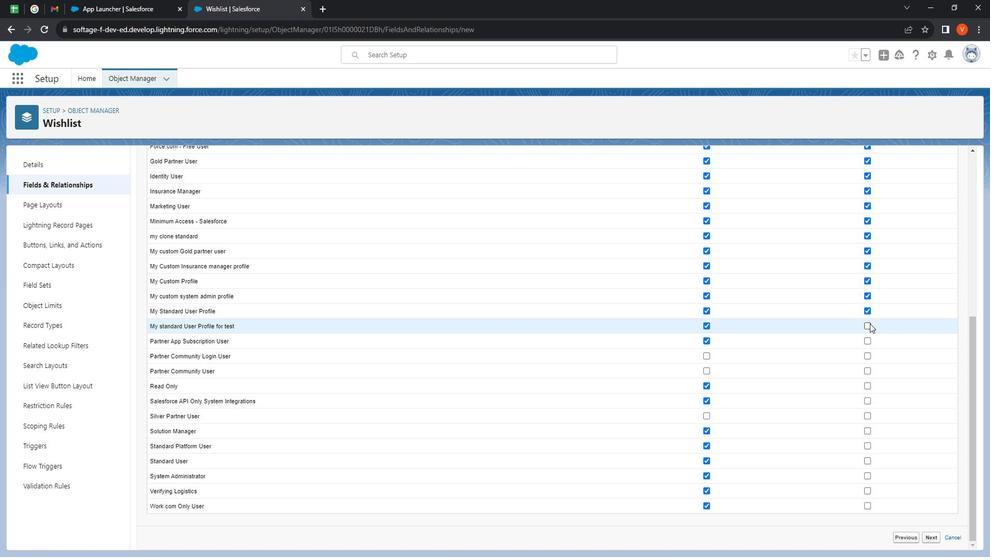 
Action: Mouse moved to (883, 343)
Screenshot: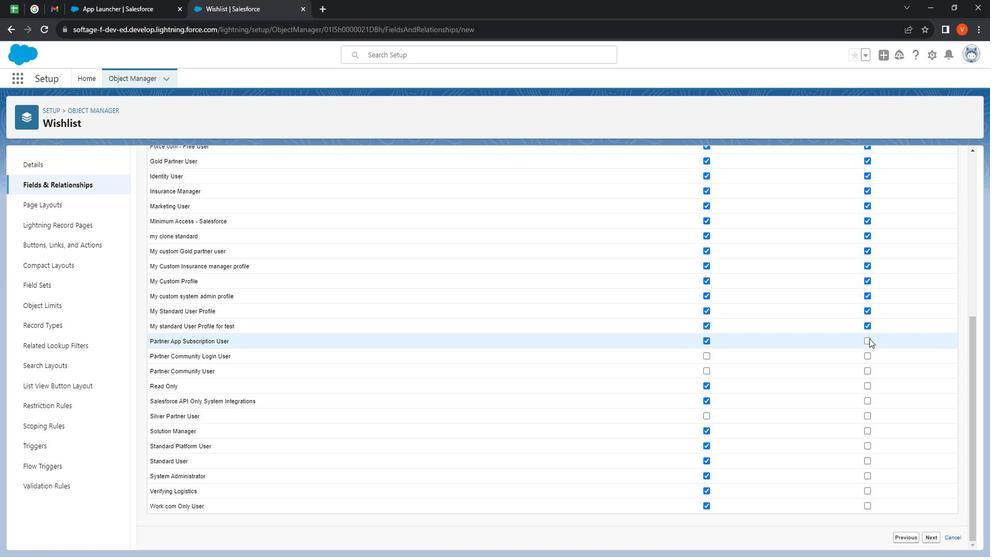 
Action: Mouse pressed left at (883, 343)
Screenshot: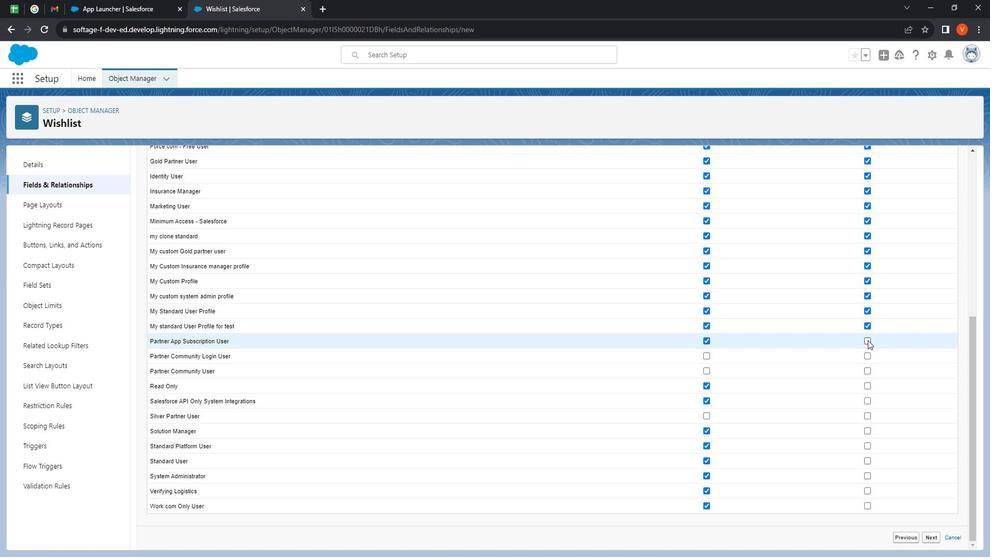 
Action: Mouse moved to (724, 364)
Screenshot: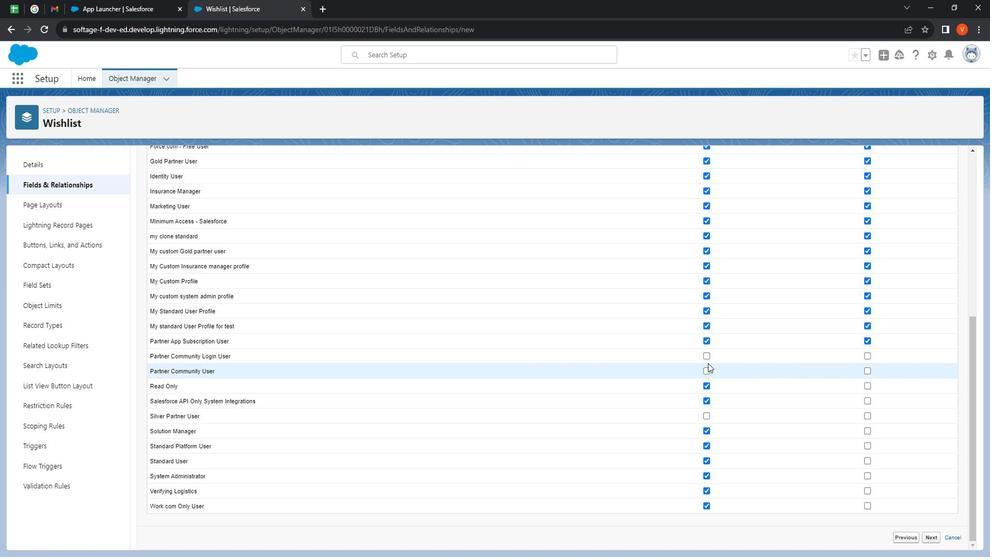 
Action: Mouse pressed left at (724, 364)
Screenshot: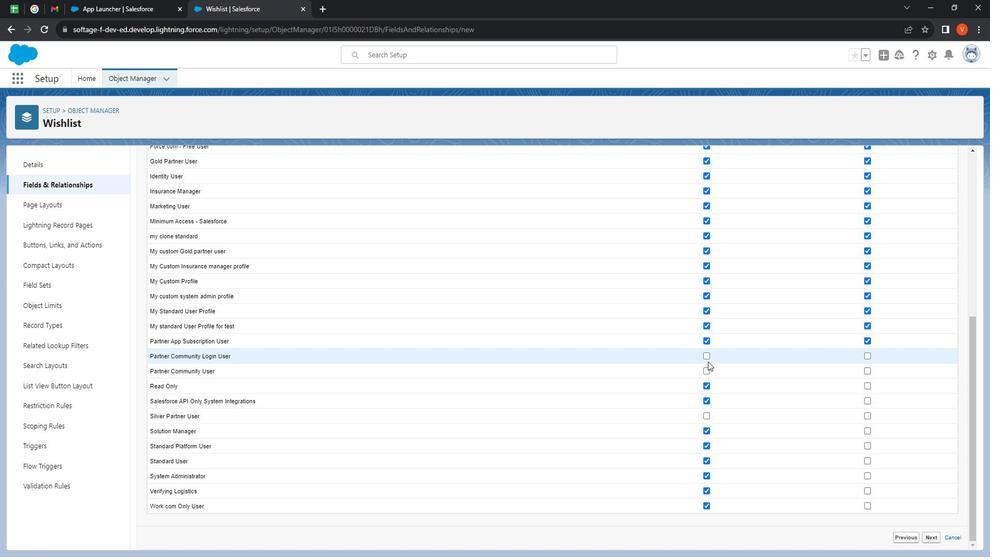 
Action: Mouse moved to (725, 359)
Screenshot: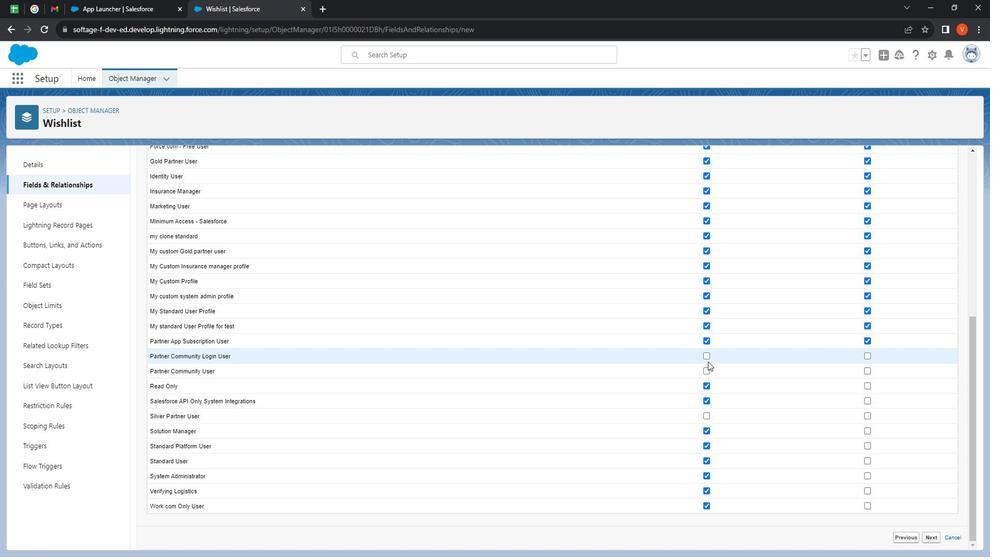 
Action: Mouse pressed left at (725, 359)
Screenshot: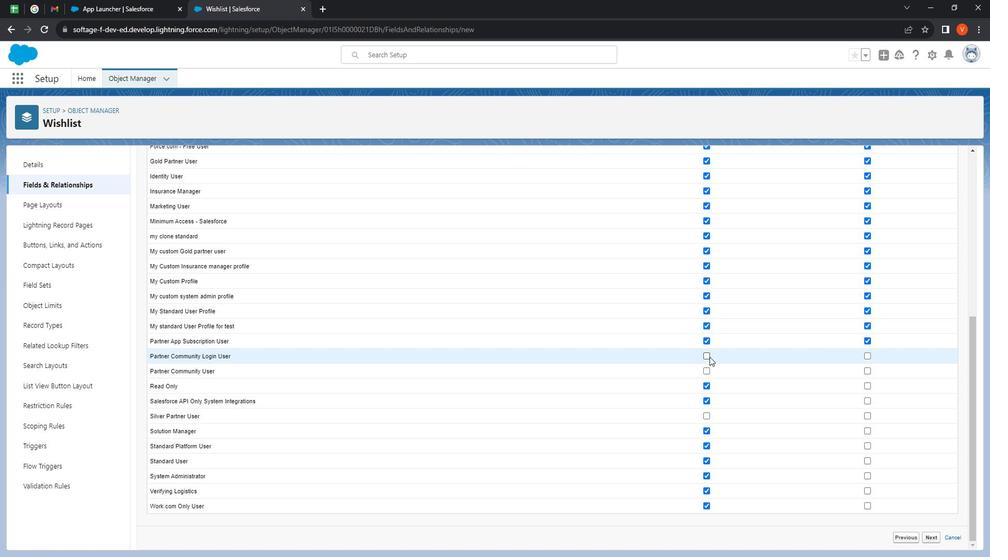 
Action: Mouse moved to (886, 359)
Screenshot: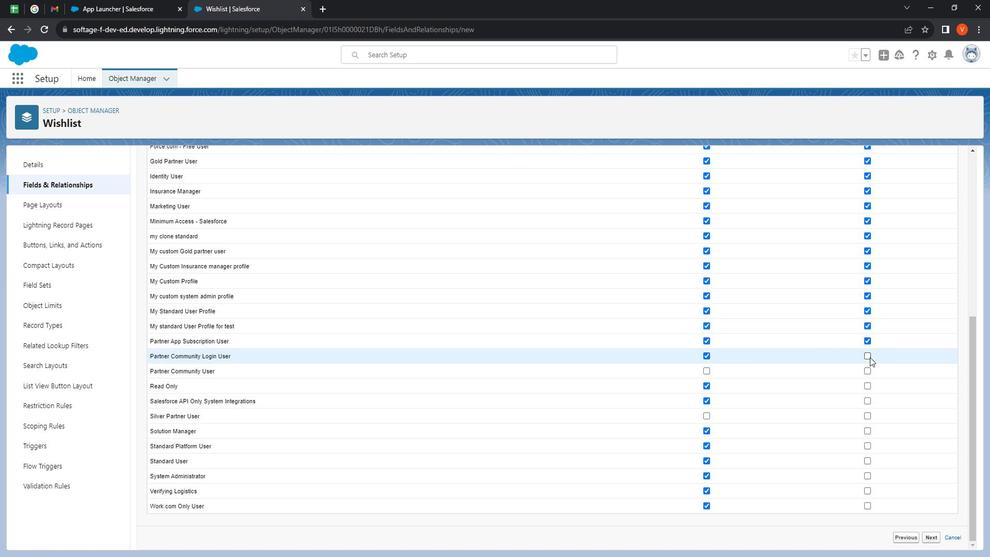 
Action: Mouse pressed left at (886, 359)
Screenshot: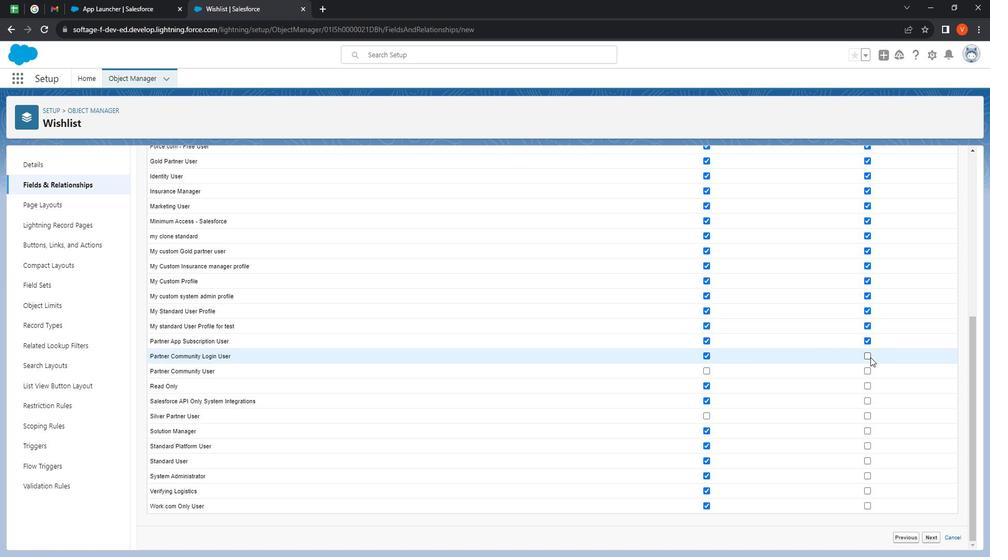 
Action: Mouse moved to (881, 387)
